 Task: Probate inventory modern simple.
Action: Mouse moved to (560, 737)
Screenshot: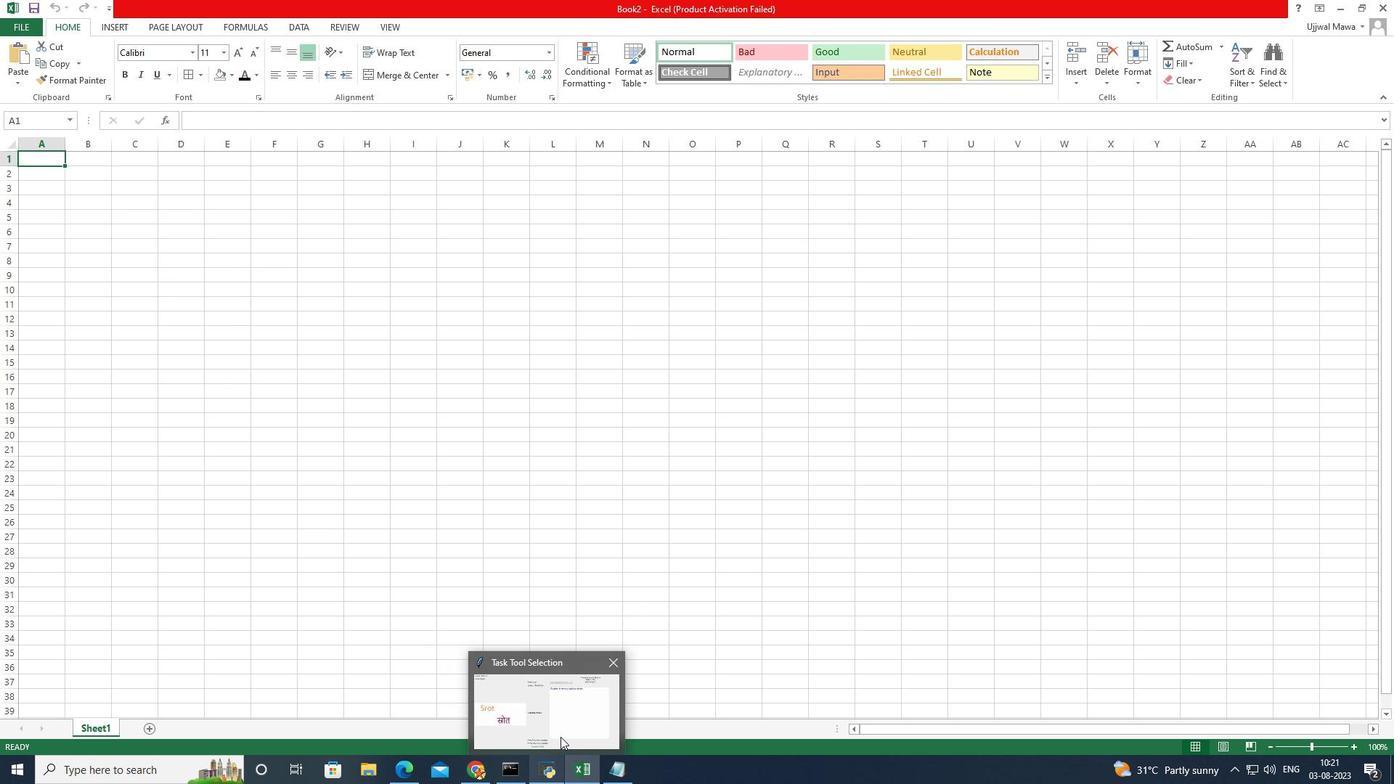 
Action: Mouse pressed left at (560, 737)
Screenshot: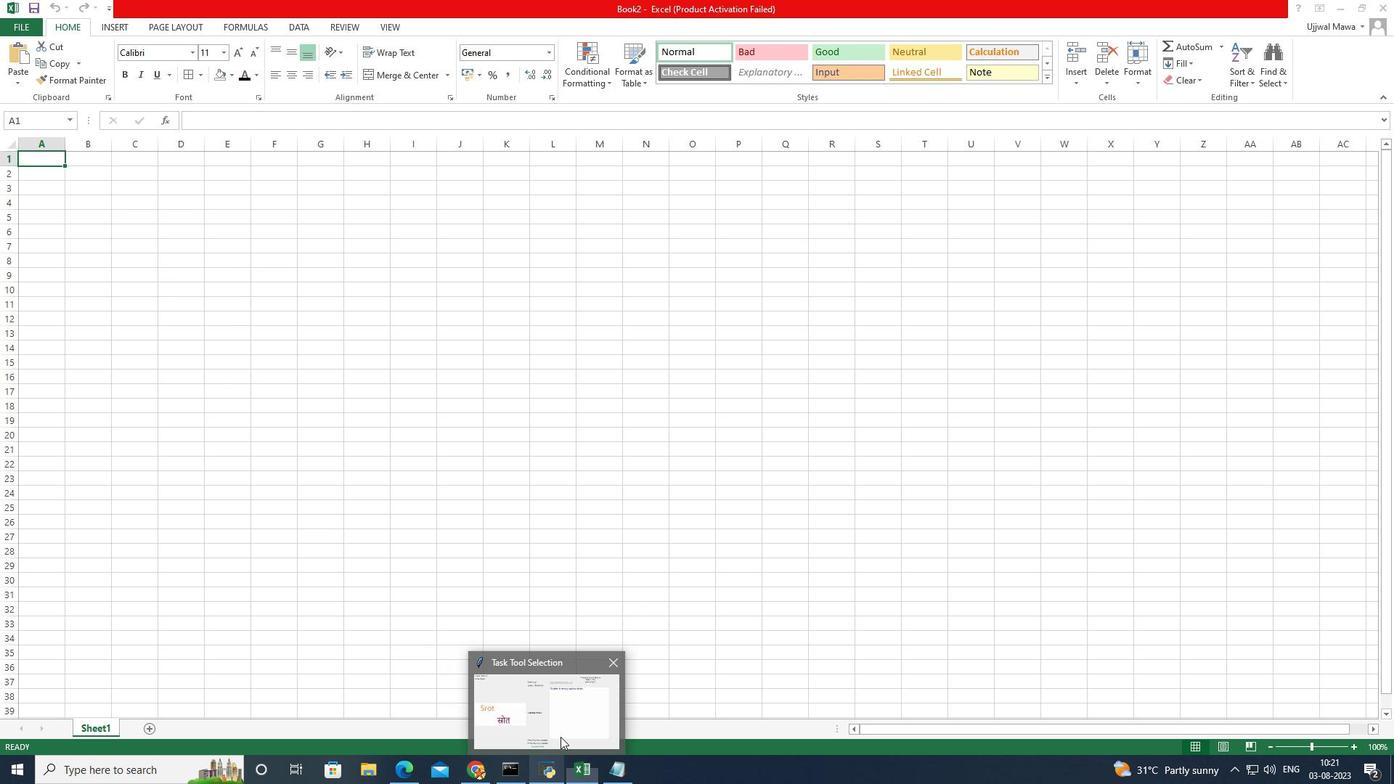 
Action: Mouse moved to (408, 727)
Screenshot: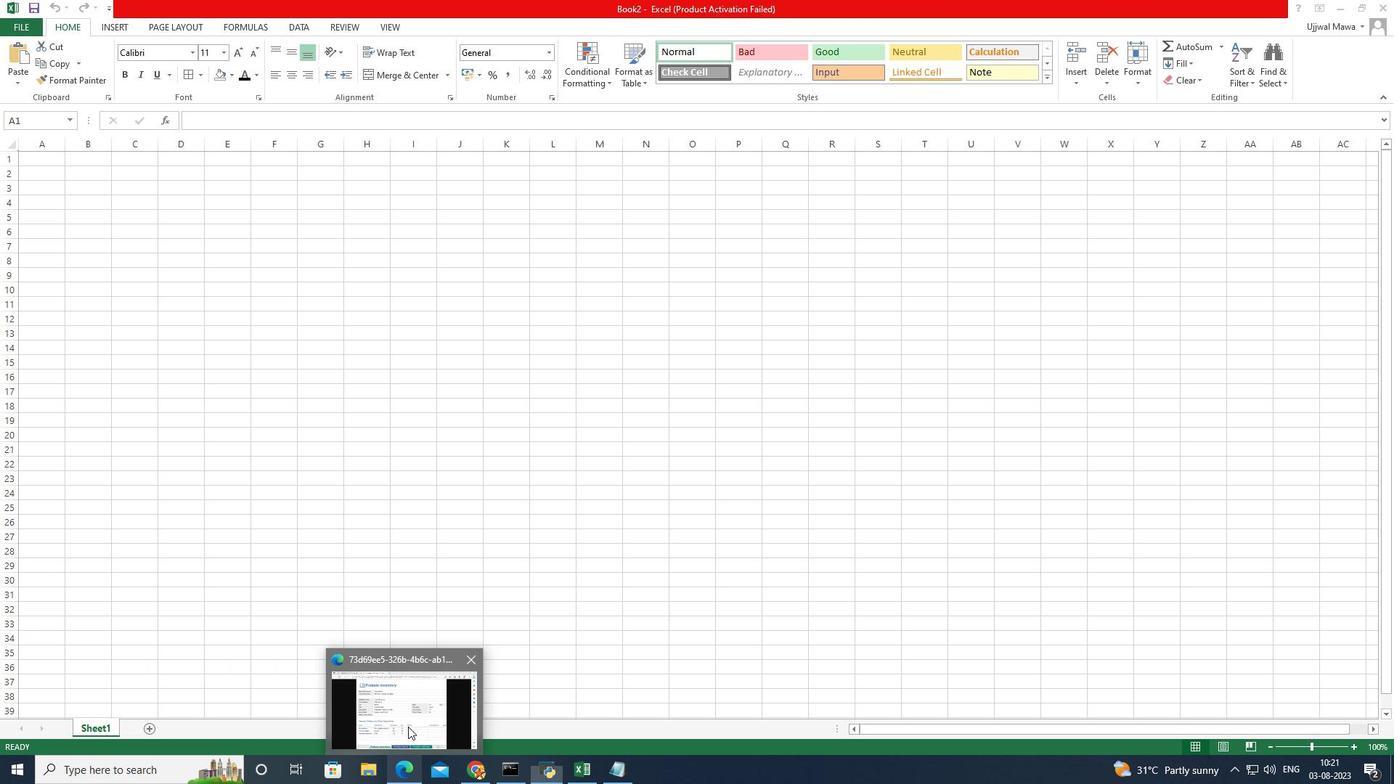 
Action: Mouse pressed left at (408, 727)
Screenshot: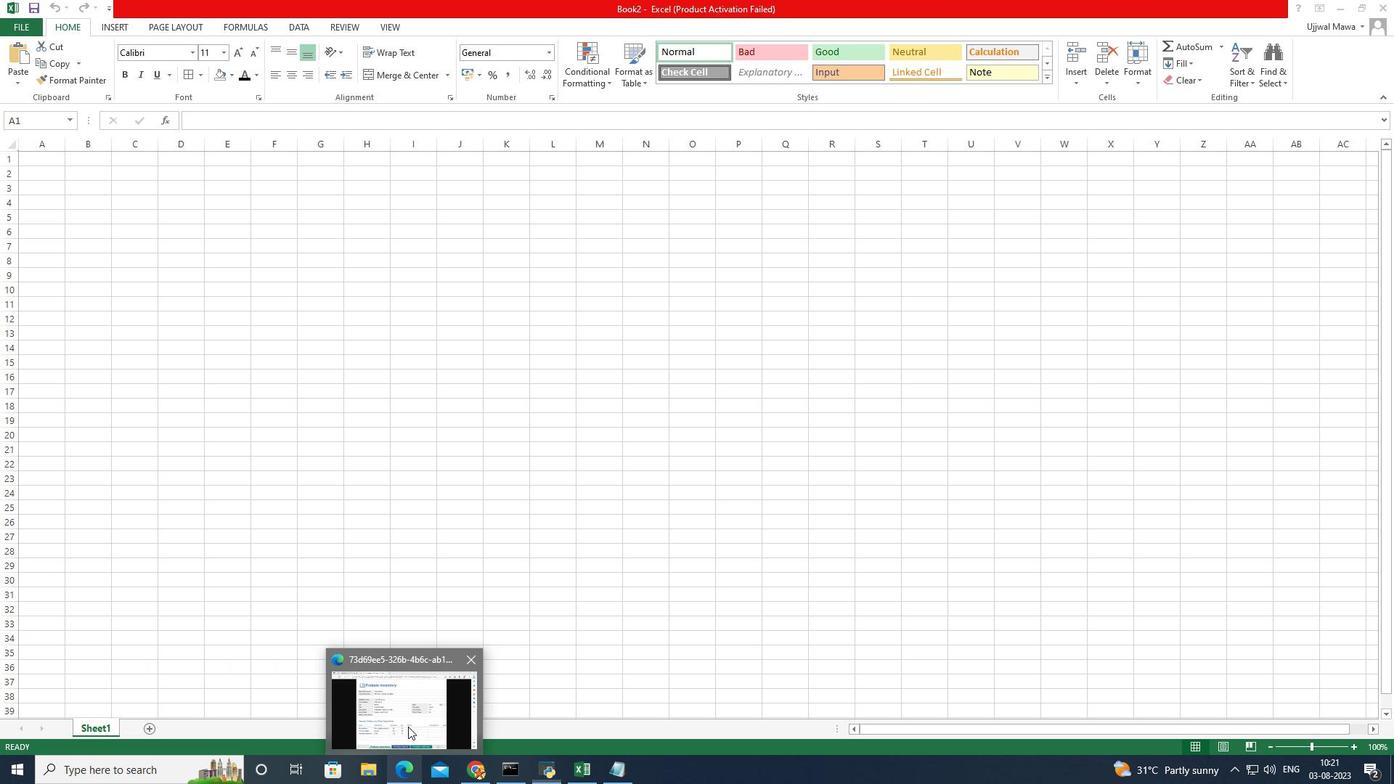 
Action: Mouse moved to (103, 167)
Screenshot: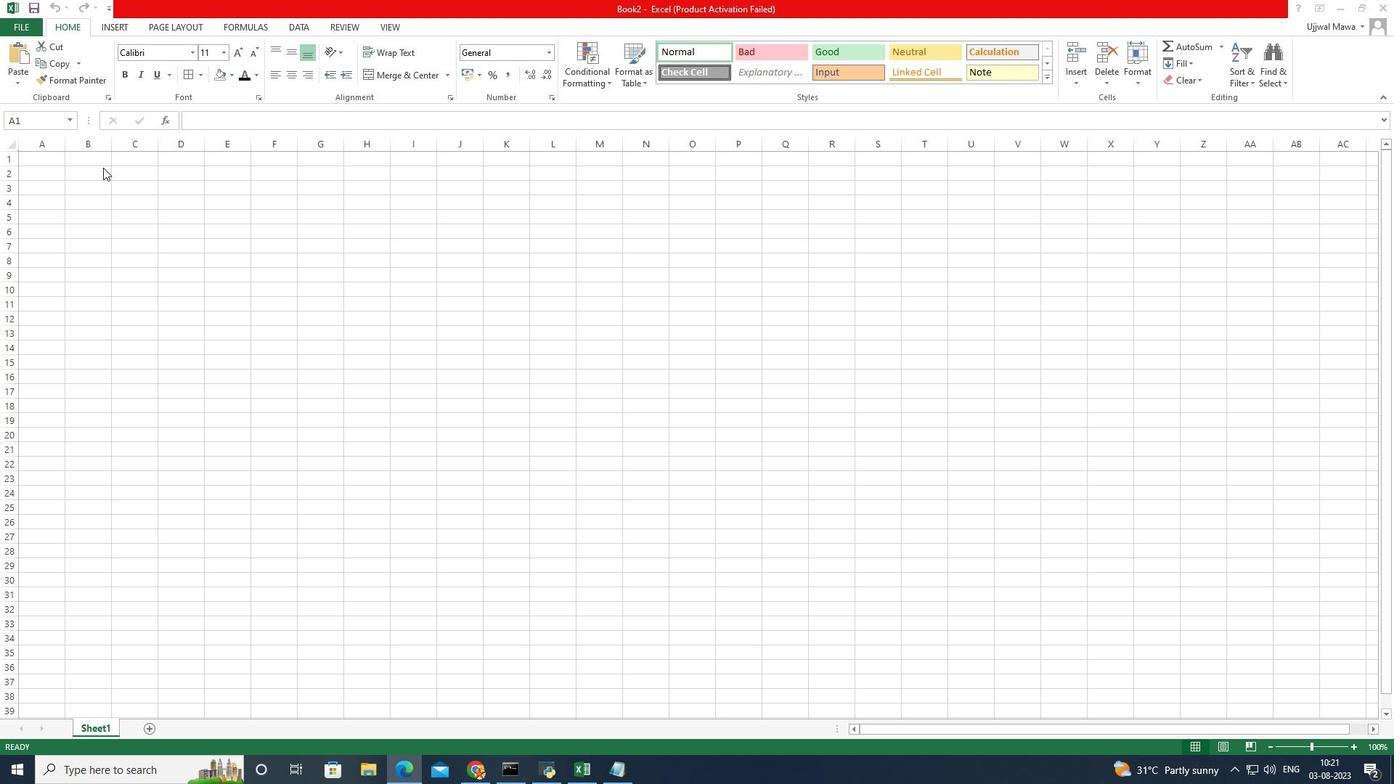 
Action: Mouse pressed left at (103, 167)
Screenshot: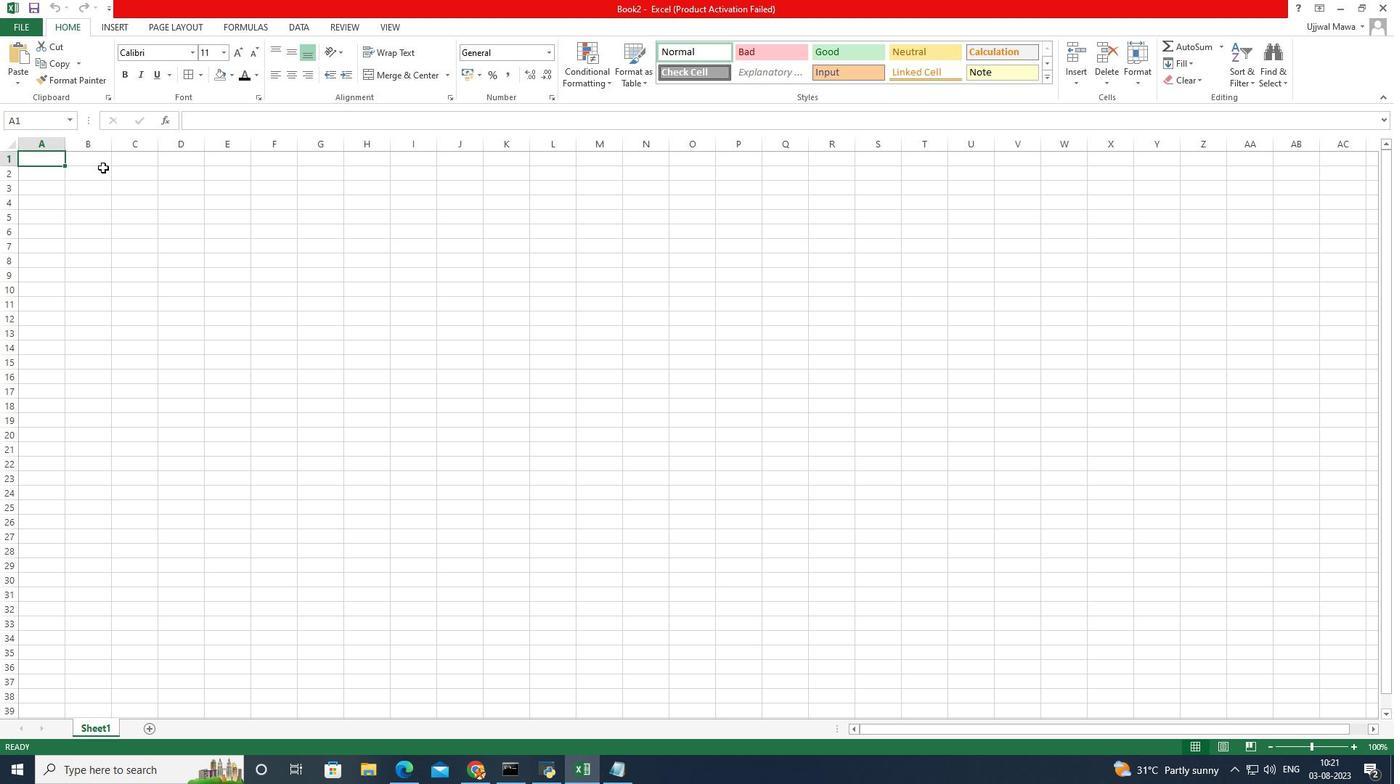 
Action: Mouse moved to (103, 167)
Screenshot: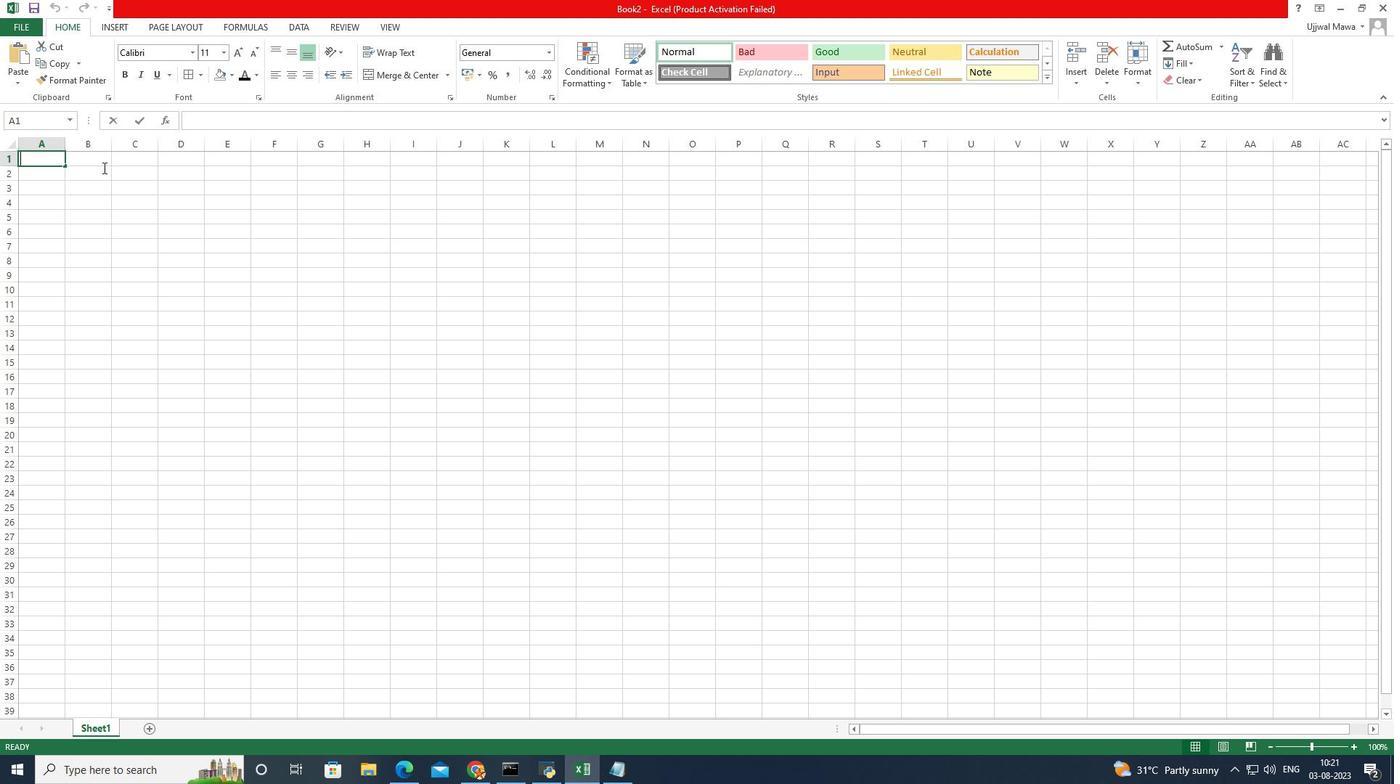 
Action: Mouse pressed left at (103, 167)
Screenshot: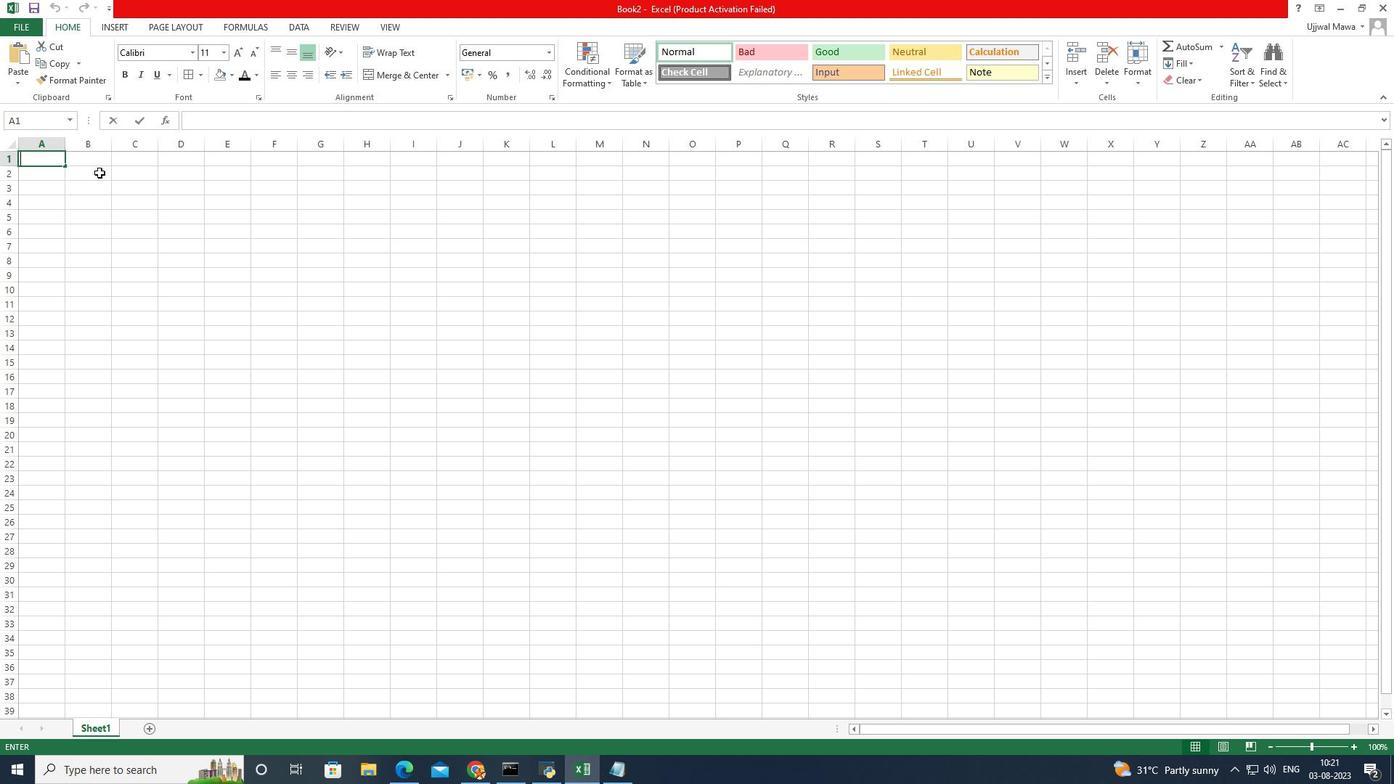 
Action: Mouse moved to (98, 174)
Screenshot: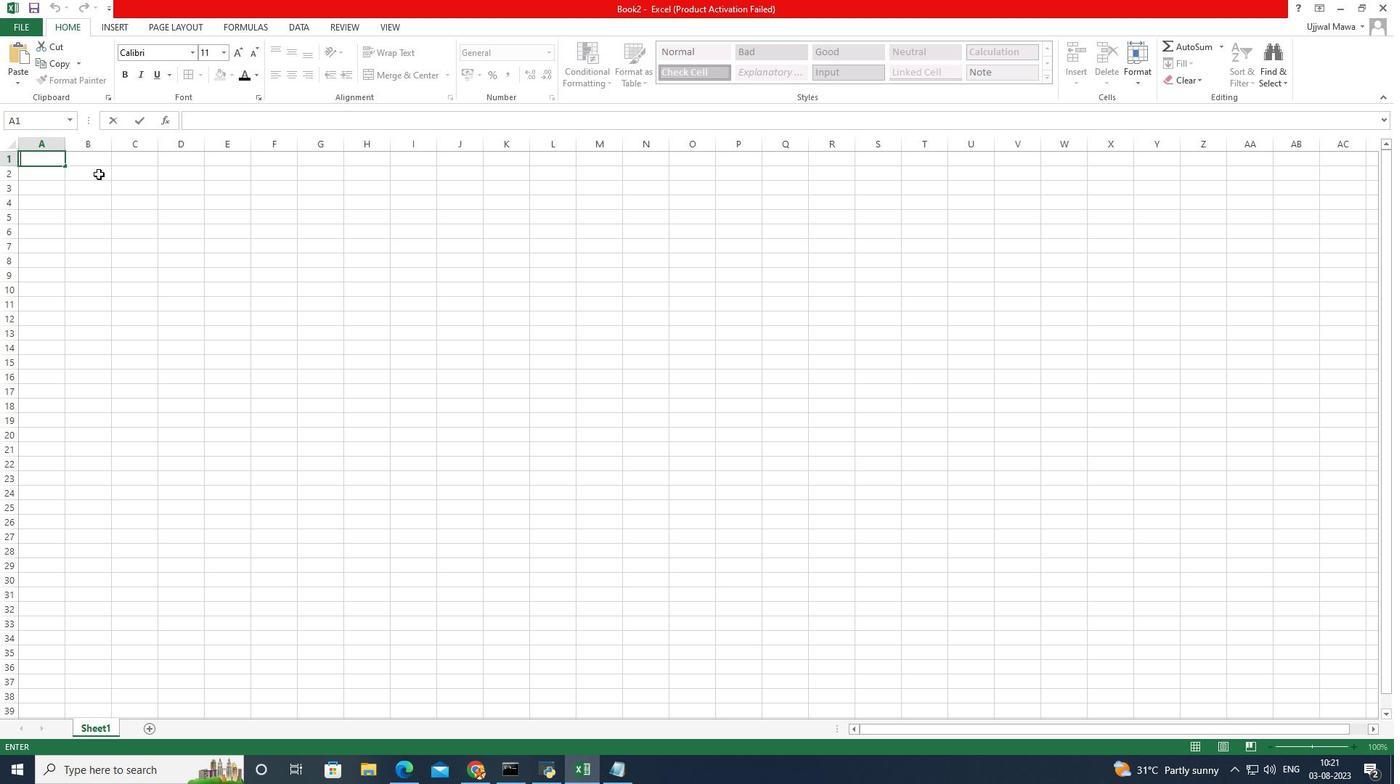 
Action: Mouse pressed left at (98, 174)
Screenshot: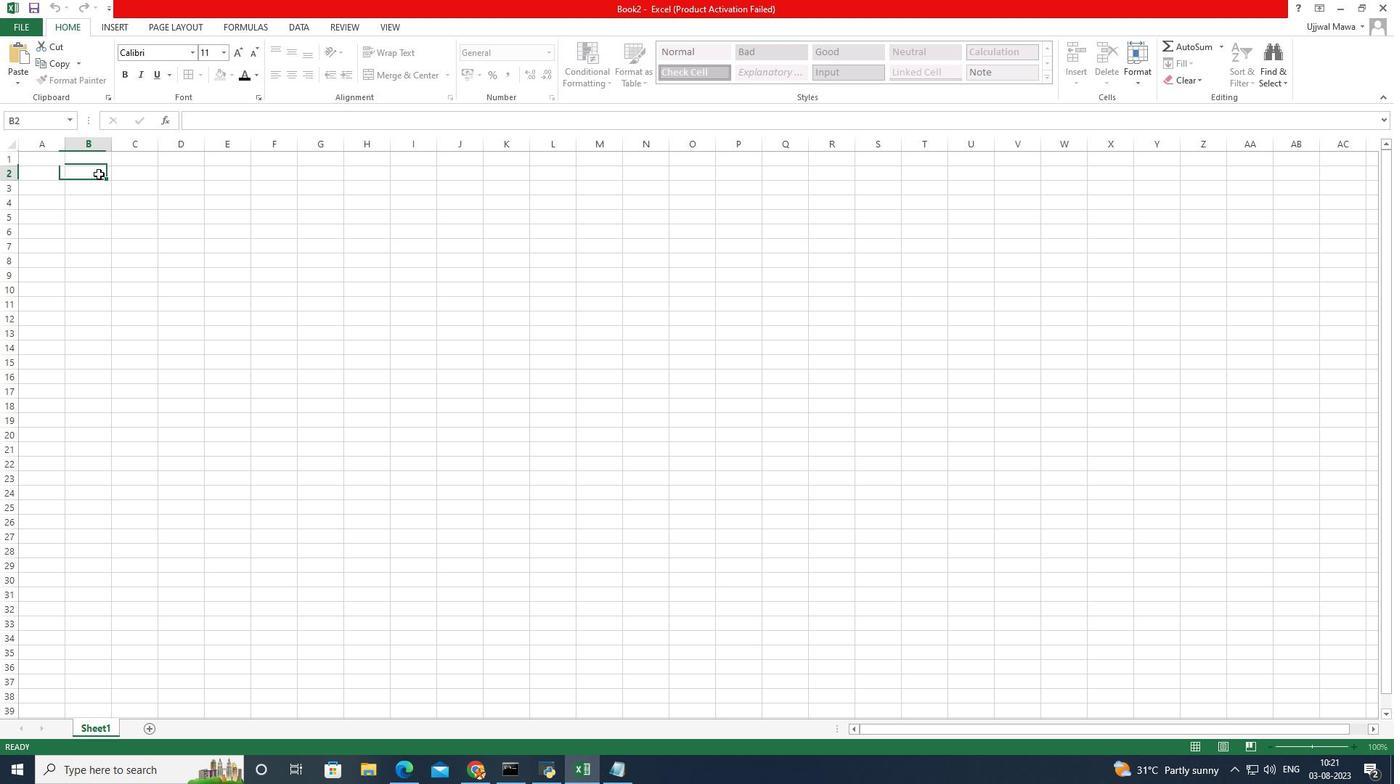 
Action: Key pressed <Key.caps_lock>P<Key.caps_lock>robate<Key.space><Key.caps_lock>I<Key.caps_lock>nventory
Screenshot: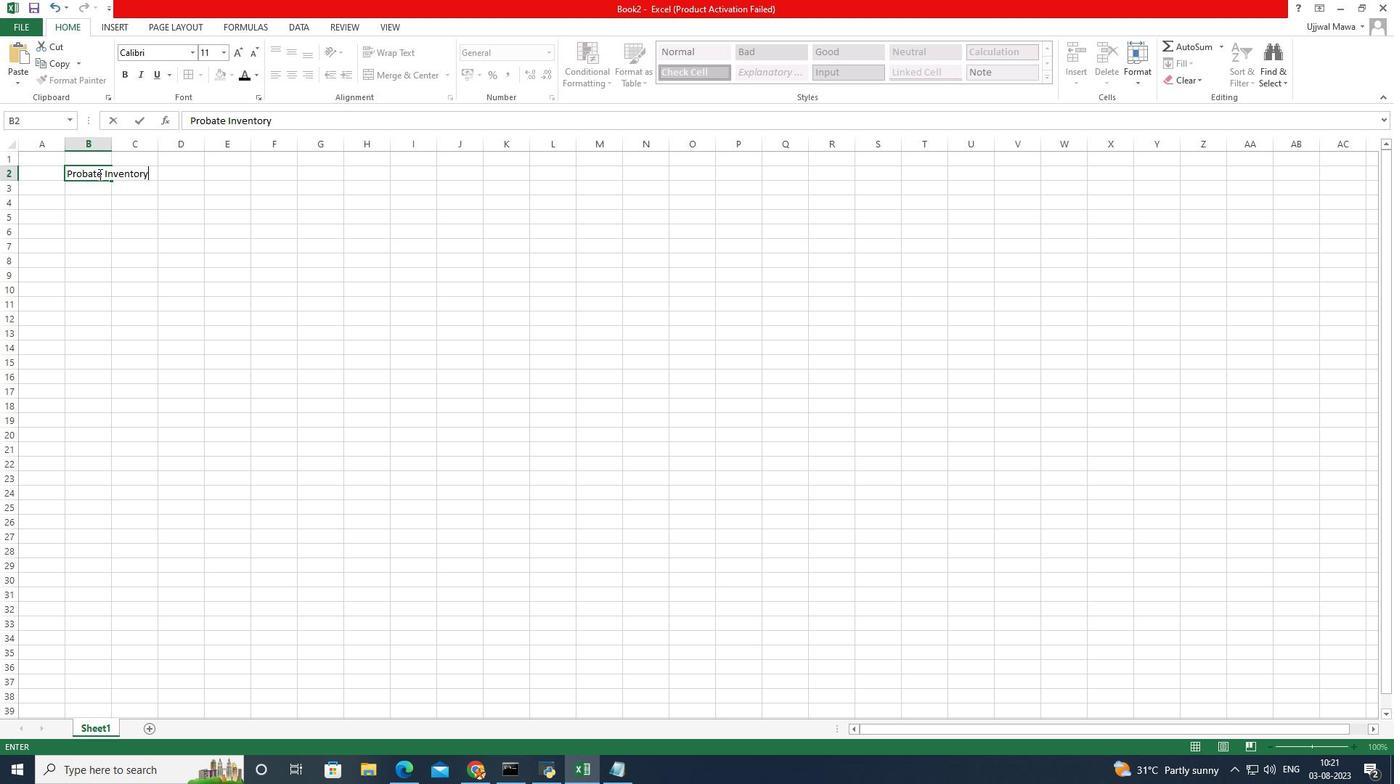 
Action: Mouse moved to (93, 233)
Screenshot: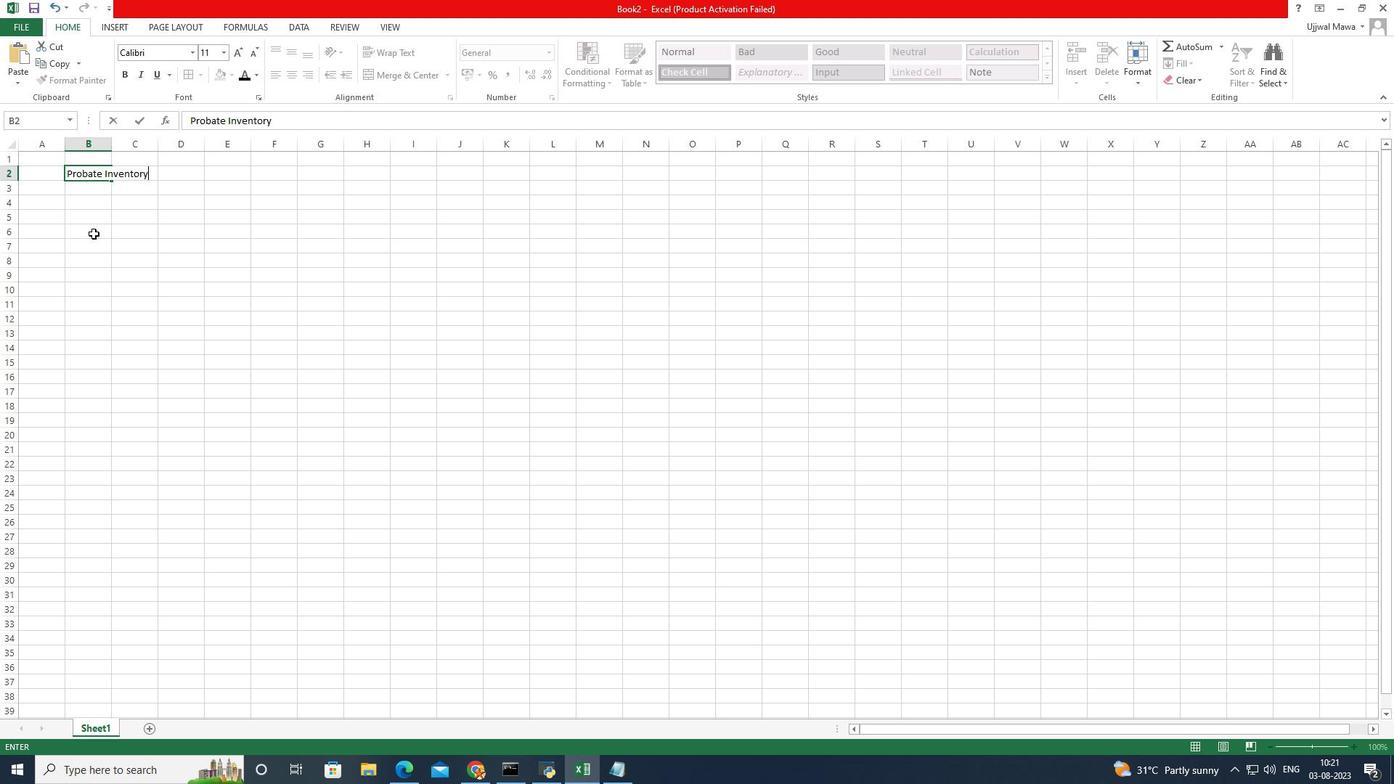 
Action: Mouse pressed left at (93, 233)
Screenshot: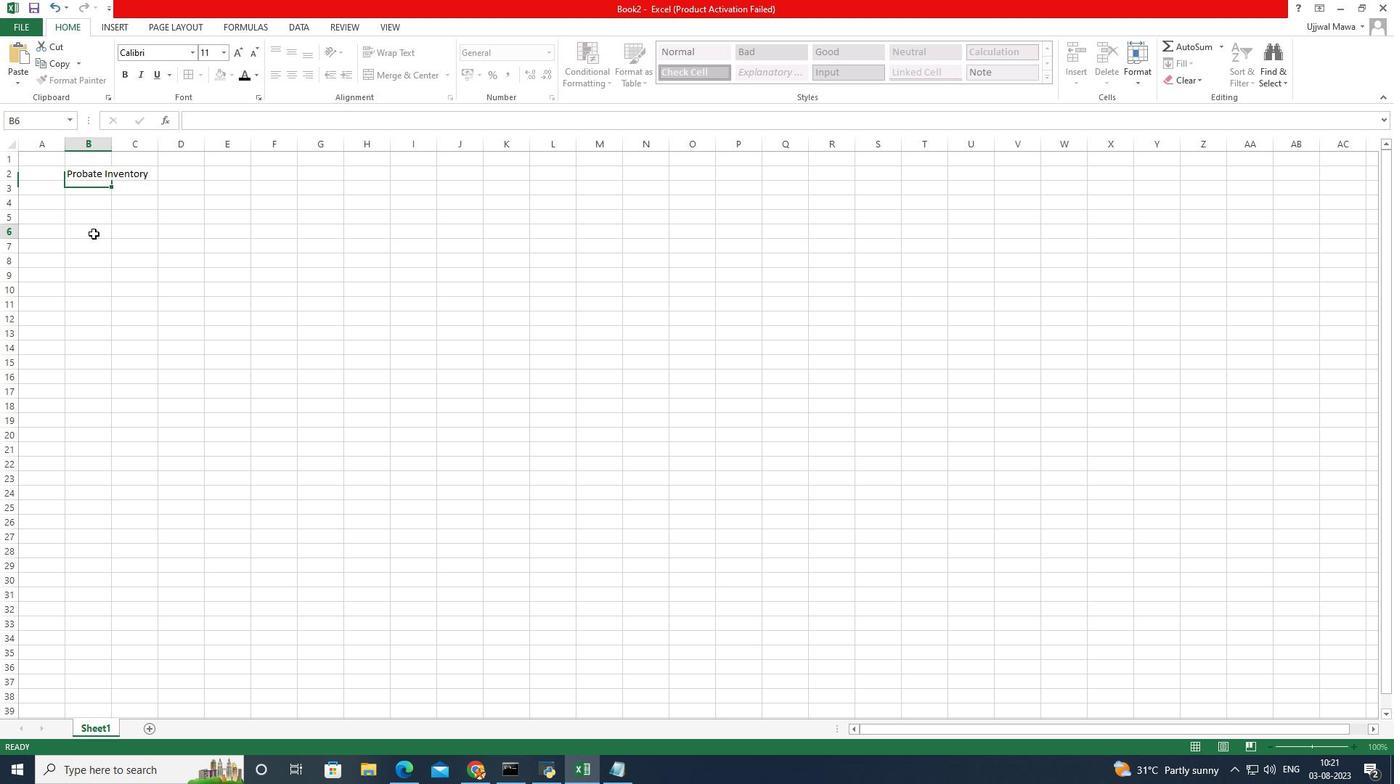 
Action: Mouse moved to (73, 201)
Screenshot: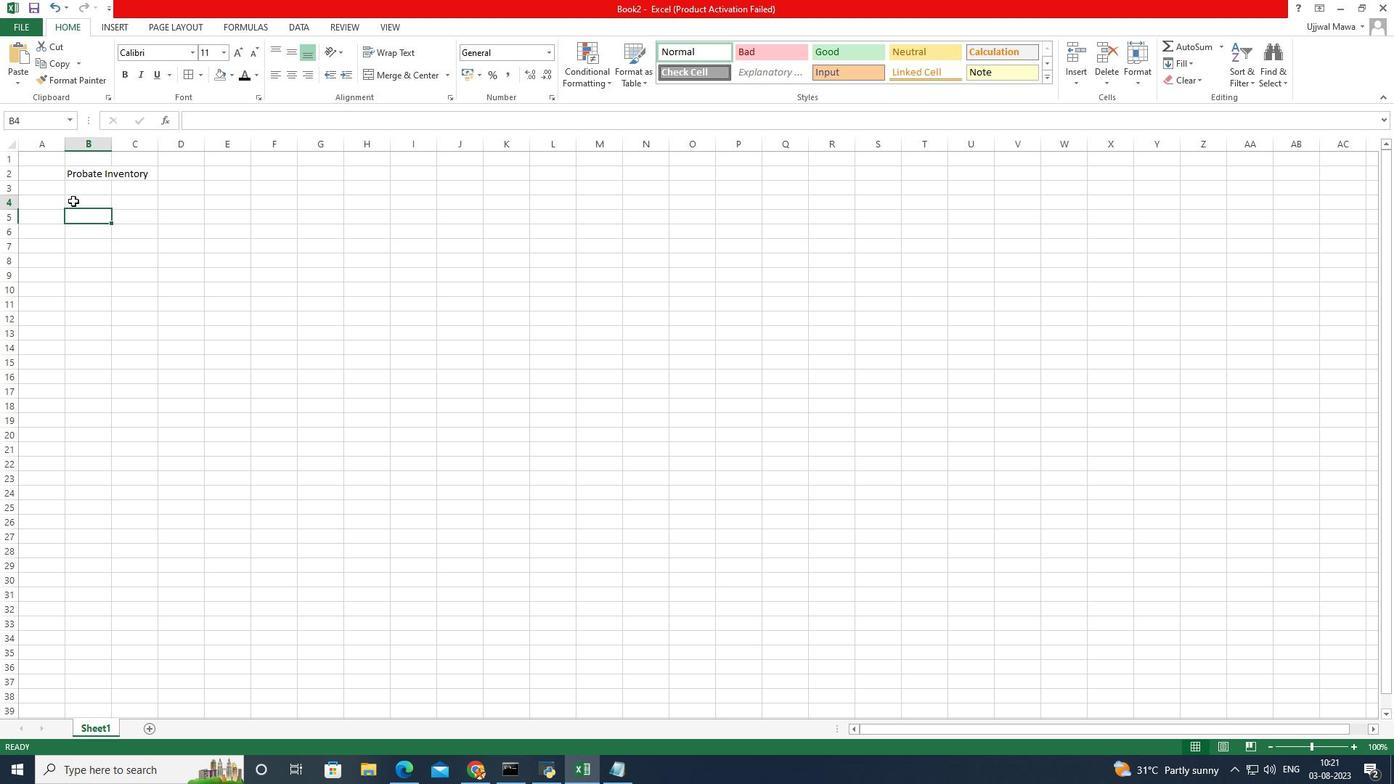 
Action: Mouse pressed left at (73, 201)
Screenshot: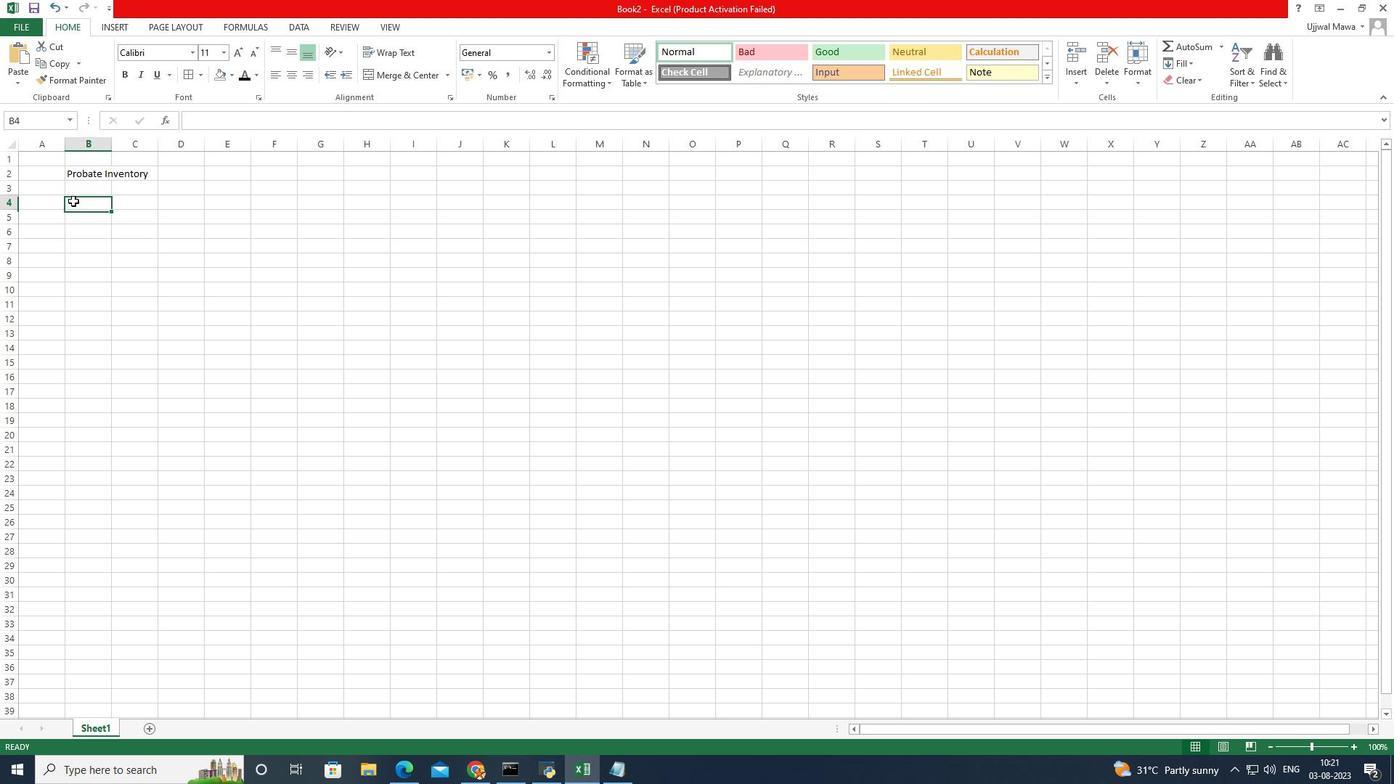 
Action: Key pressed <Key.caps_lock>N<Key.caps_lock>mae<Key.space>of<Key.space><Key.caps_lock>E<Key.caps_lock>xecutor<Key.enter><Key.caps_lock>C<Key.caps_lock>ontact
Screenshot: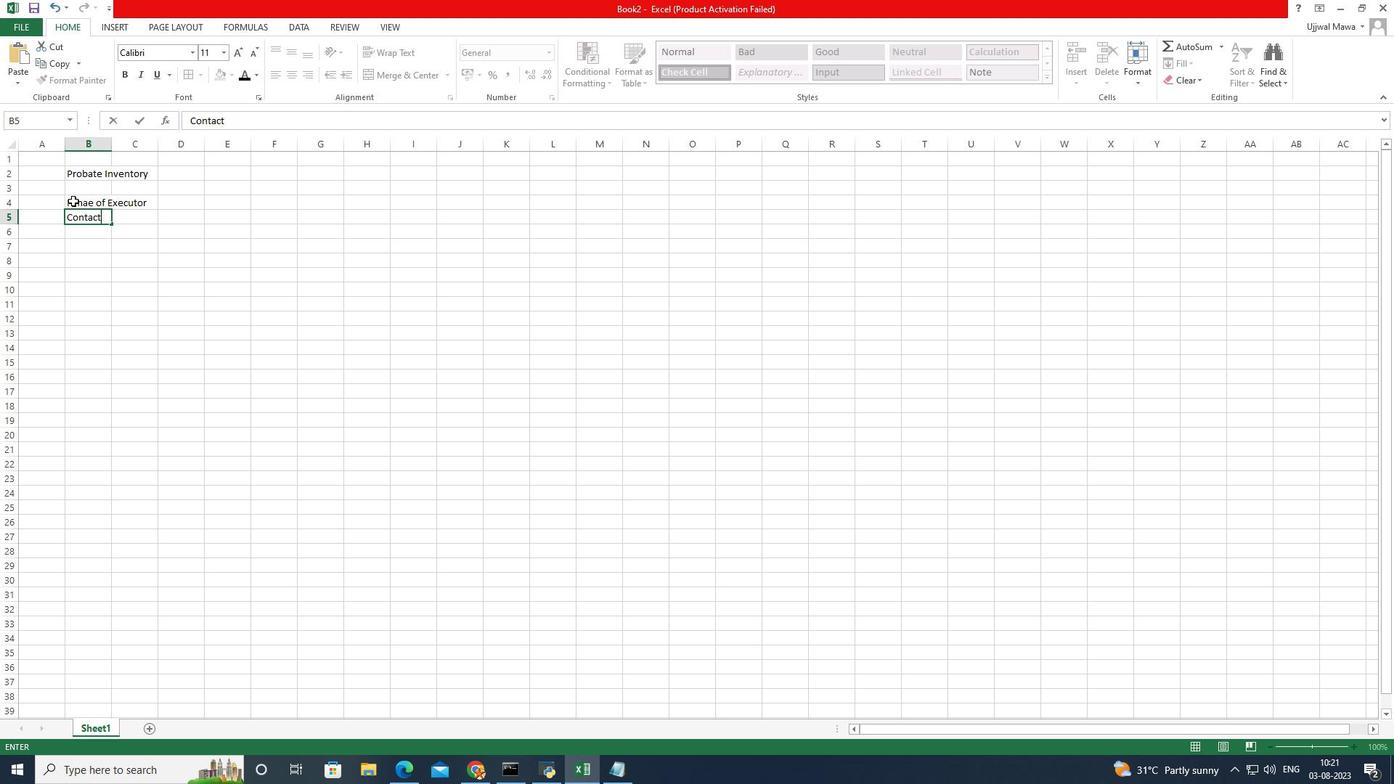 
Action: Mouse moved to (130, 220)
Screenshot: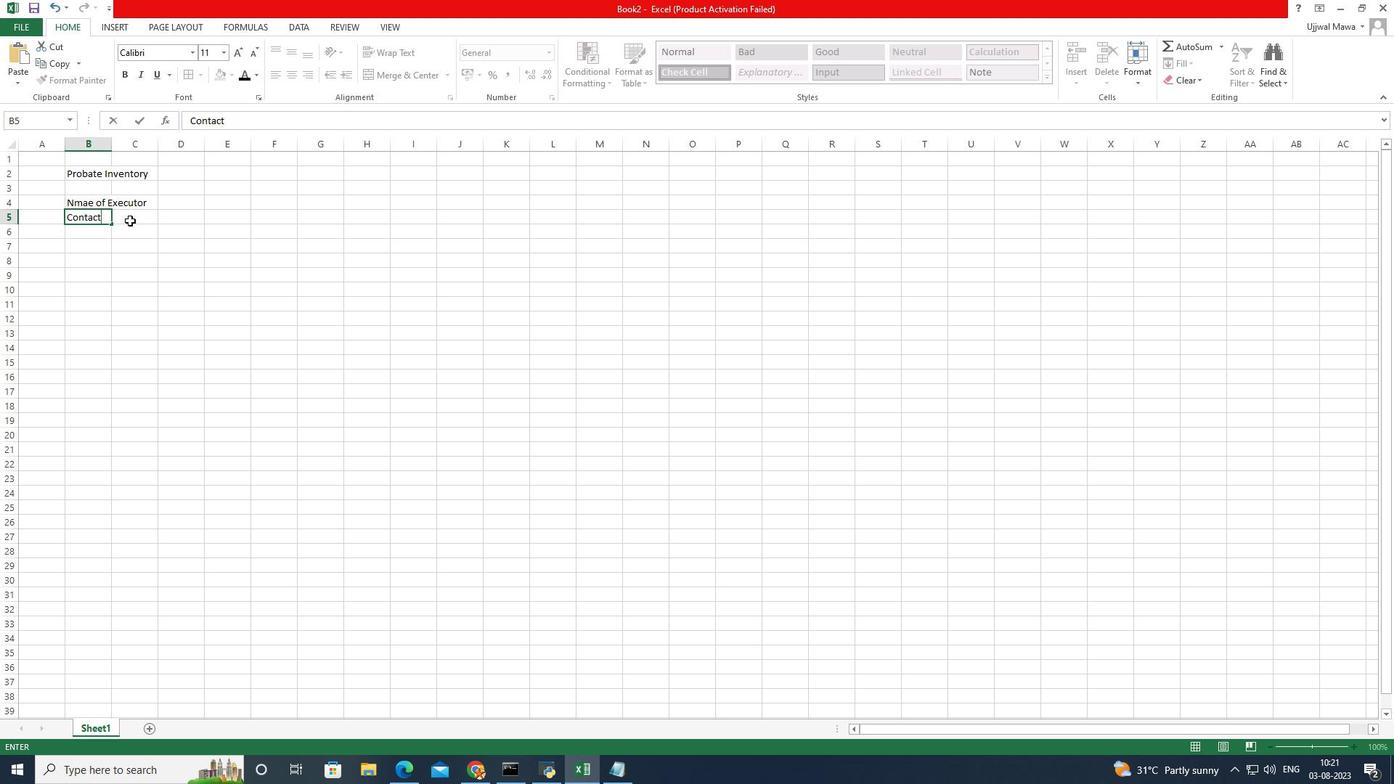 
Action: Mouse pressed left at (130, 220)
Screenshot: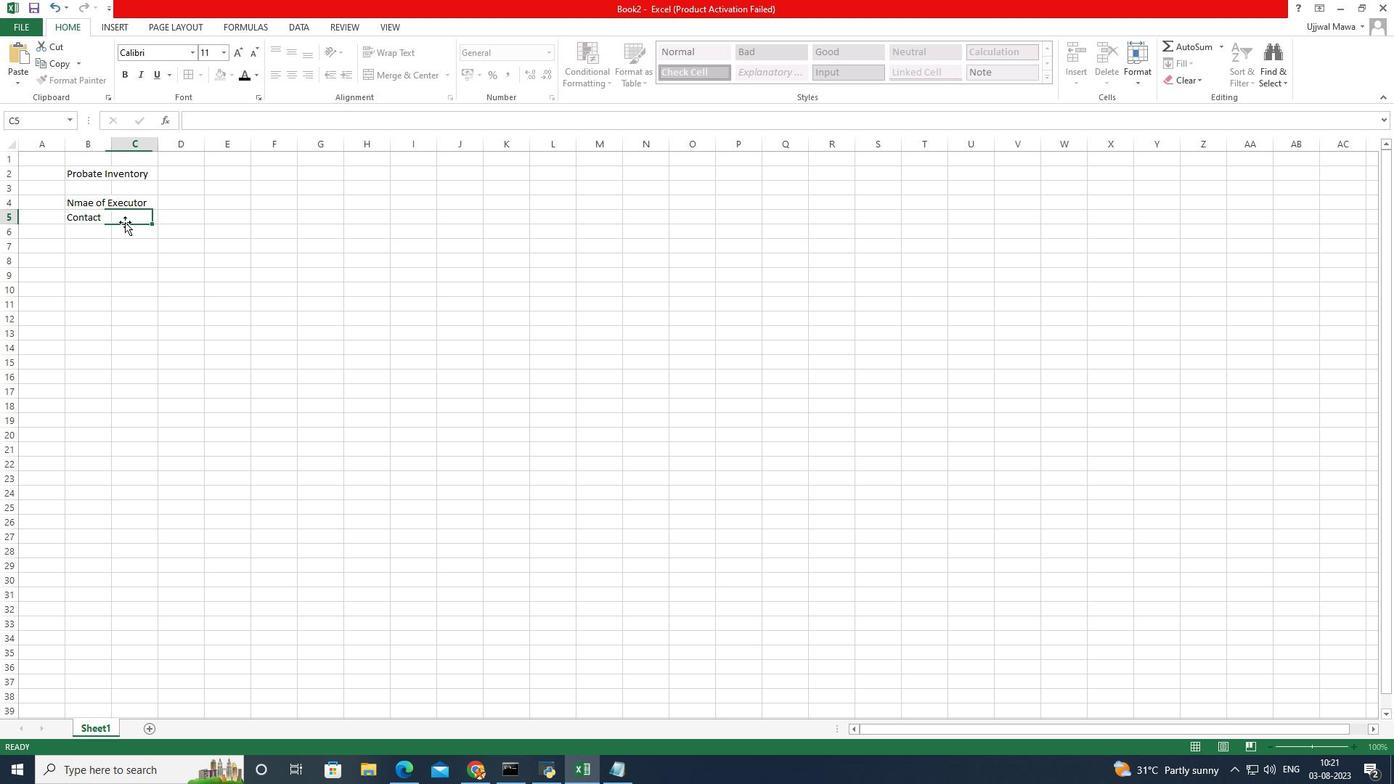 
Action: Mouse moved to (188, 192)
Screenshot: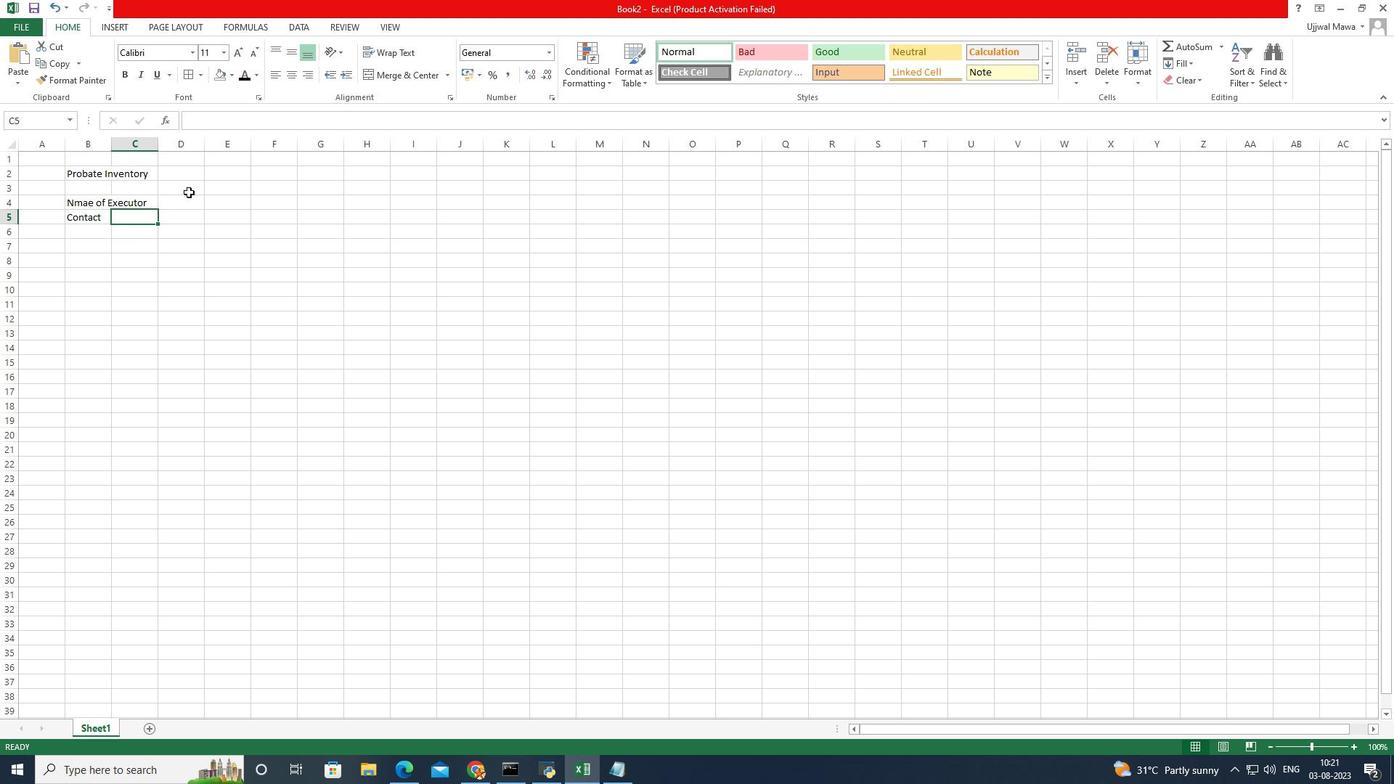 
Action: Mouse pressed left at (188, 192)
Screenshot: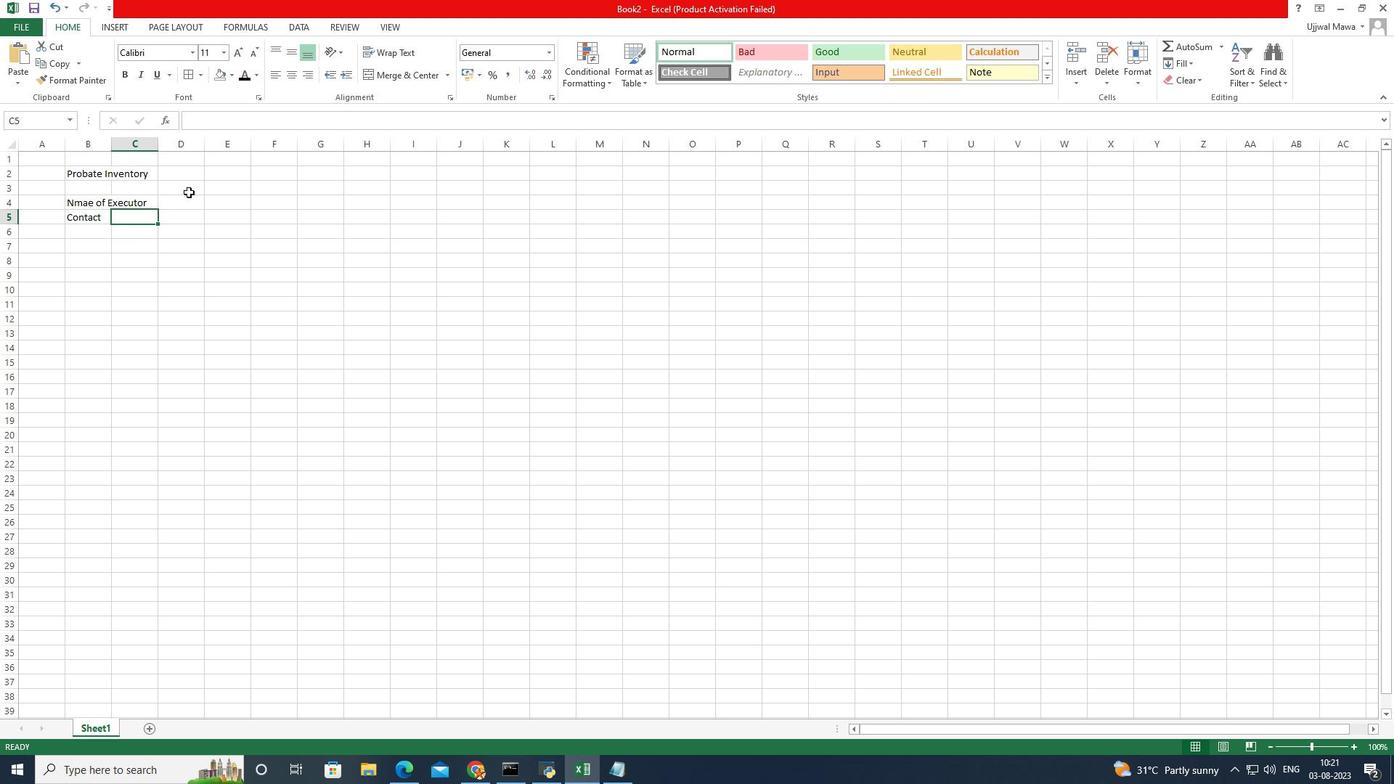 
Action: Mouse moved to (185, 207)
Screenshot: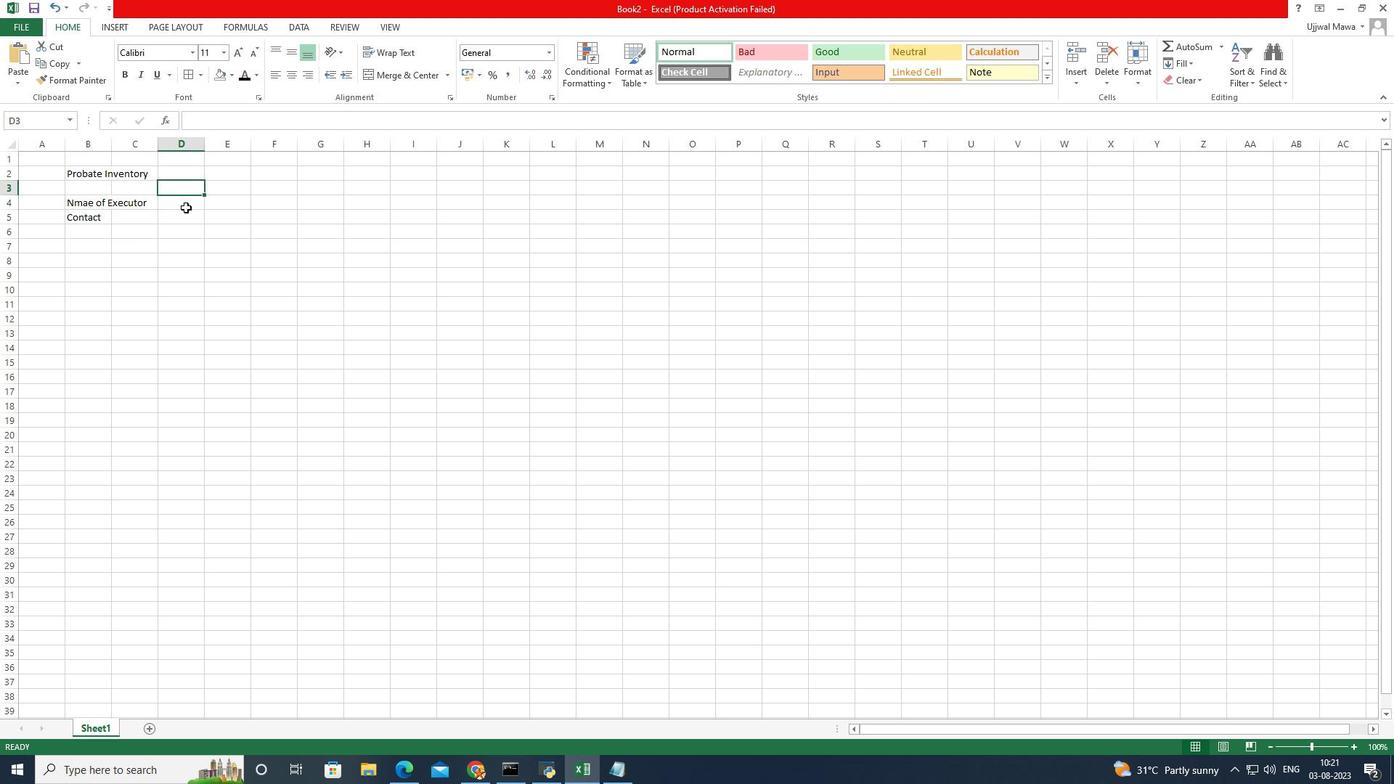 
Action: Mouse pressed left at (185, 207)
Screenshot: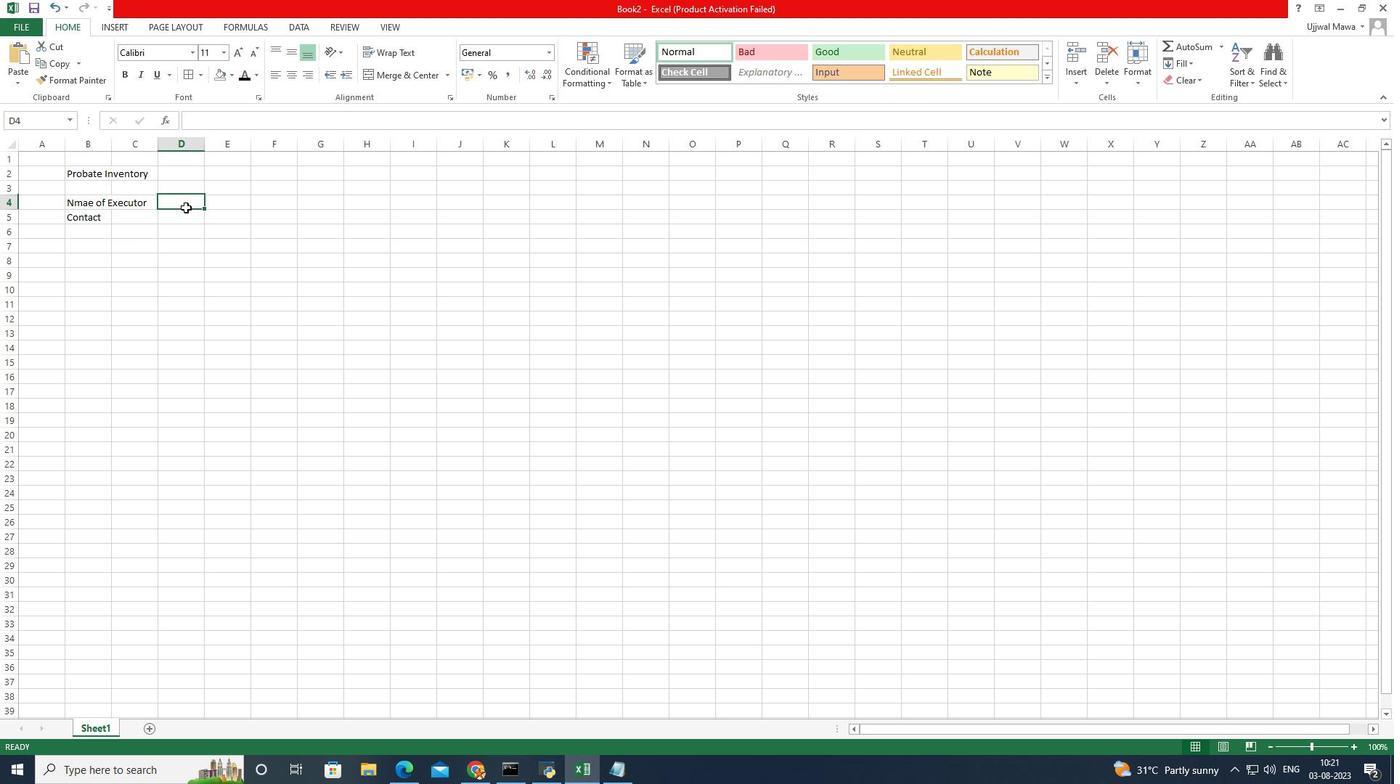 
Action: Key pressed <Key.caps_lock>A<Key.caps_lock>llan<Key.space><Key.caps_lock>M<Key.caps_lock>atilsson<Key.enter>456<Key.space><Key.caps_lock>M<Key.caps_lock>ain<Key.space>str
Screenshot: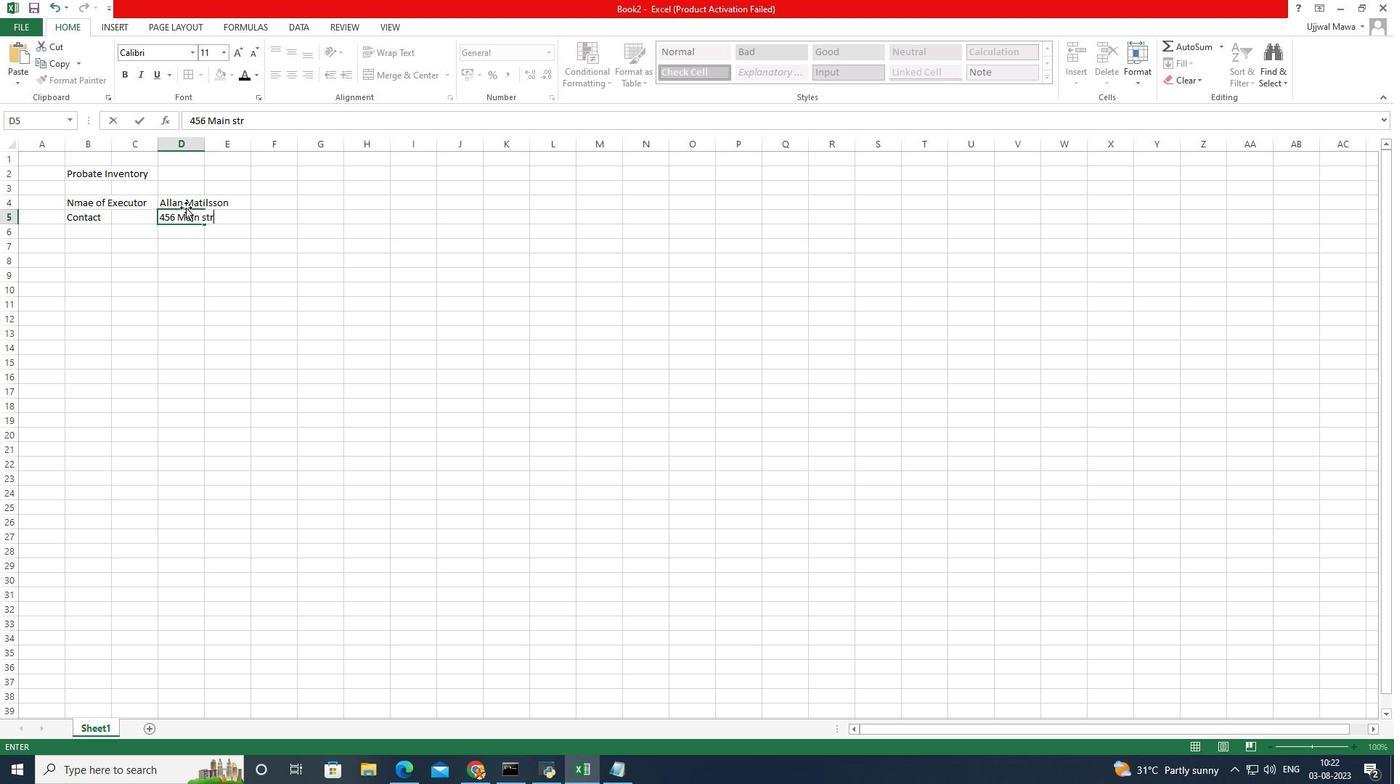 
Action: Mouse moved to (185, 208)
Screenshot: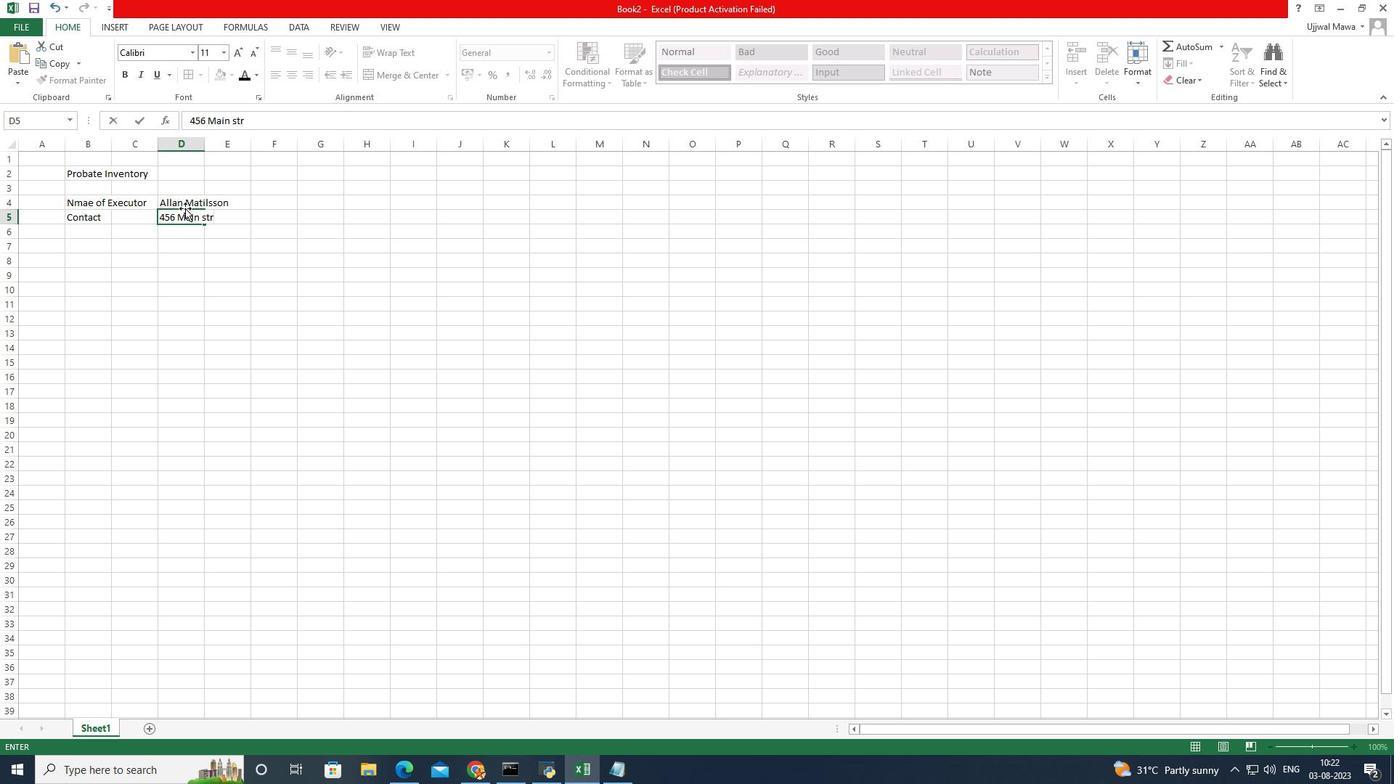 
Action: Key pressed <Key.backspace><Key.backspace><Key.caps_lock>S<Key.caps_lock>t.<Key.space><Key.backspace><Key.backspace><Key.backspace><Key.backspace><Key.backspace><Key.caps_lock>S<Key.caps_lock>t.<Key.space>,<Key.caps_lock>B<Key.caps_lock>uffalo<Key.space>,<Key.caps_lock>NY<Key.space>98052
Screenshot: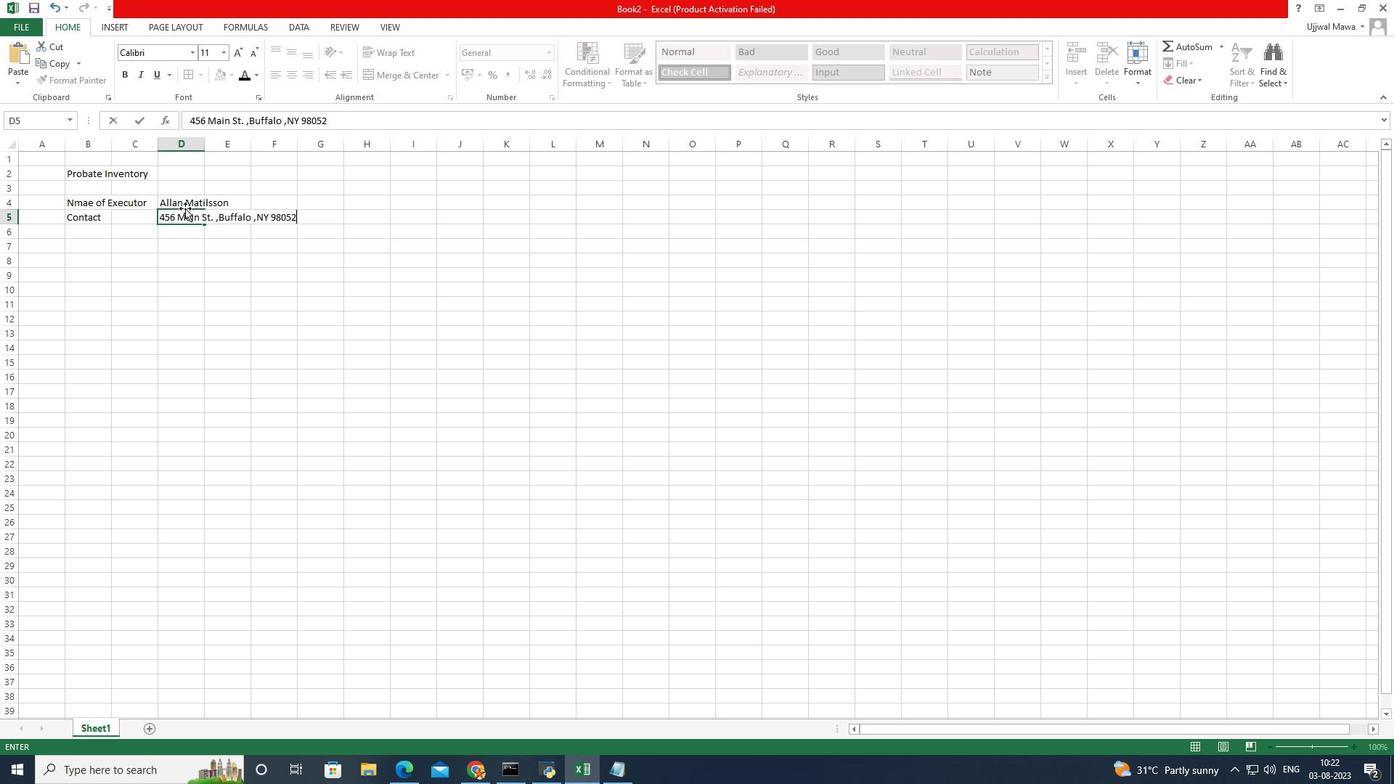 
Action: Mouse moved to (70, 290)
Screenshot: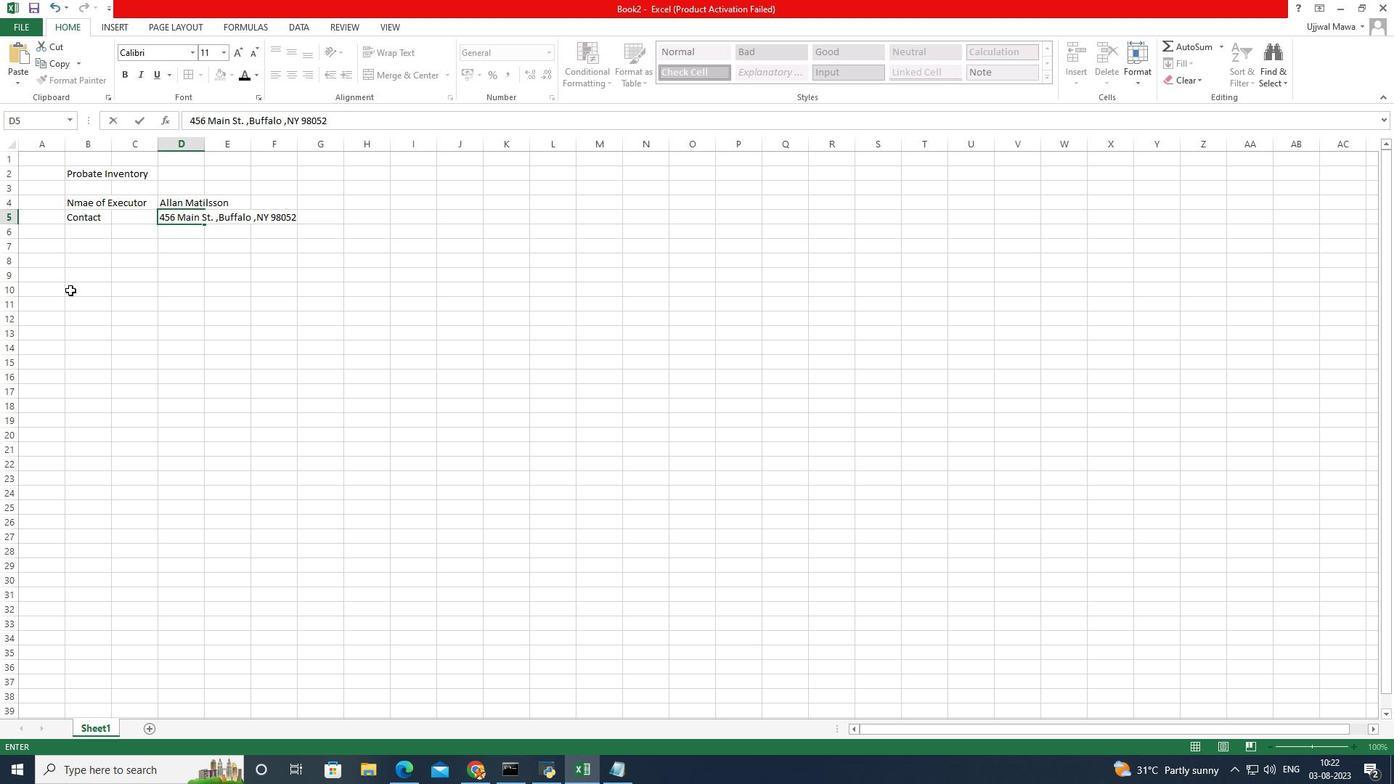 
Action: Mouse pressed left at (70, 290)
Screenshot: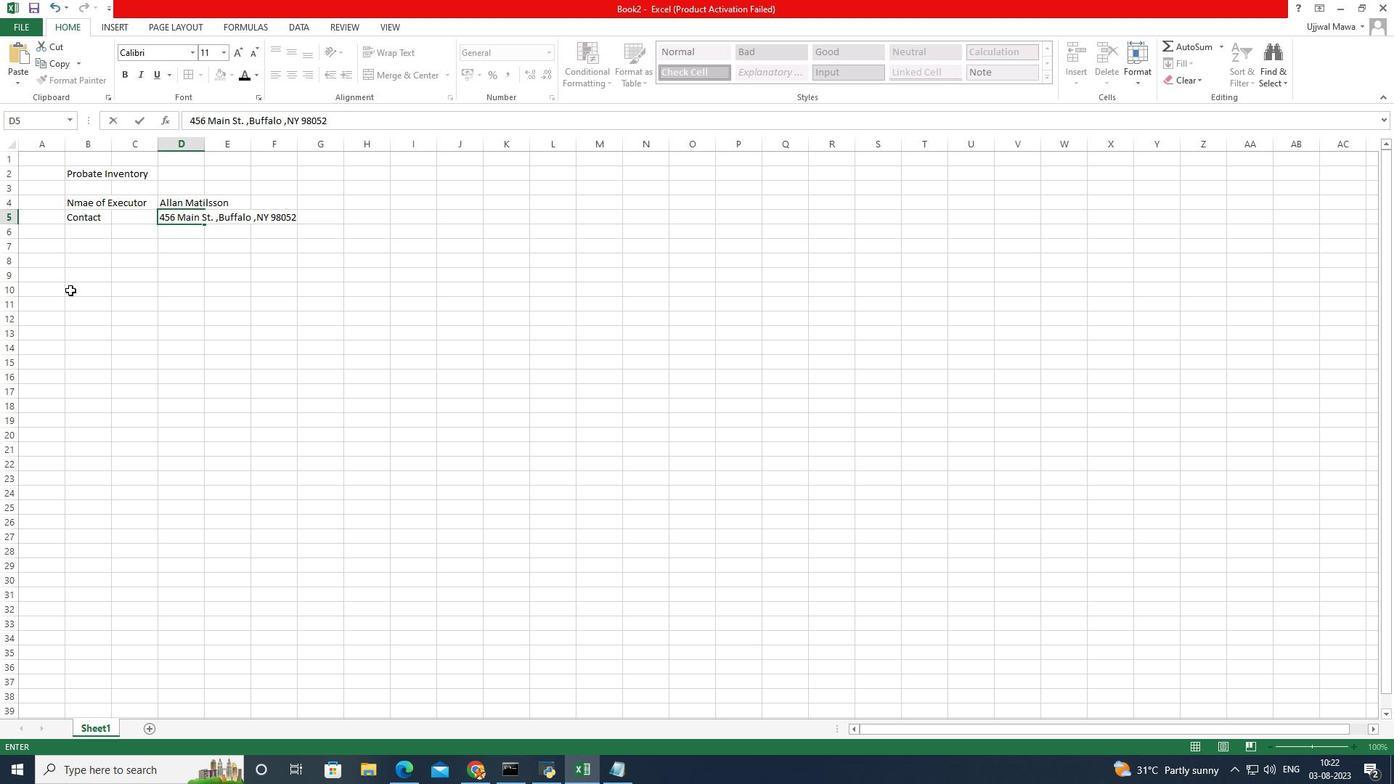
Action: Mouse moved to (74, 170)
Screenshot: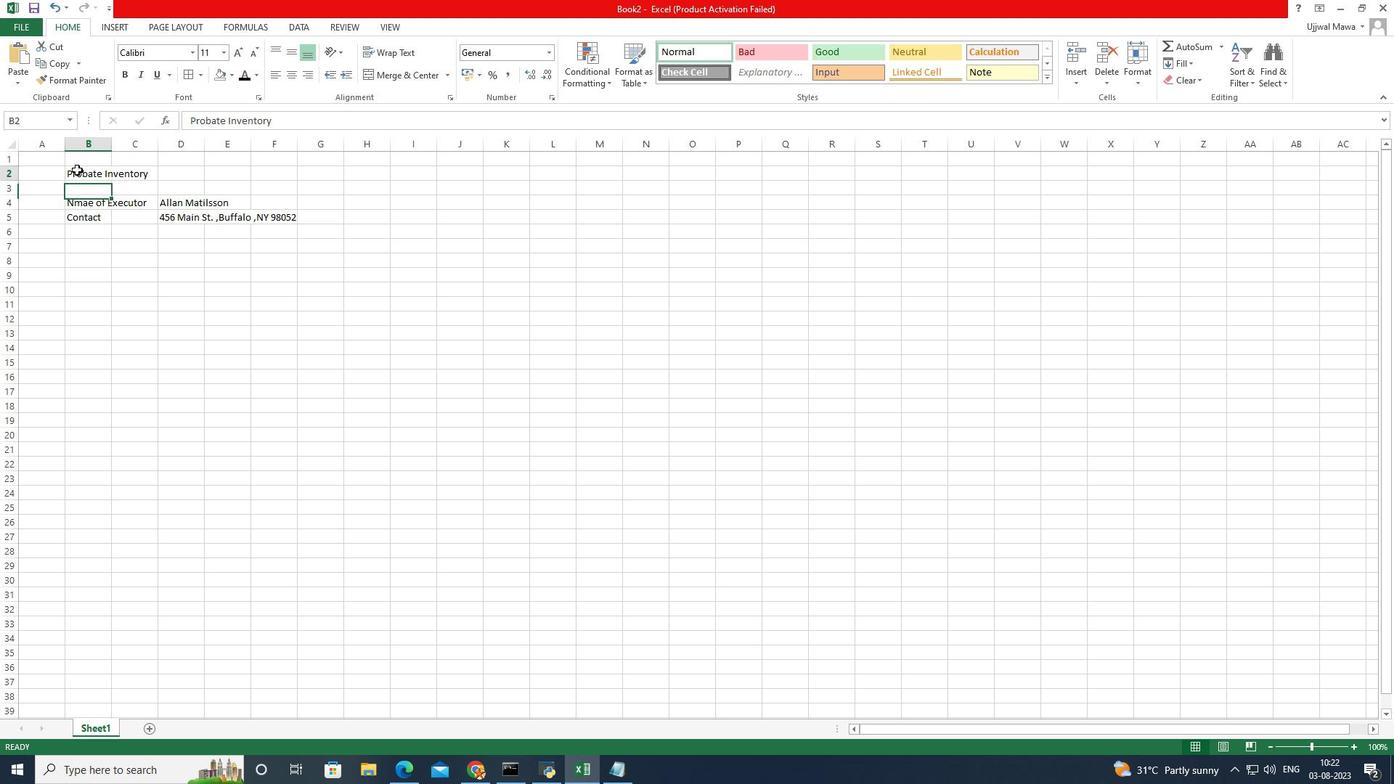 
Action: Mouse pressed left at (74, 170)
Screenshot: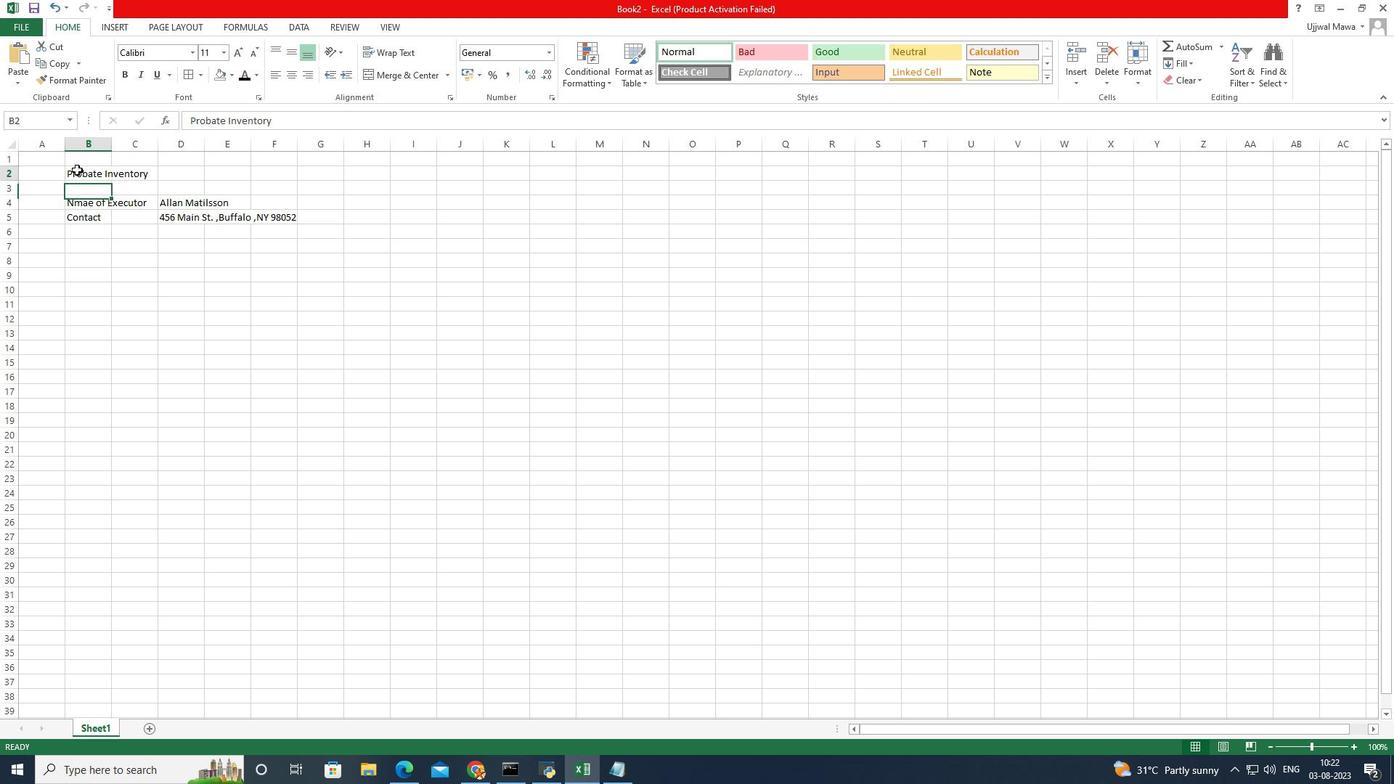
Action: Mouse moved to (236, 45)
Screenshot: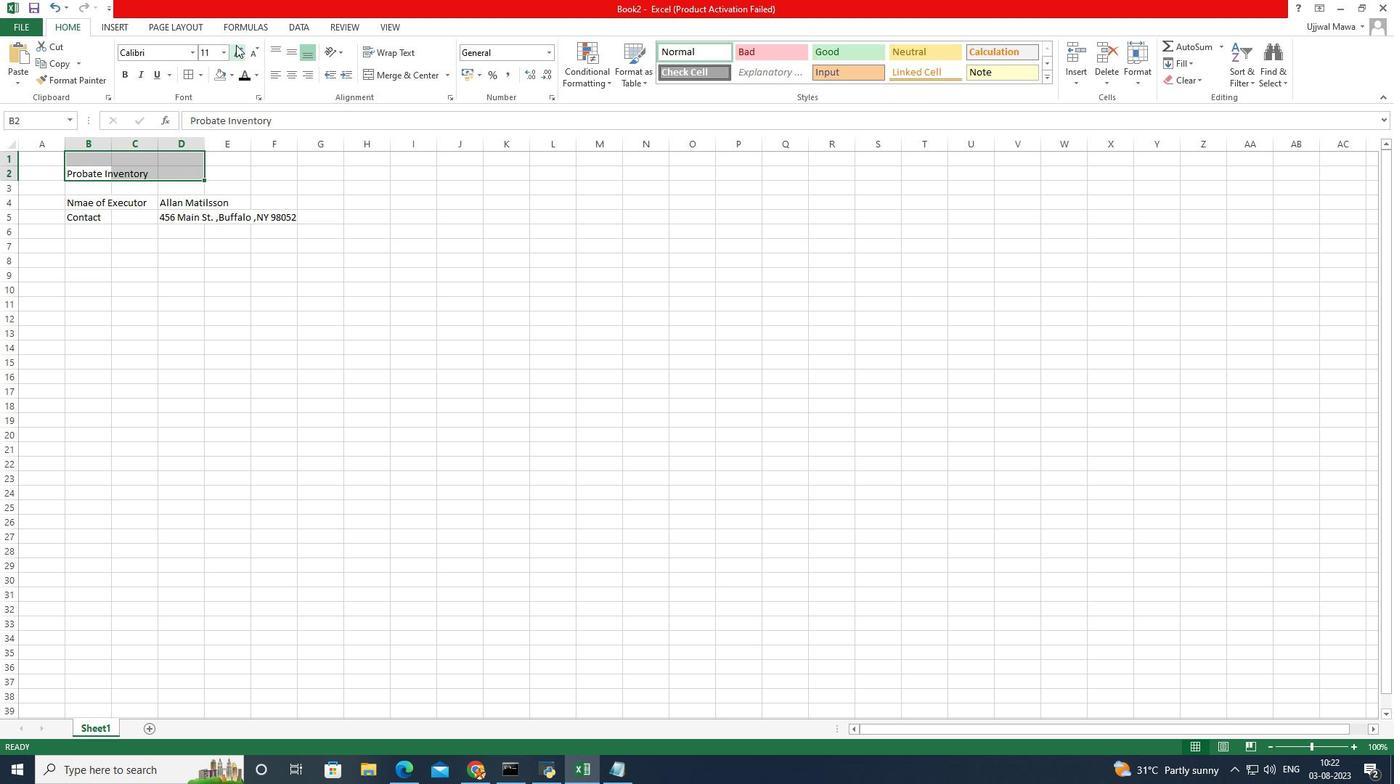 
Action: Mouse pressed left at (236, 45)
Screenshot: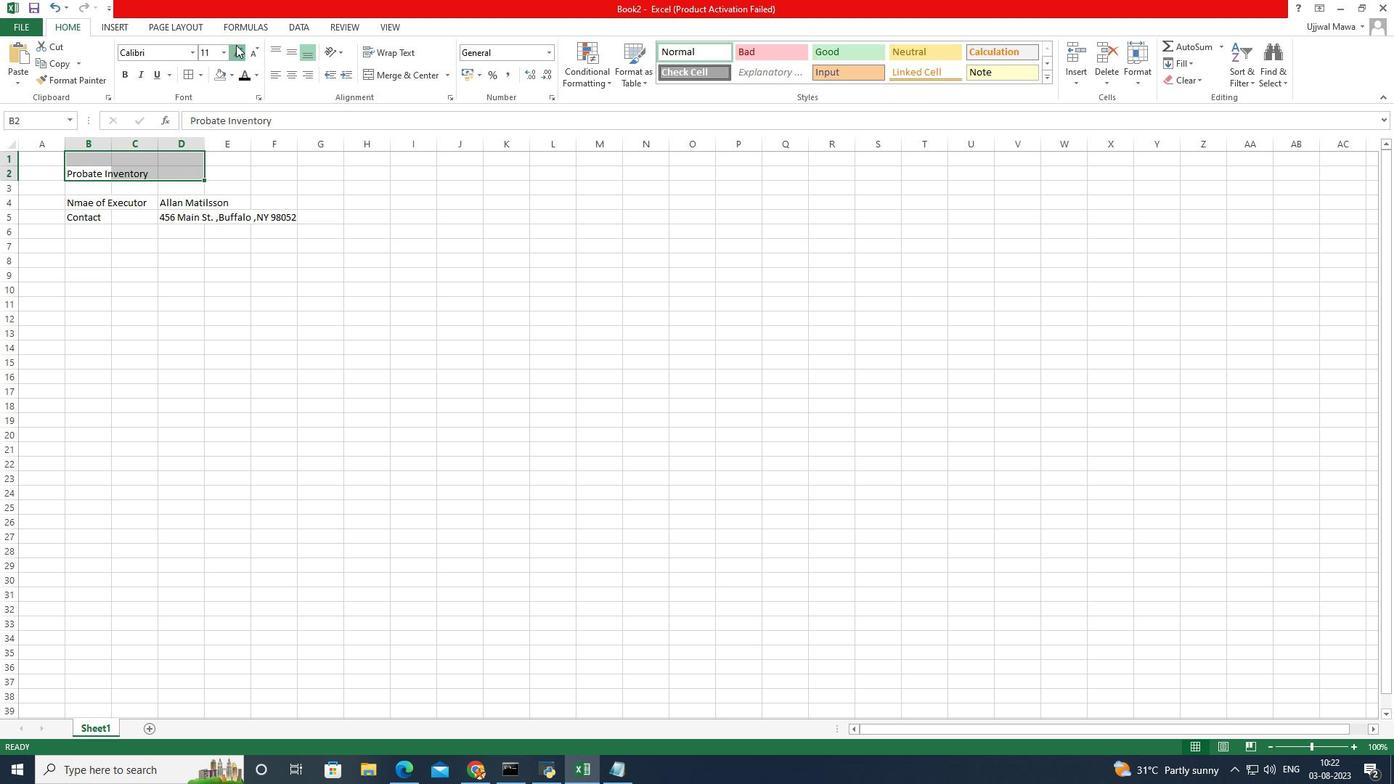 
Action: Mouse pressed left at (236, 45)
Screenshot: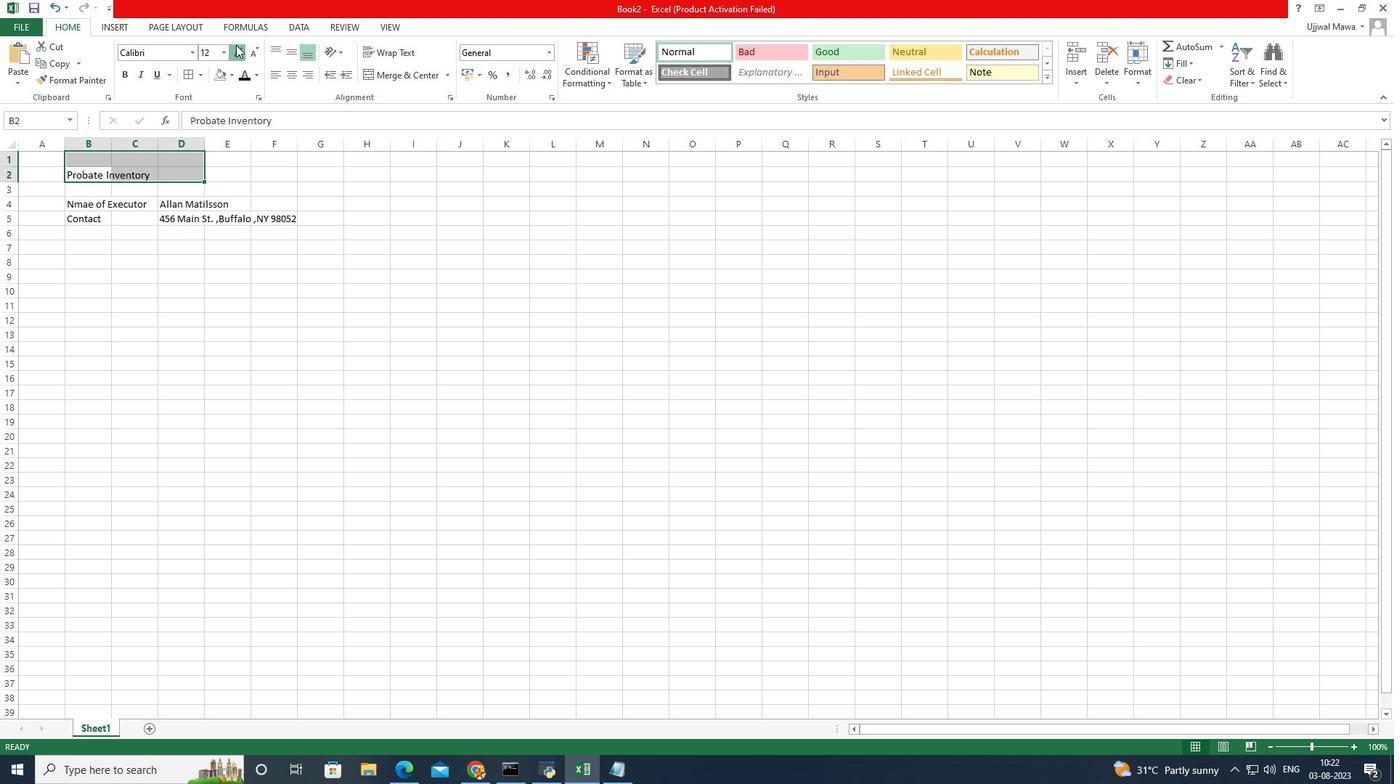 
Action: Mouse pressed left at (236, 45)
Screenshot: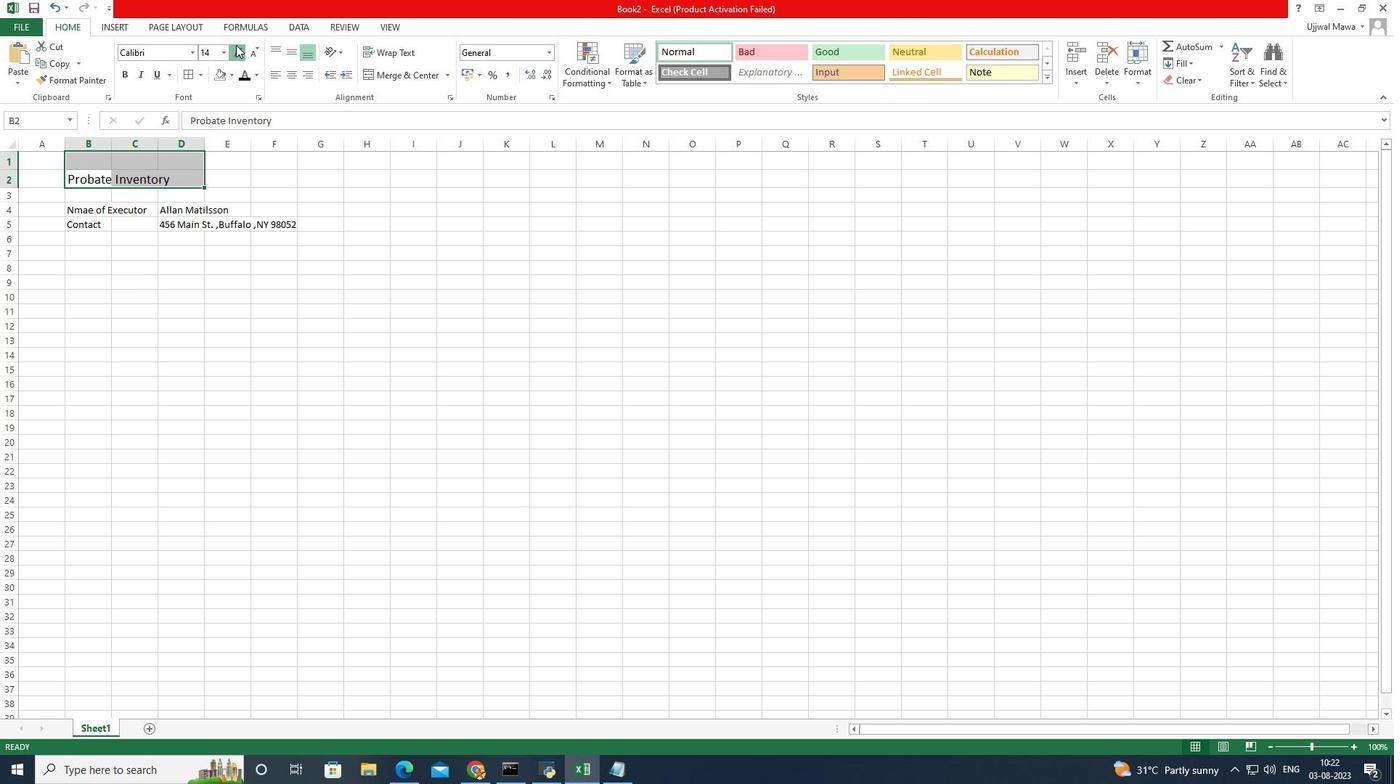 
Action: Mouse pressed left at (236, 45)
Screenshot: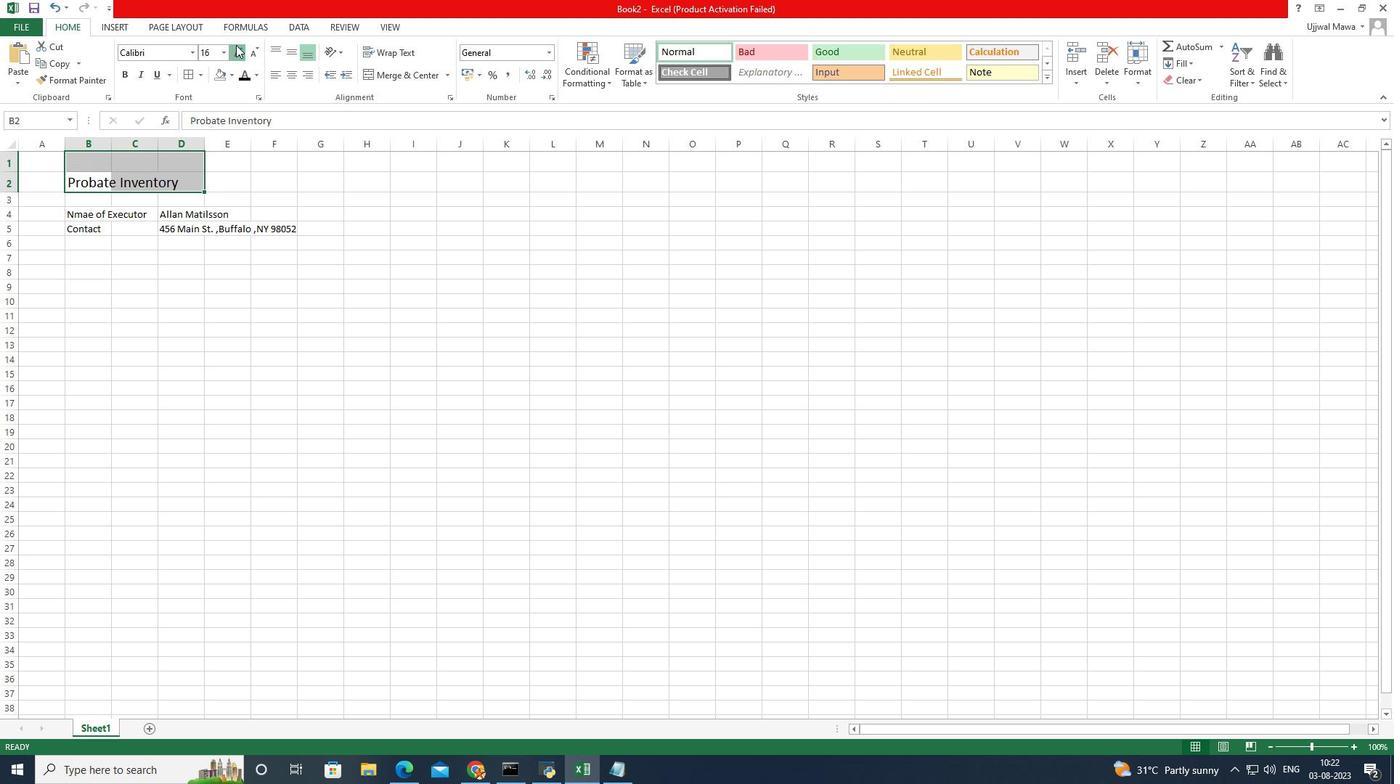 
Action: Mouse pressed left at (236, 45)
Screenshot: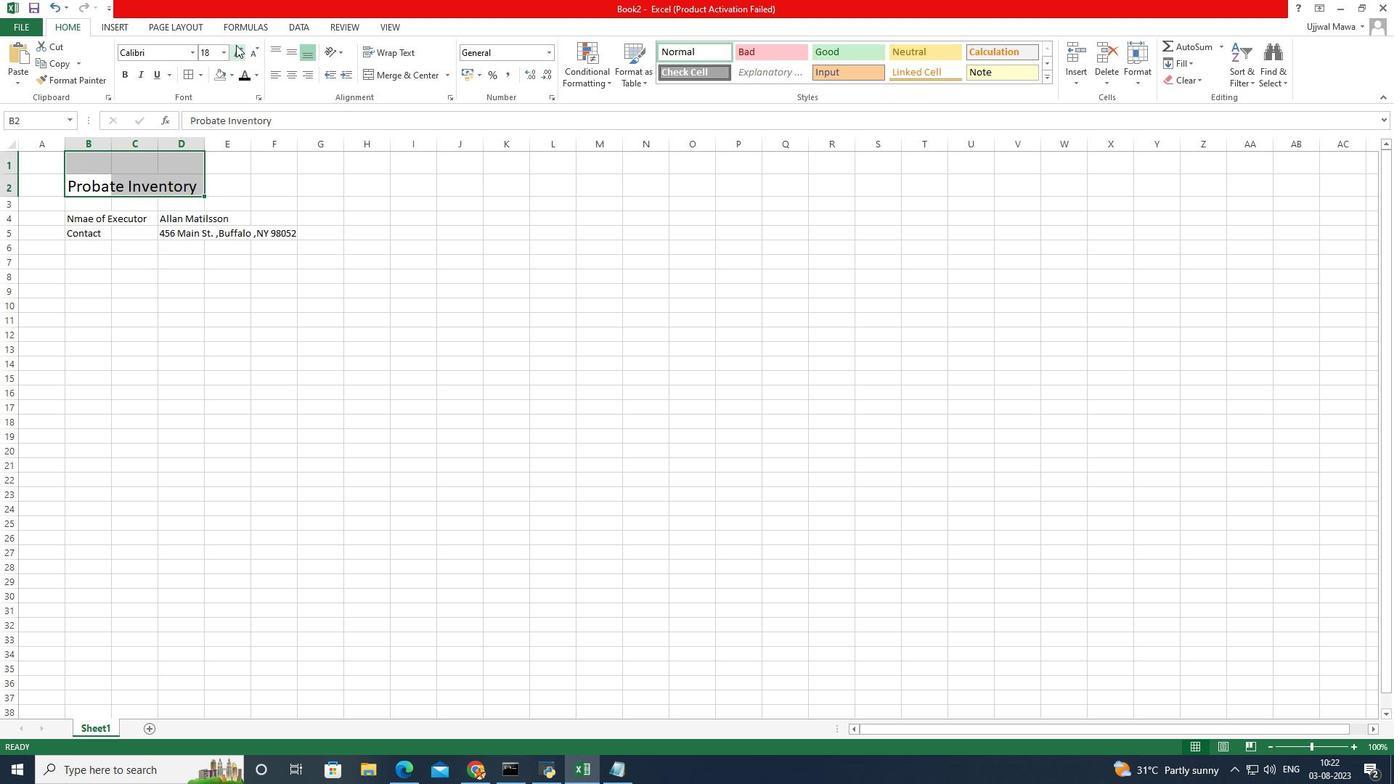 
Action: Mouse moved to (134, 245)
Screenshot: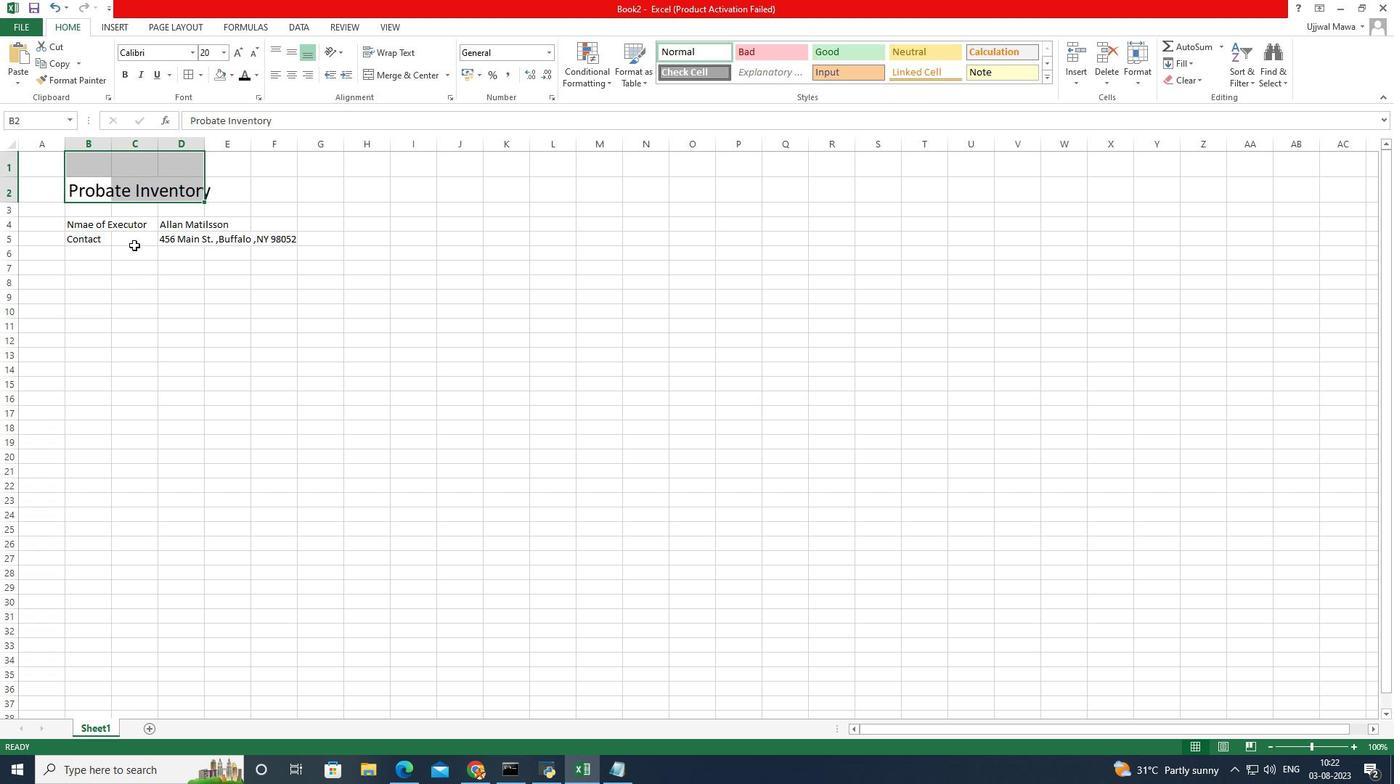 
Action: Mouse pressed left at (134, 245)
Screenshot: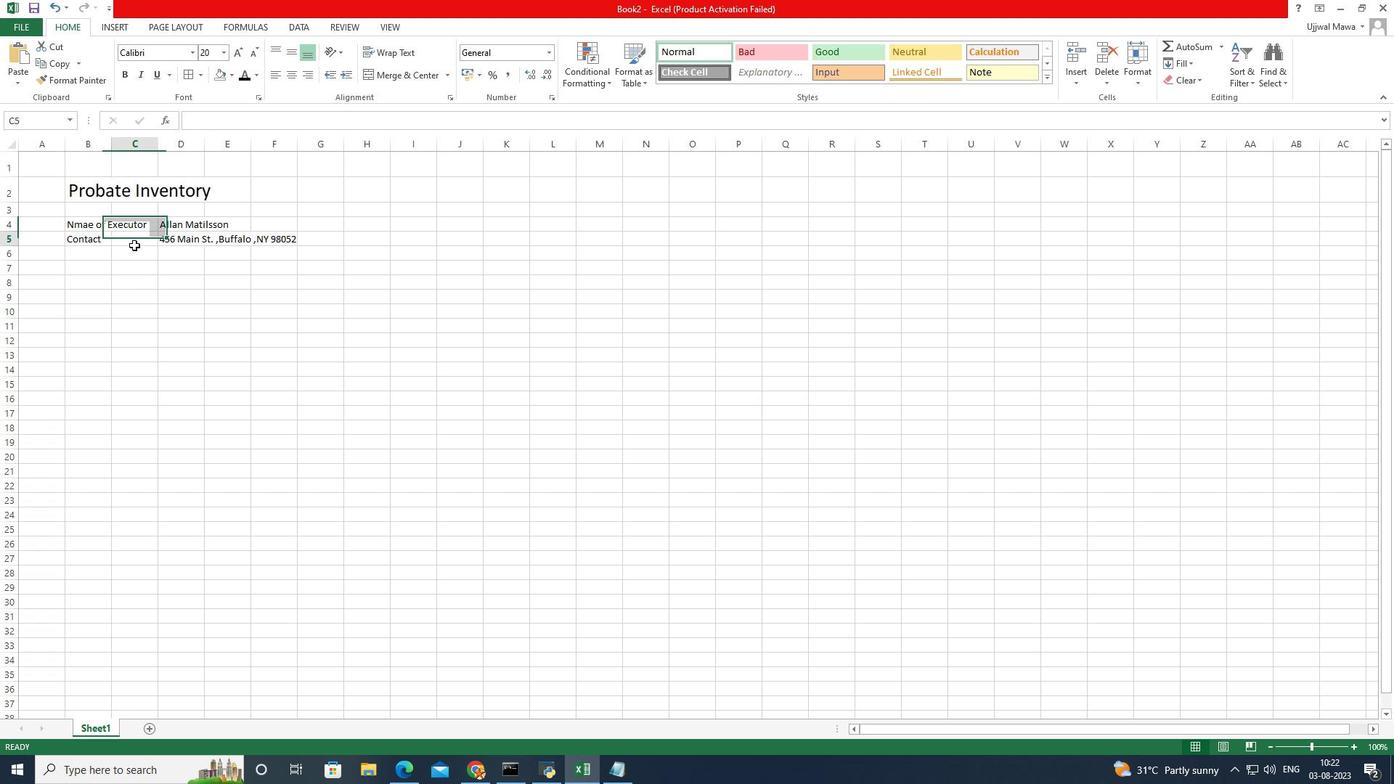 
Action: Mouse moved to (97, 263)
Screenshot: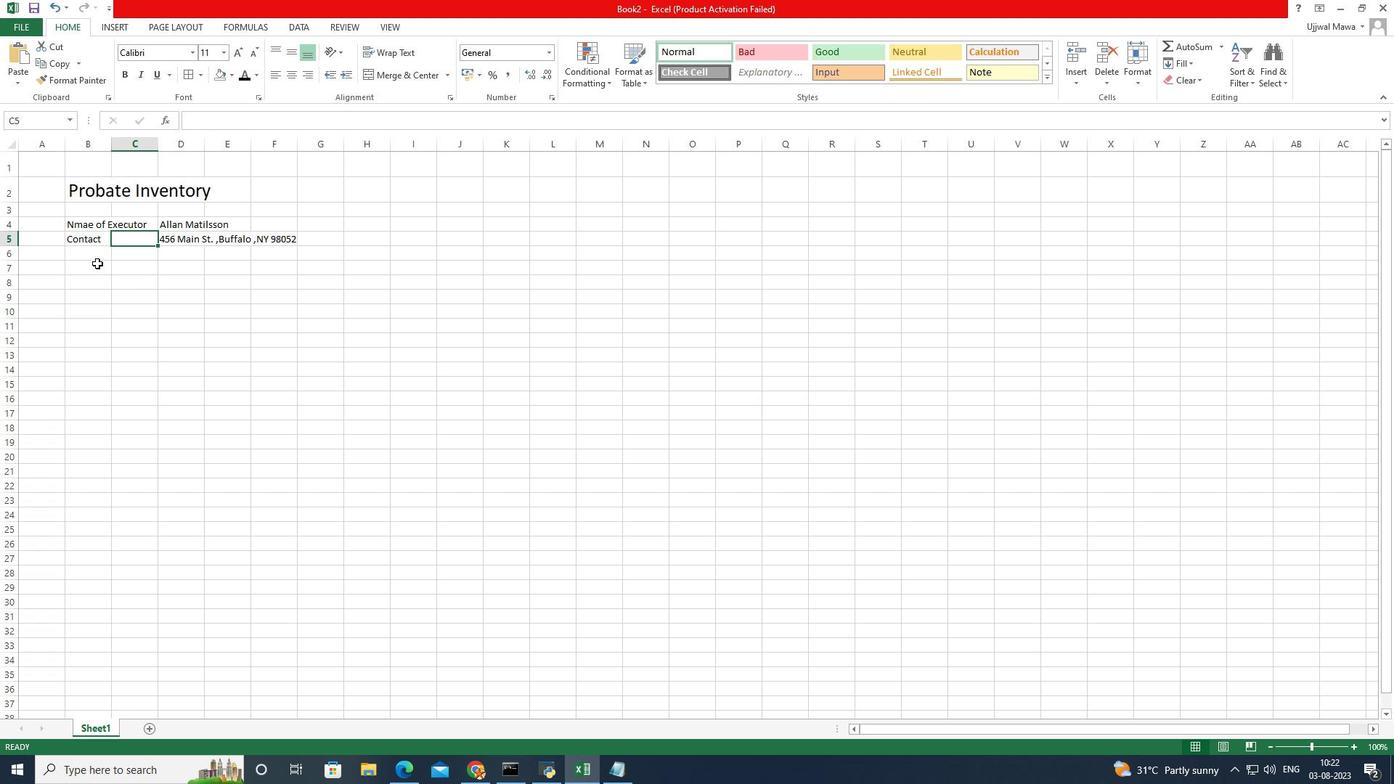
Action: Mouse pressed left at (97, 263)
Screenshot: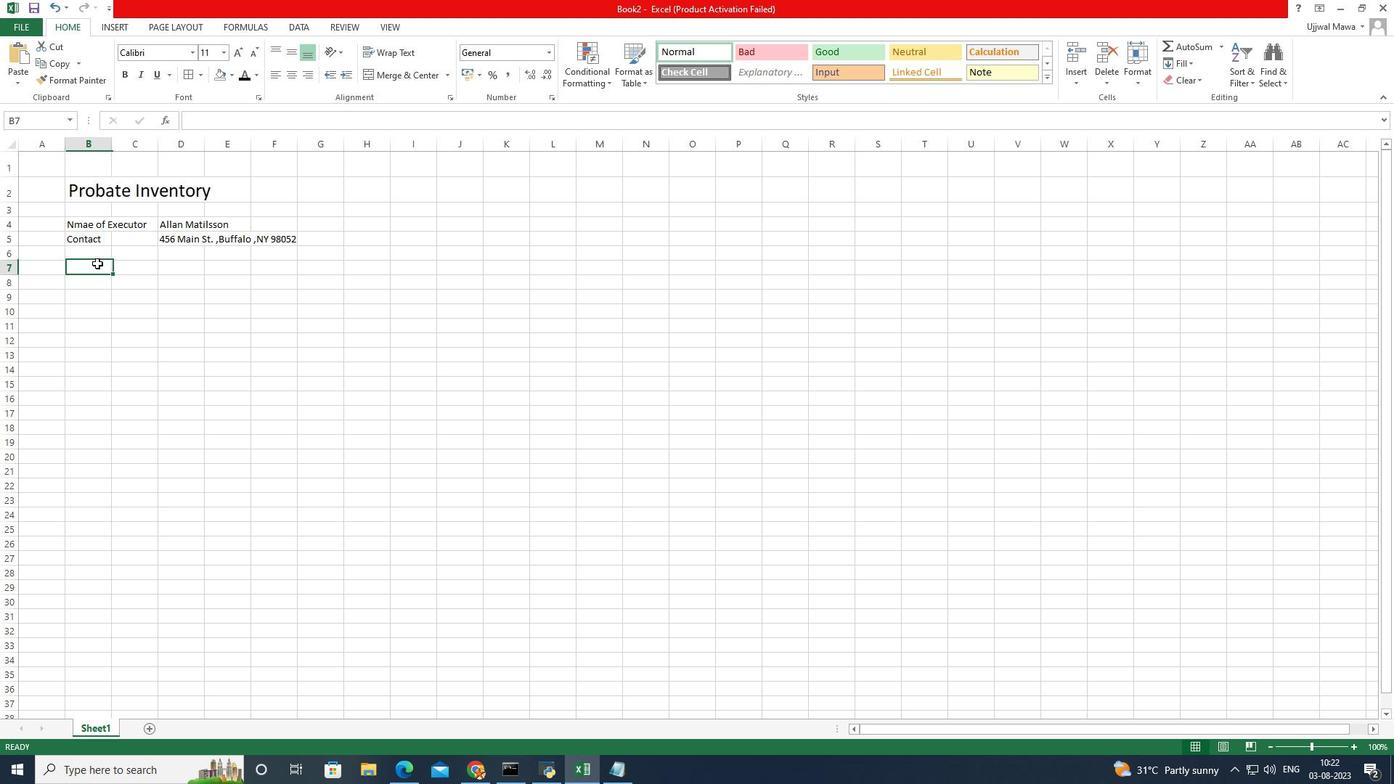 
Action: Mouse moved to (96, 270)
Screenshot: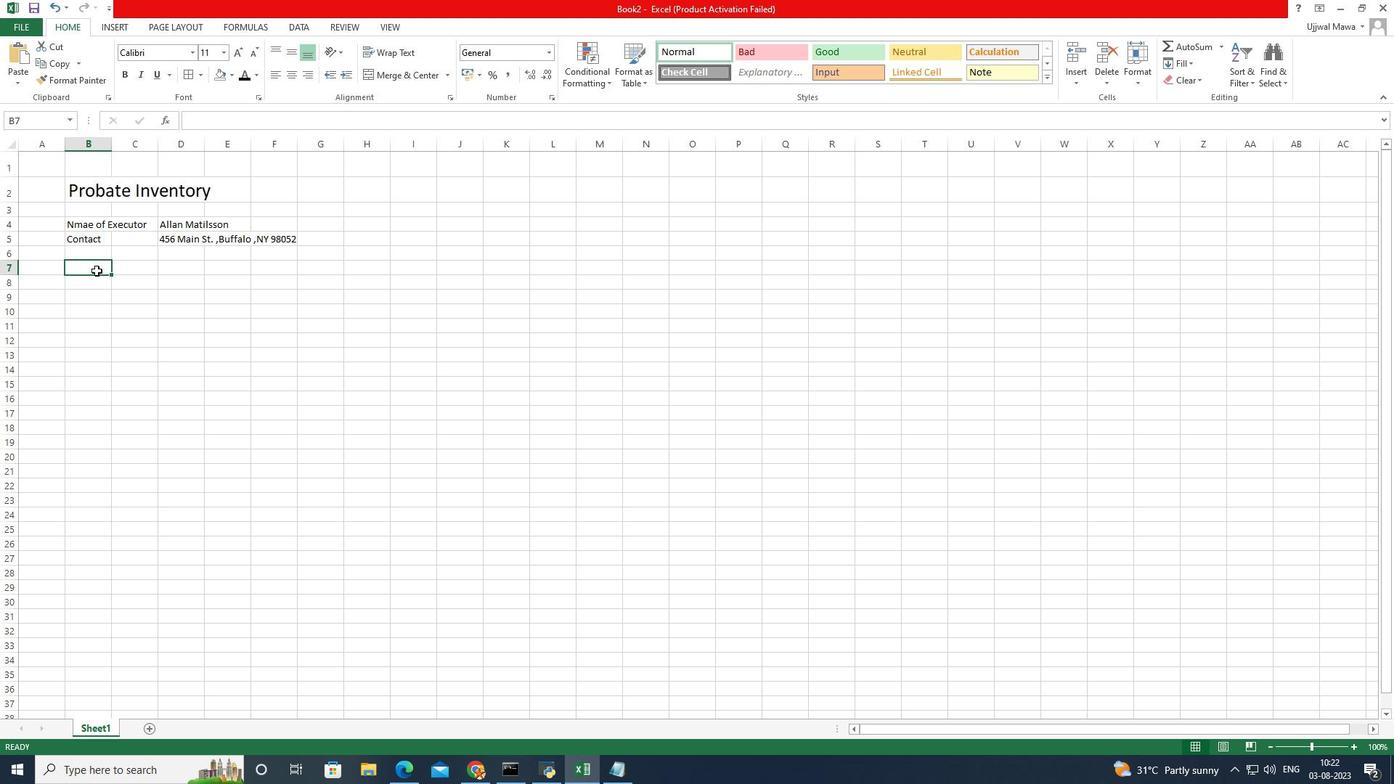 
Action: Key pressed <Key.caps_lock>d<Key.caps_lock>ECEN<Key.backspace><Key.backspace><Key.backspace><Key.backspace><Key.backspace><Key.backspace><Key.backspace><Key.backspace><Key.backspace><Key.backspace><Key.backspace><Key.backspace><Key.backspace>D<Key.caps_lock>ecedent<Key.space><Key.caps_lock>N<Key.caps_lock>mae<Key.backspace><Key.backspace><Key.backspace>an<Key.backspace>me
Screenshot: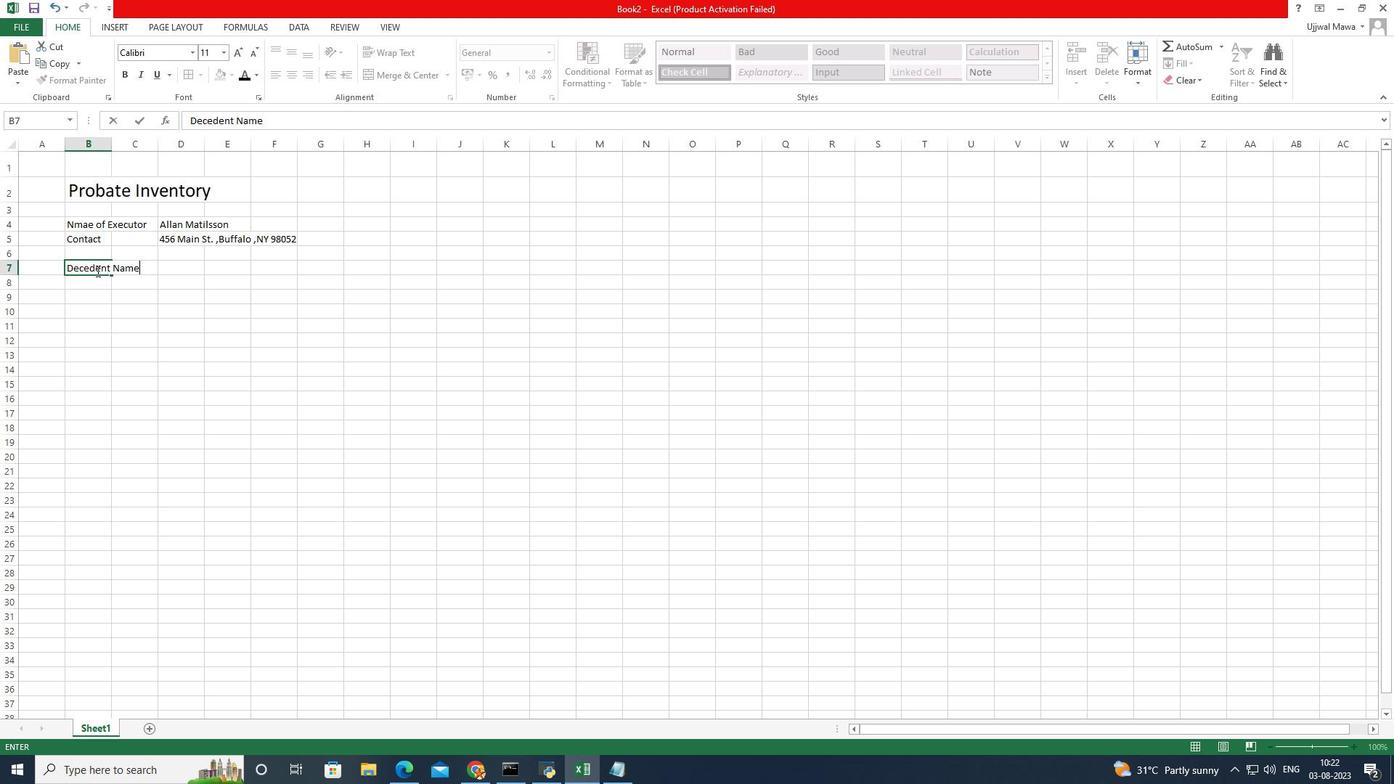 
Action: Mouse moved to (128, 288)
Screenshot: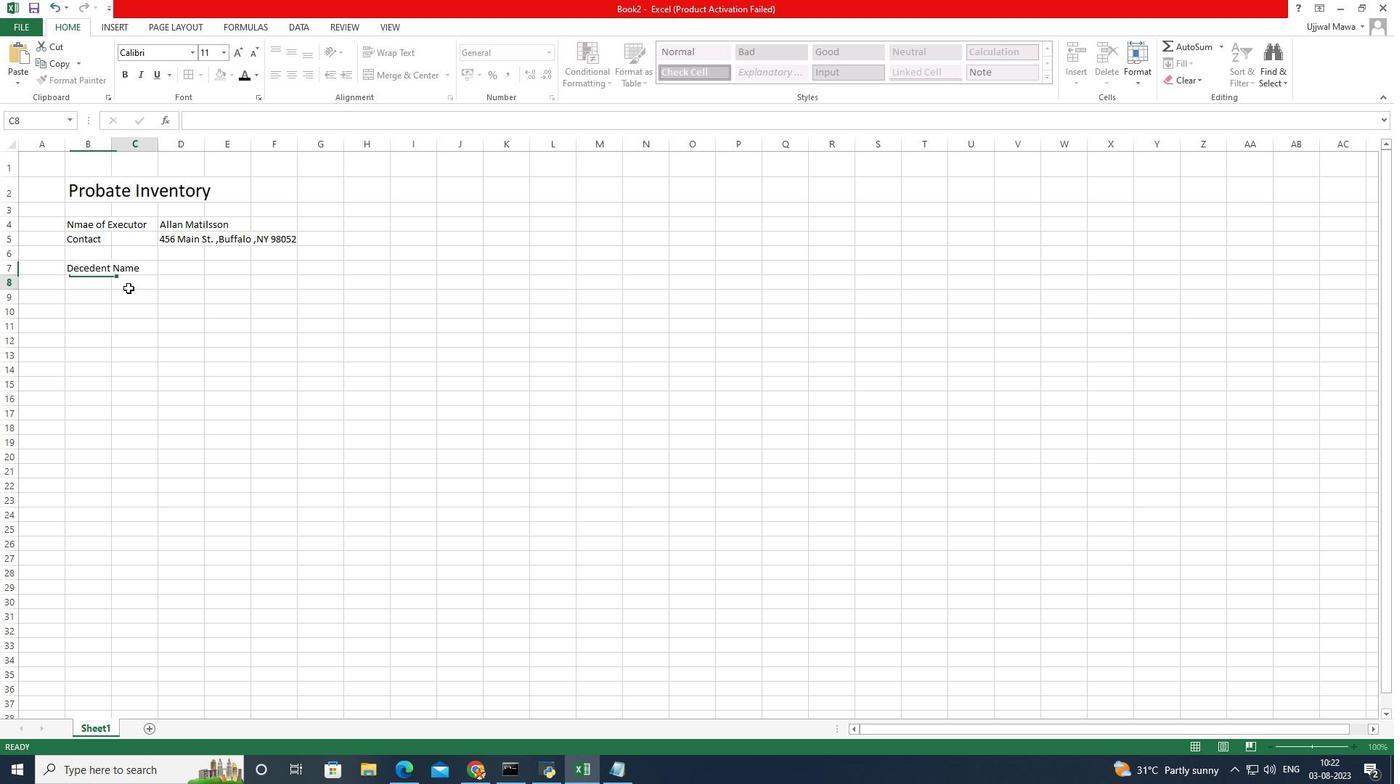 
Action: Mouse pressed left at (128, 288)
Screenshot: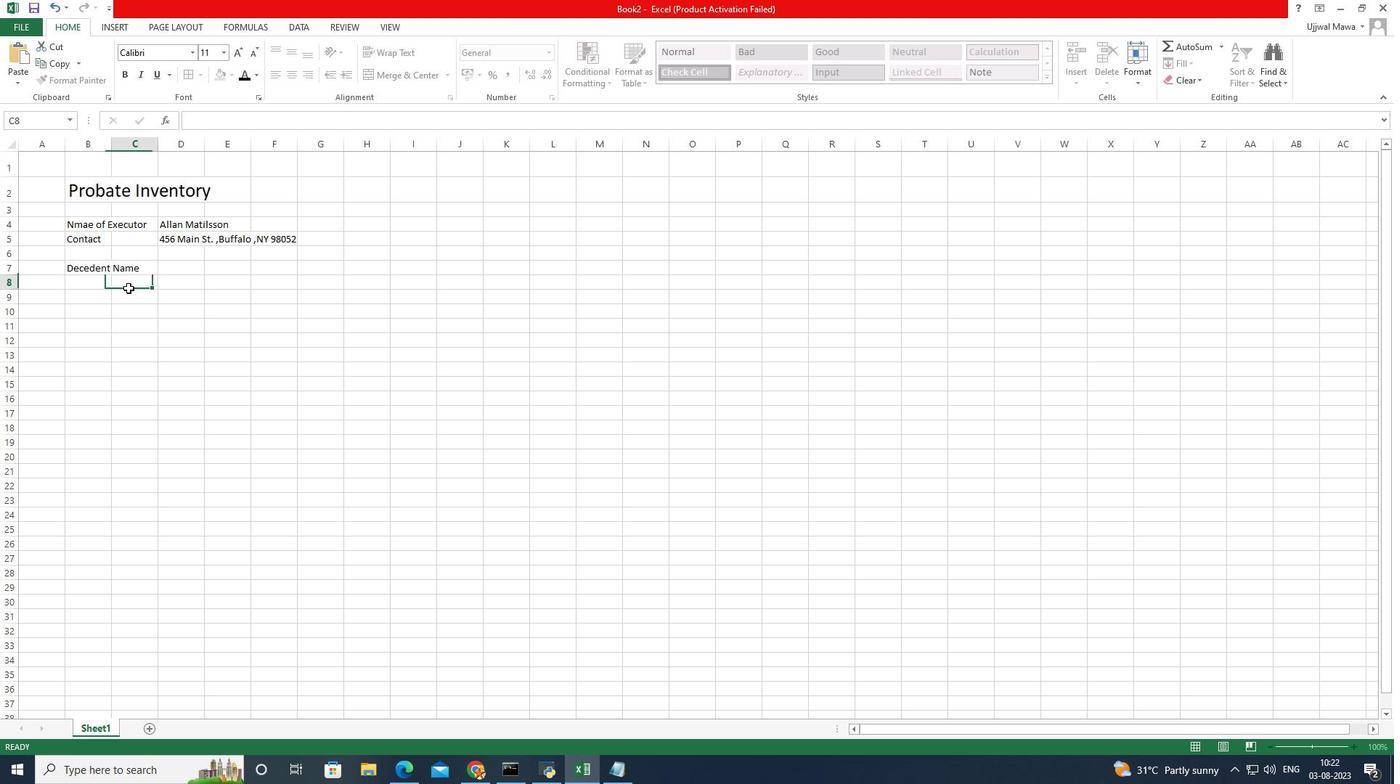 
Action: Mouse moved to (179, 268)
Screenshot: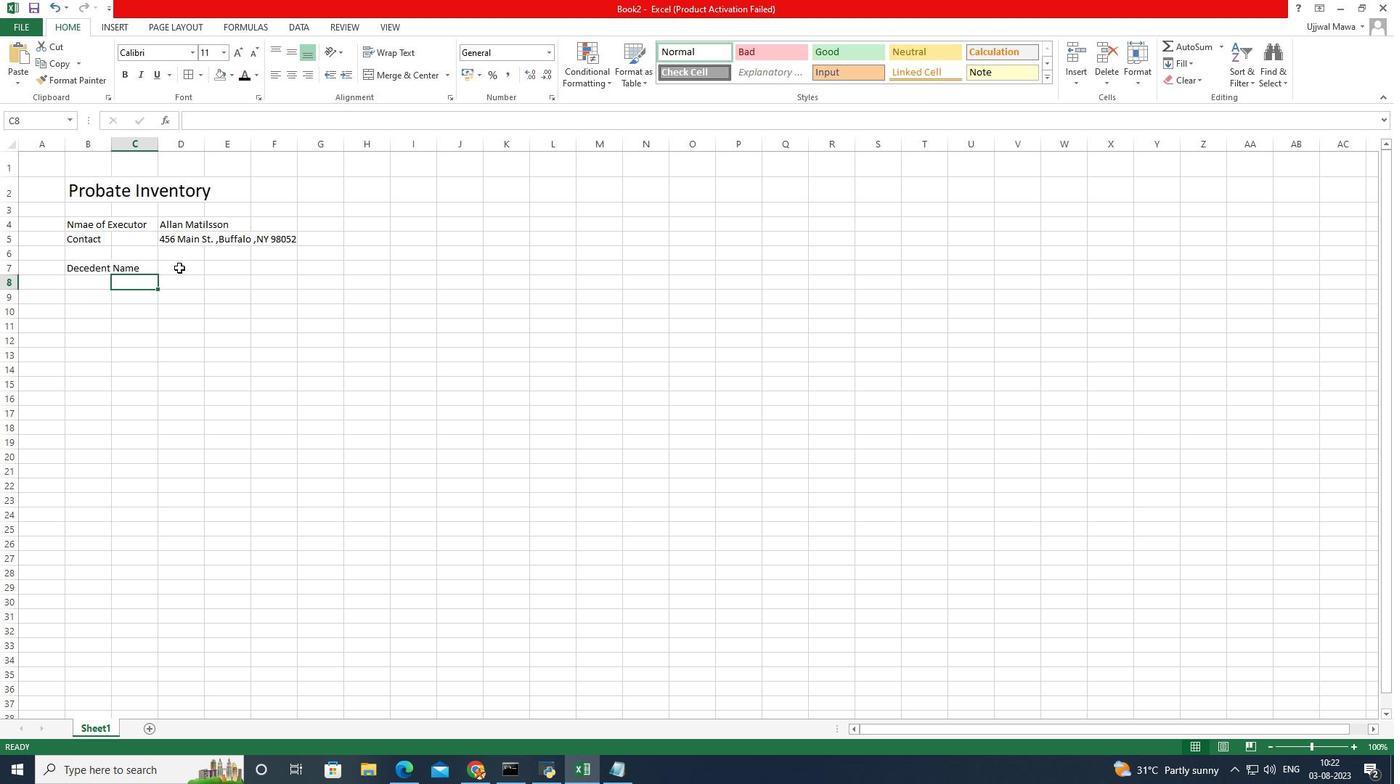 
Action: Mouse pressed left at (179, 268)
Screenshot: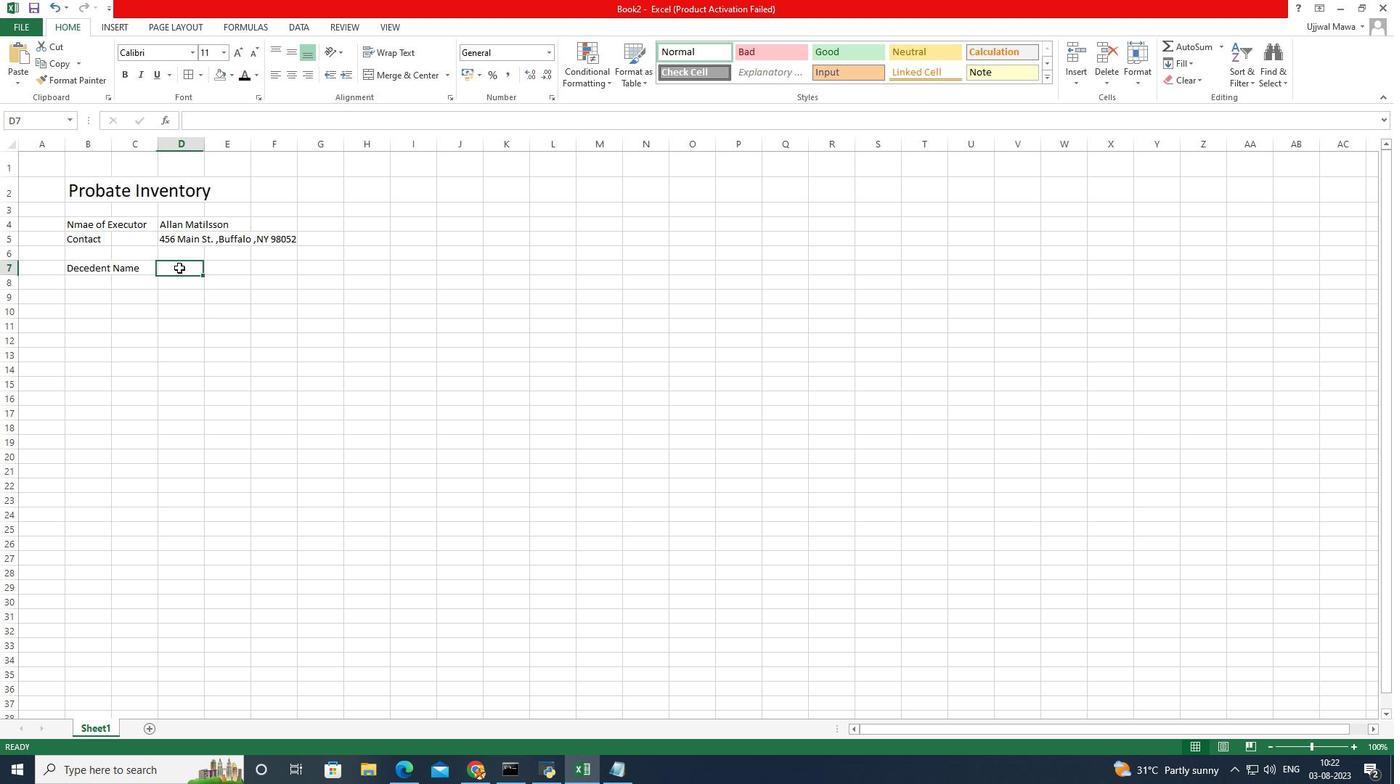
Action: Mouse pressed left at (179, 268)
Screenshot: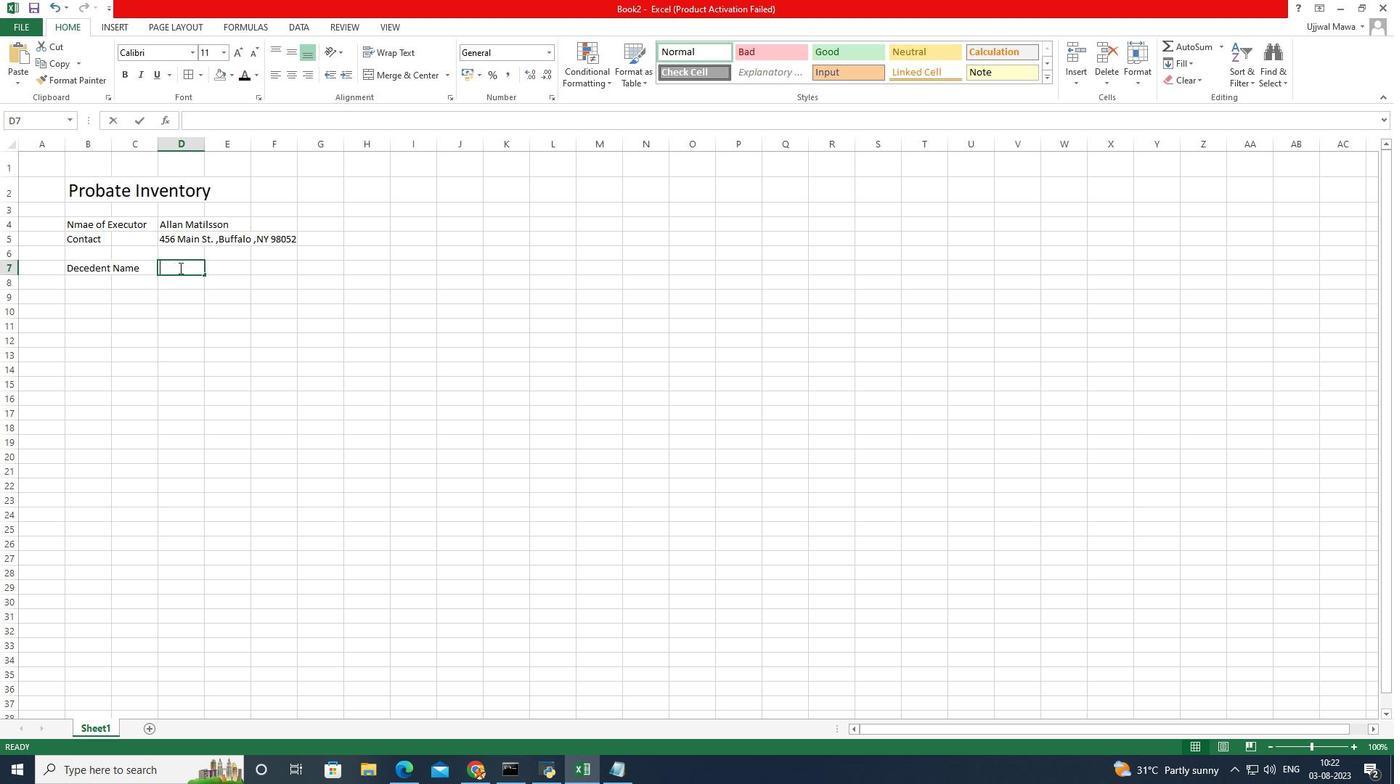 
Action: Key pressed <Key.caps_lock>A<Key.caps_lock>
Screenshot: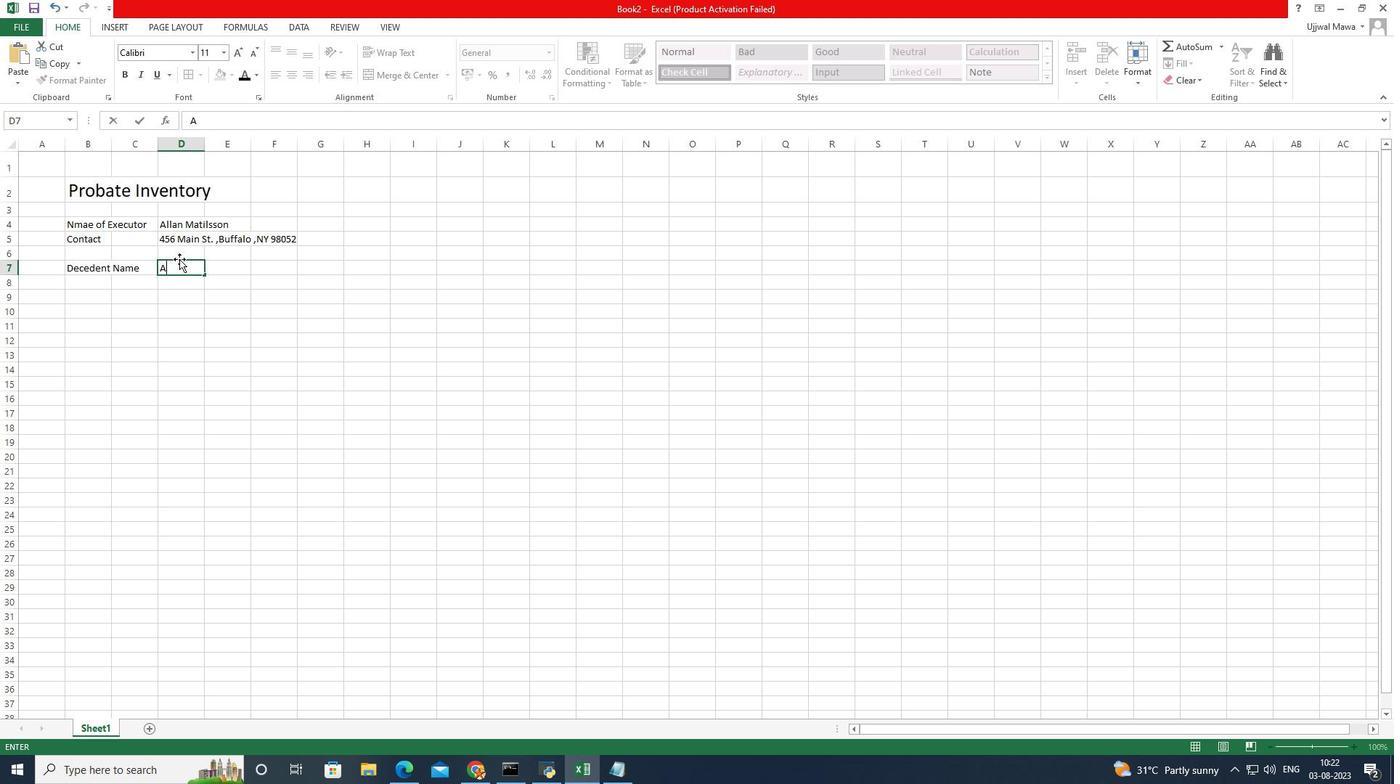 
Action: Mouse moved to (179, 259)
Screenshot: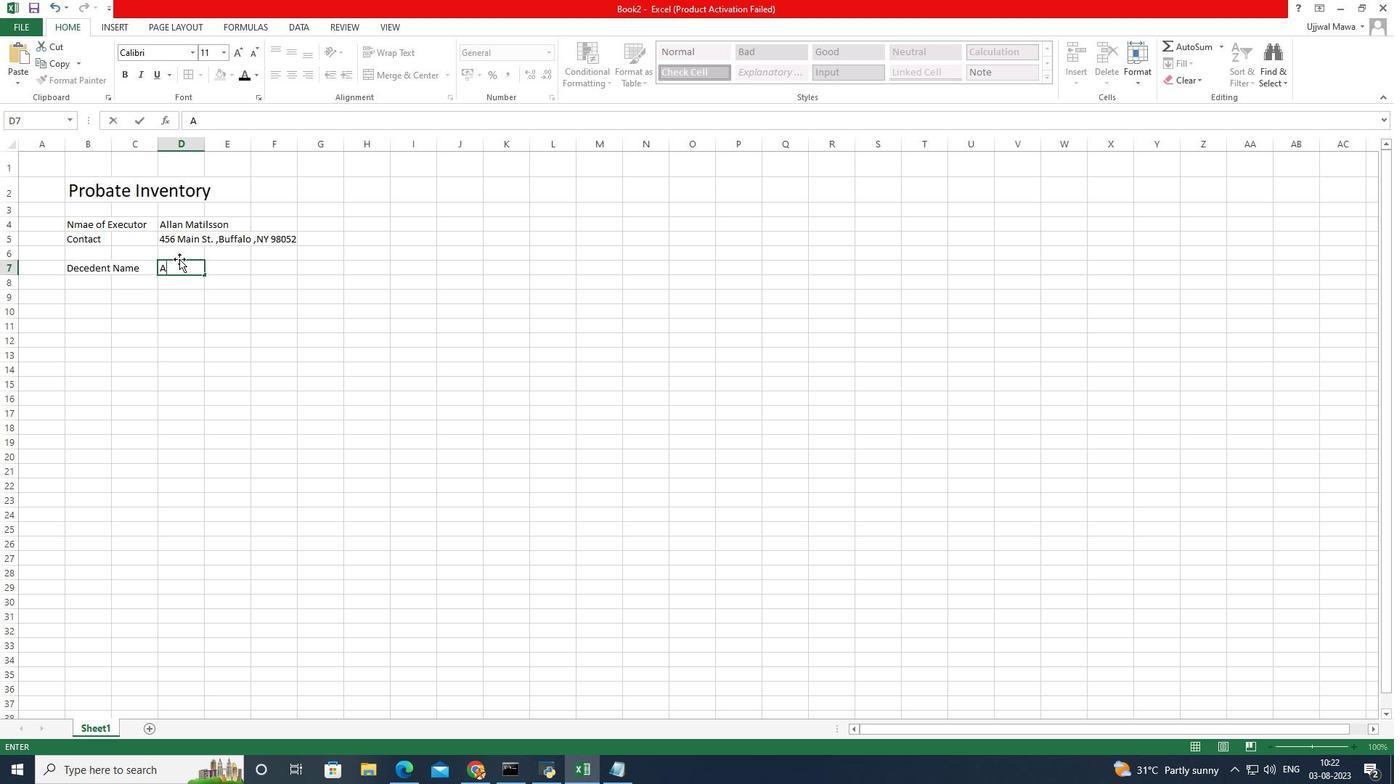 
Action: Key pressed ugust<Key.space><Key.caps_lock>V<Key.backspace>B<Key.caps_lock>
Screenshot: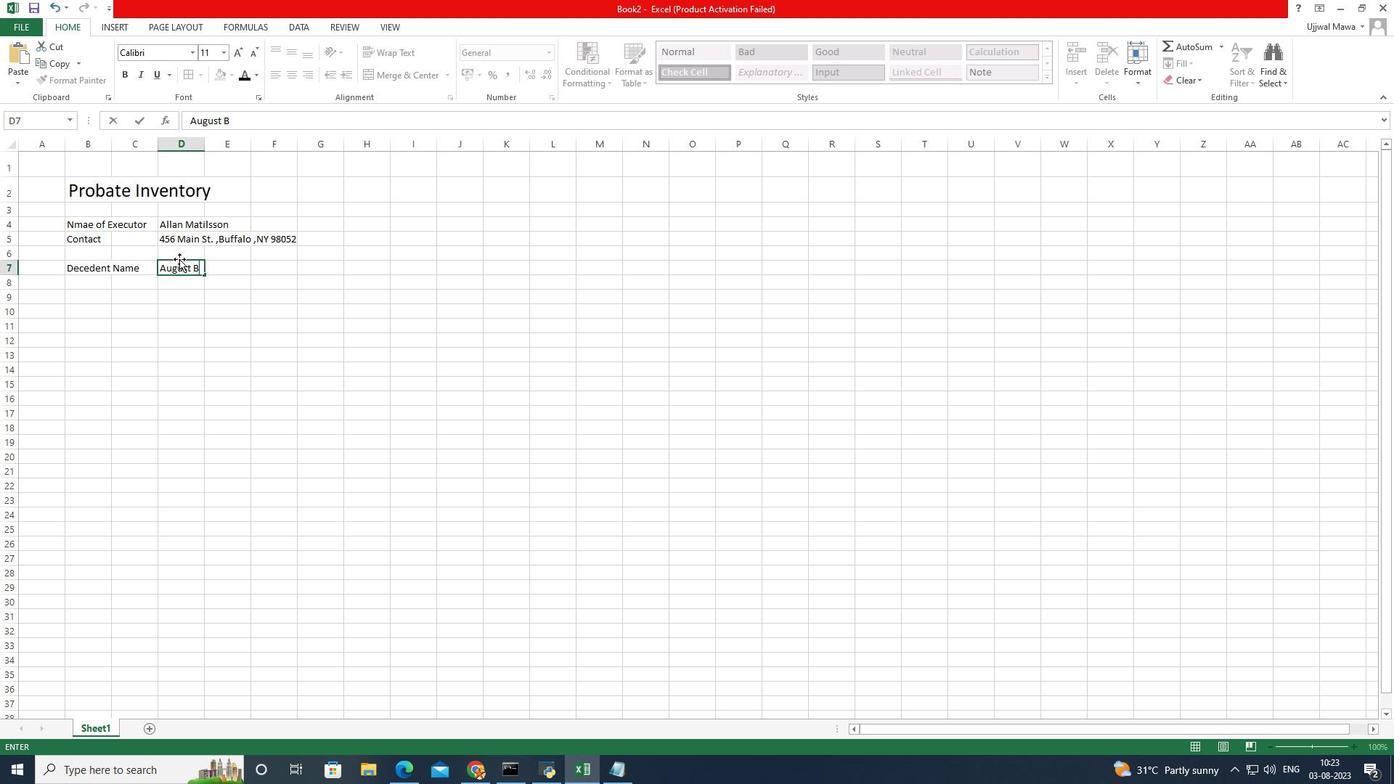 
Action: Mouse moved to (177, 243)
Screenshot: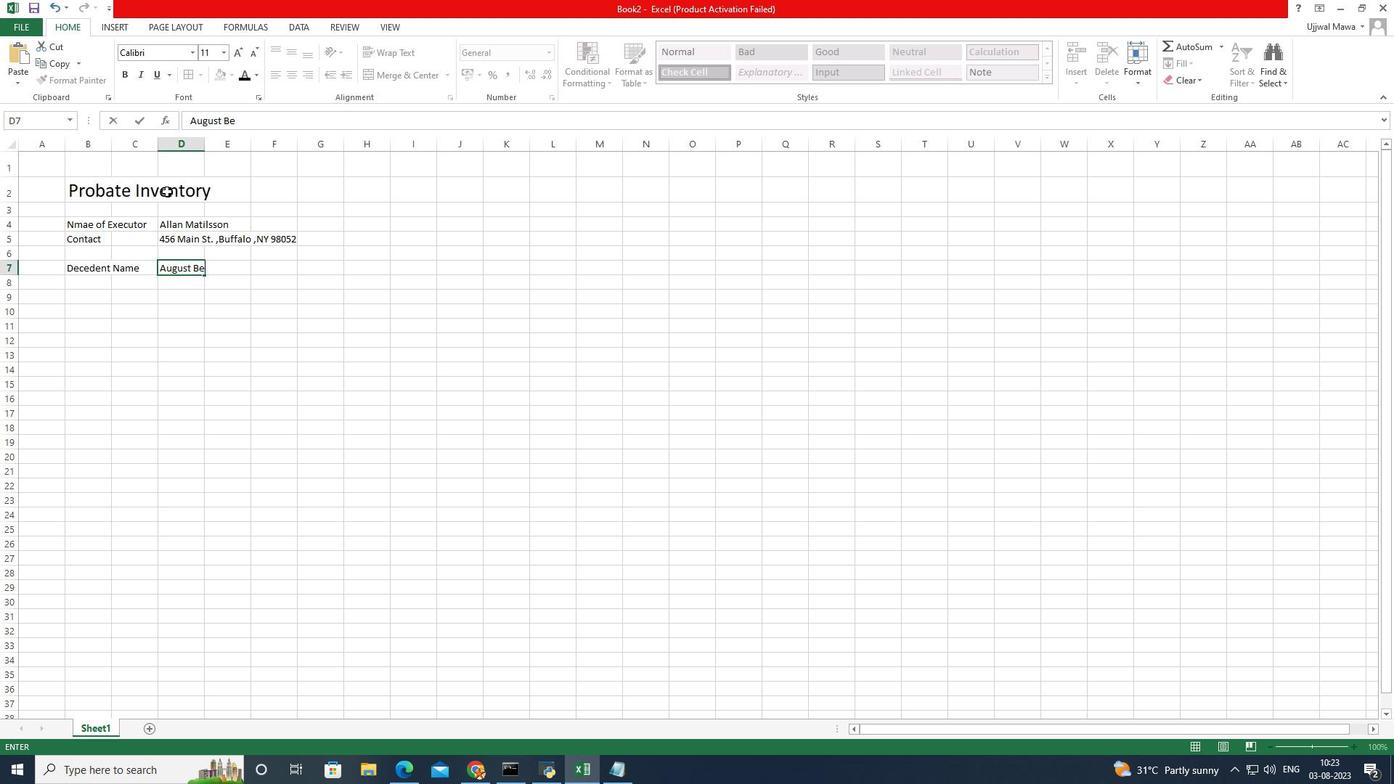 
Action: Key pressed e
Screenshot: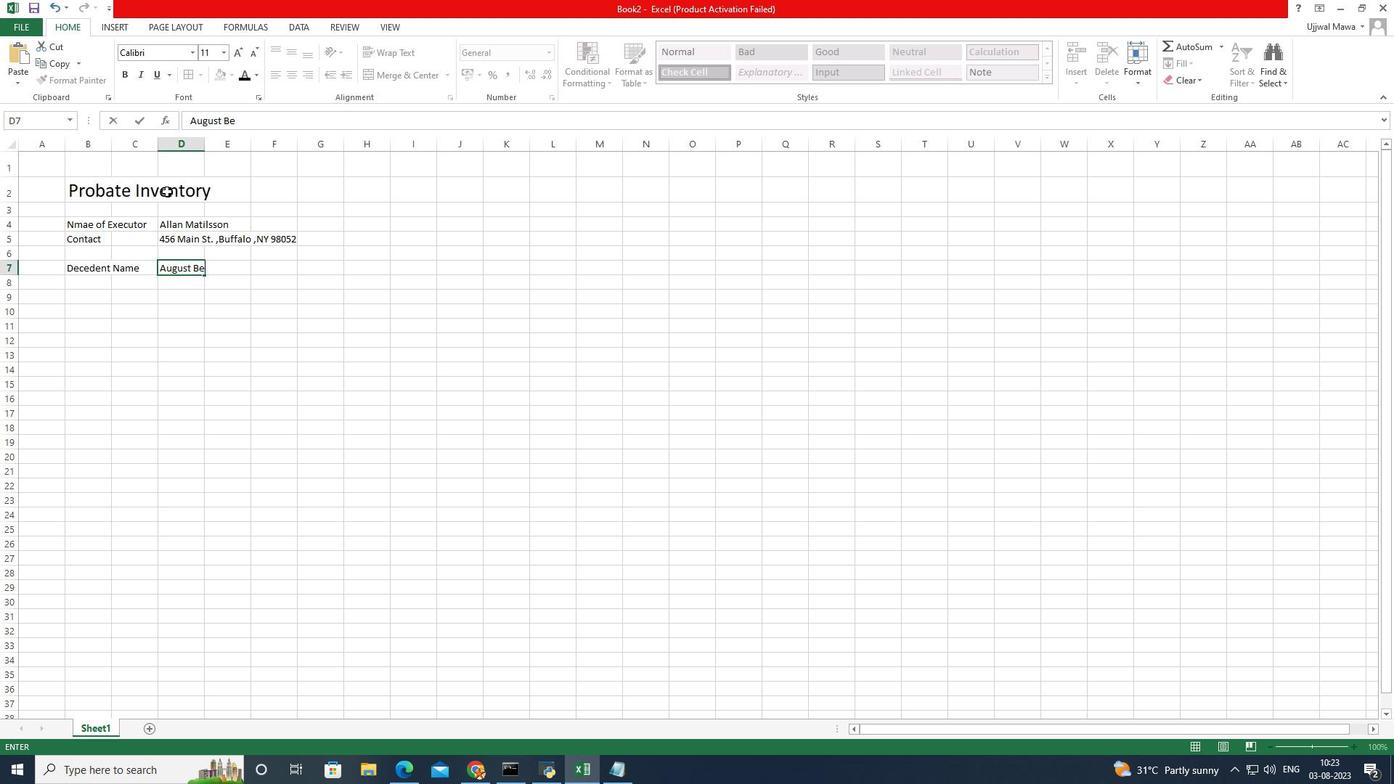 
Action: Mouse moved to (167, 191)
Screenshot: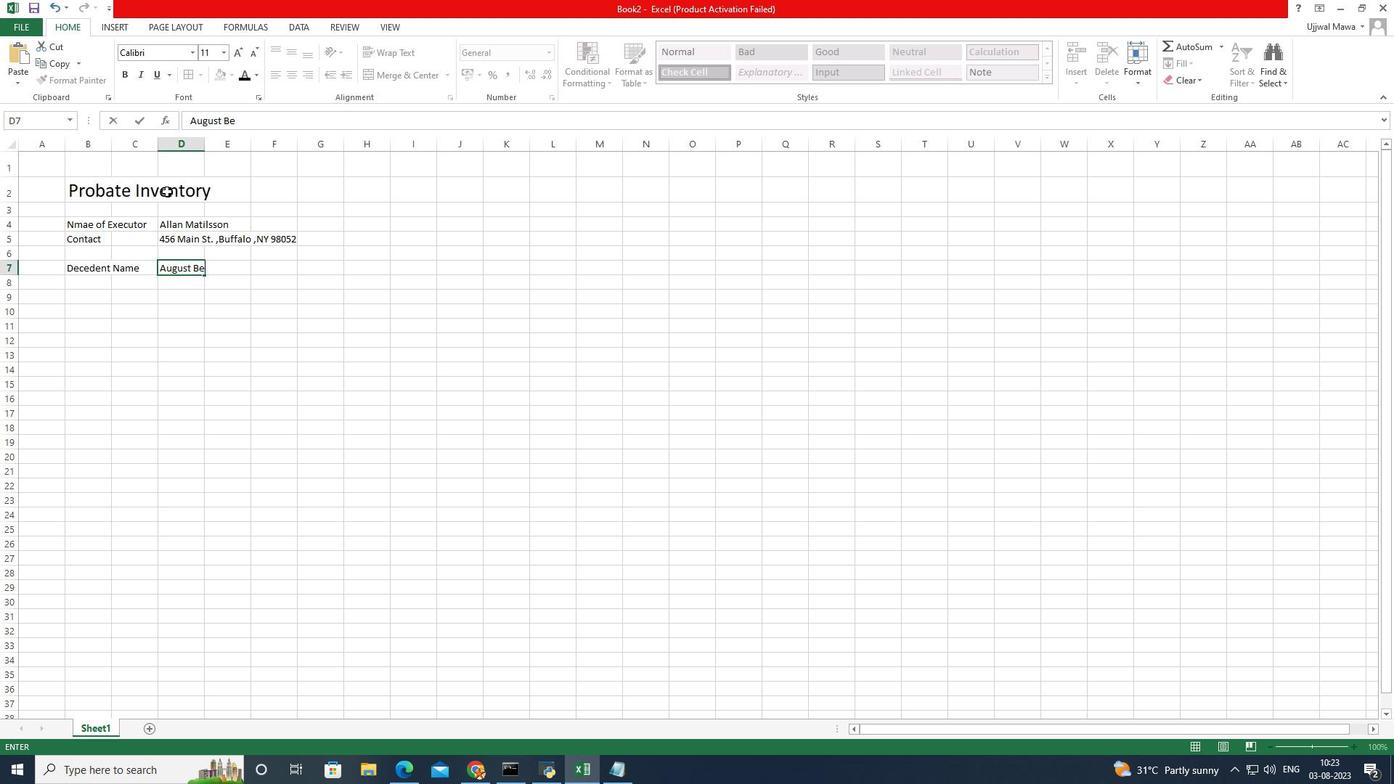 
Action: Key pressed rq<Key.backspace><Key.backspace>egqest
Screenshot: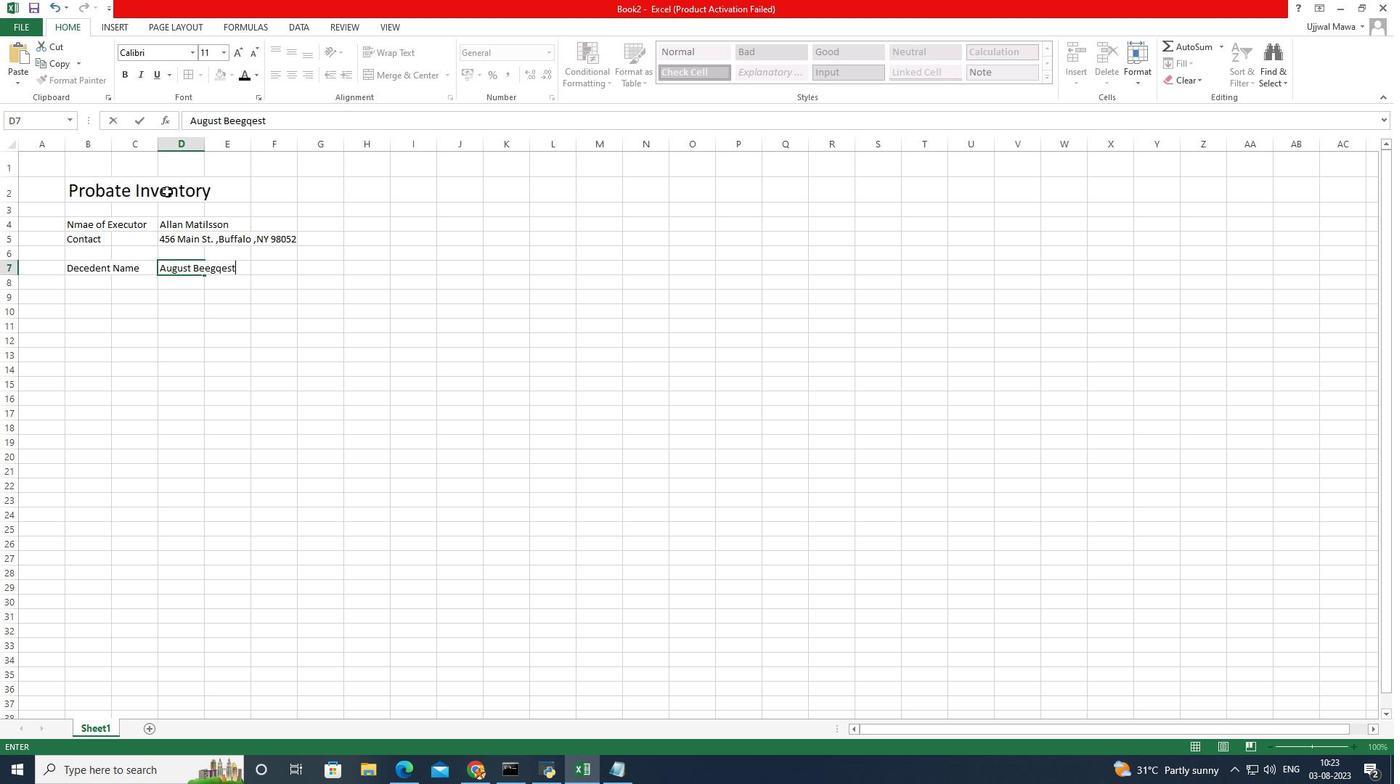 
Action: Mouse moved to (217, 267)
Screenshot: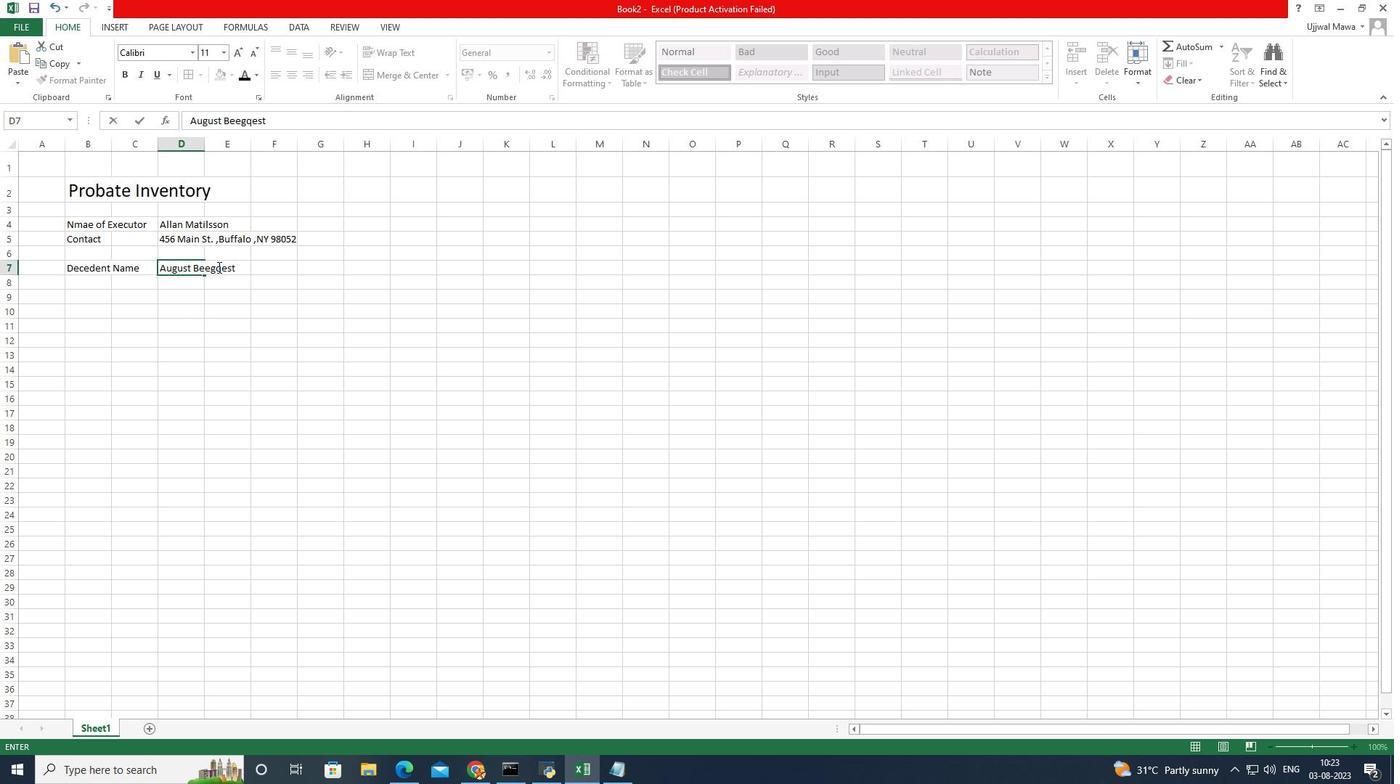 
Action: Mouse pressed left at (217, 267)
Screenshot: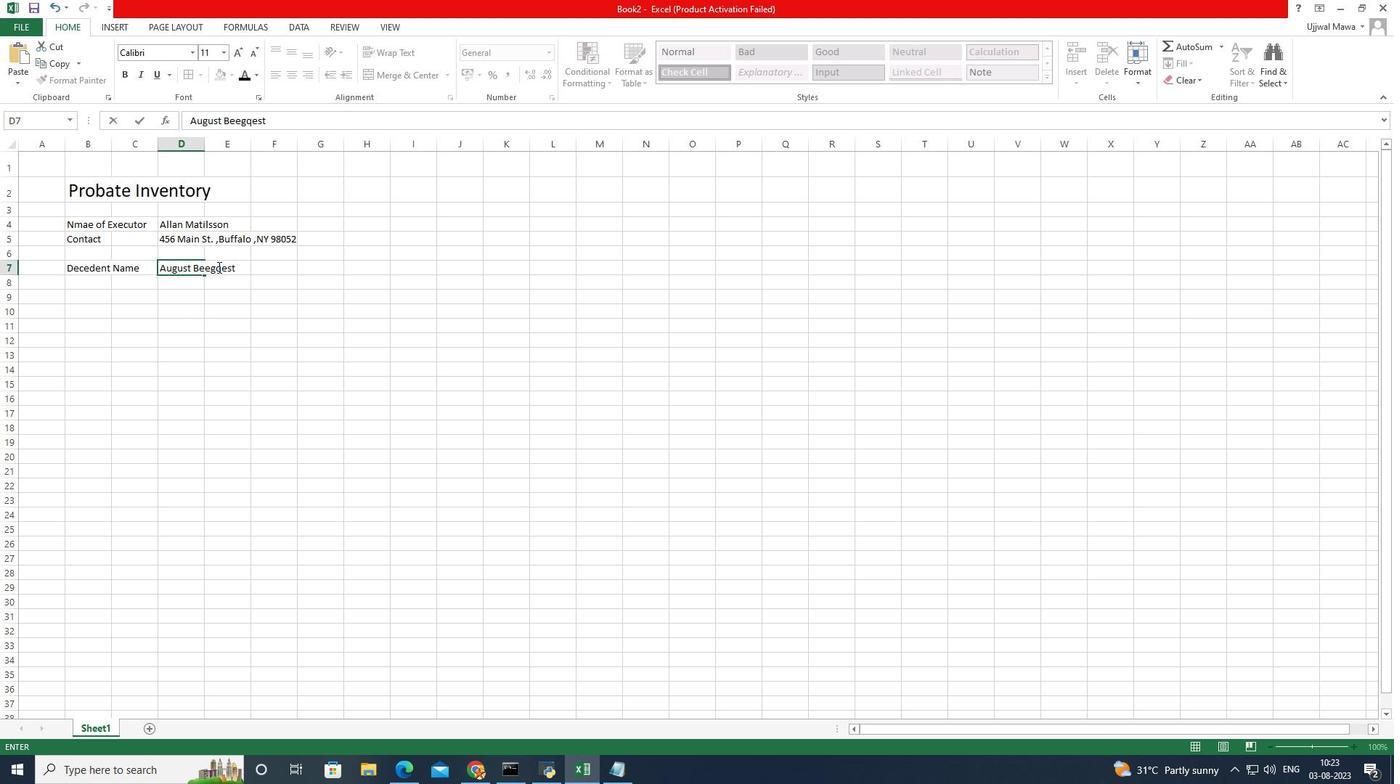 
Action: Mouse moved to (218, 266)
Screenshot: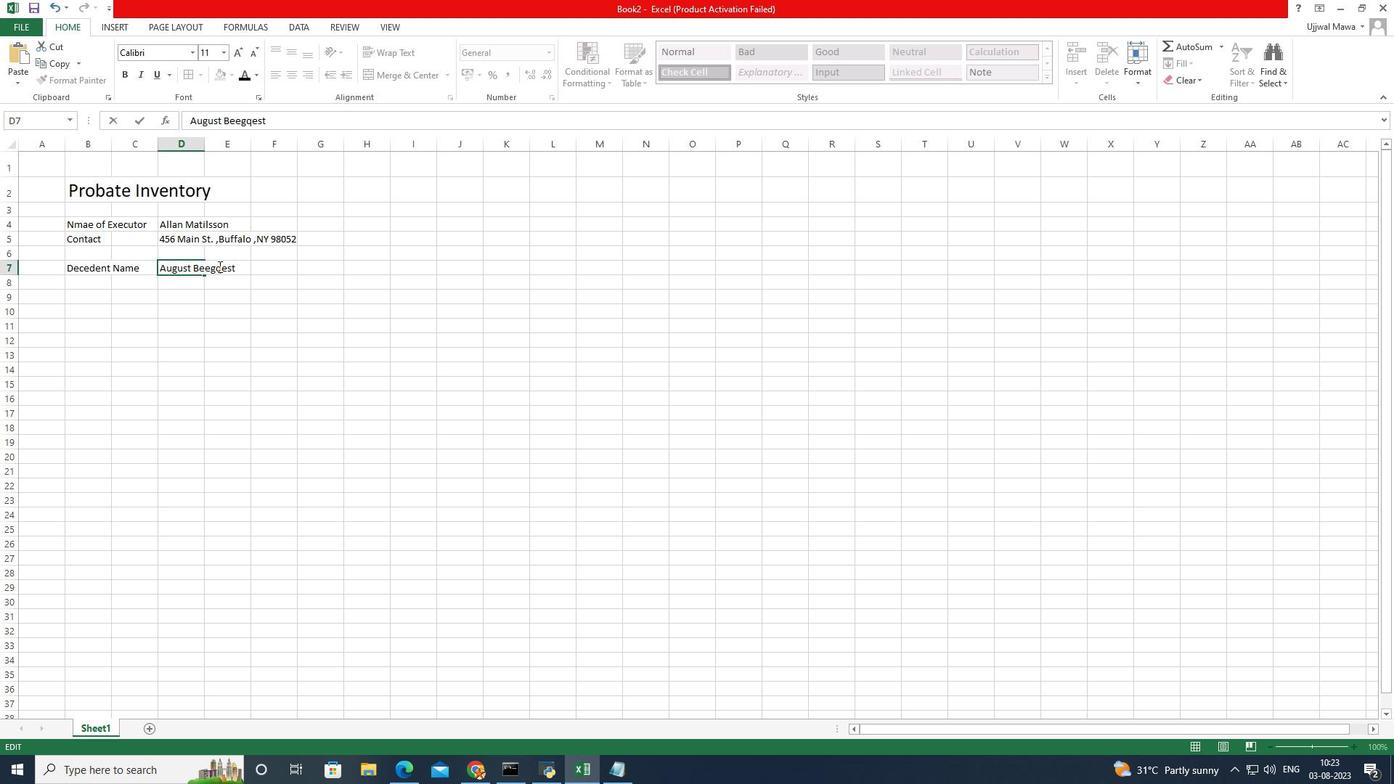 
Action: Mouse pressed left at (218, 266)
Screenshot: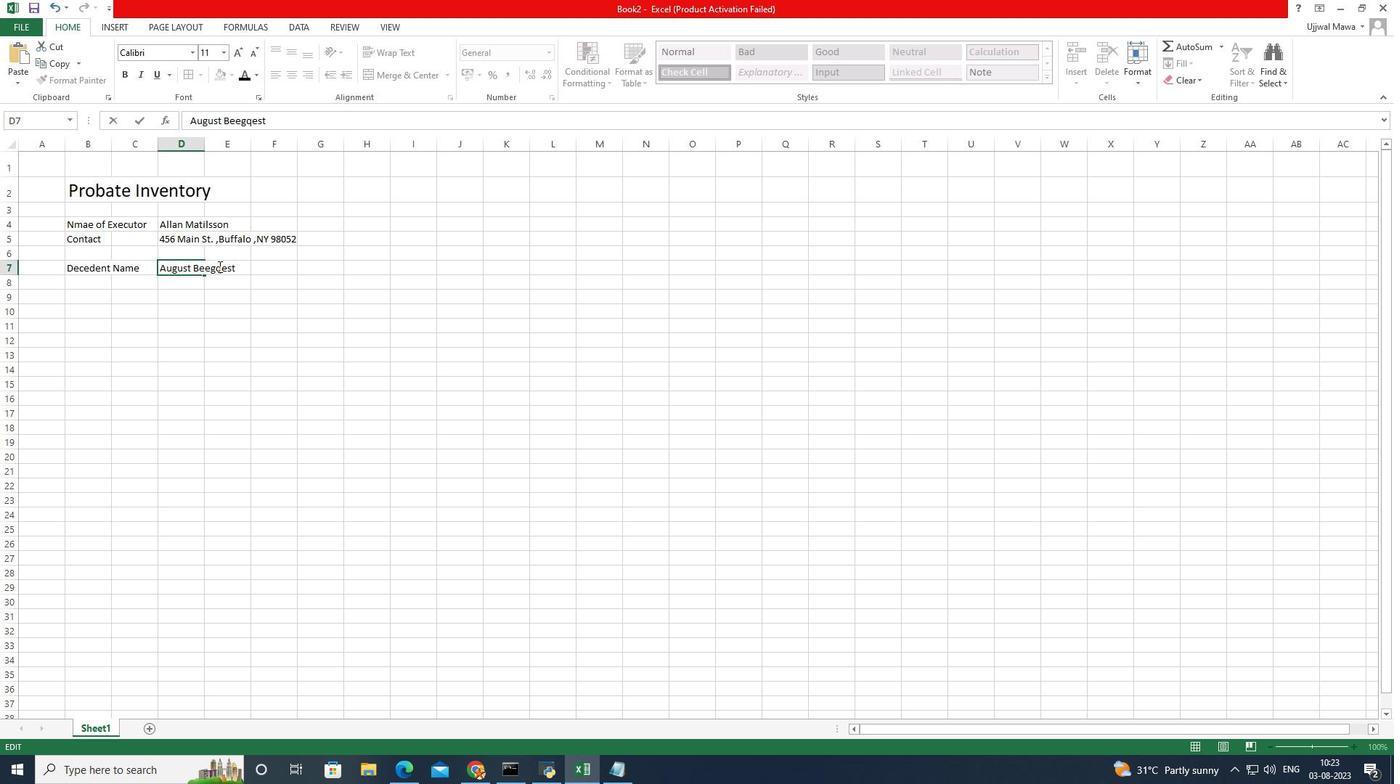 
Action: Mouse moved to (220, 271)
Screenshot: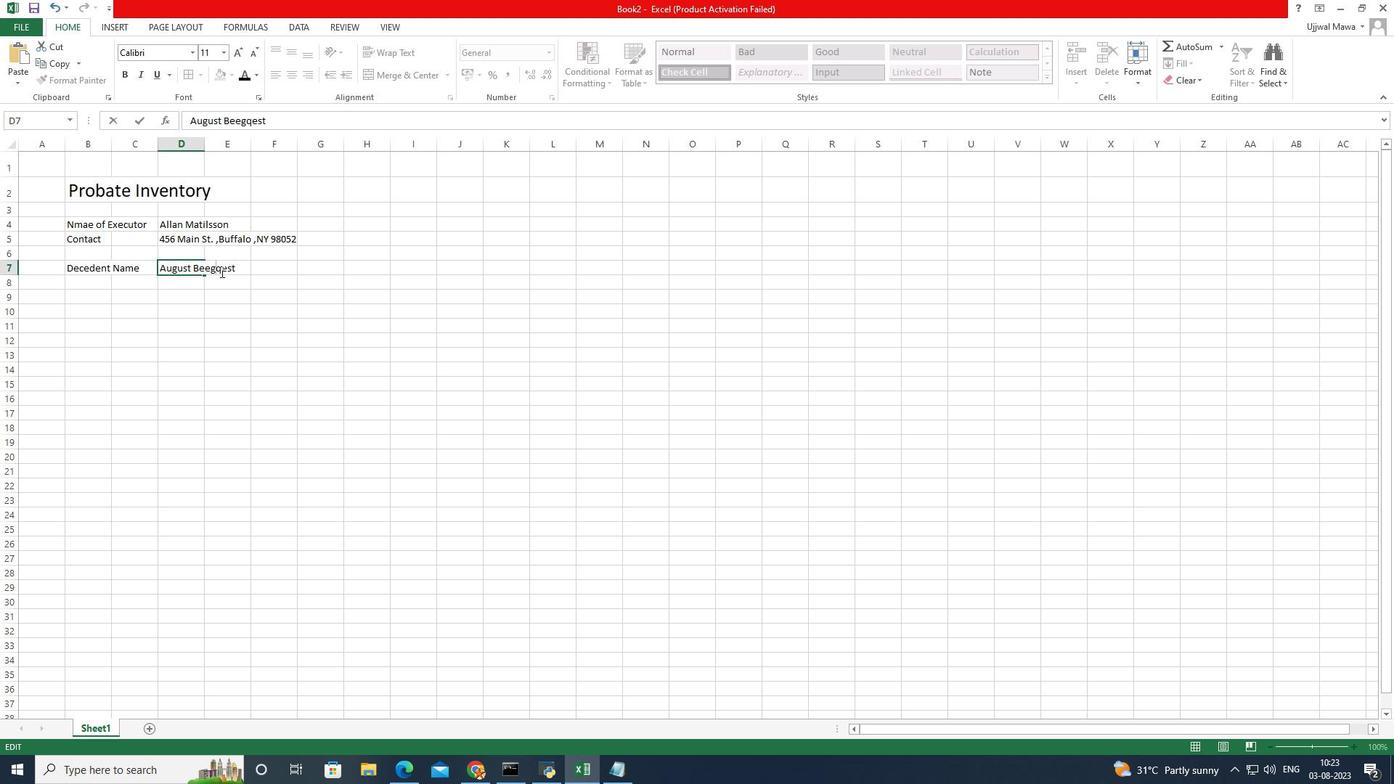 
Action: Mouse pressed left at (220, 271)
Screenshot: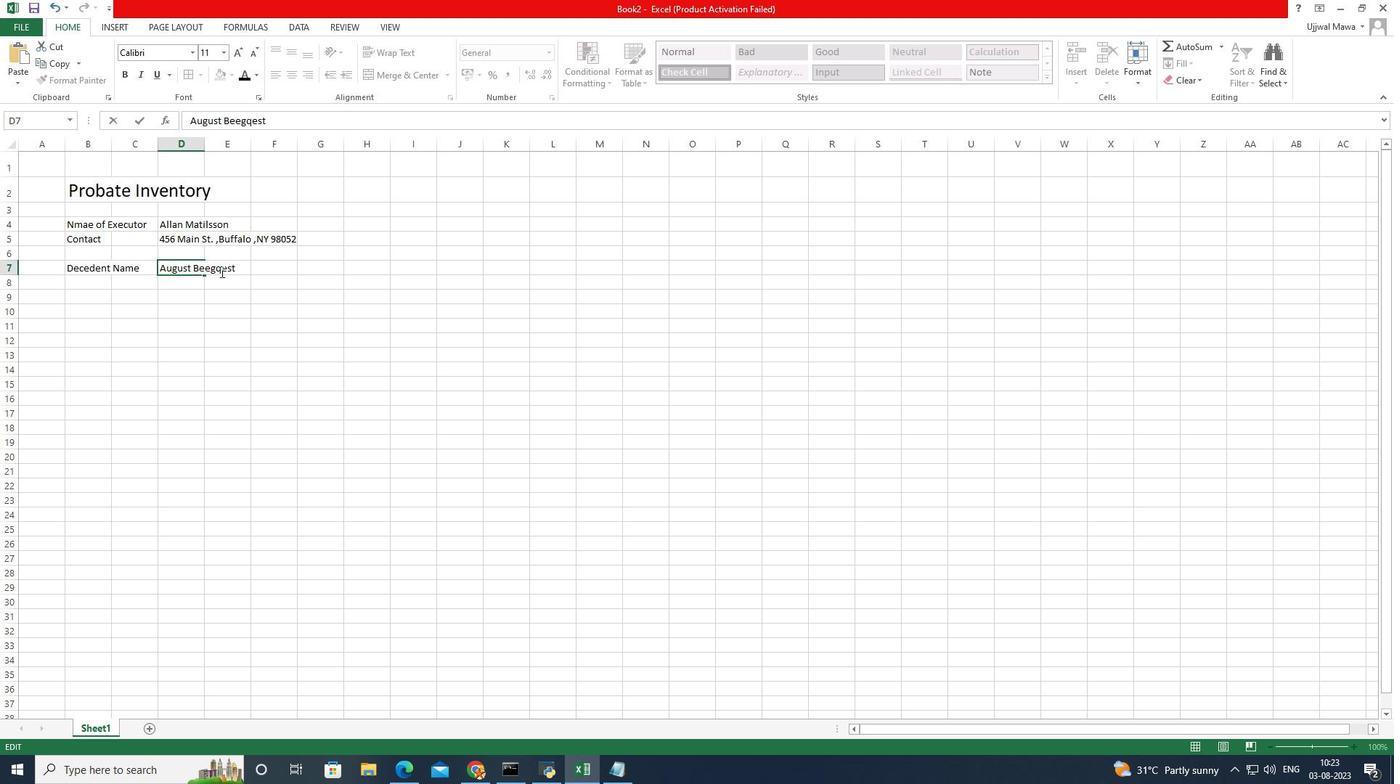 
Action: Mouse moved to (241, 254)
Screenshot: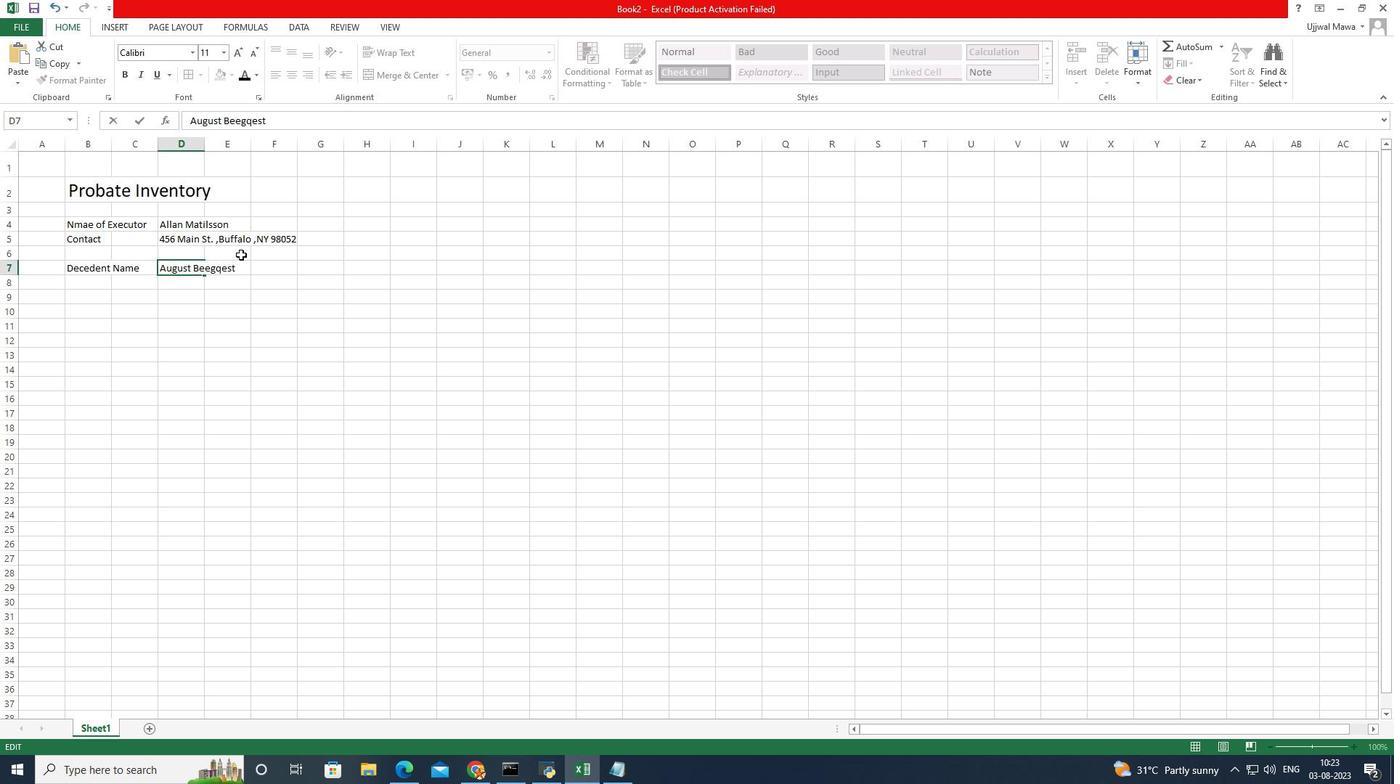 
Action: Key pressed u
Screenshot: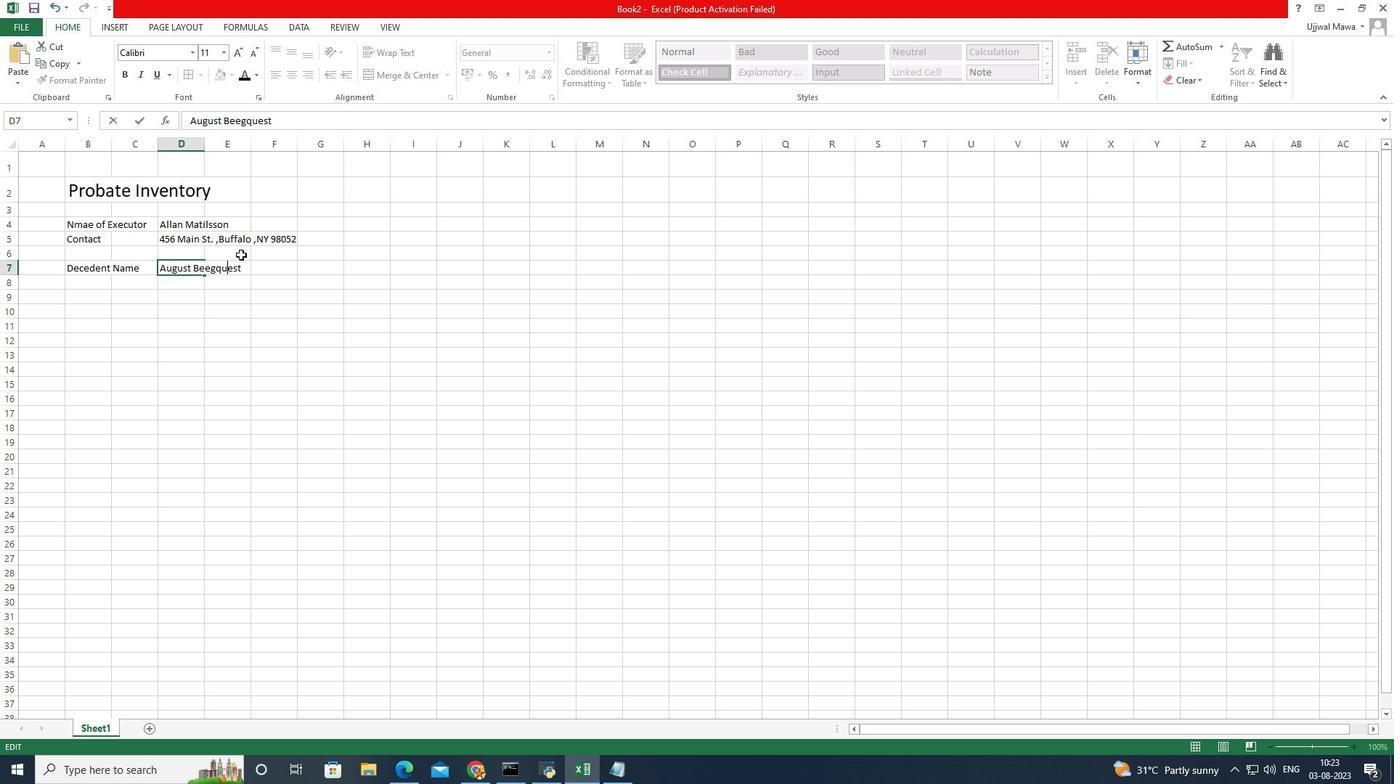
Action: Mouse moved to (156, 407)
Screenshot: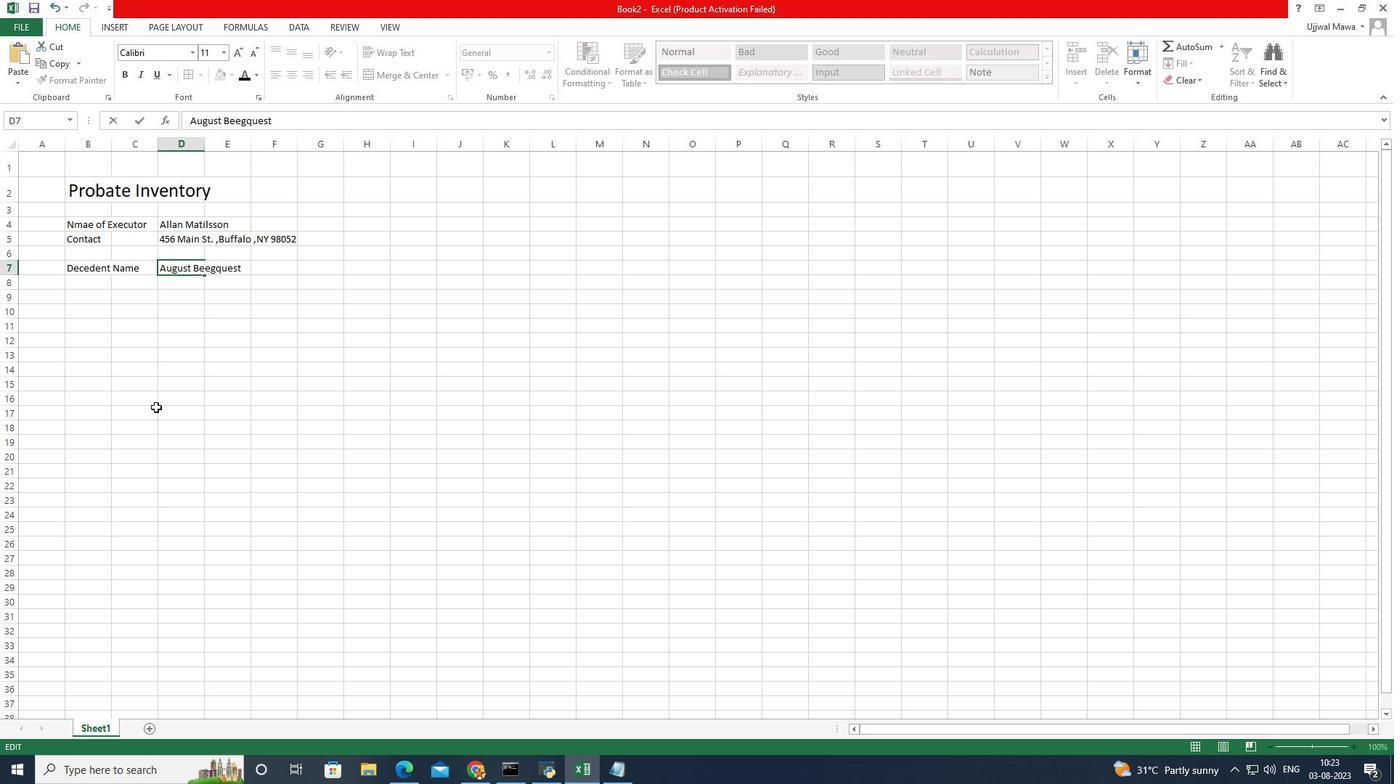 
Action: Mouse pressed left at (156, 407)
Screenshot: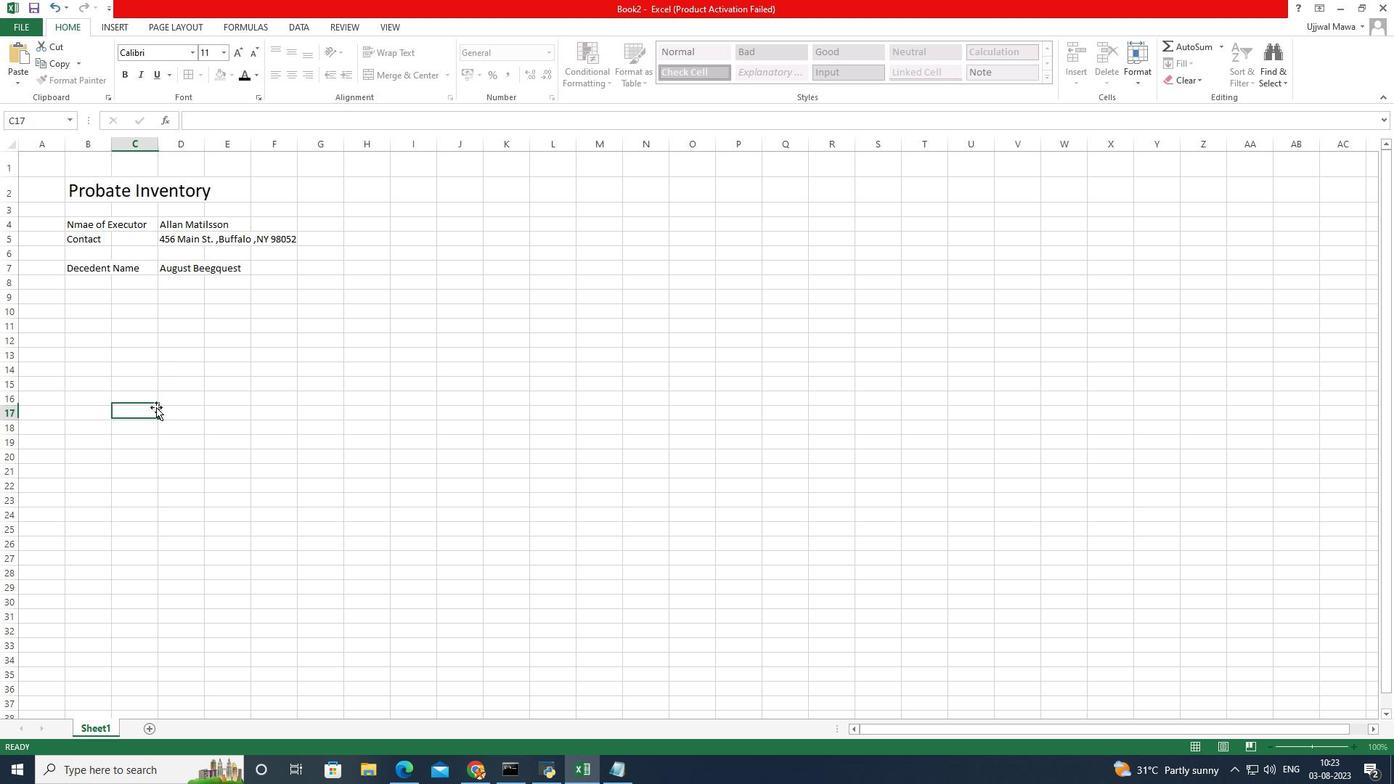 
Action: Mouse moved to (111, 281)
Screenshot: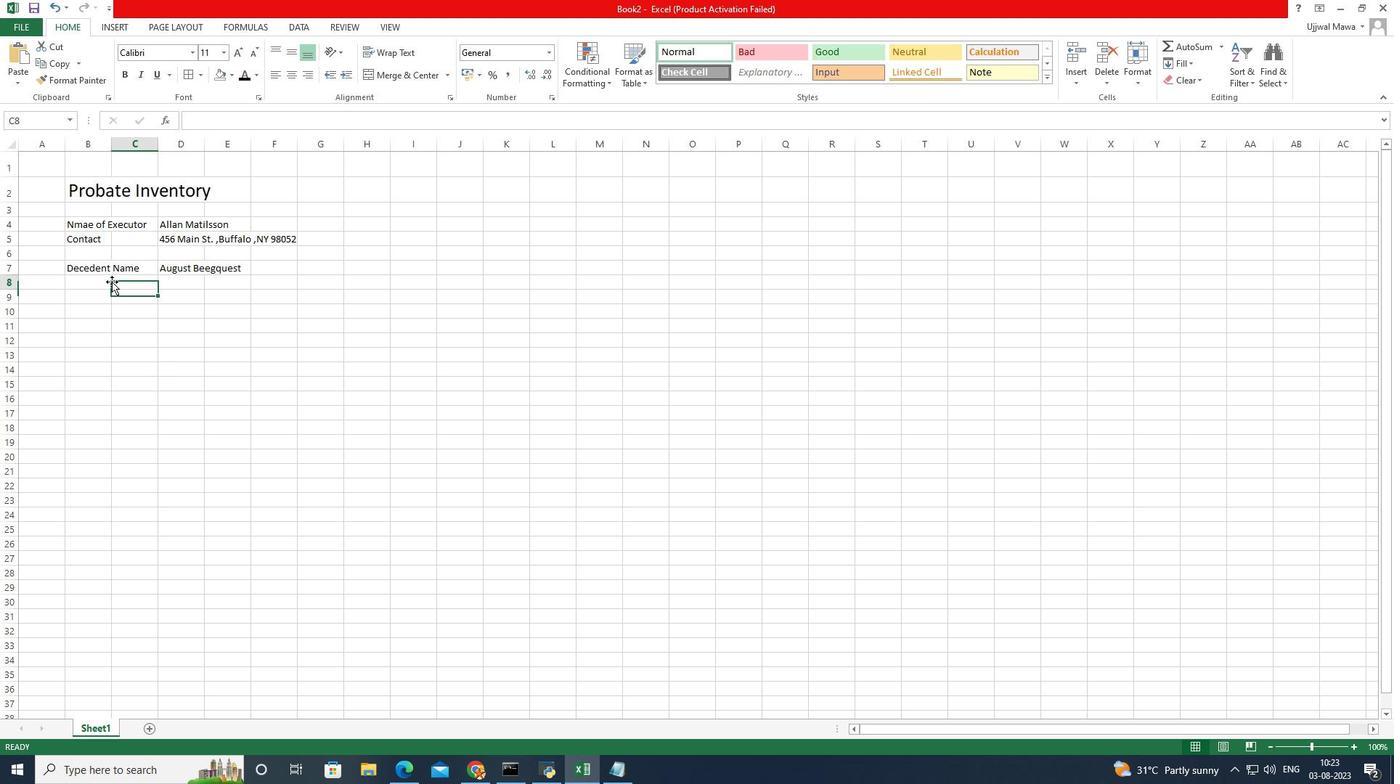 
Action: Mouse pressed left at (111, 281)
Screenshot: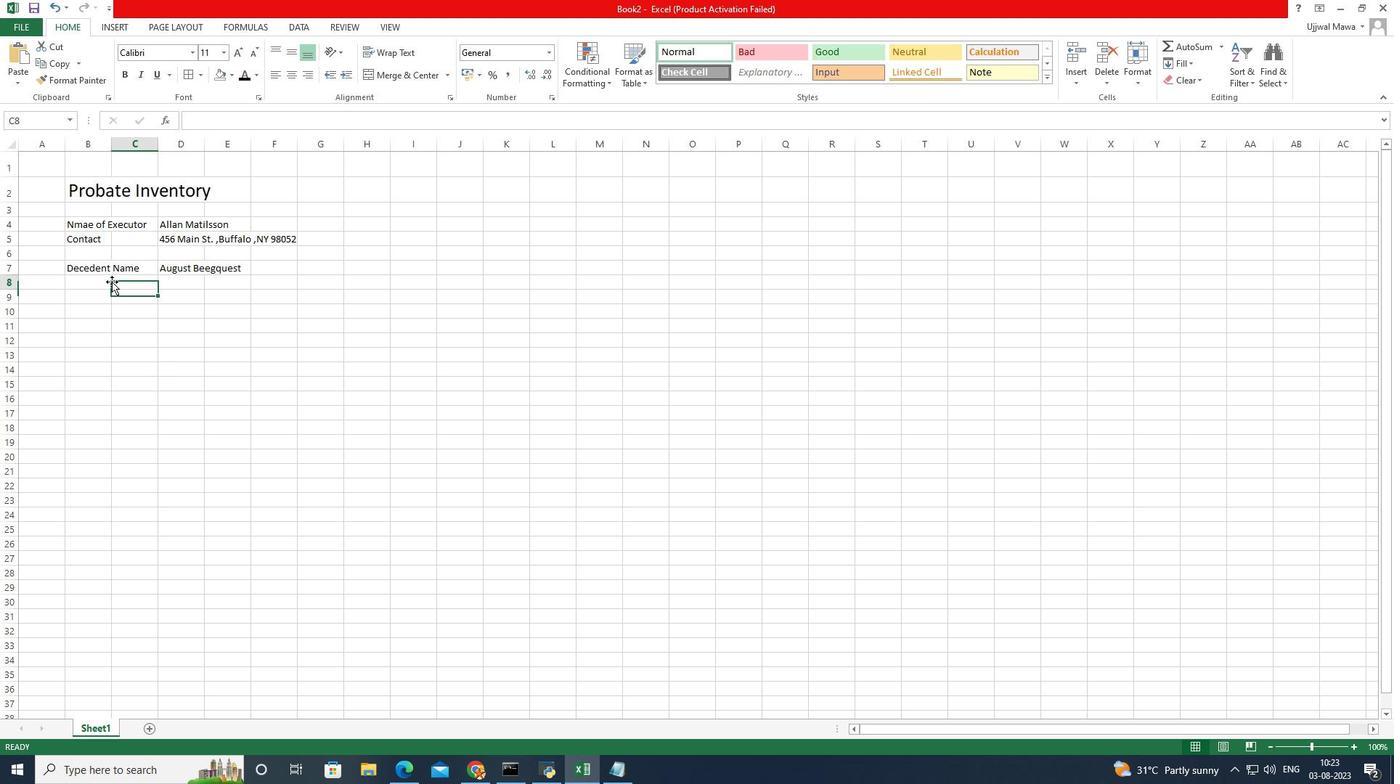 
Action: Mouse moved to (88, 288)
Screenshot: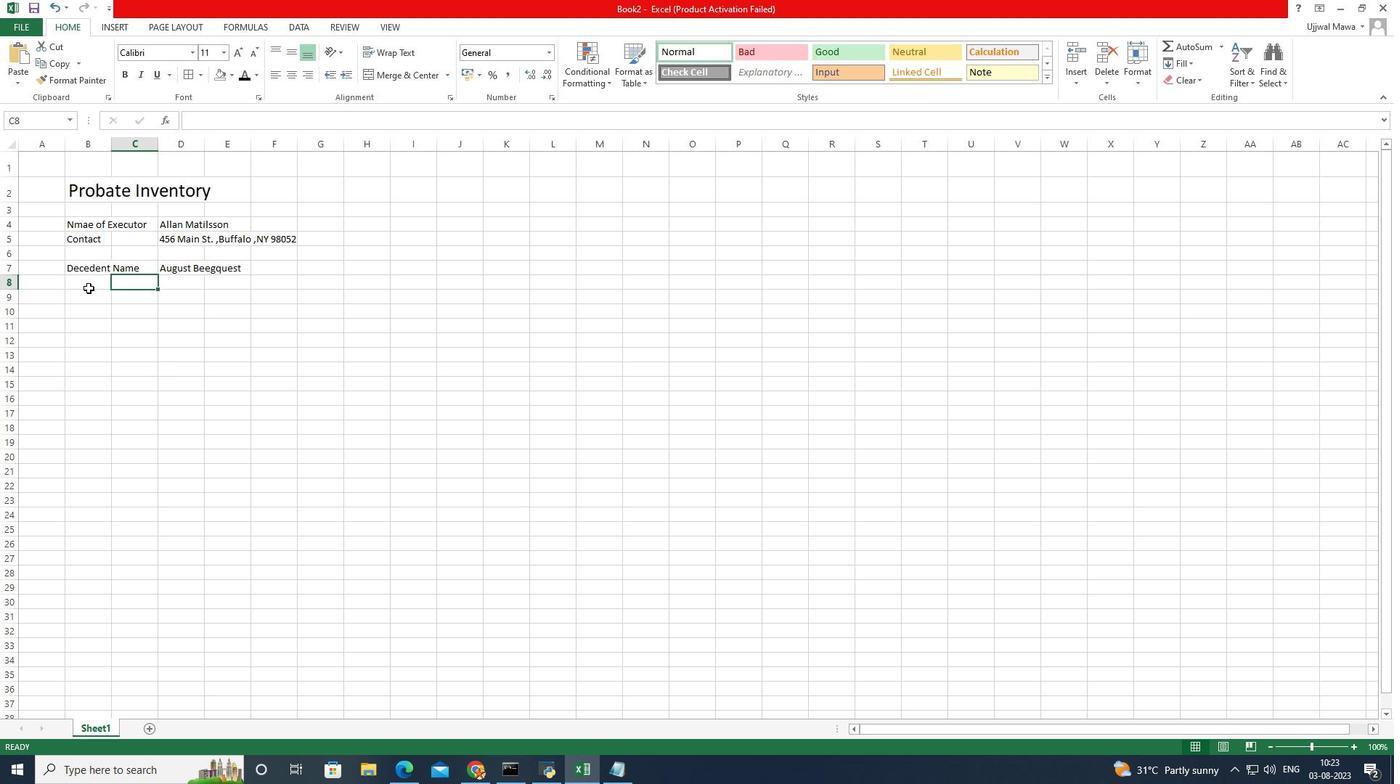 
Action: Mouse pressed left at (88, 288)
Screenshot: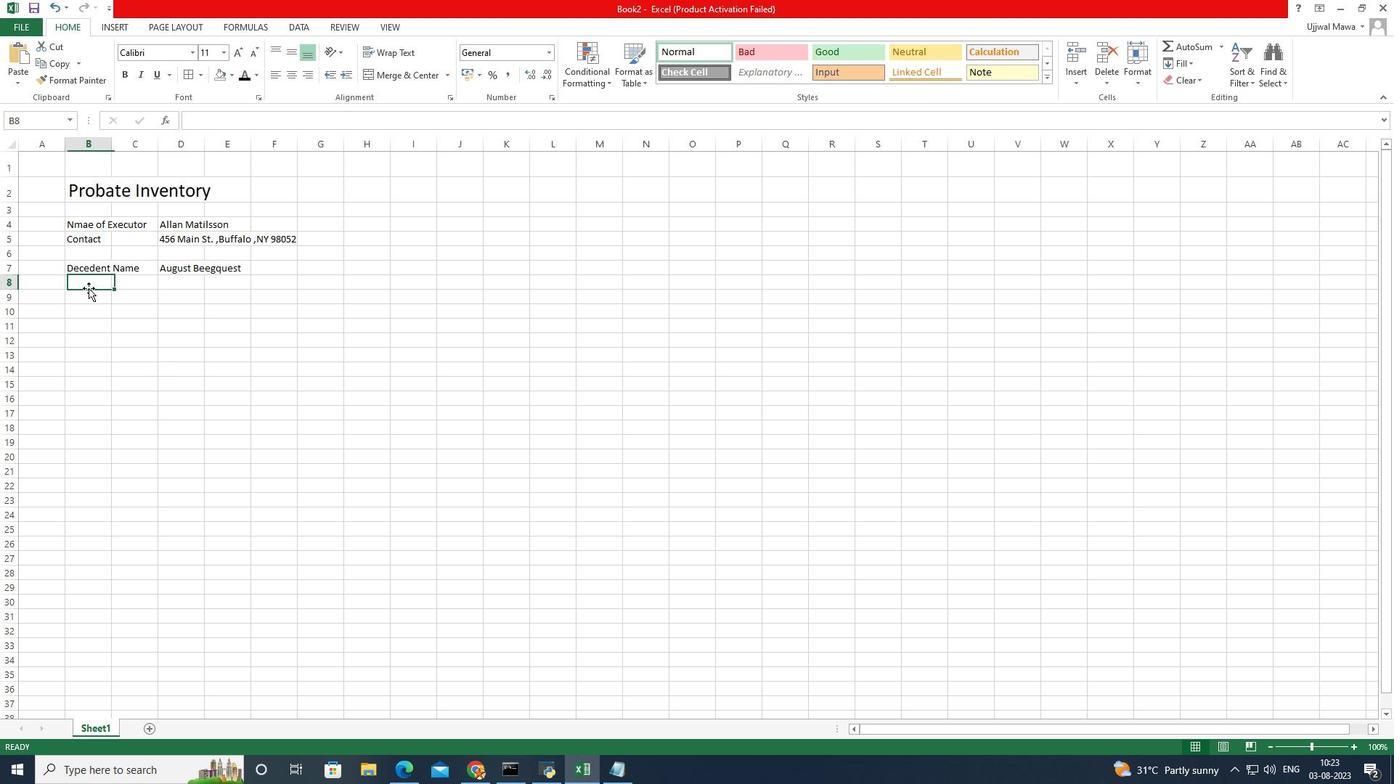 
Action: Mouse moved to (87, 289)
Screenshot: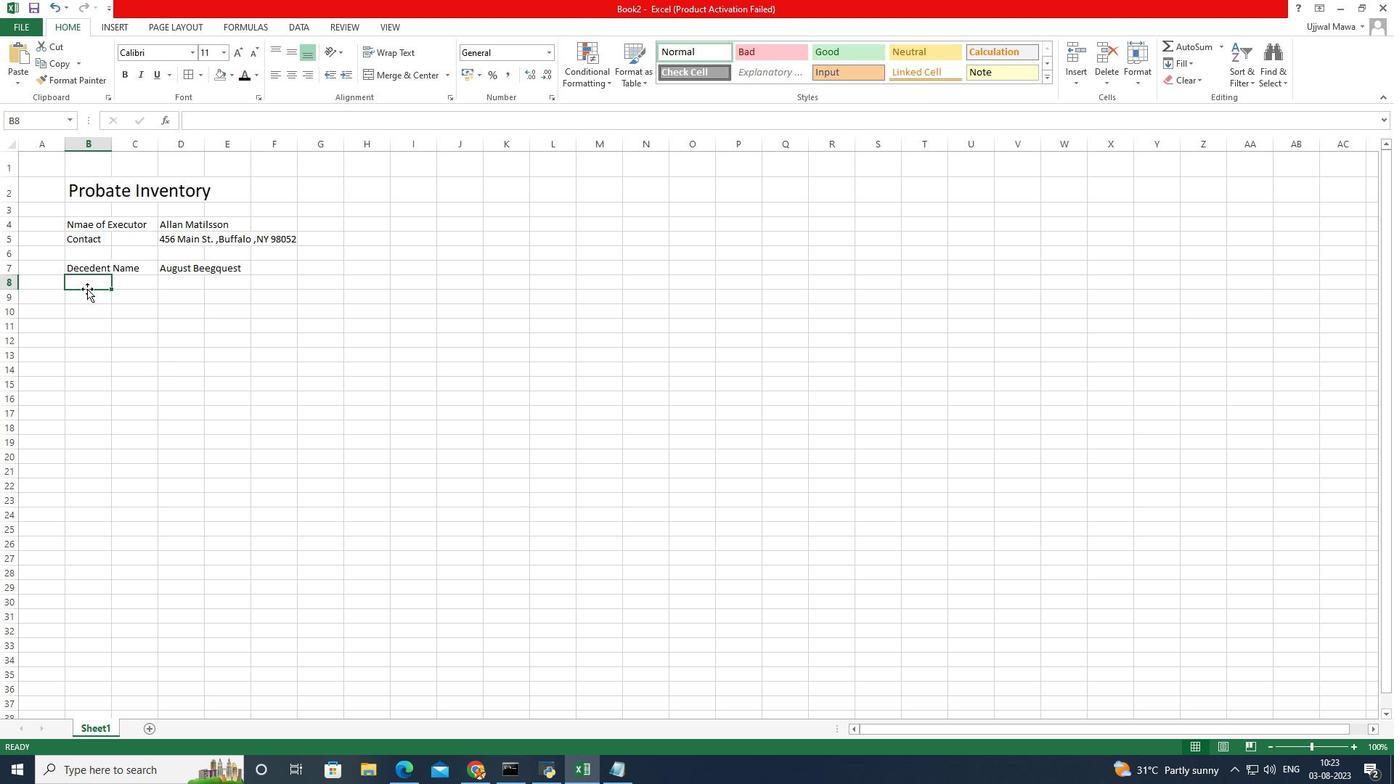 
Action: Mouse pressed left at (87, 289)
Screenshot: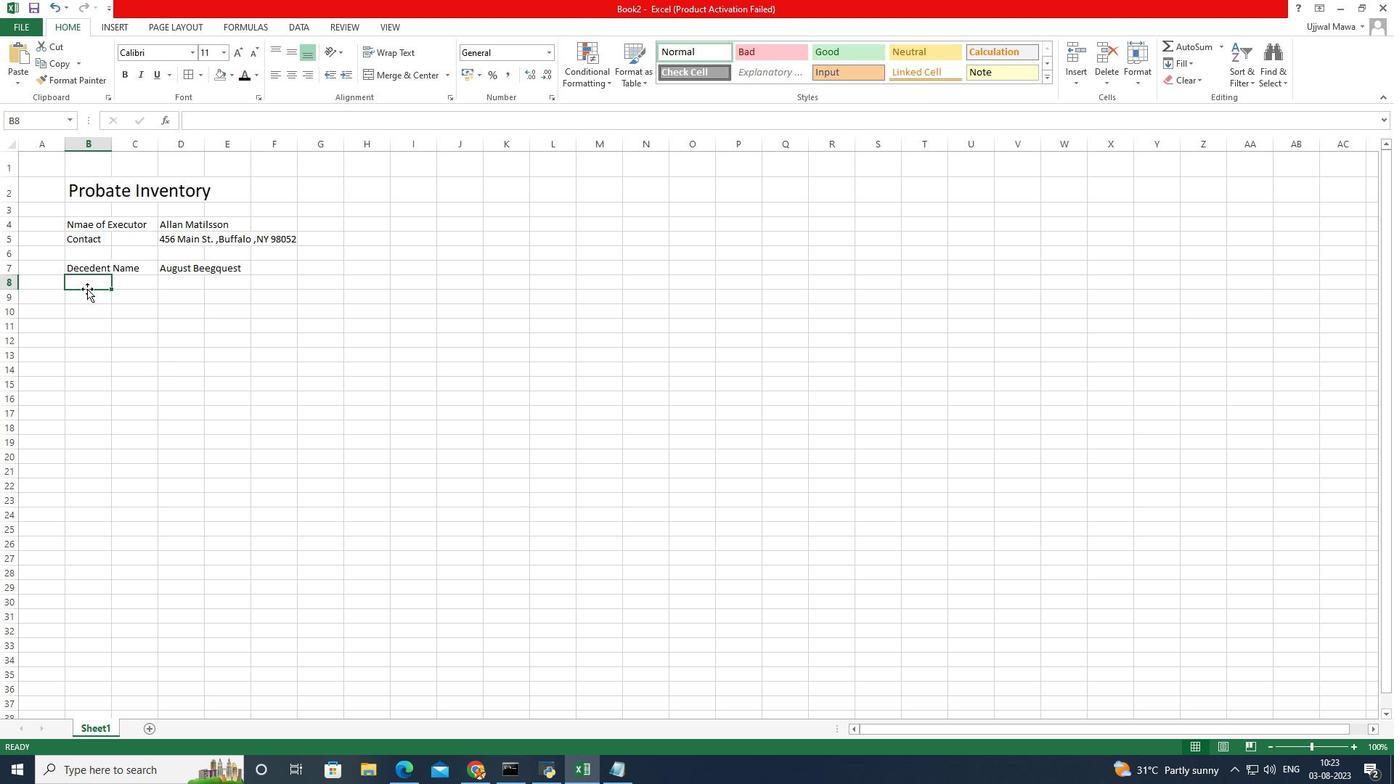 
Action: Mouse moved to (95, 278)
Screenshot: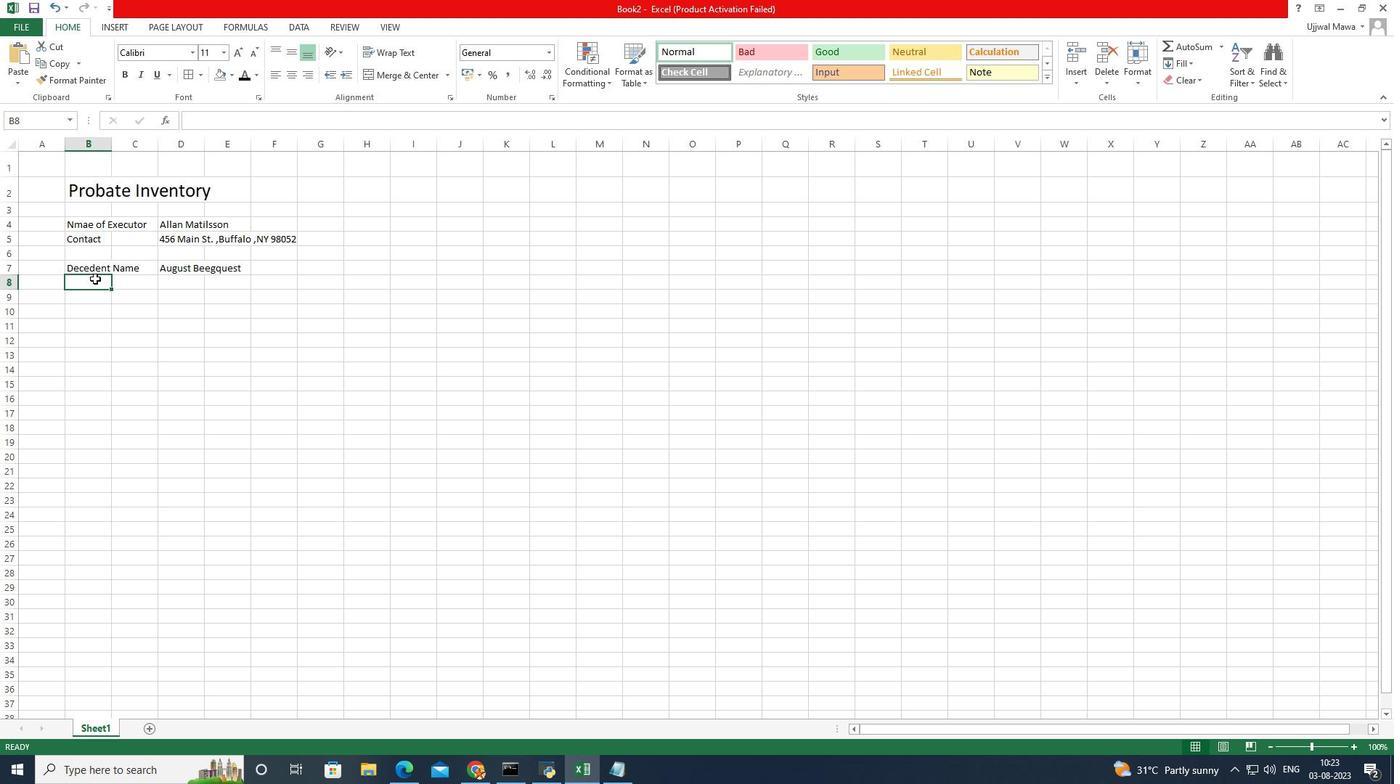 
Action: Key pressed <Key.caps_lock>A<Key.caps_lock>ddr
Screenshot: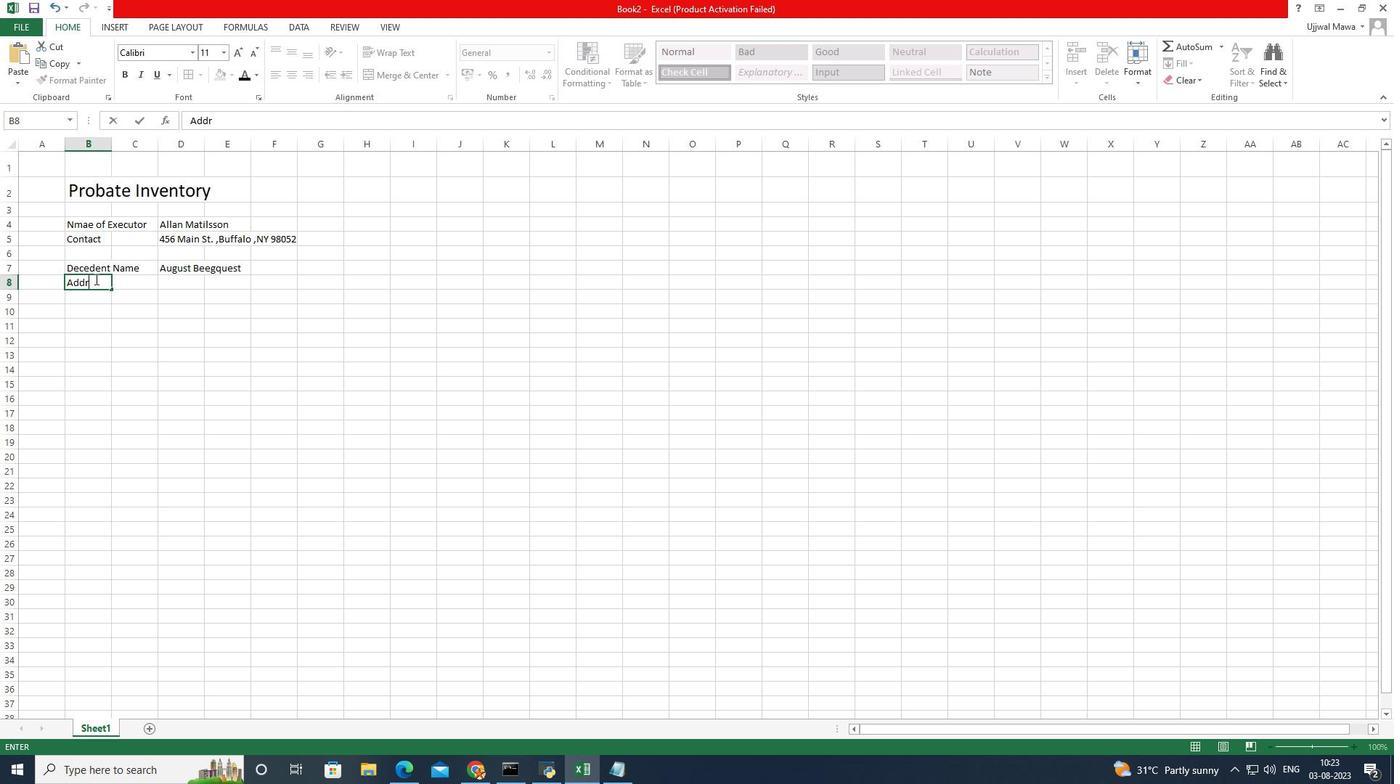 
Action: Mouse moved to (88, 278)
Screenshot: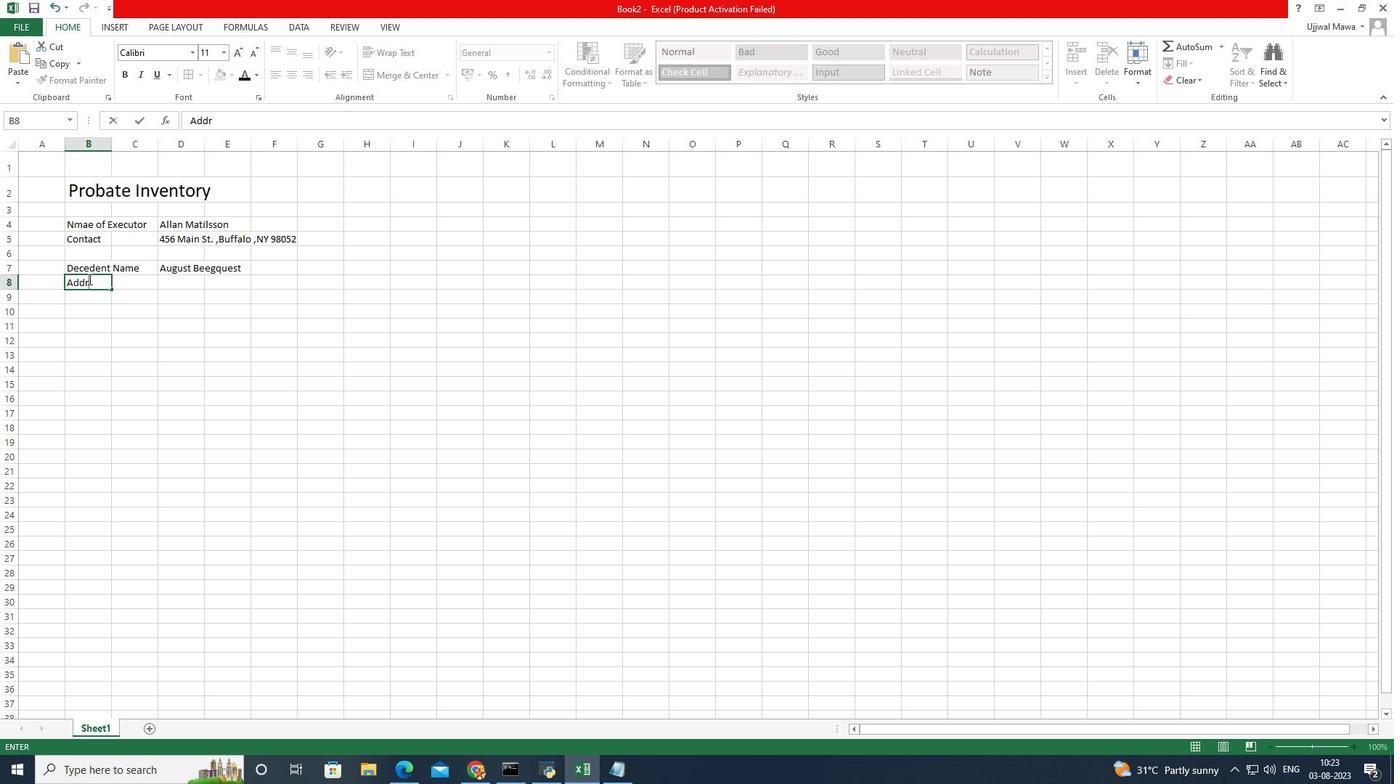 
Action: Key pressed e
Screenshot: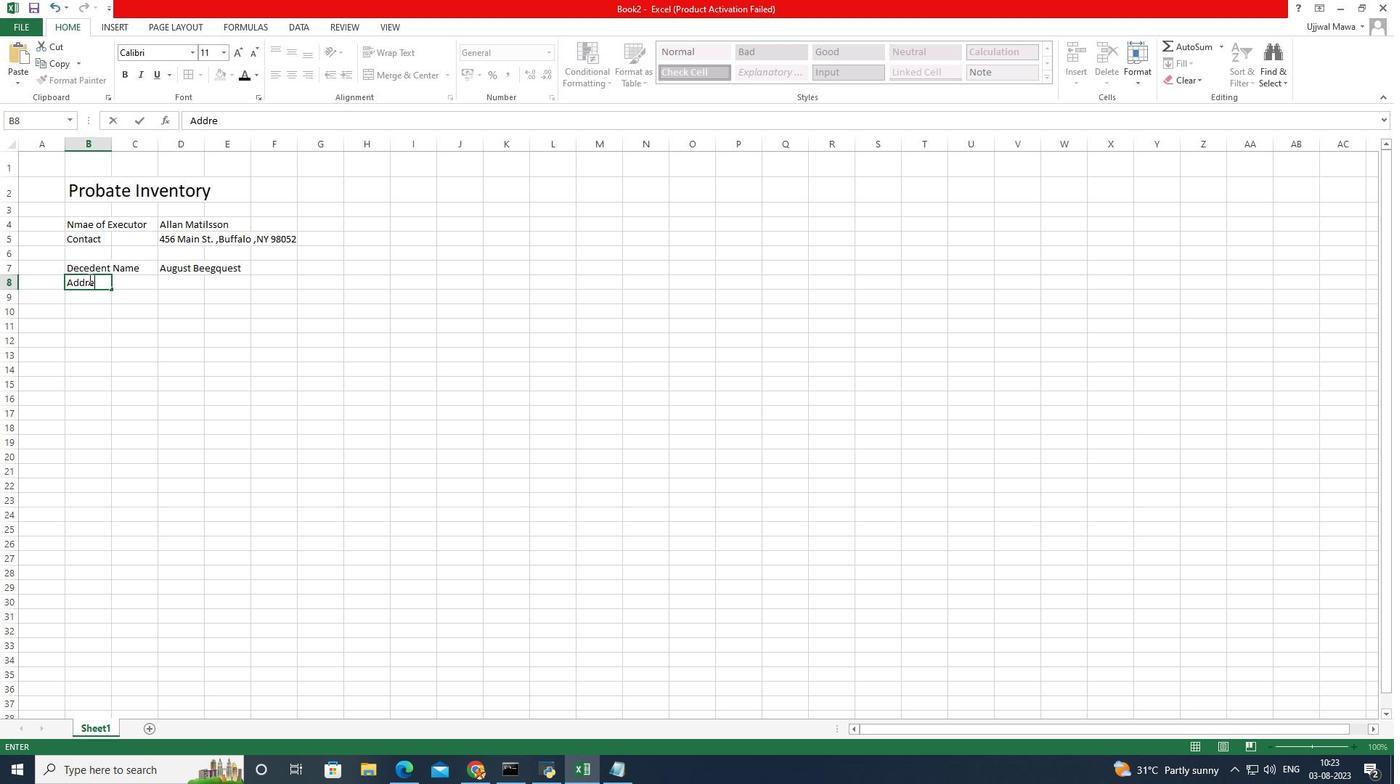 
Action: Mouse moved to (79, 305)
Screenshot: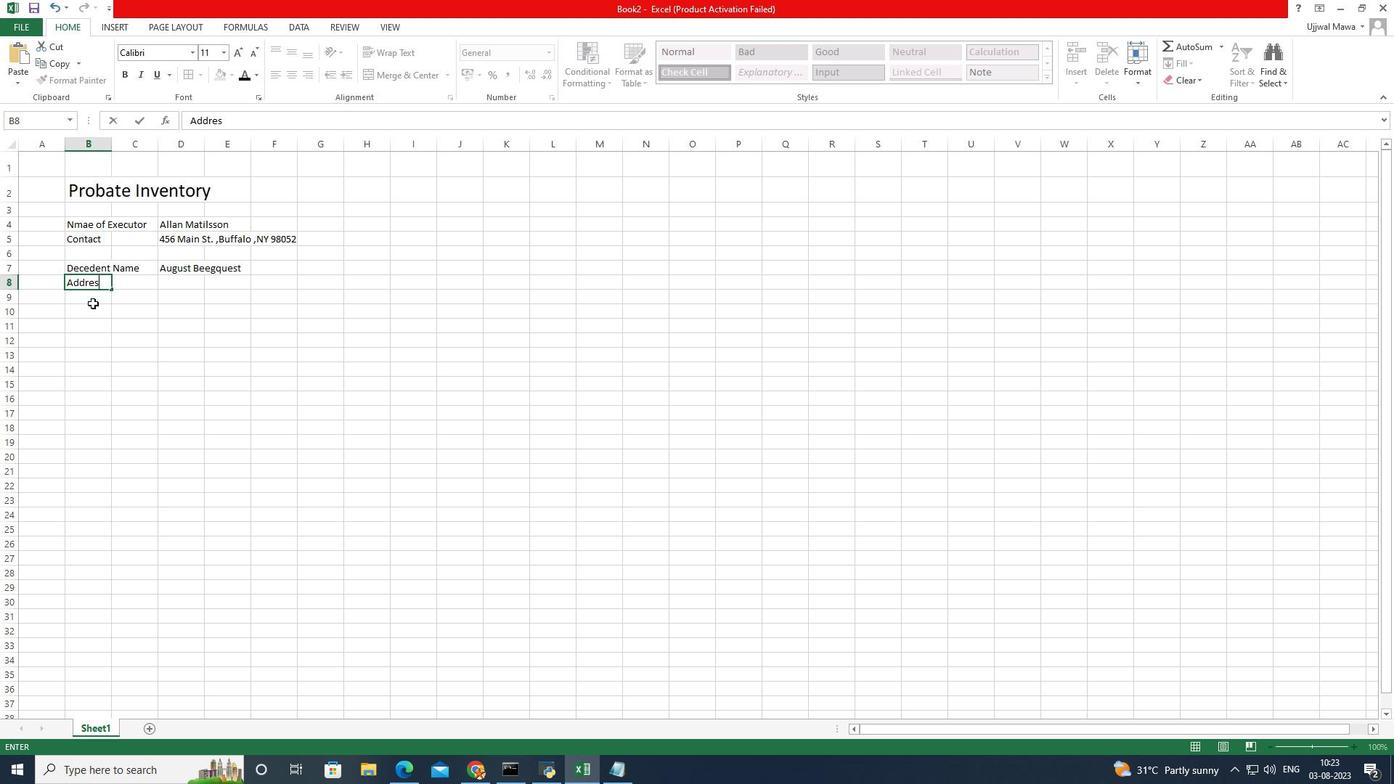
Action: Key pressed s
Screenshot: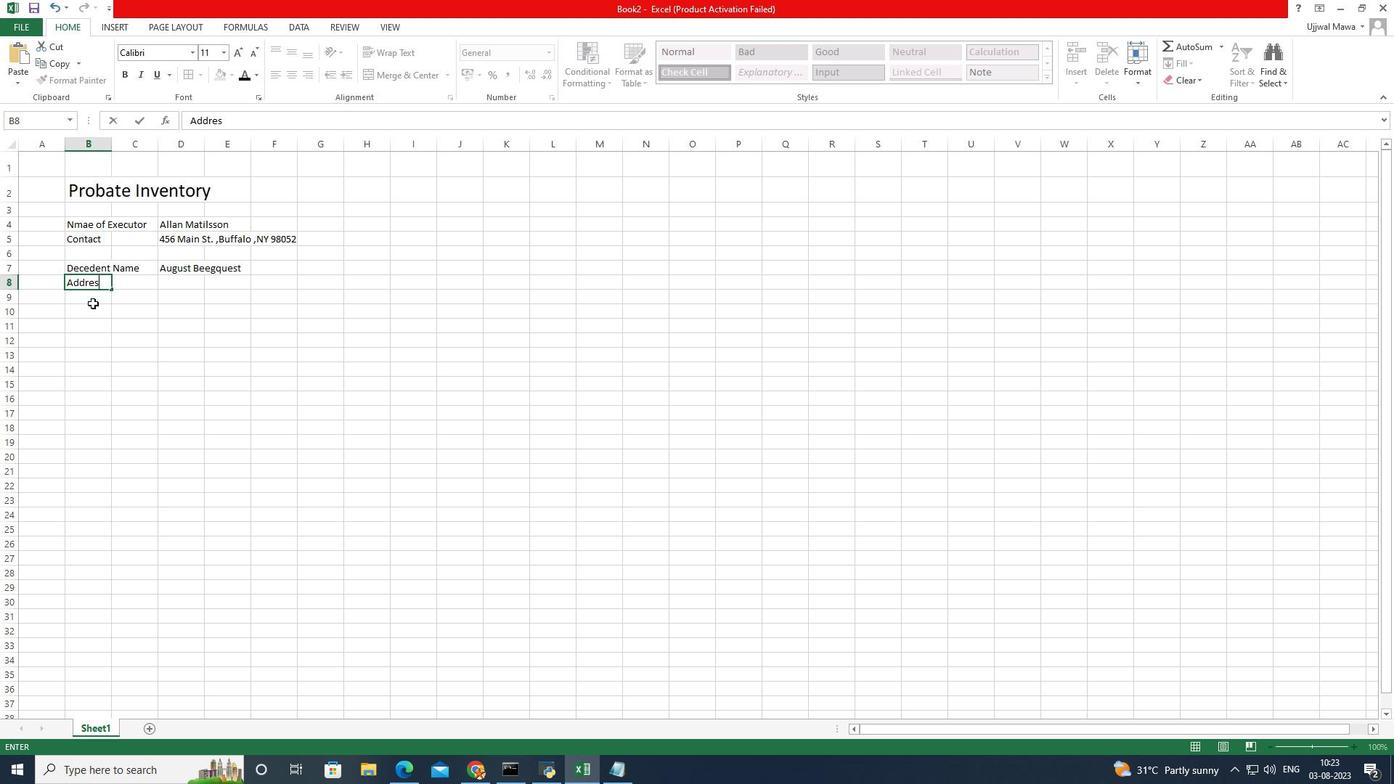 
Action: Mouse moved to (107, 294)
Screenshot: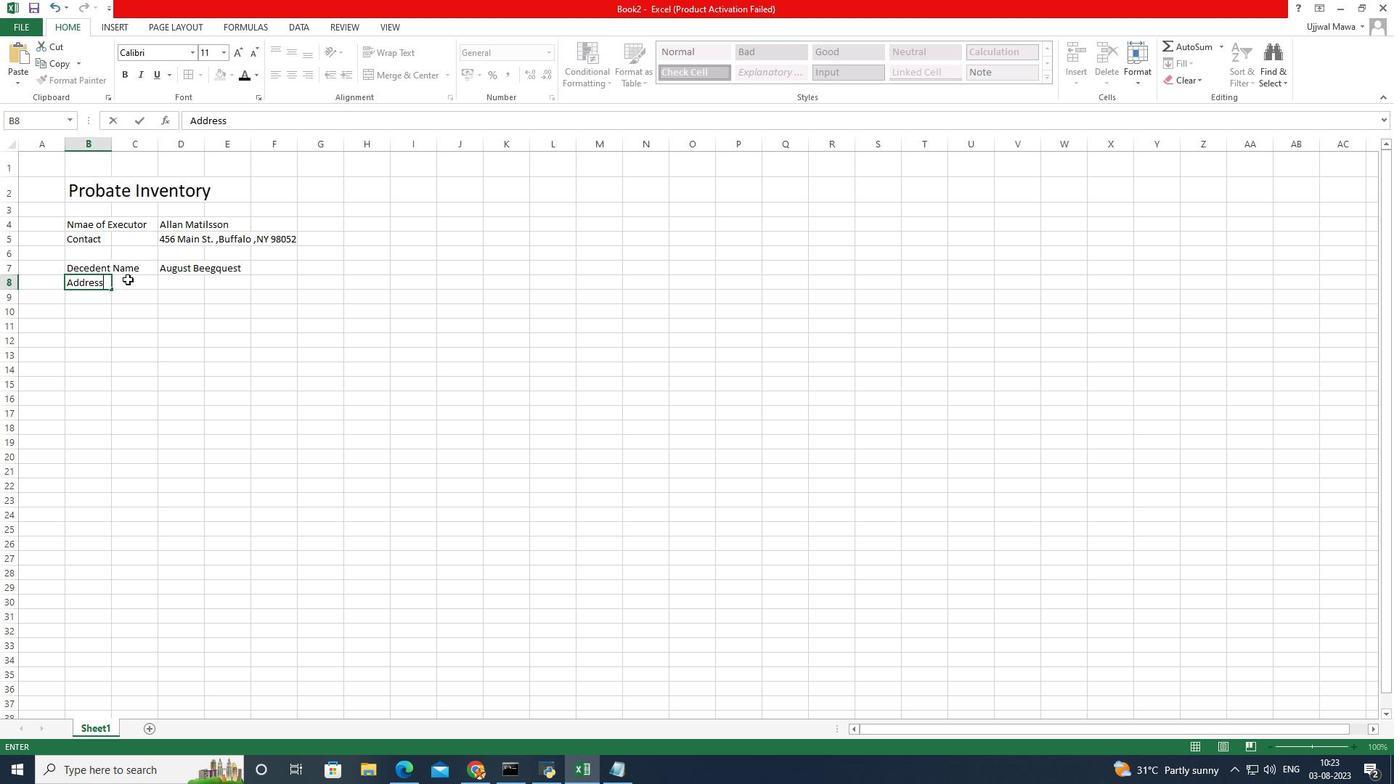 
Action: Key pressed s
Screenshot: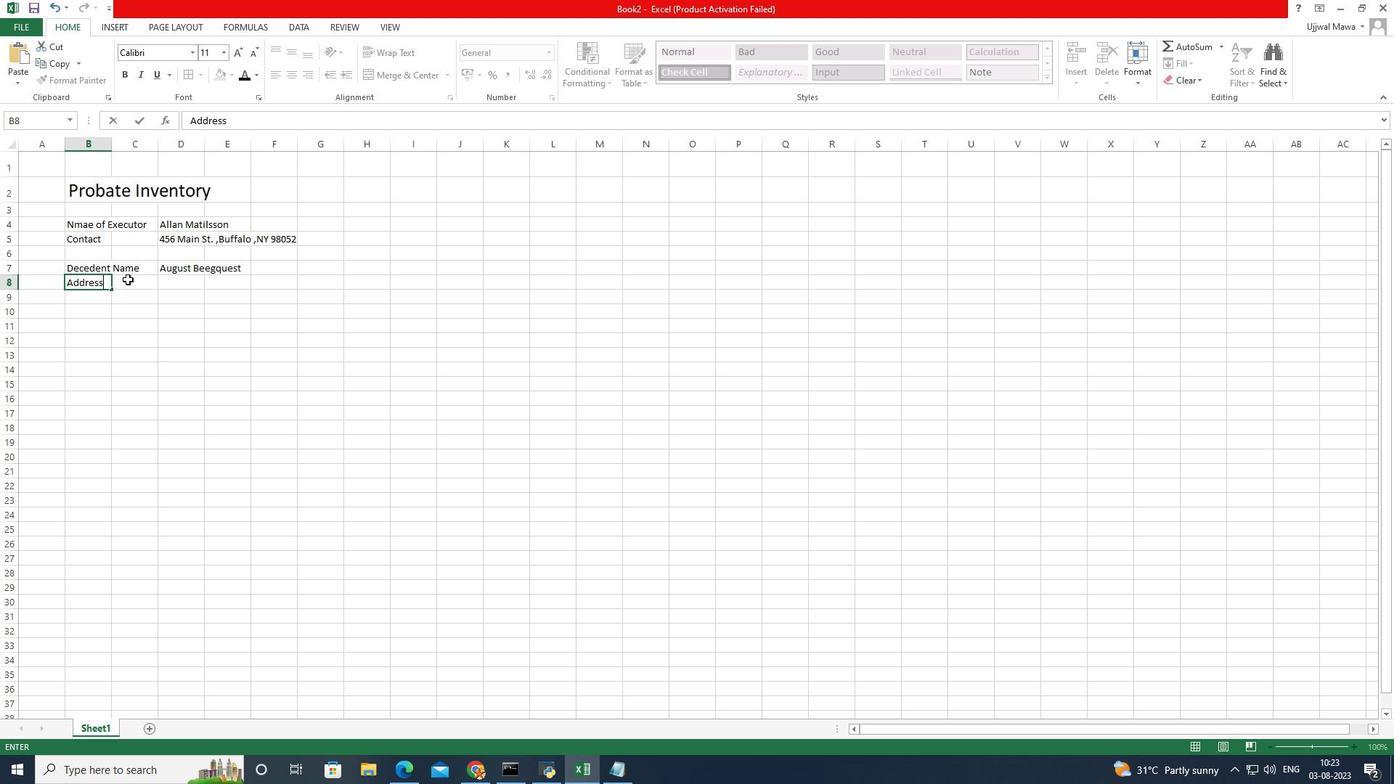 
Action: Mouse moved to (155, 280)
Screenshot: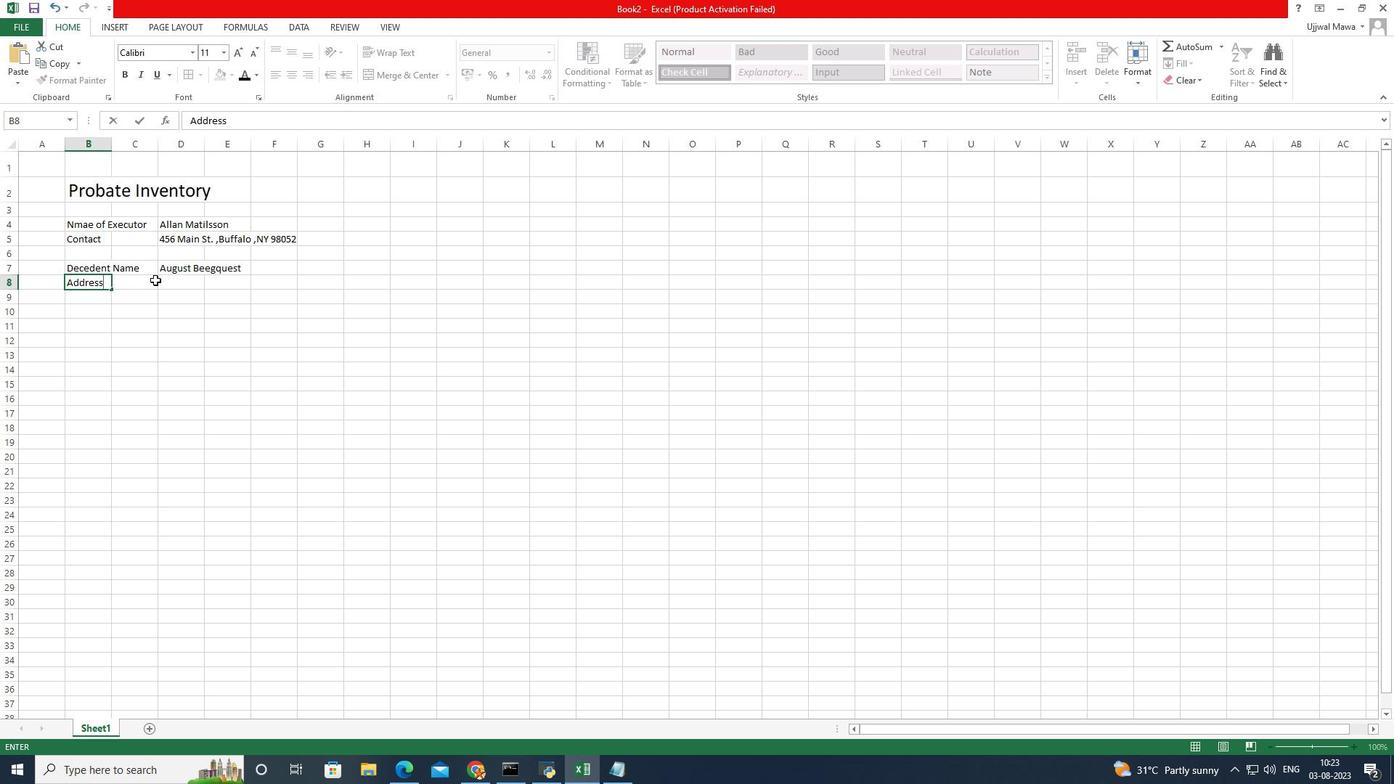 
Action: Mouse pressed left at (155, 280)
Screenshot: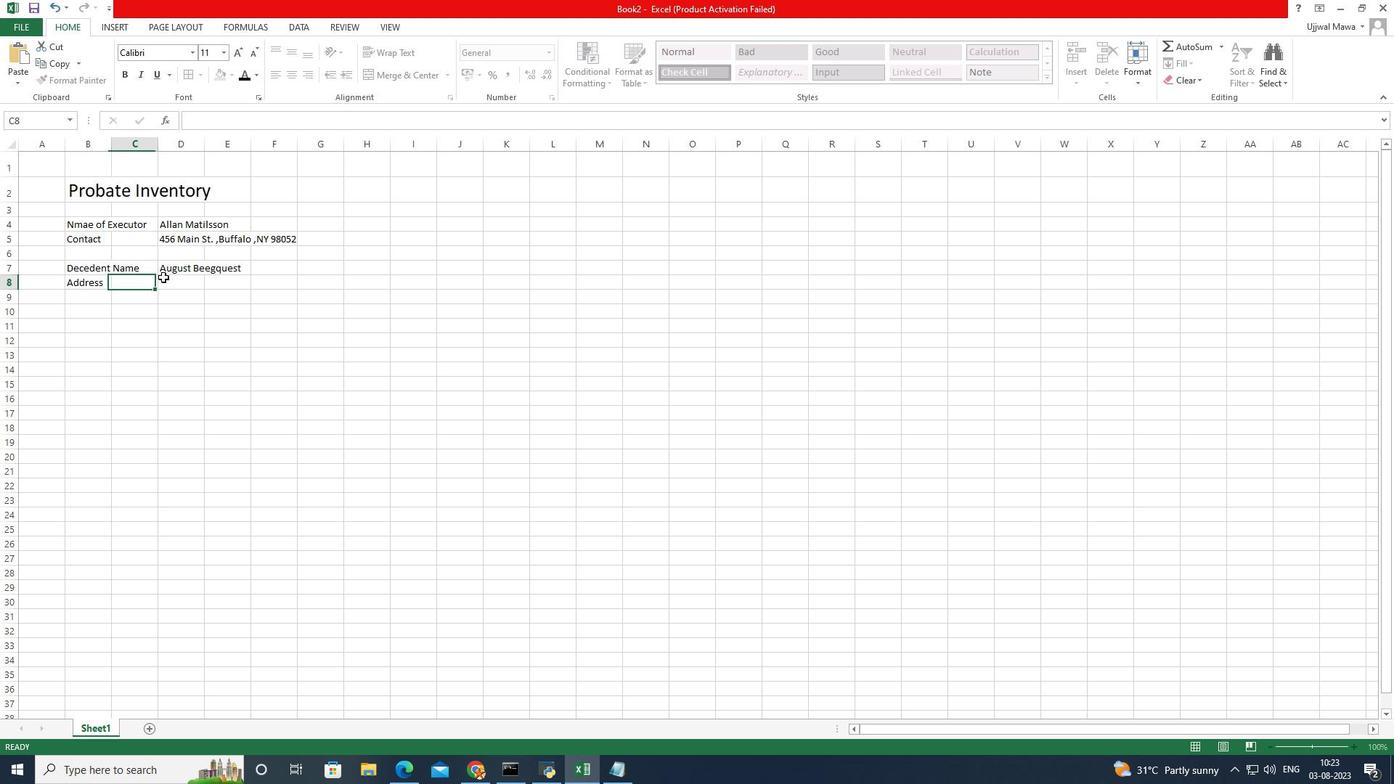 
Action: Mouse moved to (167, 276)
Screenshot: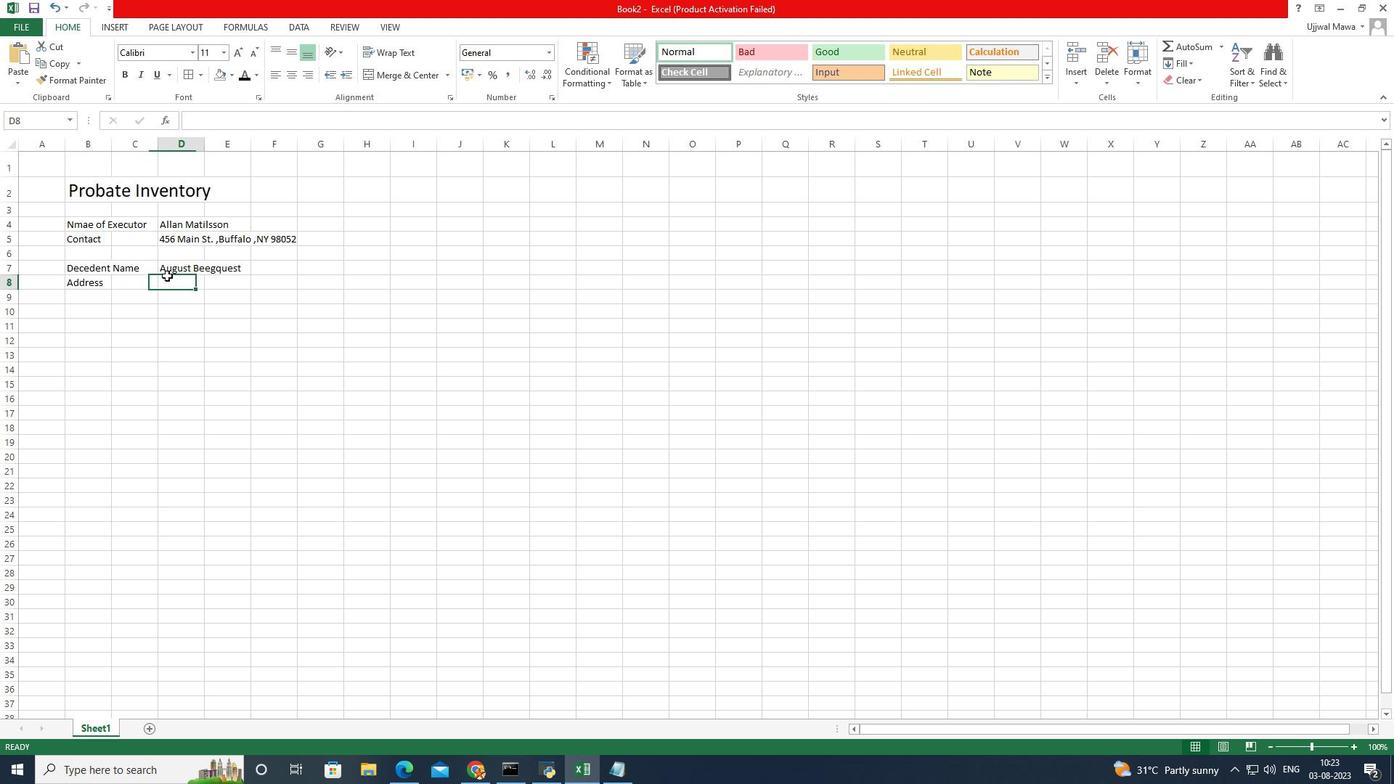 
Action: Mouse pressed left at (167, 276)
Screenshot: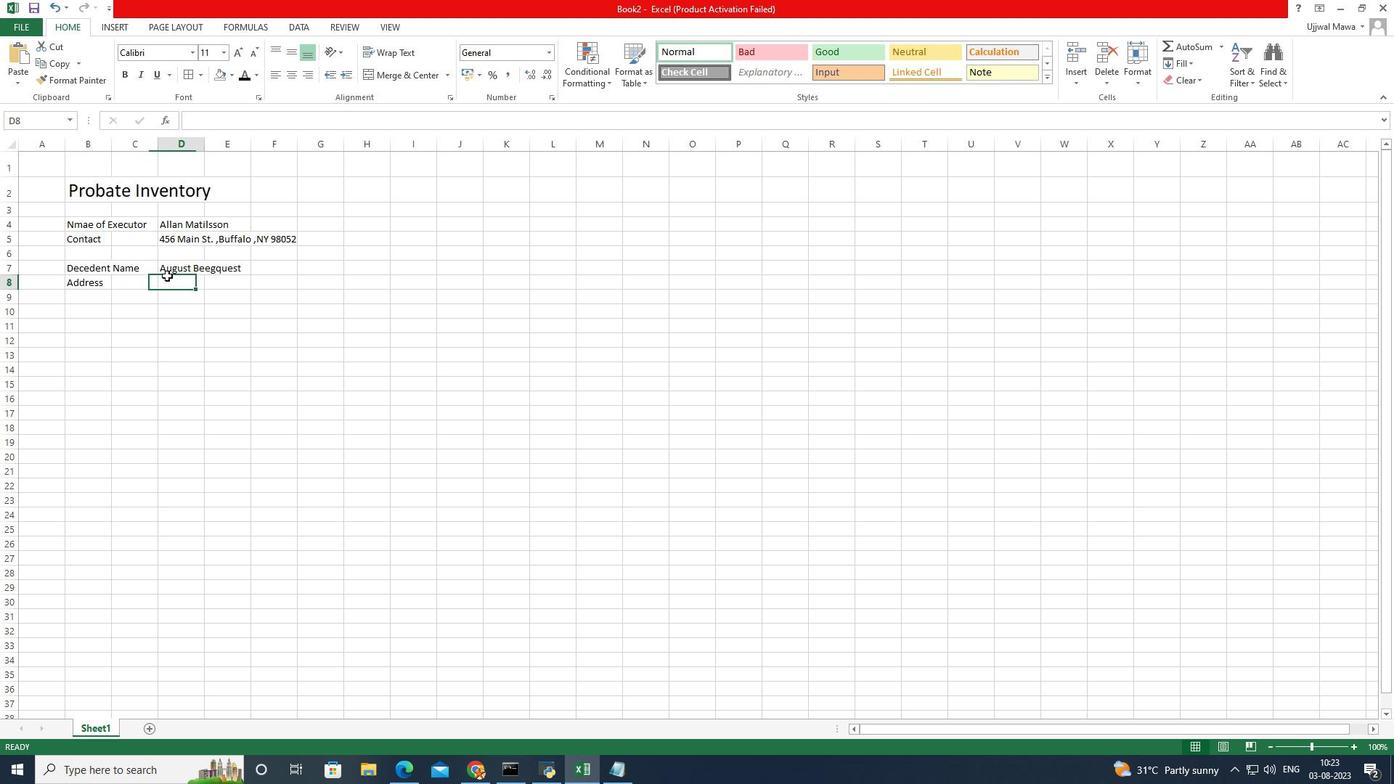 
Action: Mouse moved to (167, 276)
Screenshot: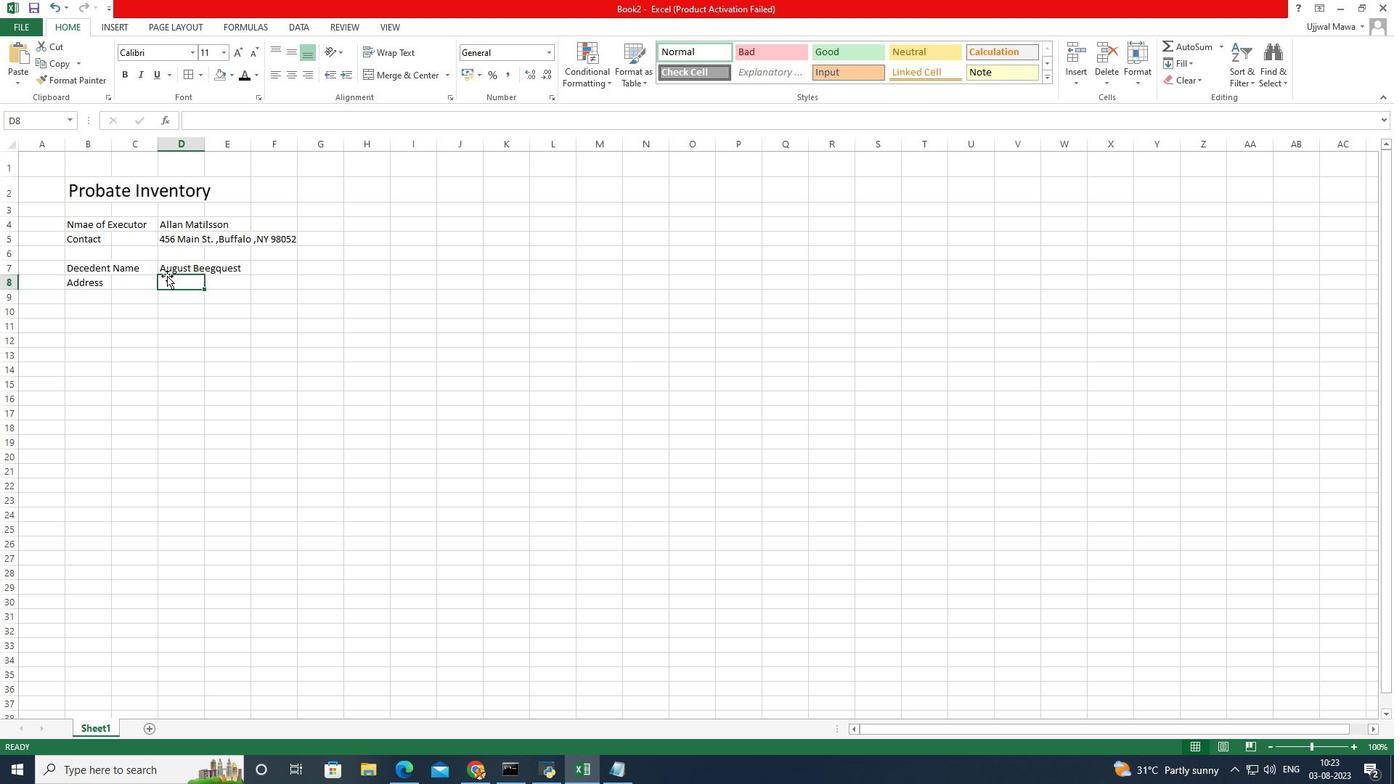 
Action: Key pressed 7
Screenshot: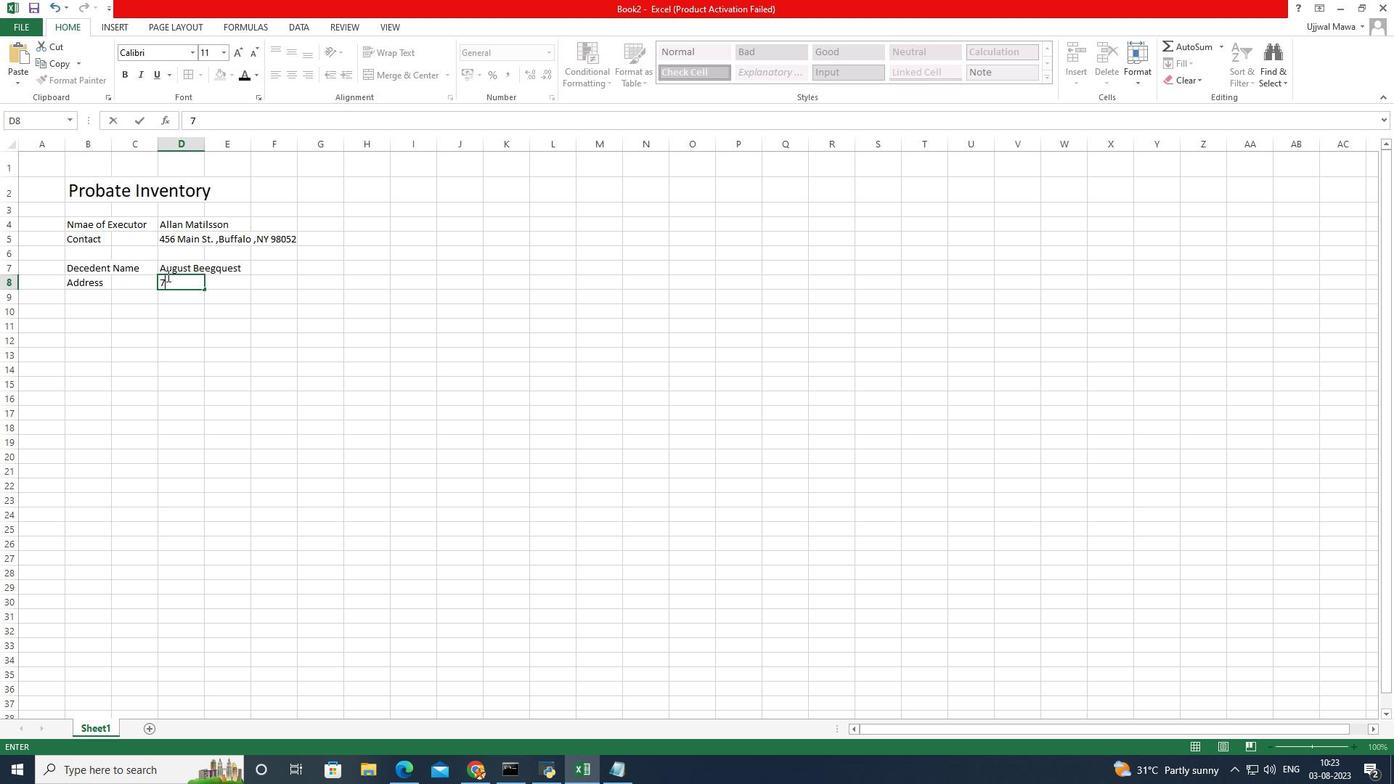 
Action: Mouse moved to (185, 268)
Screenshot: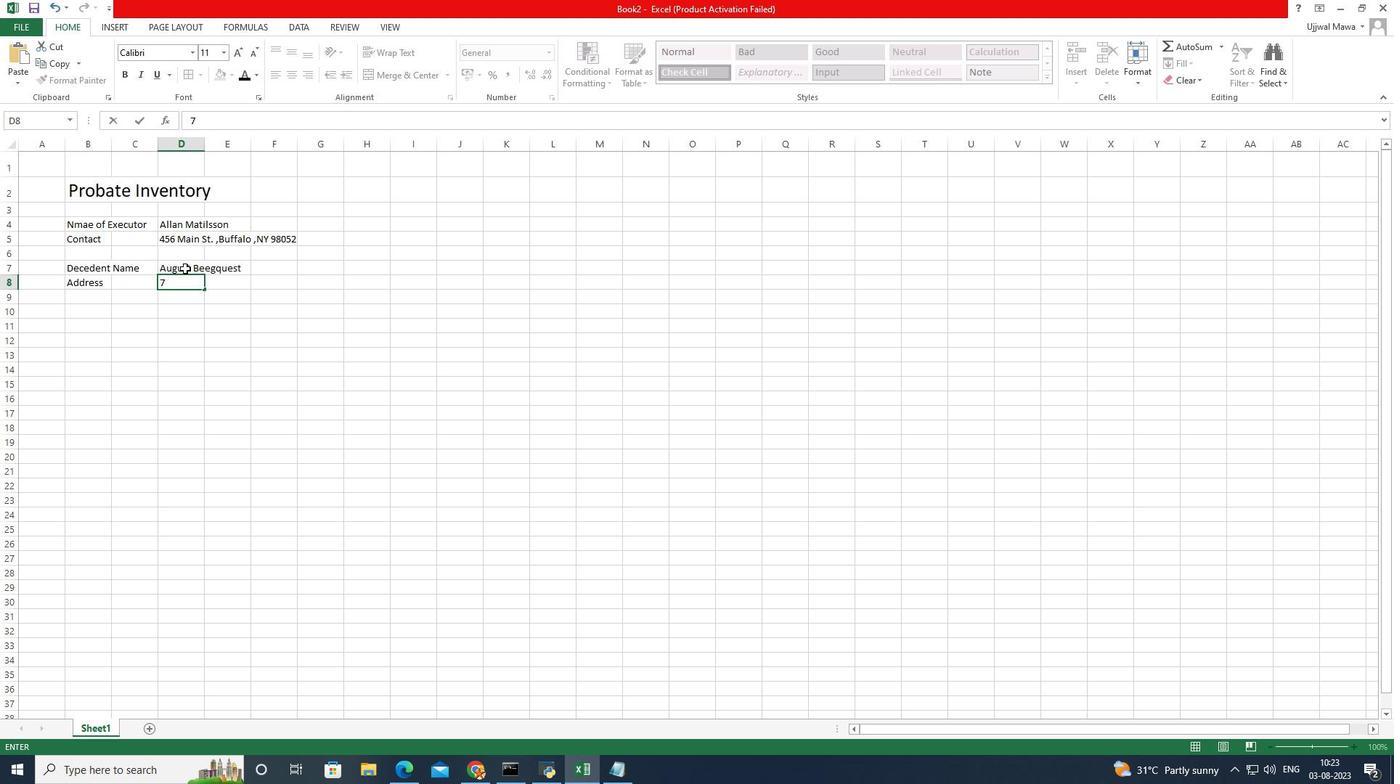 
Action: Key pressed <Key.backspace>6789
Screenshot: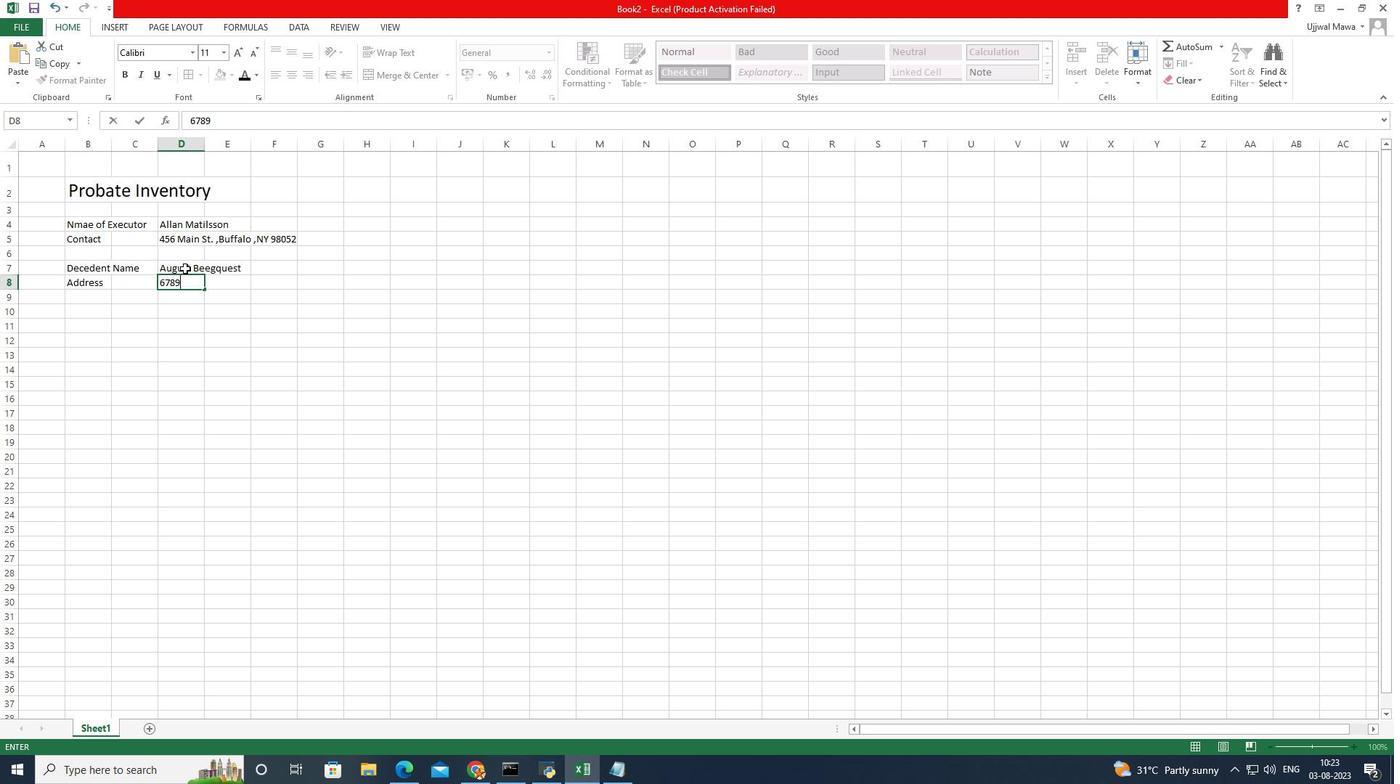 
Action: Mouse moved to (184, 268)
Screenshot: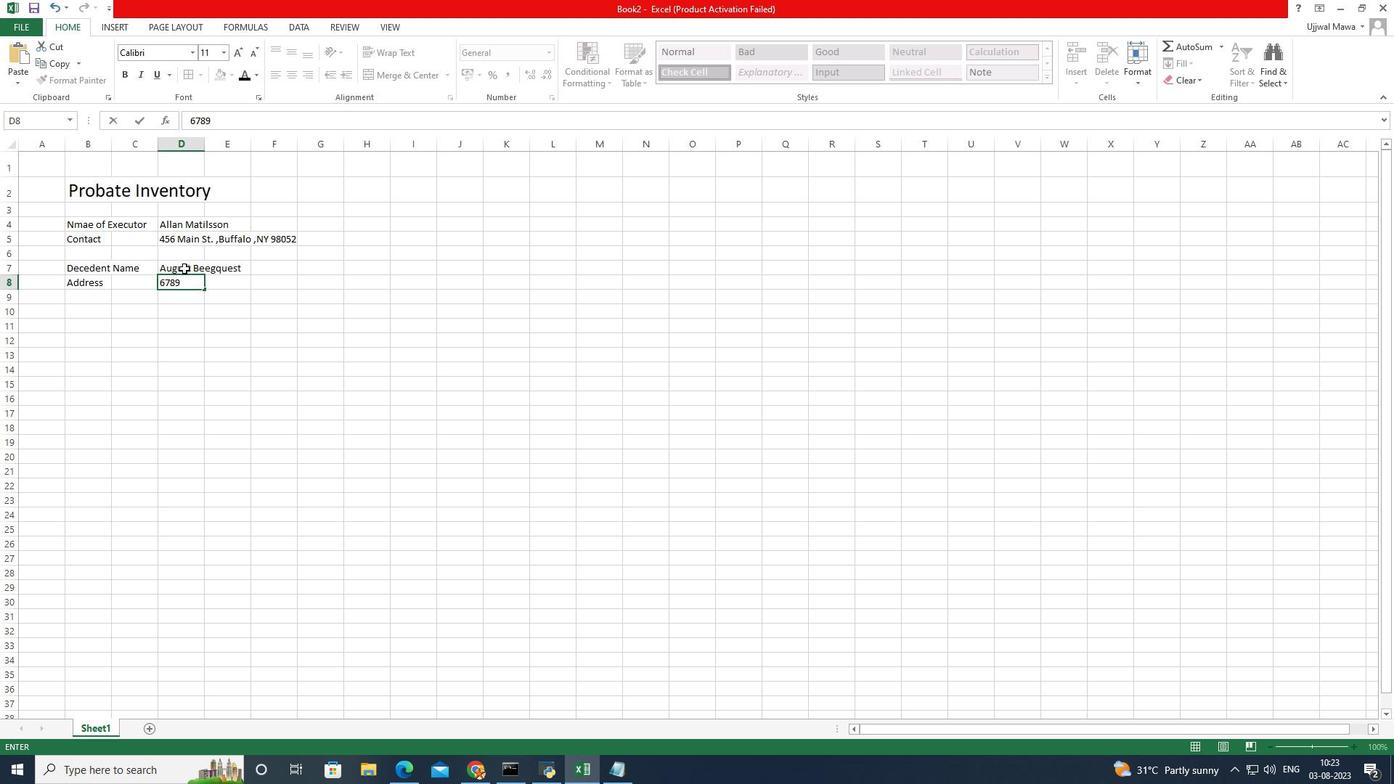
Action: Key pressed <Key.space><Key.caps_lock>M<Key.caps_lock>ain<Key.space>
Screenshot: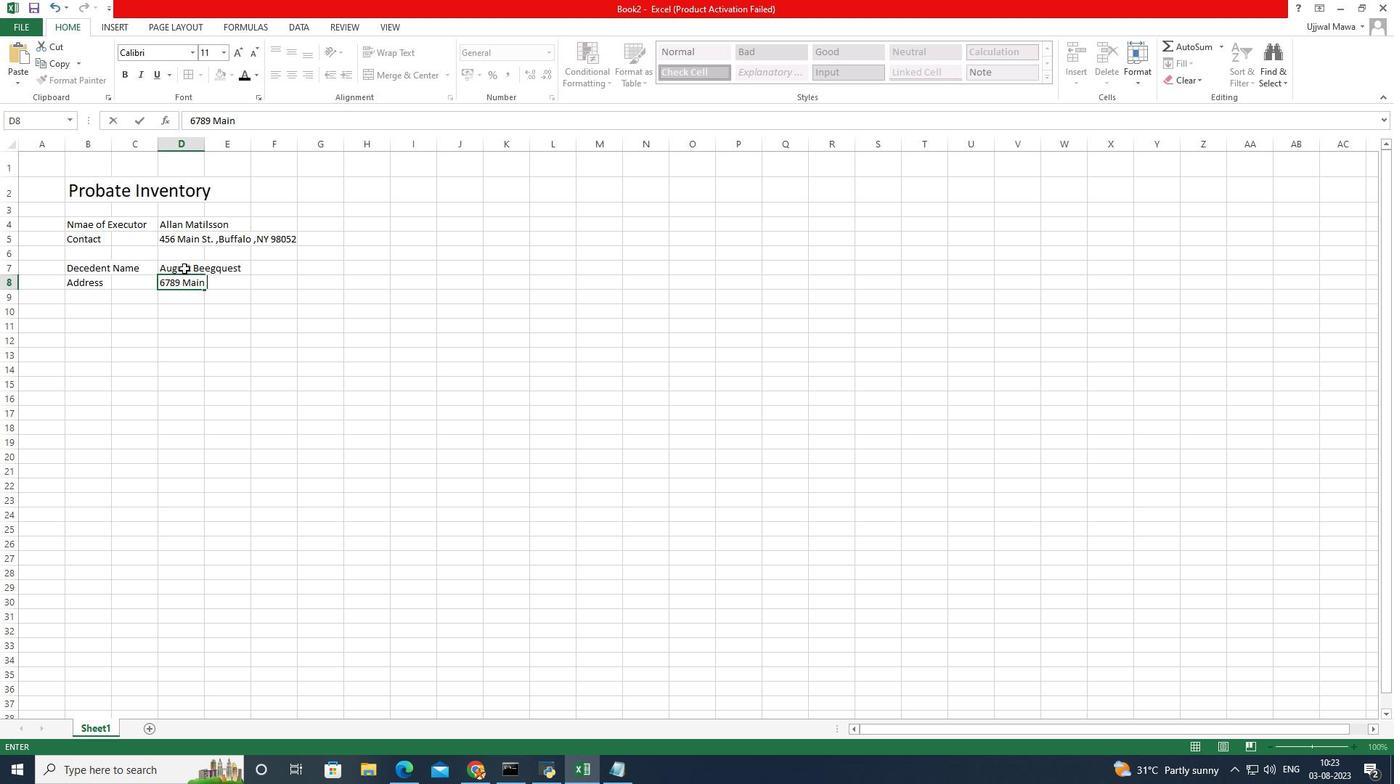 
Action: Mouse moved to (142, 146)
Screenshot: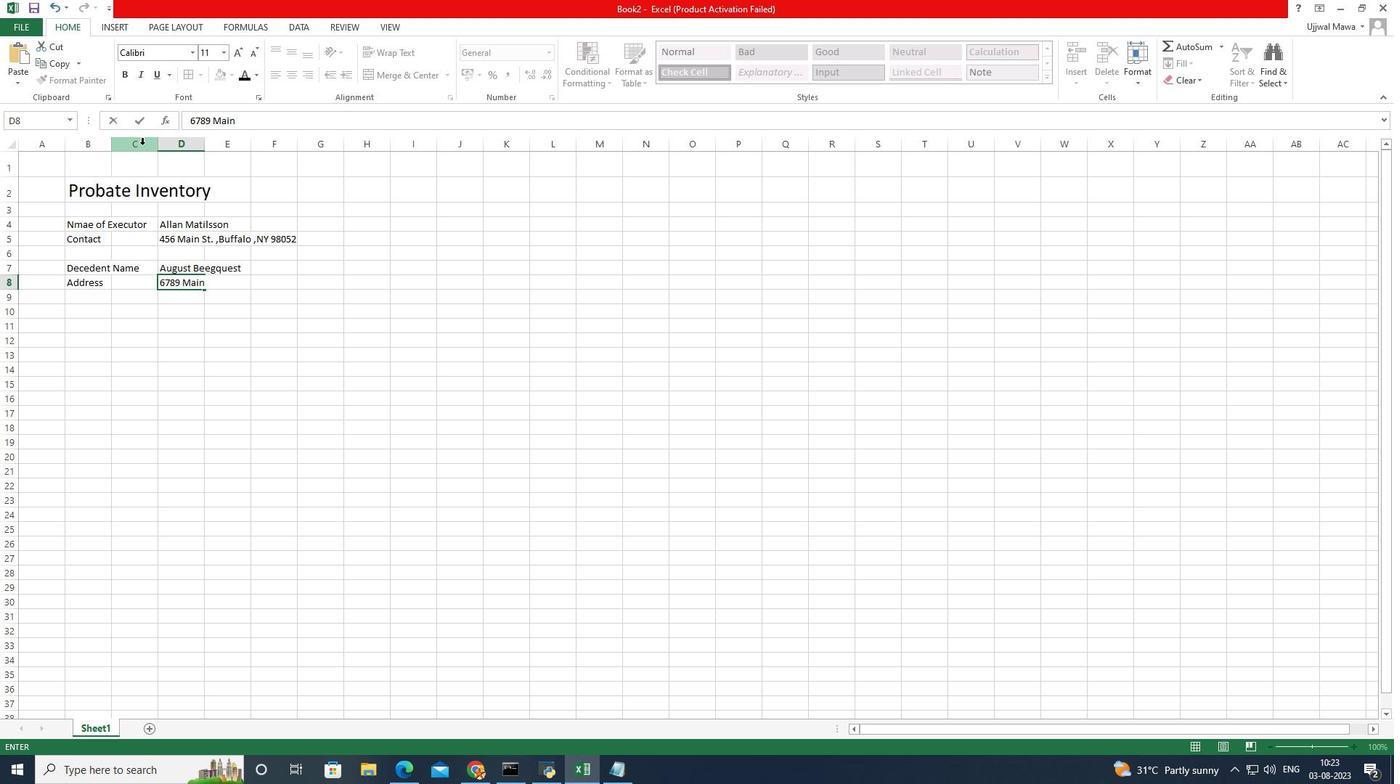 
Action: Key pressed <Key.caps_lock>
Screenshot: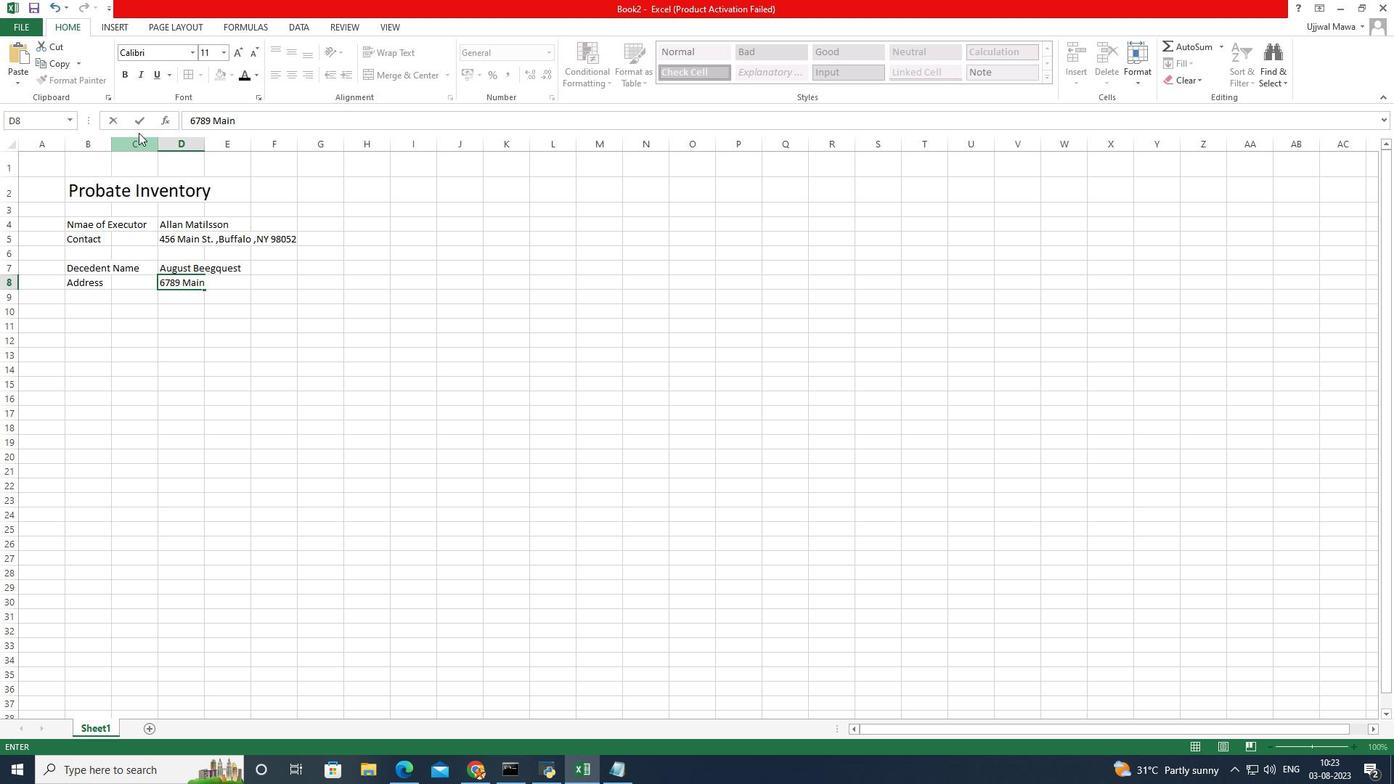 
Action: Mouse moved to (138, 132)
Screenshot: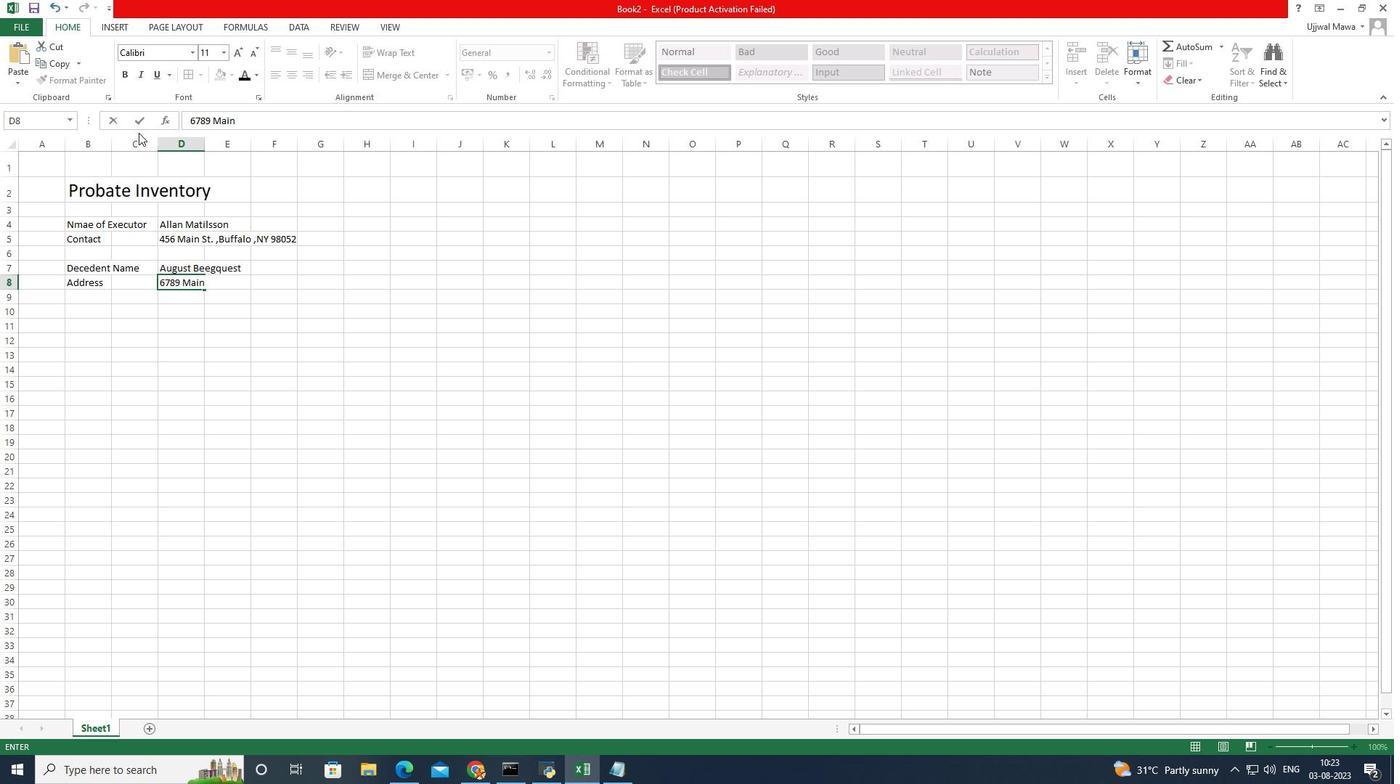 
Action: Key pressed S<Key.caps_lock>t.<Key.enter><Key.caps_lock>C<Key.caps_lock>ity<Key.space><Key.backspace><Key.backspace><Key.backspace><Key.backspace><Key.backspace><Key.backspace><Key.backspace>
Screenshot: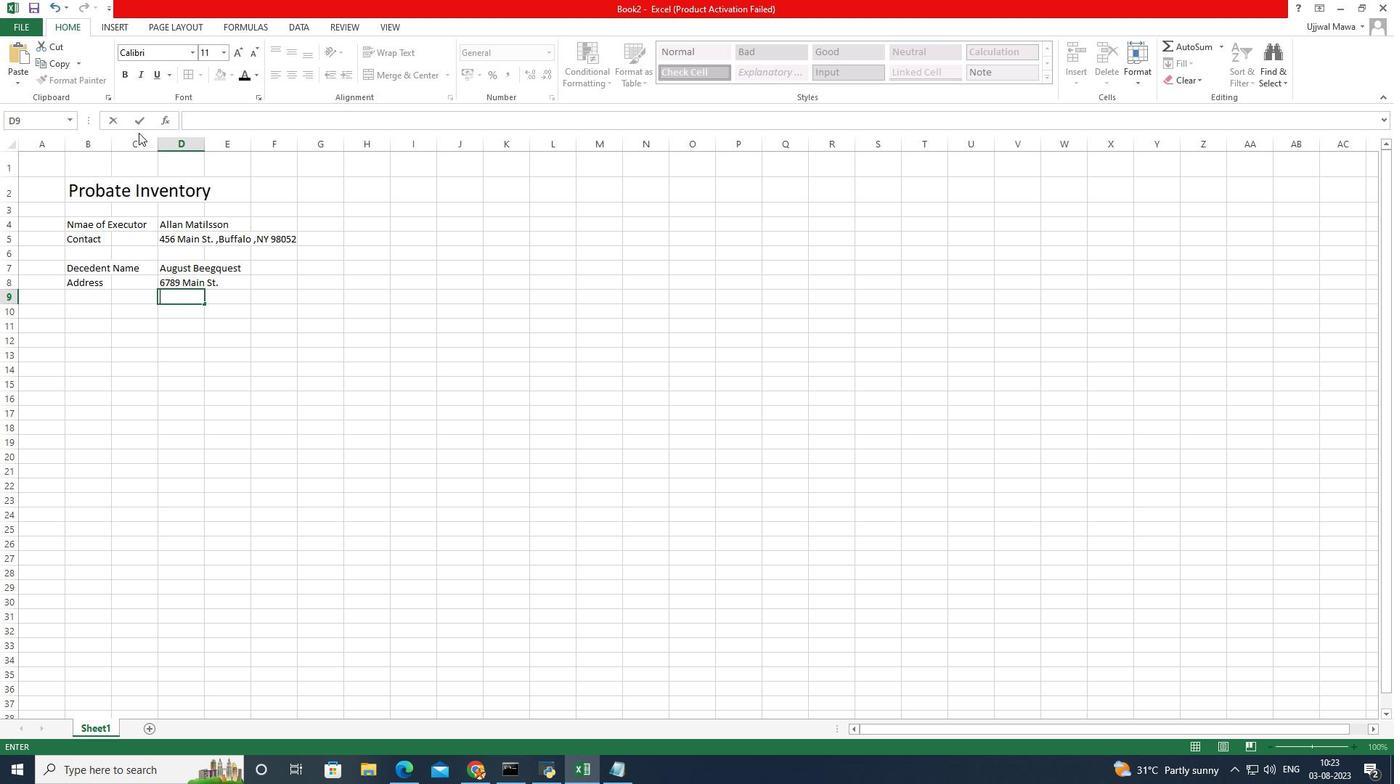 
Action: Mouse moved to (90, 297)
Screenshot: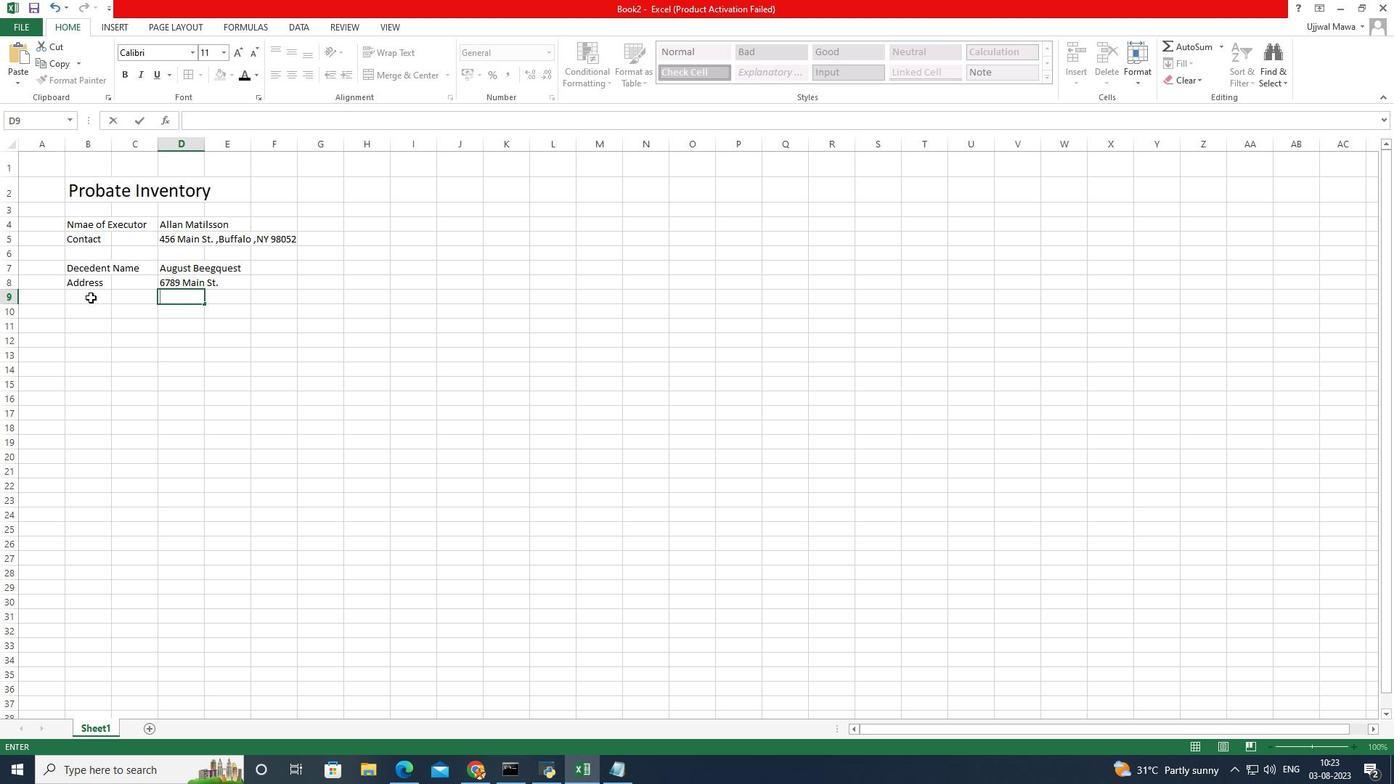 
Action: Mouse pressed left at (90, 297)
Screenshot: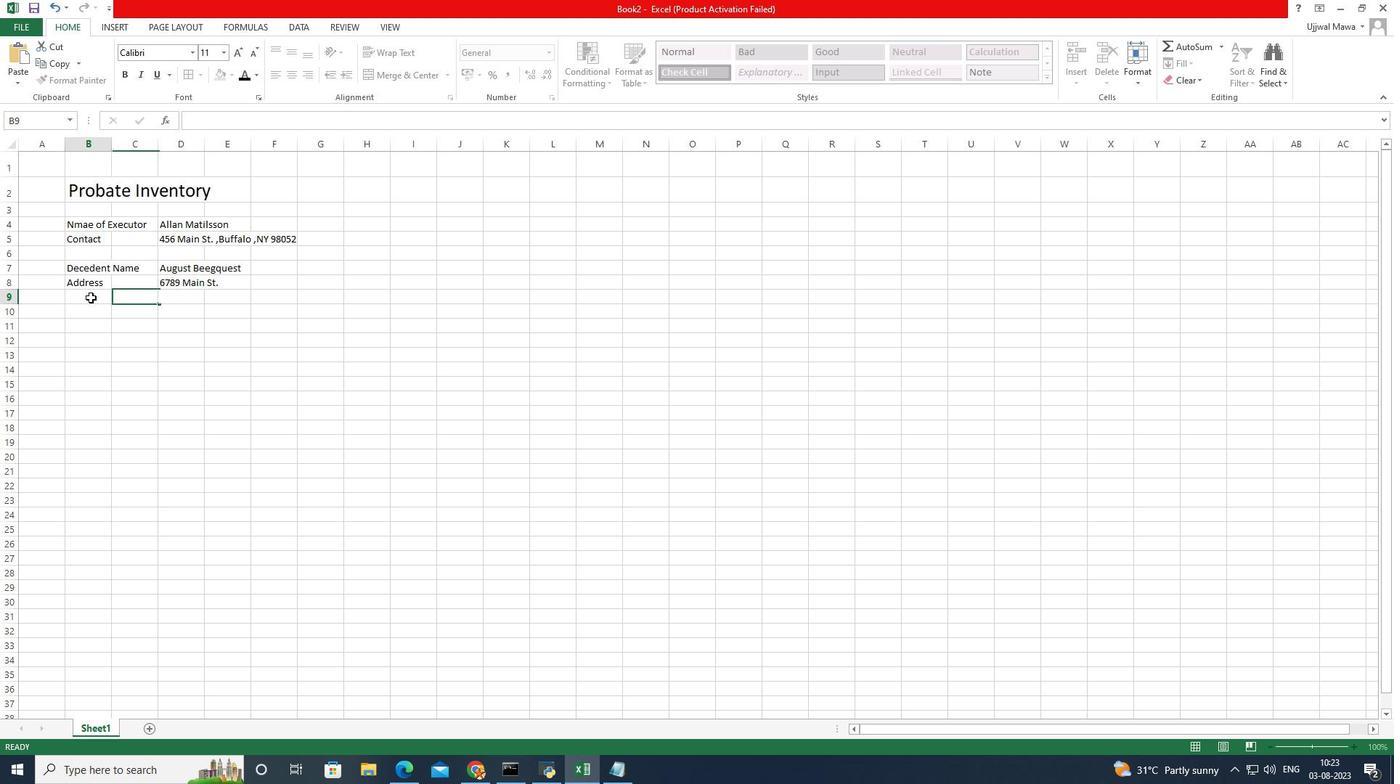 
Action: Mouse pressed left at (90, 297)
Screenshot: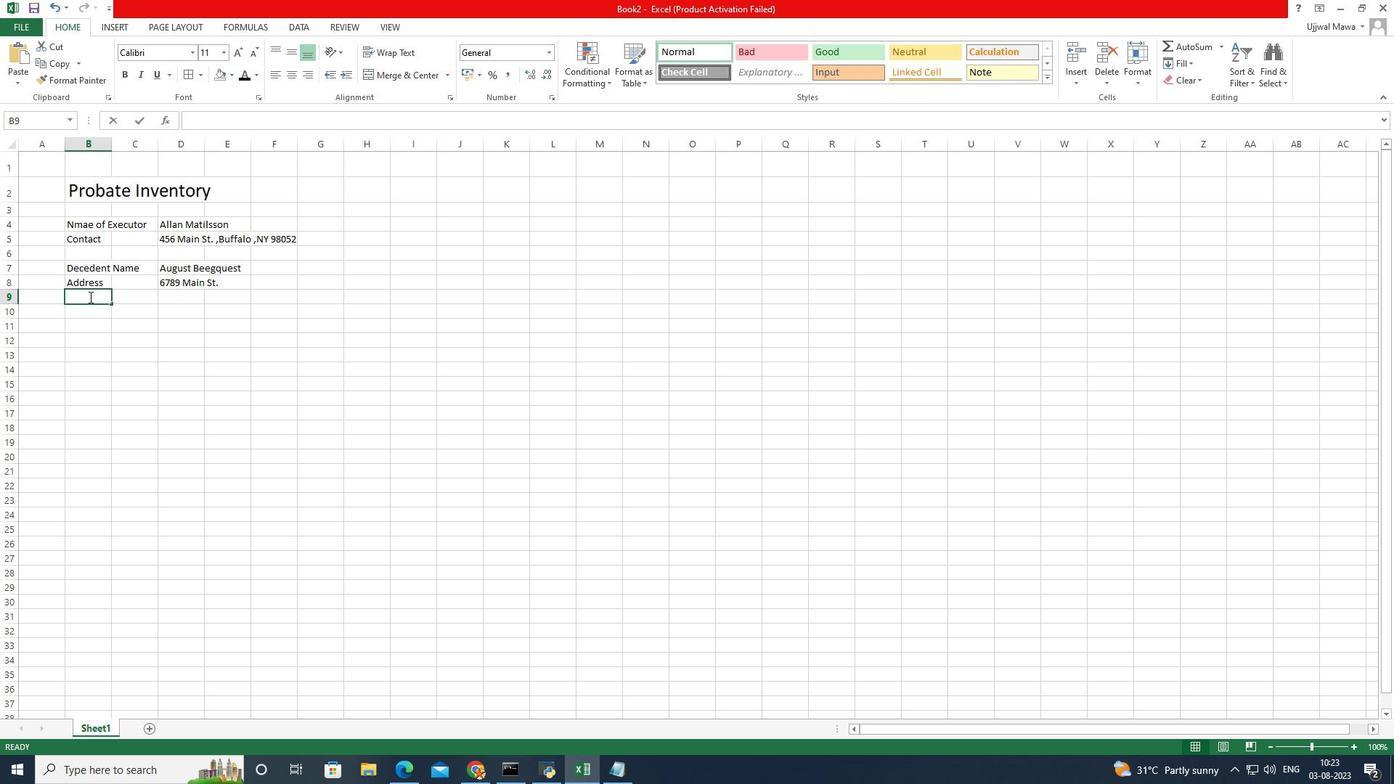 
Action: Mouse moved to (84, 295)
Screenshot: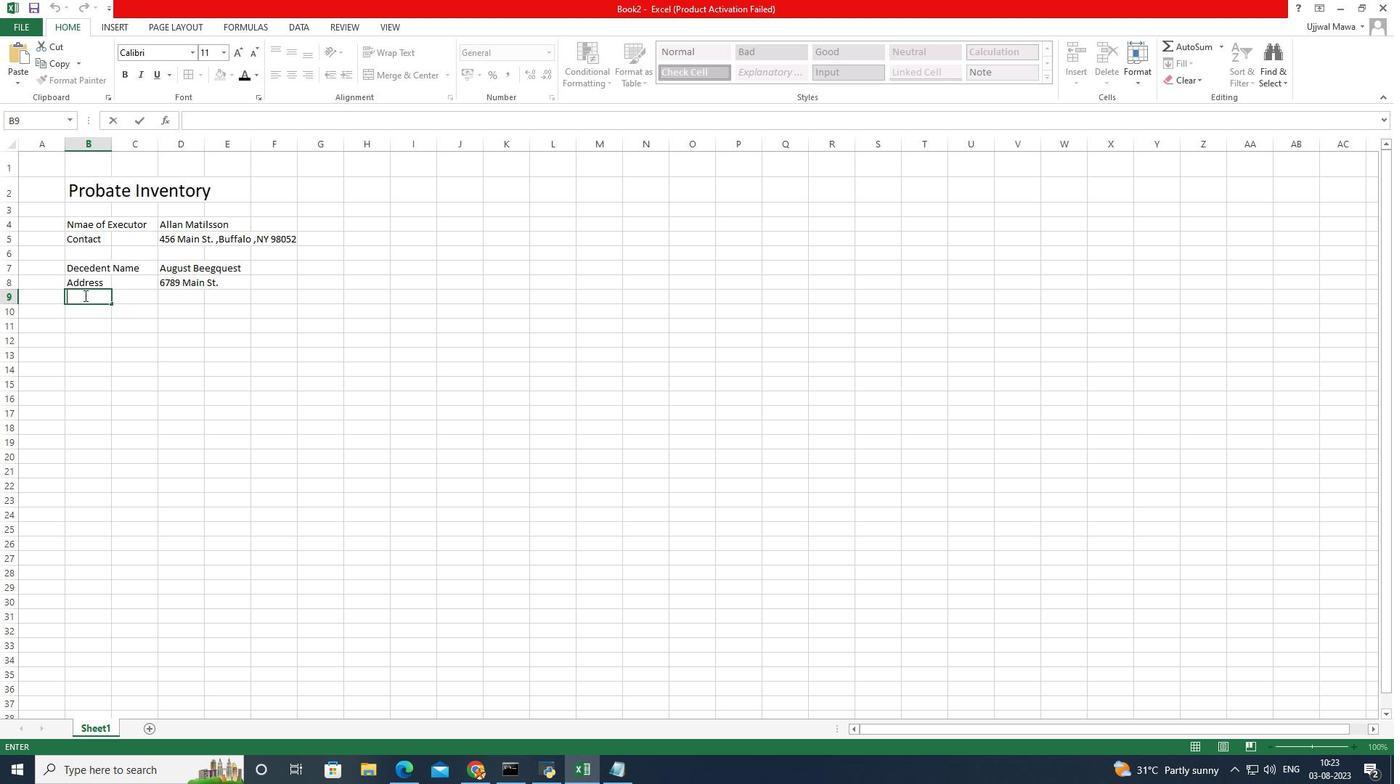 
Action: Key pressed <Key.caps_lock>C<Key.caps_lock>ity
Screenshot: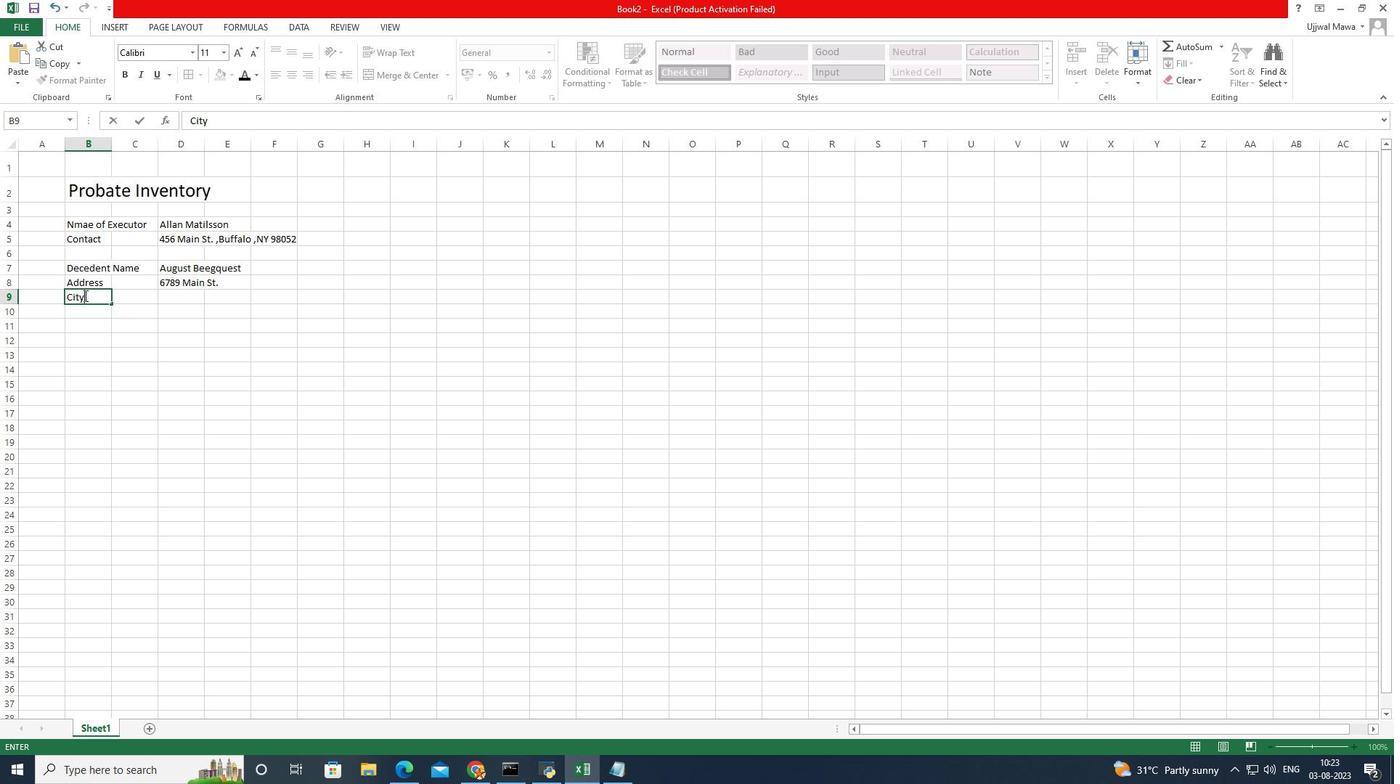 
Action: Mouse moved to (189, 290)
Screenshot: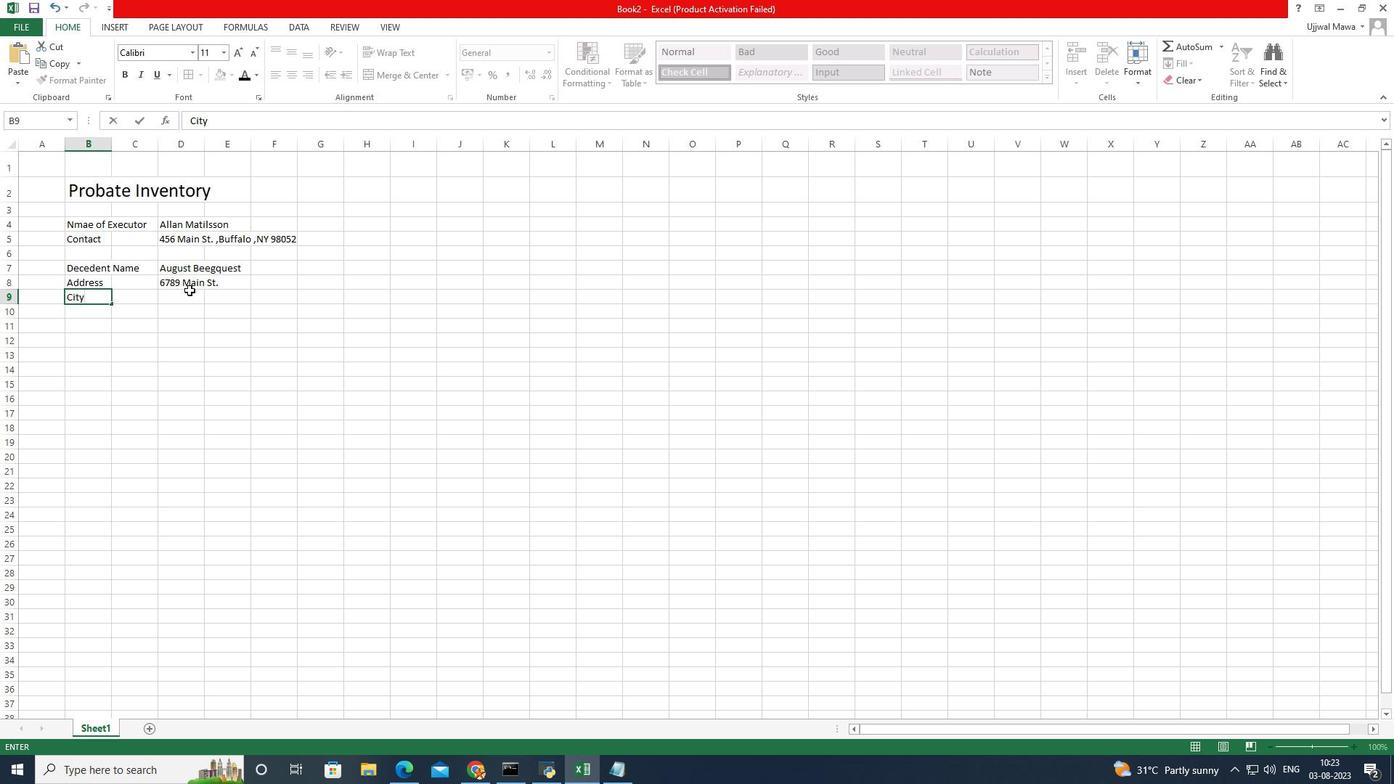 
Action: Mouse pressed left at (189, 290)
Screenshot: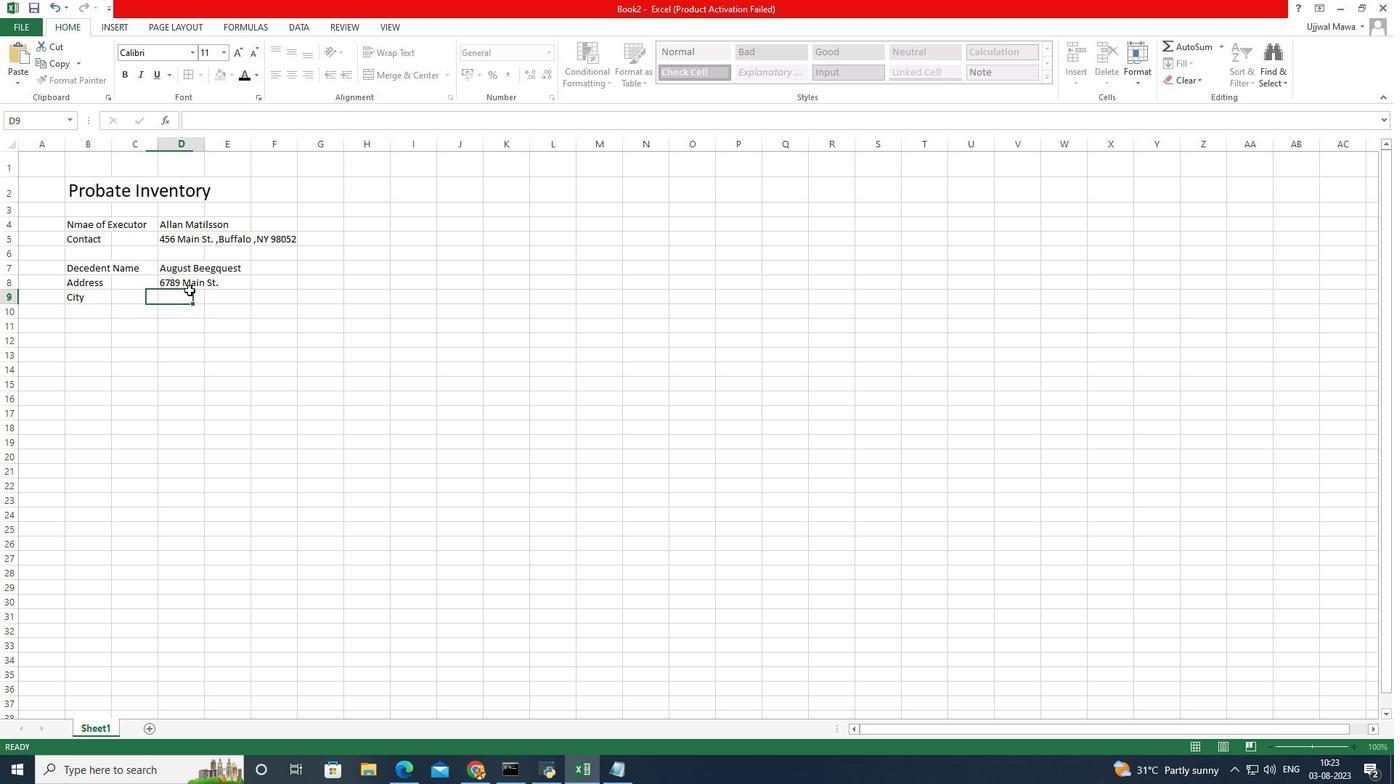 
Action: Mouse moved to (185, 291)
Screenshot: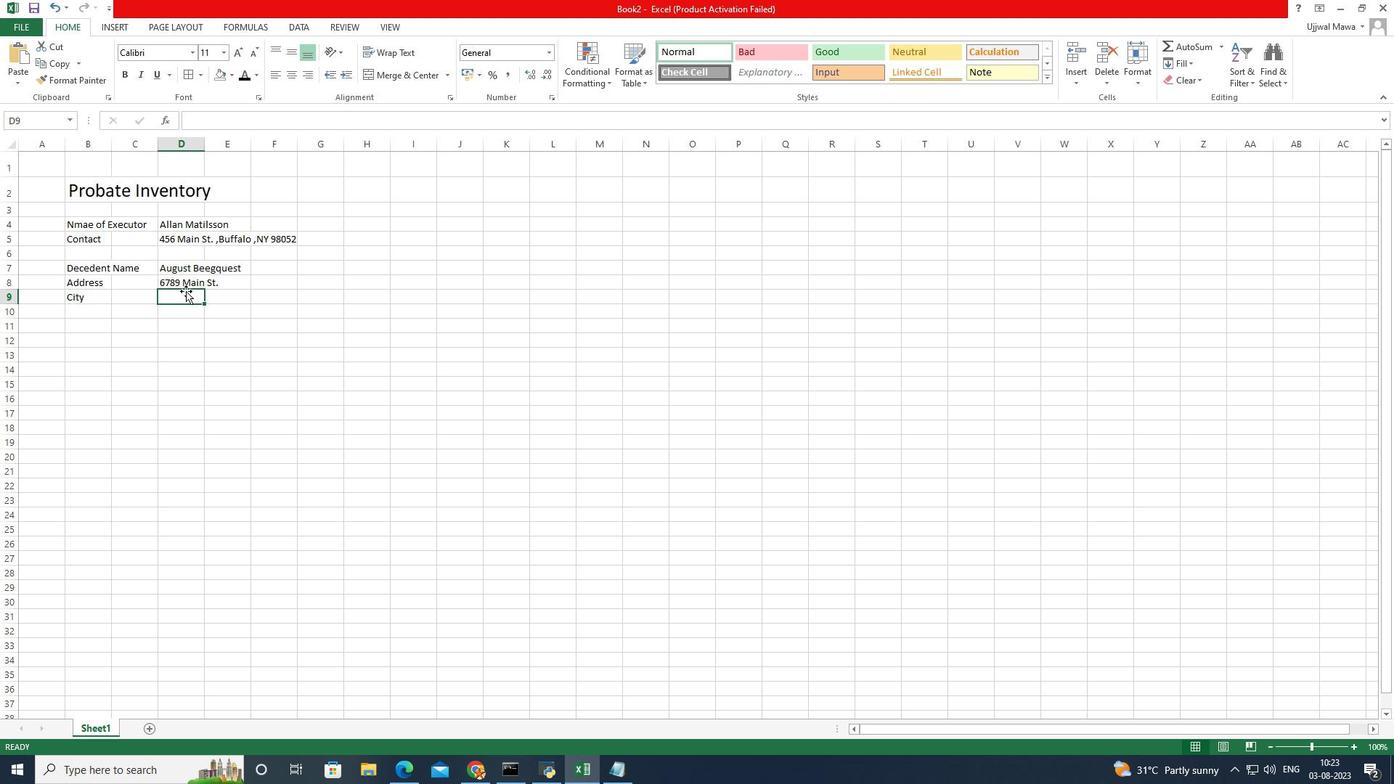 
Action: Mouse pressed left at (185, 291)
Screenshot: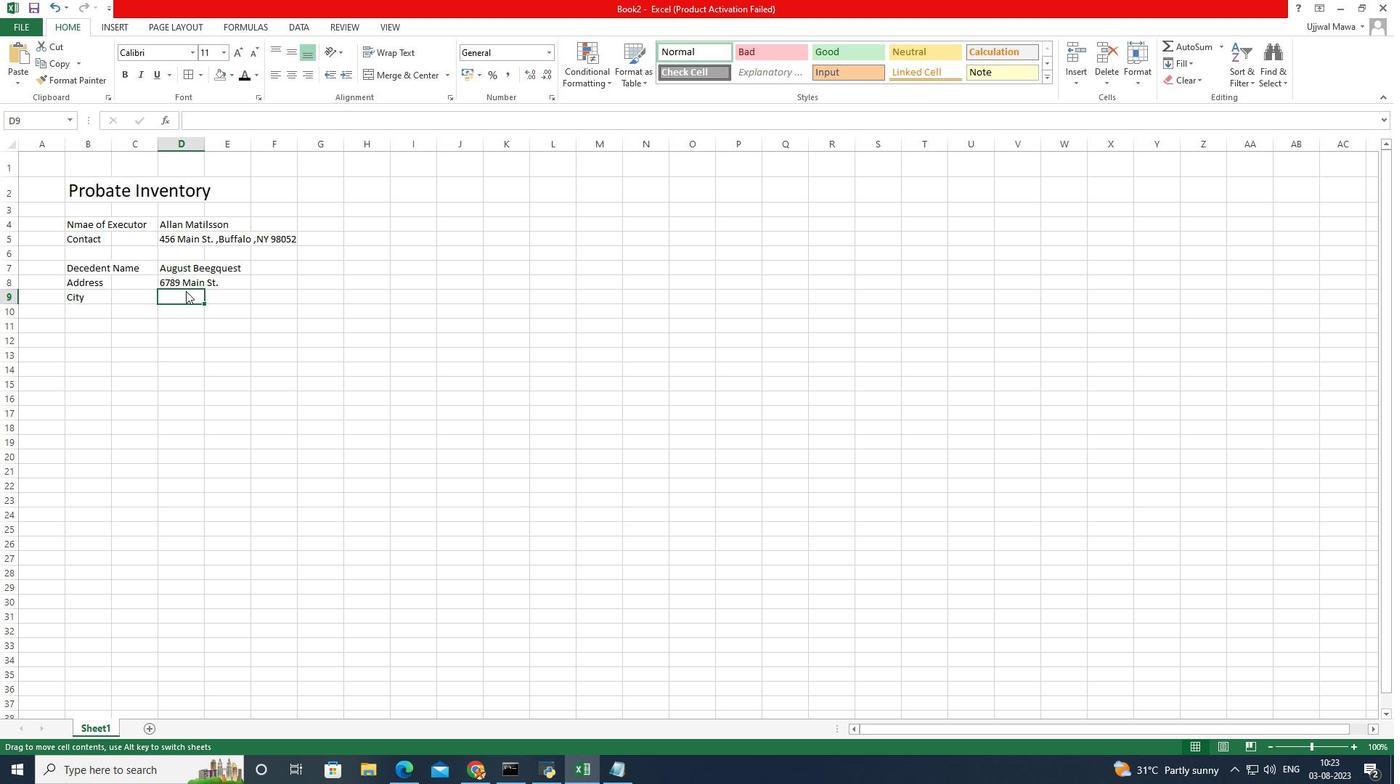
Action: Mouse moved to (182, 294)
Screenshot: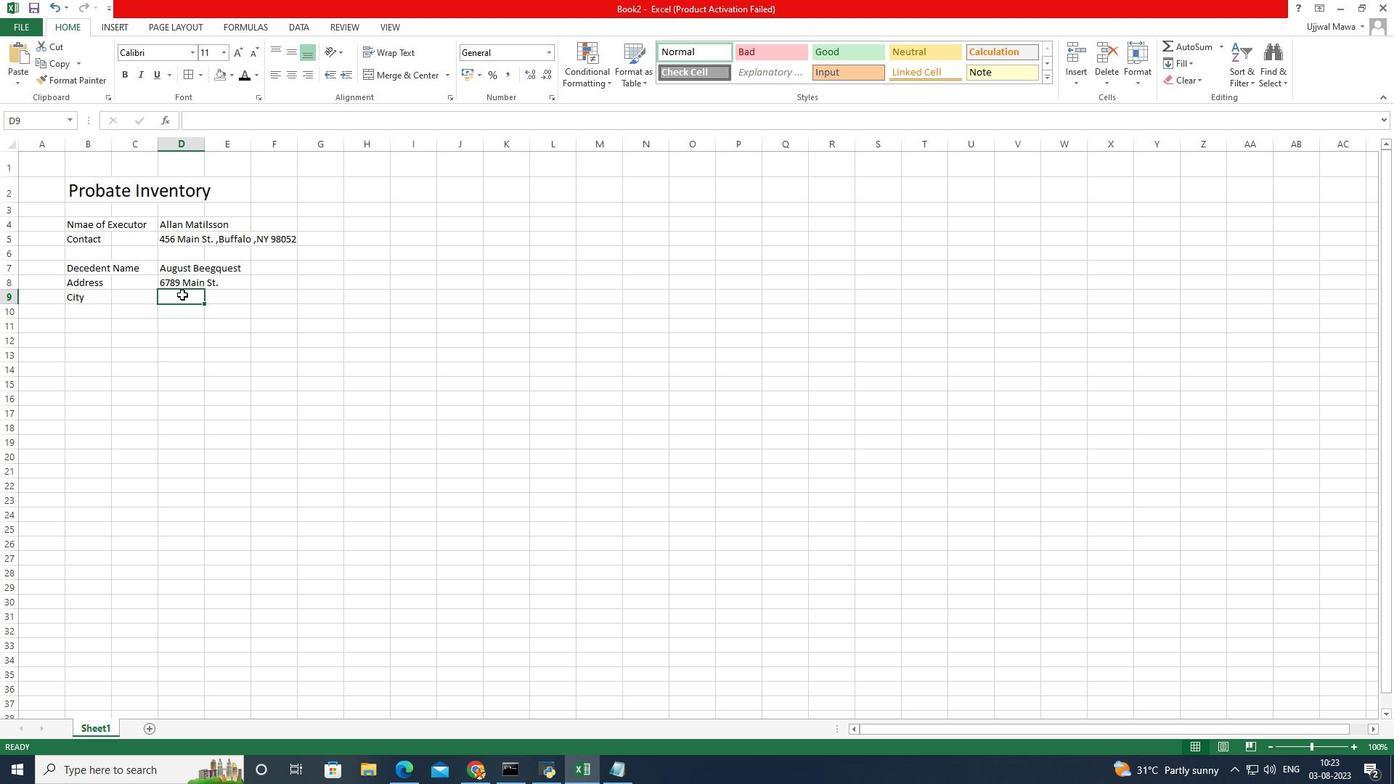 
Action: Mouse pressed left at (182, 294)
Screenshot: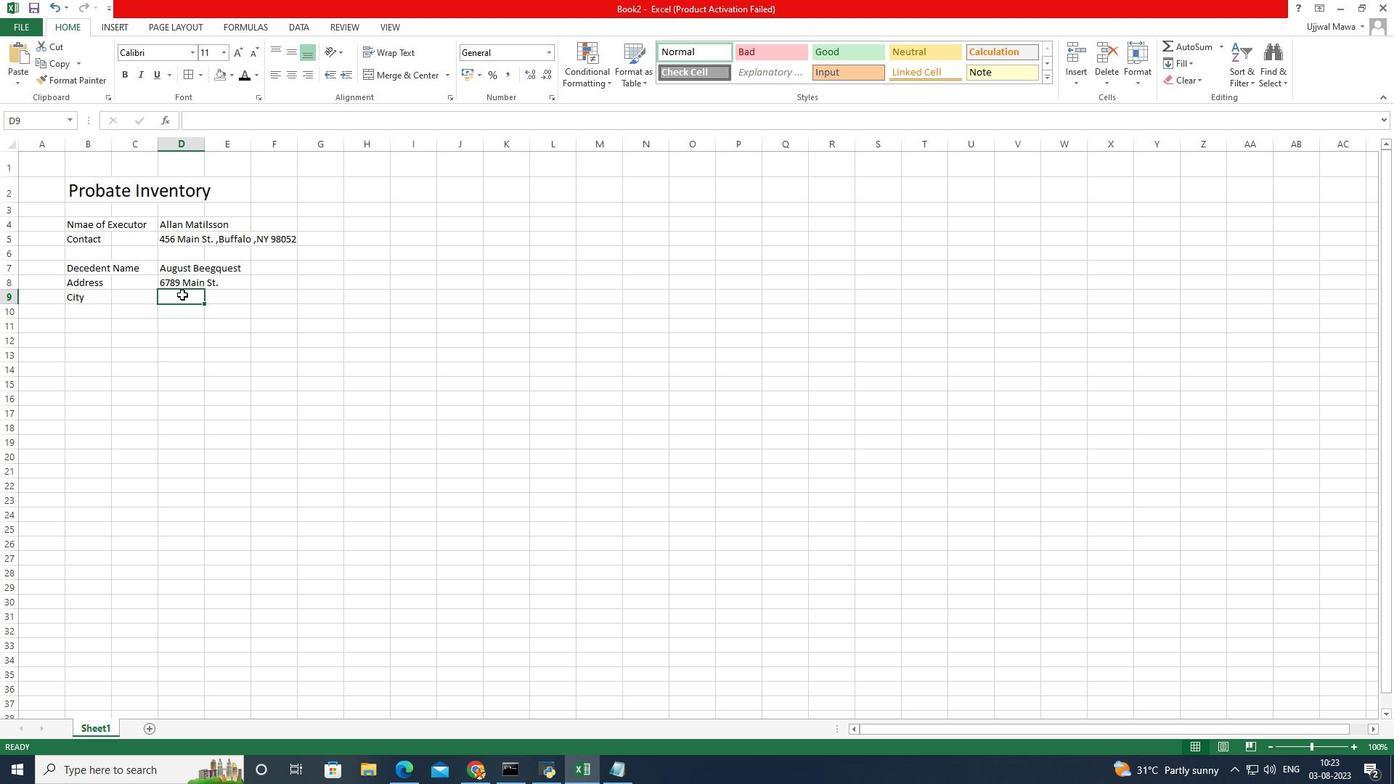 
Action: Mouse pressed left at (182, 294)
Screenshot: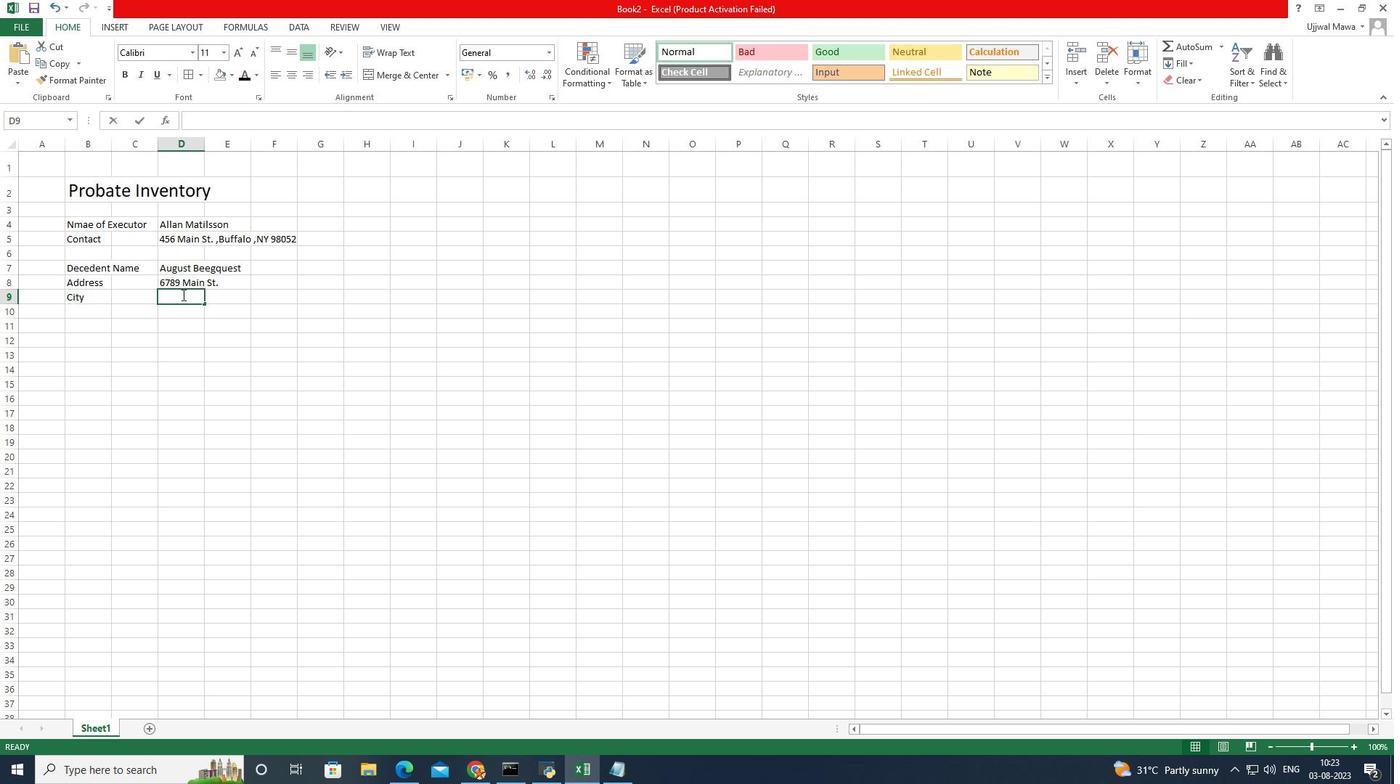 
Action: Mouse moved to (181, 295)
Screenshot: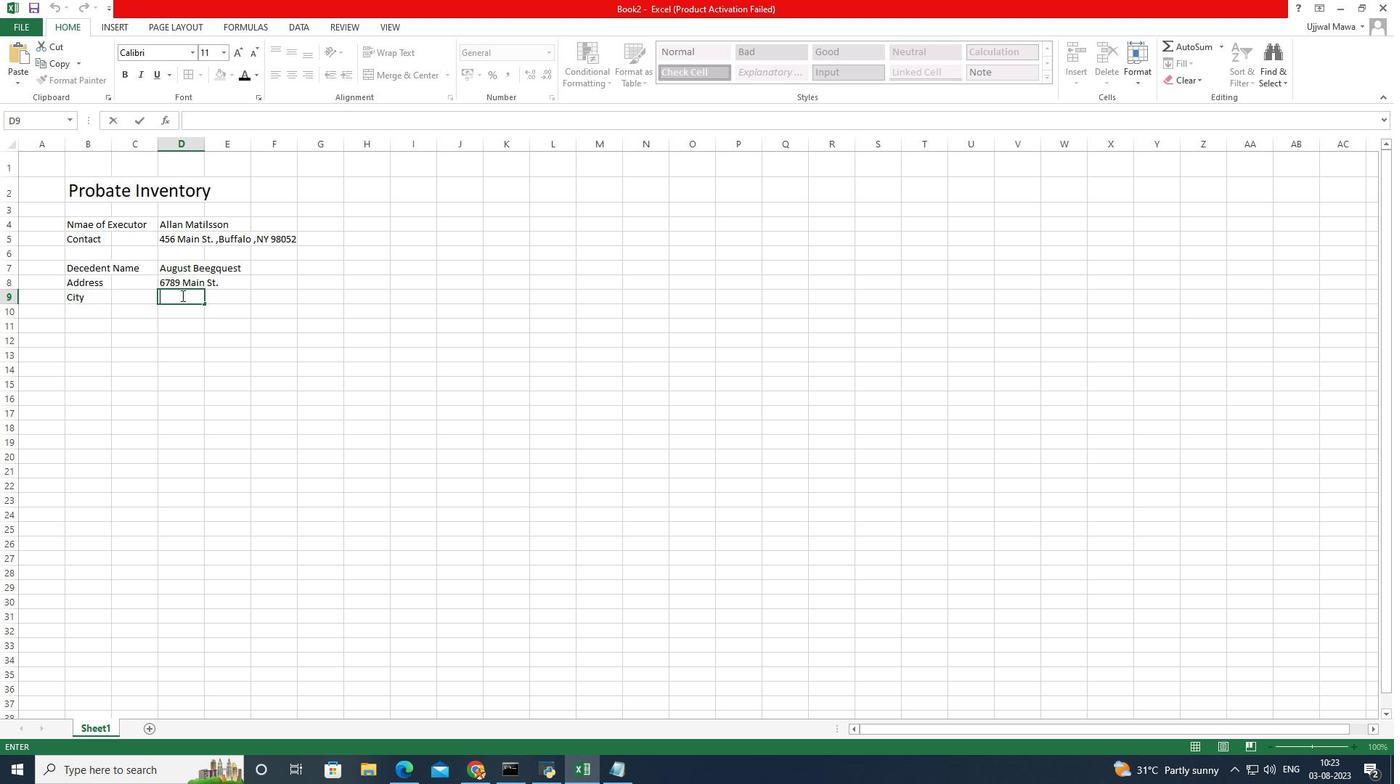 
Action: Key pressed <Key.caps_lock>B<Key.caps_lock>uffalo<Key.enter>
Screenshot: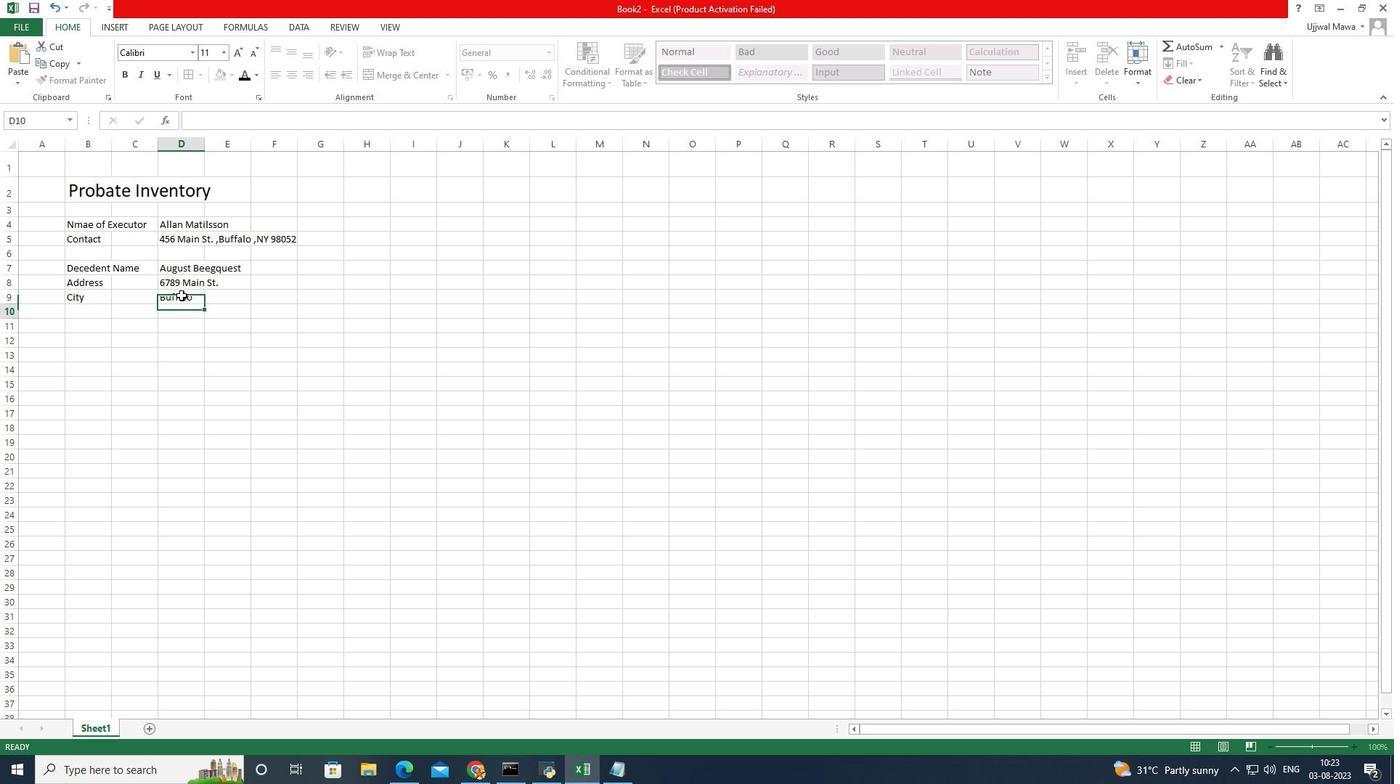
Action: Mouse moved to (86, 313)
Screenshot: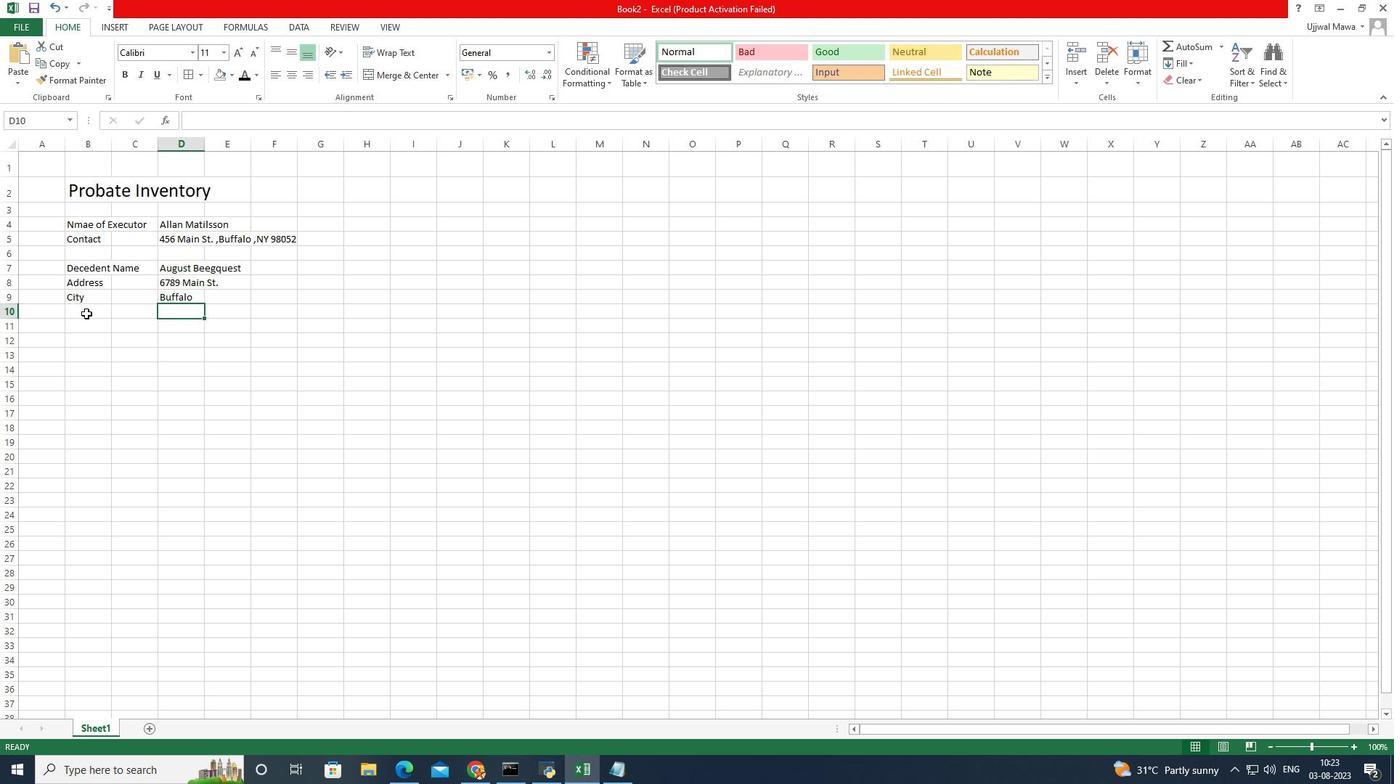 
Action: Mouse pressed left at (86, 313)
Screenshot: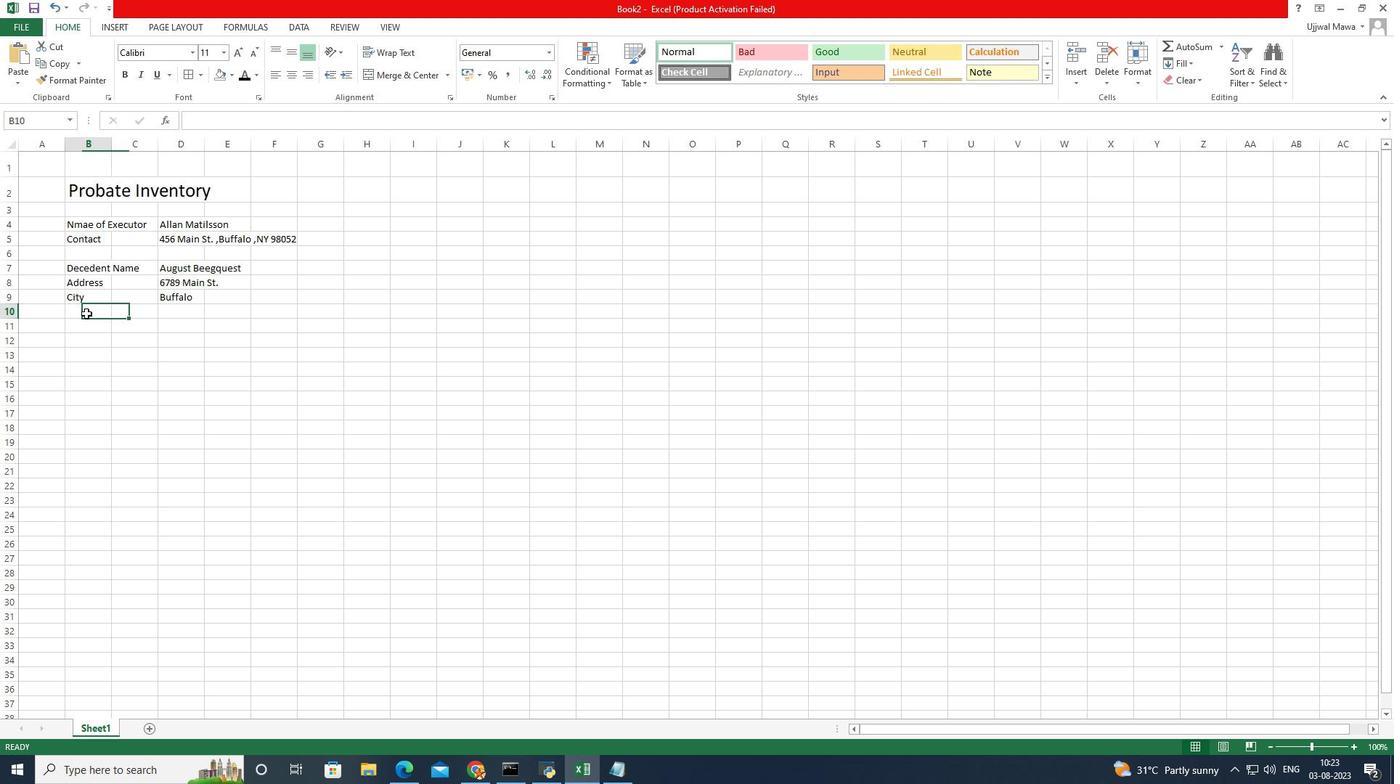 
Action: Mouse pressed left at (86, 313)
Screenshot: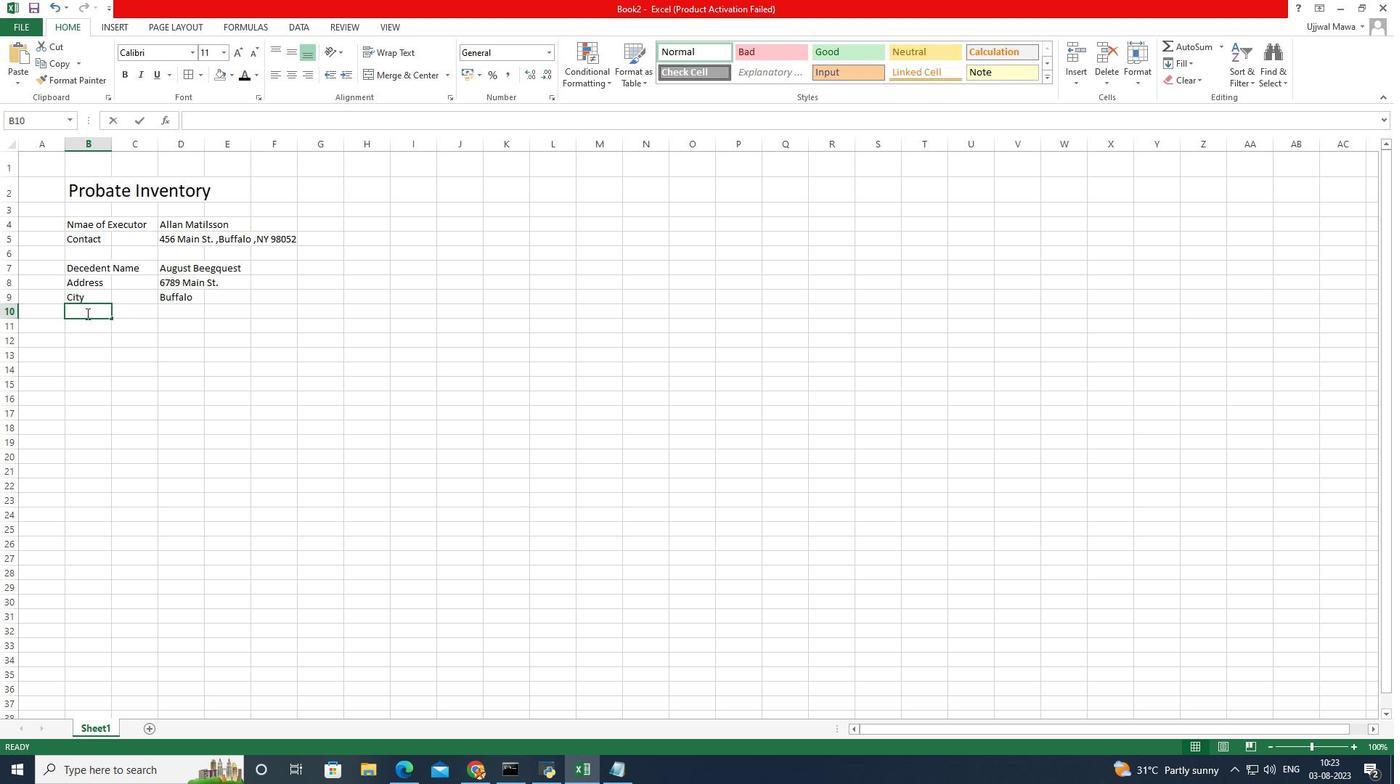 
Action: Mouse moved to (88, 313)
Screenshot: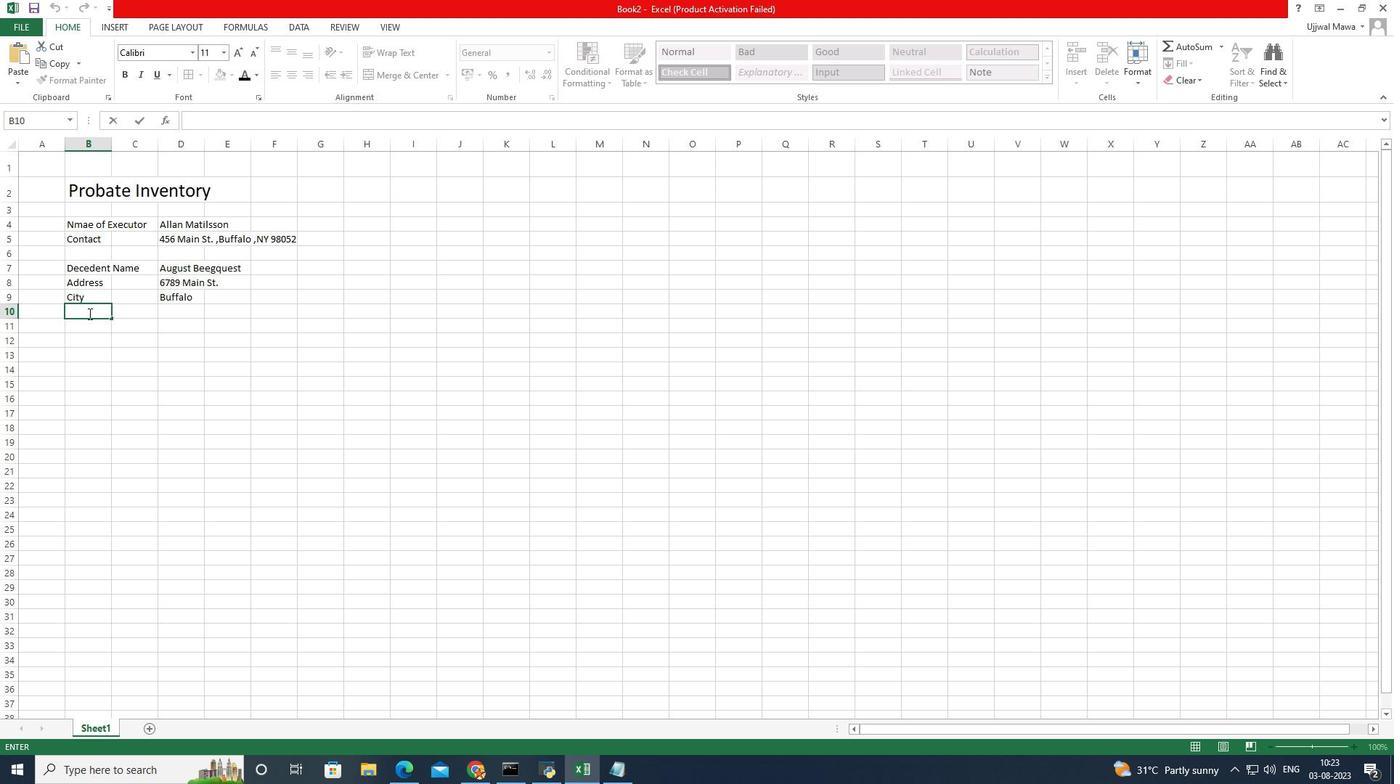 
Action: Key pressed <Key.caps_lock>SSN
Screenshot: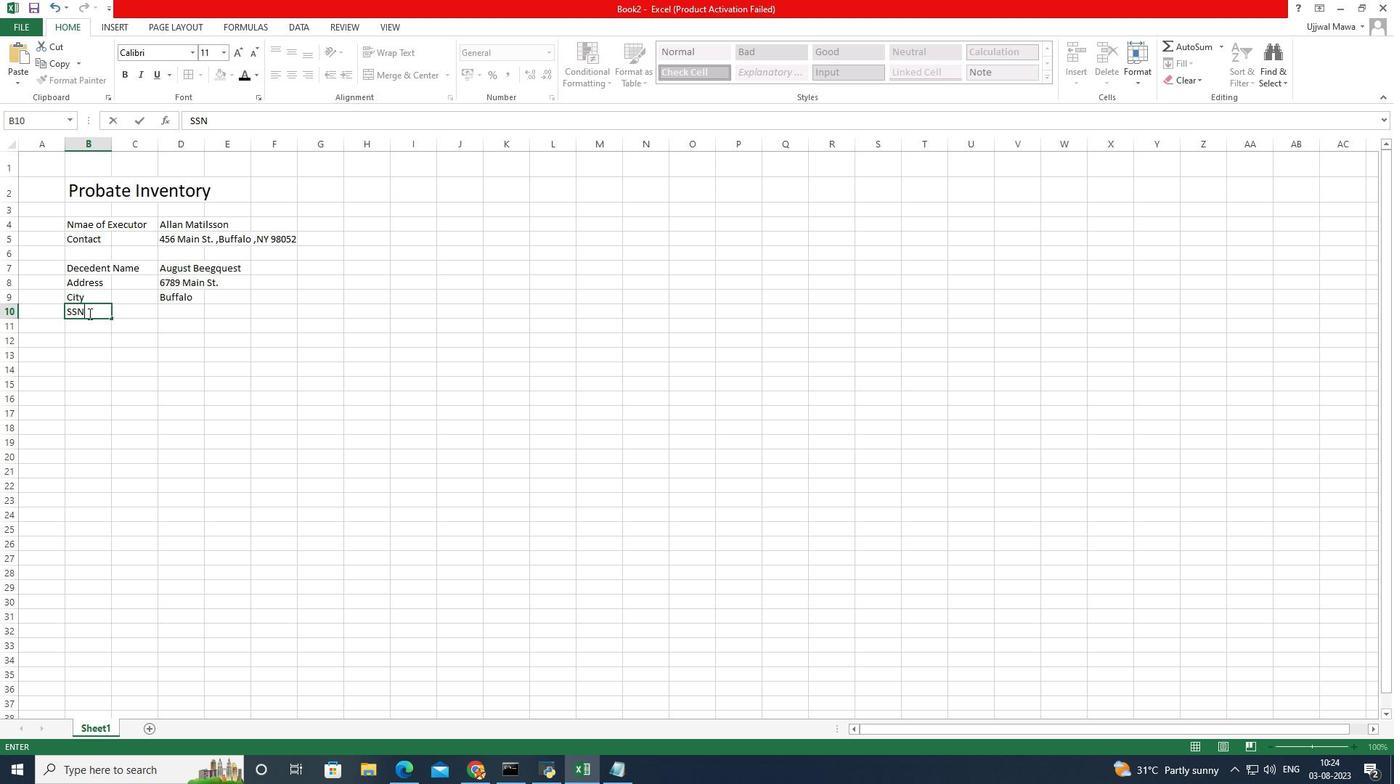 
Action: Mouse moved to (173, 309)
Screenshot: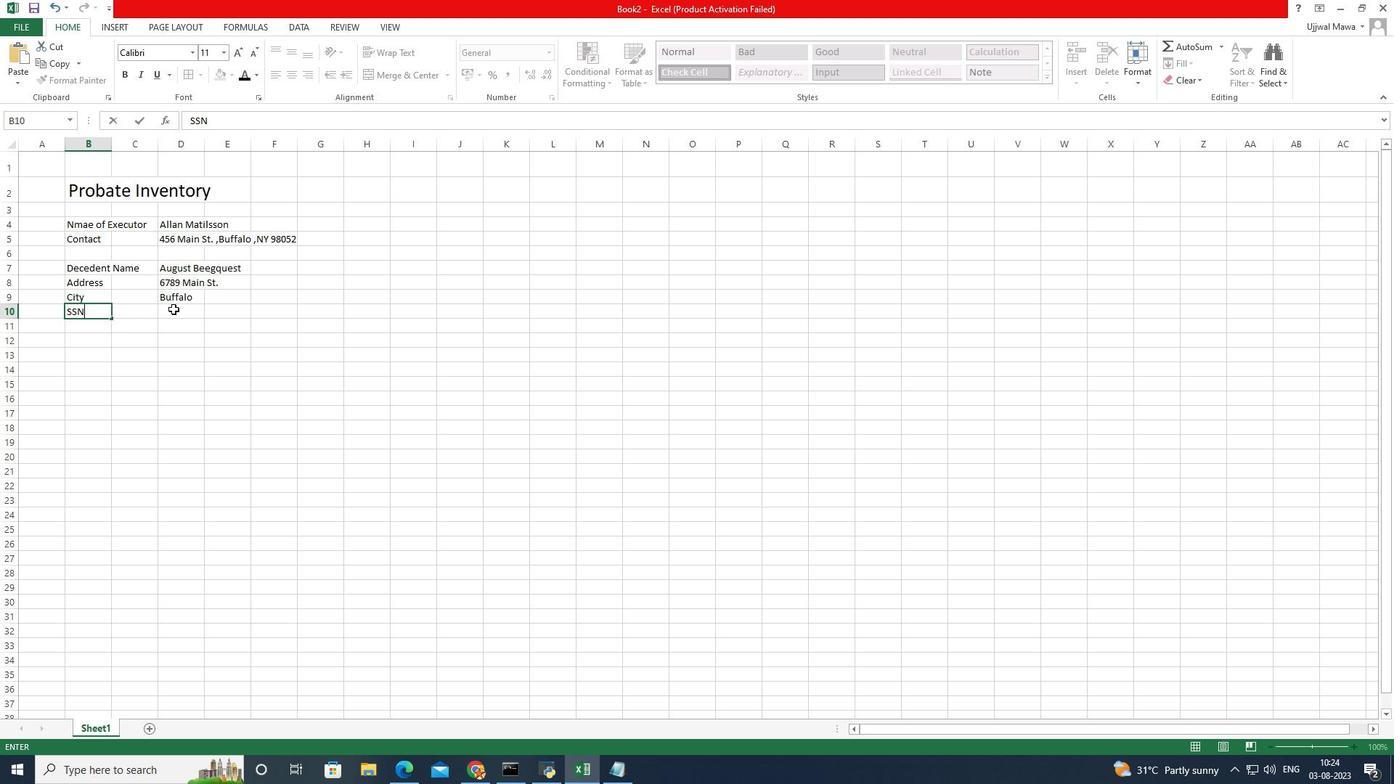 
Action: Mouse pressed left at (173, 309)
Screenshot: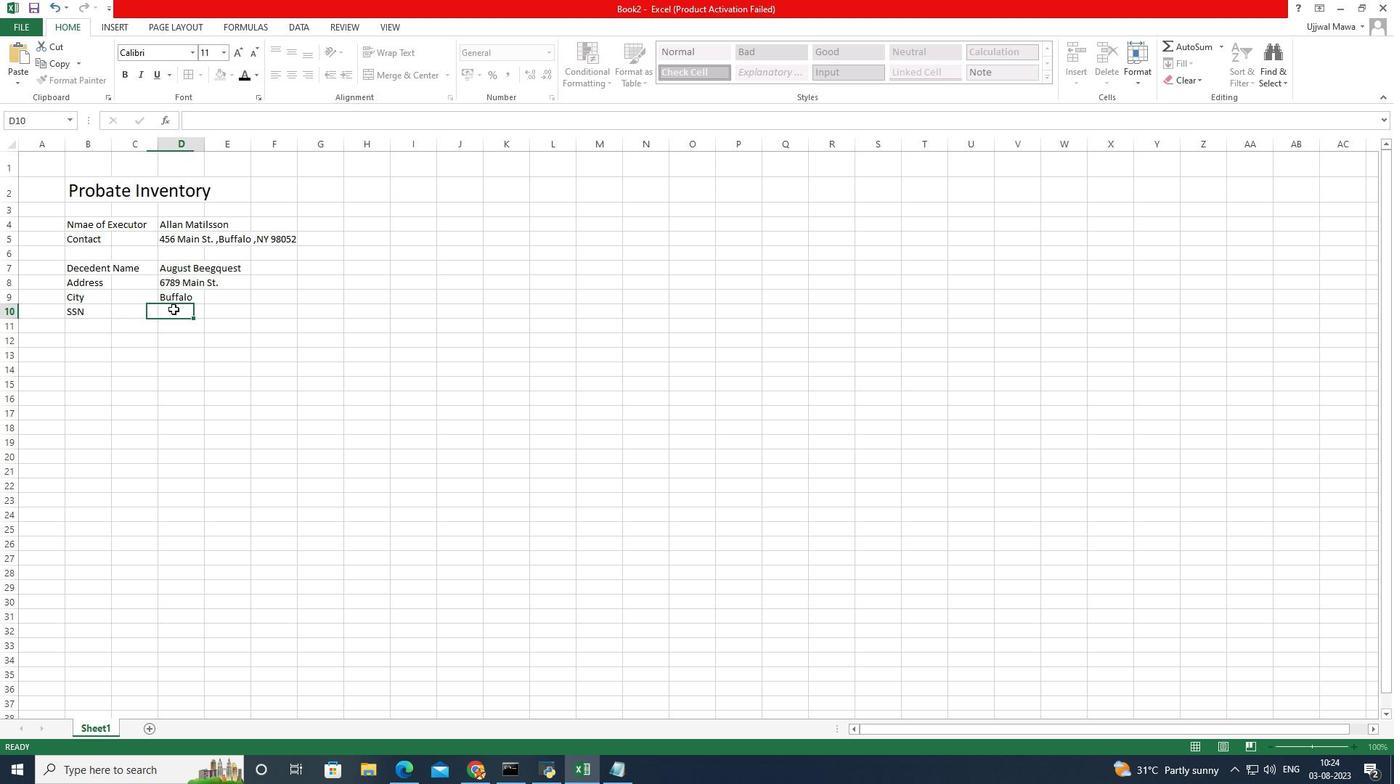 
Action: Key pressed AA
Screenshot: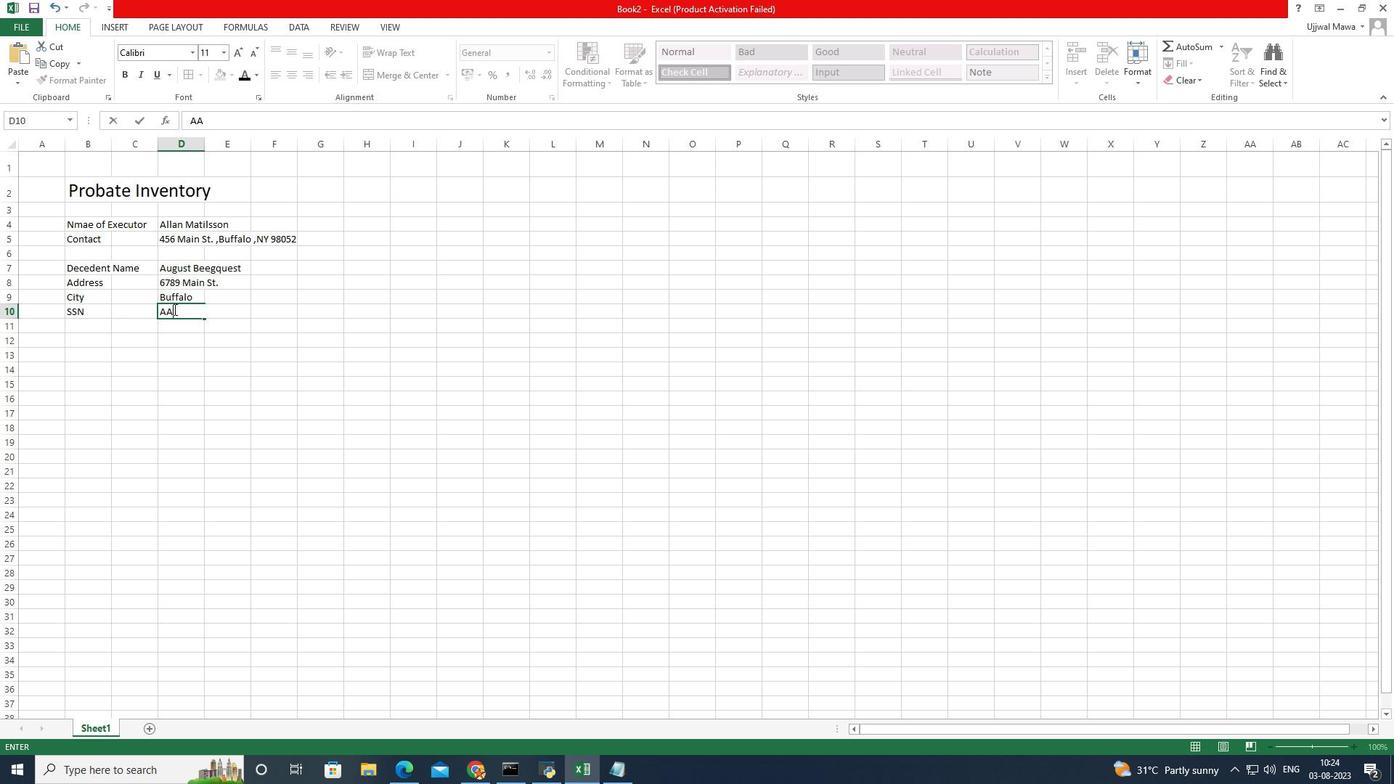 
Action: Mouse moved to (171, 292)
Screenshot: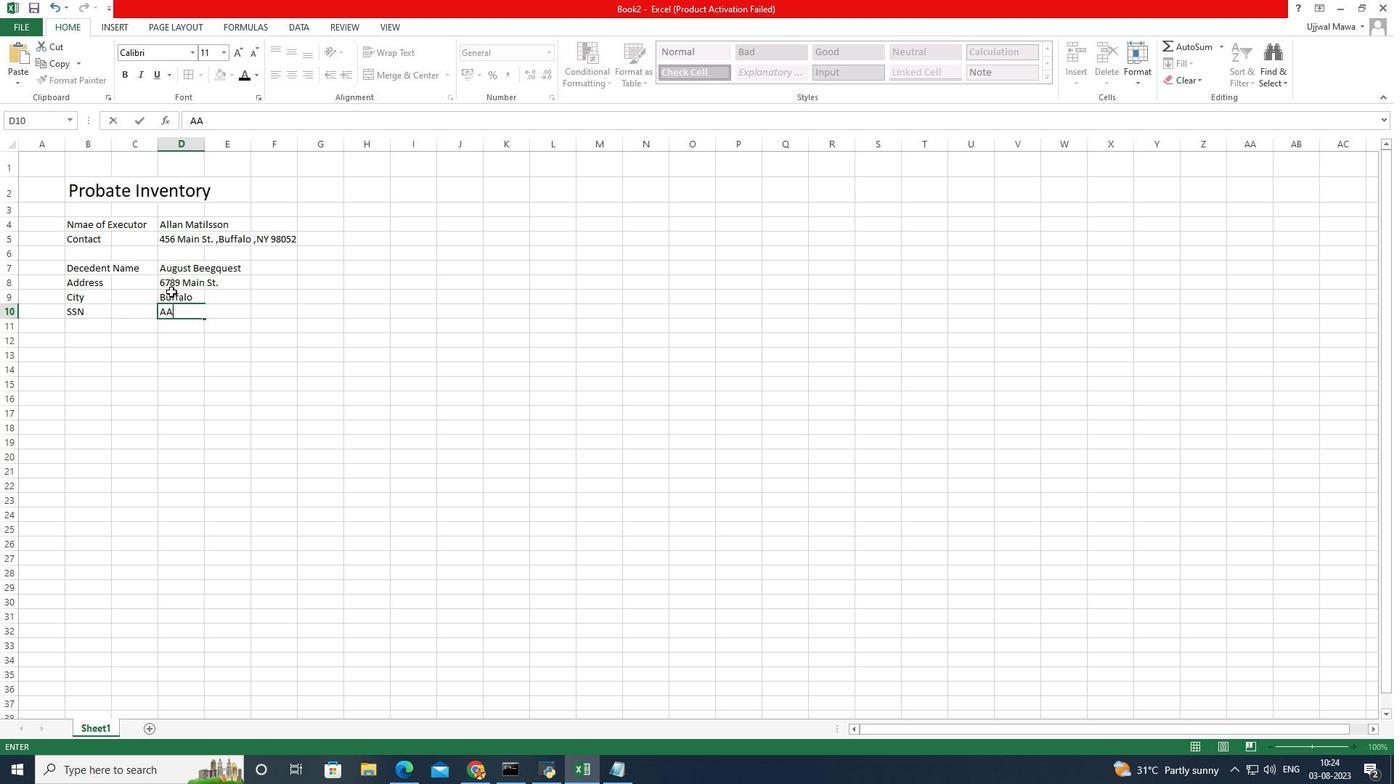 
Action: Key pressed -GG-SSSS
Screenshot: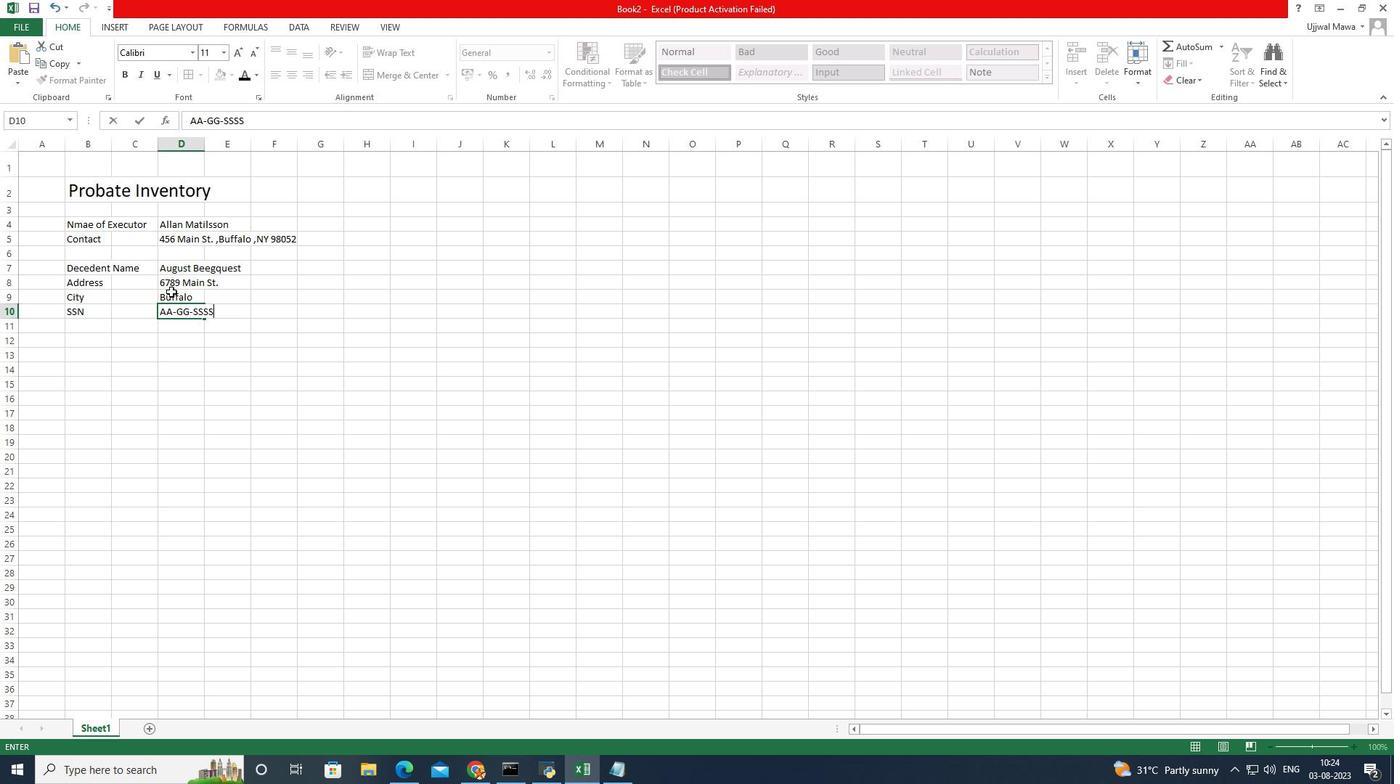 
Action: Mouse moved to (84, 347)
Screenshot: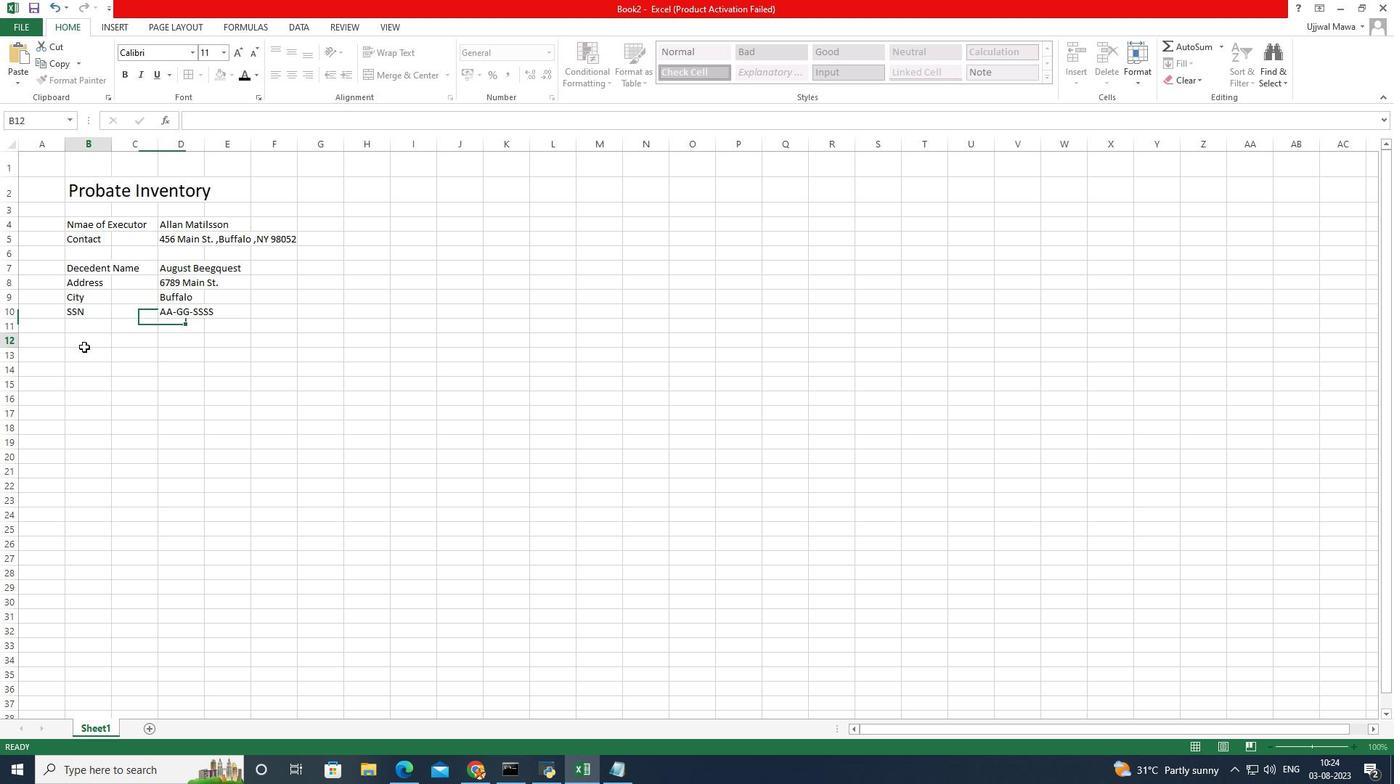 
Action: Mouse pressed left at (84, 347)
Screenshot: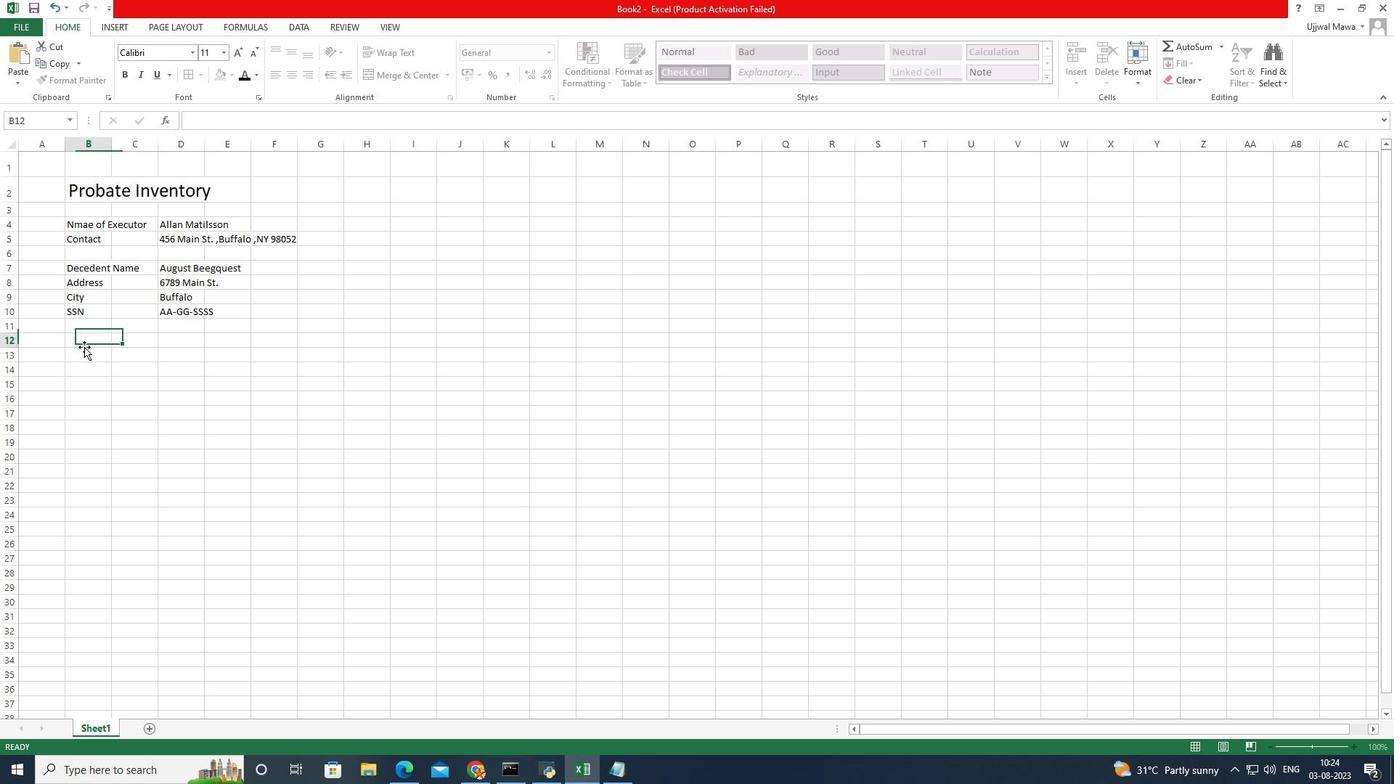 
Action: Mouse moved to (90, 322)
Screenshot: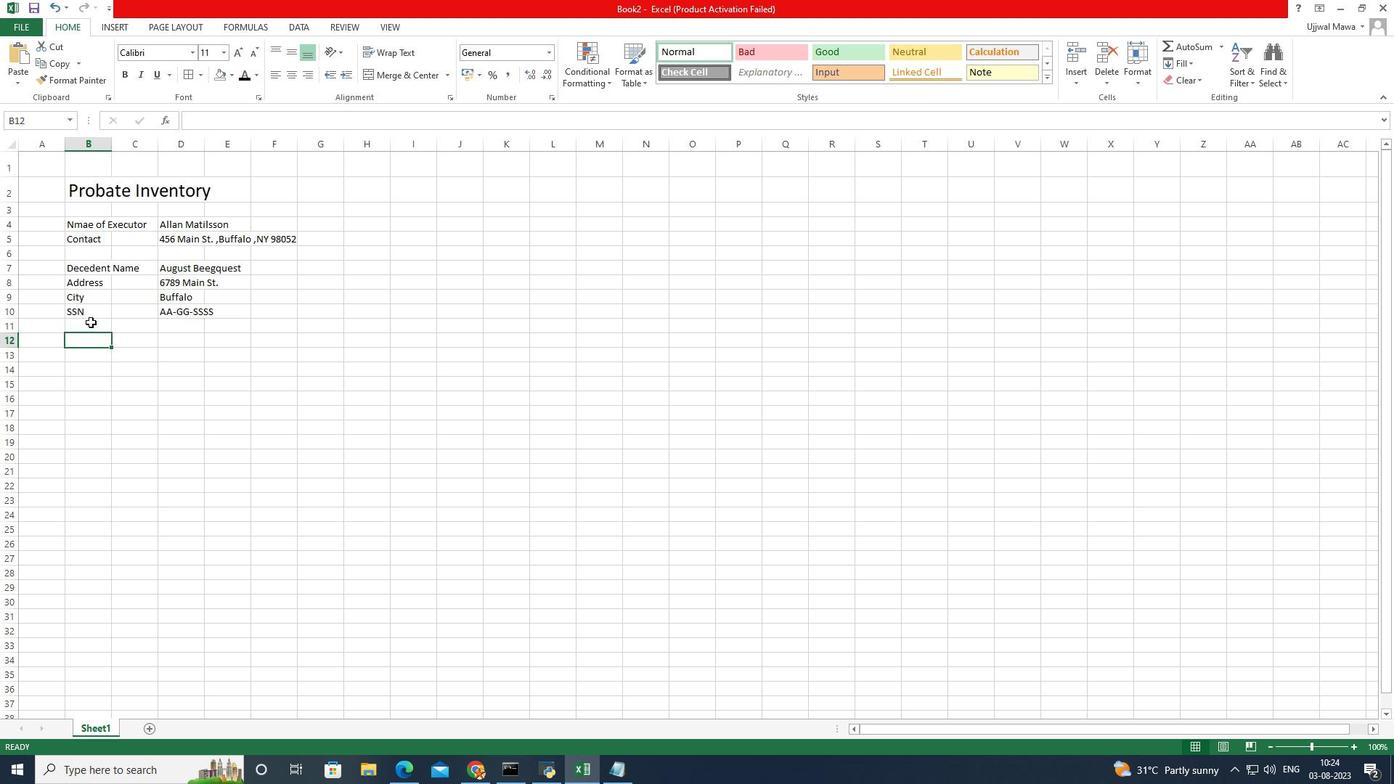 
Action: Mouse pressed left at (90, 322)
Screenshot: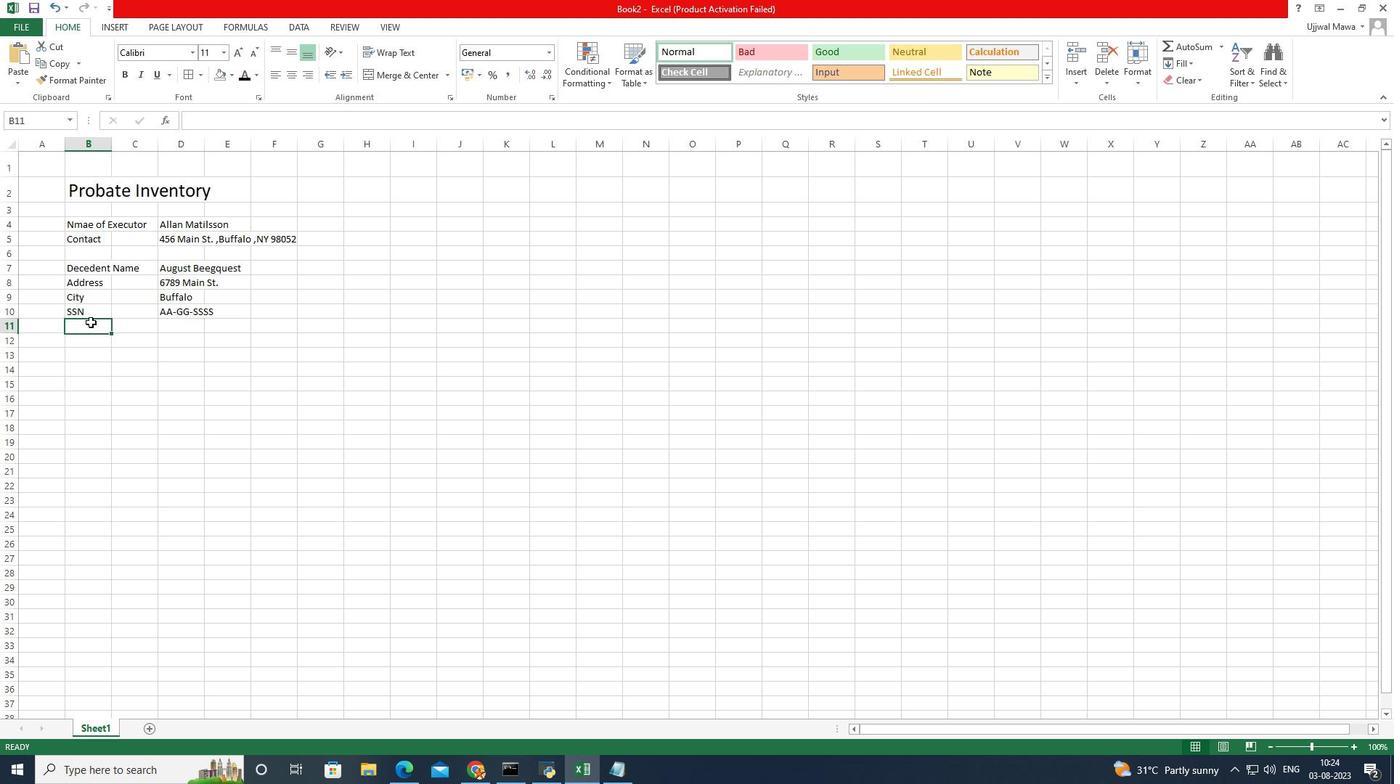 
Action: Mouse pressed left at (90, 322)
Screenshot: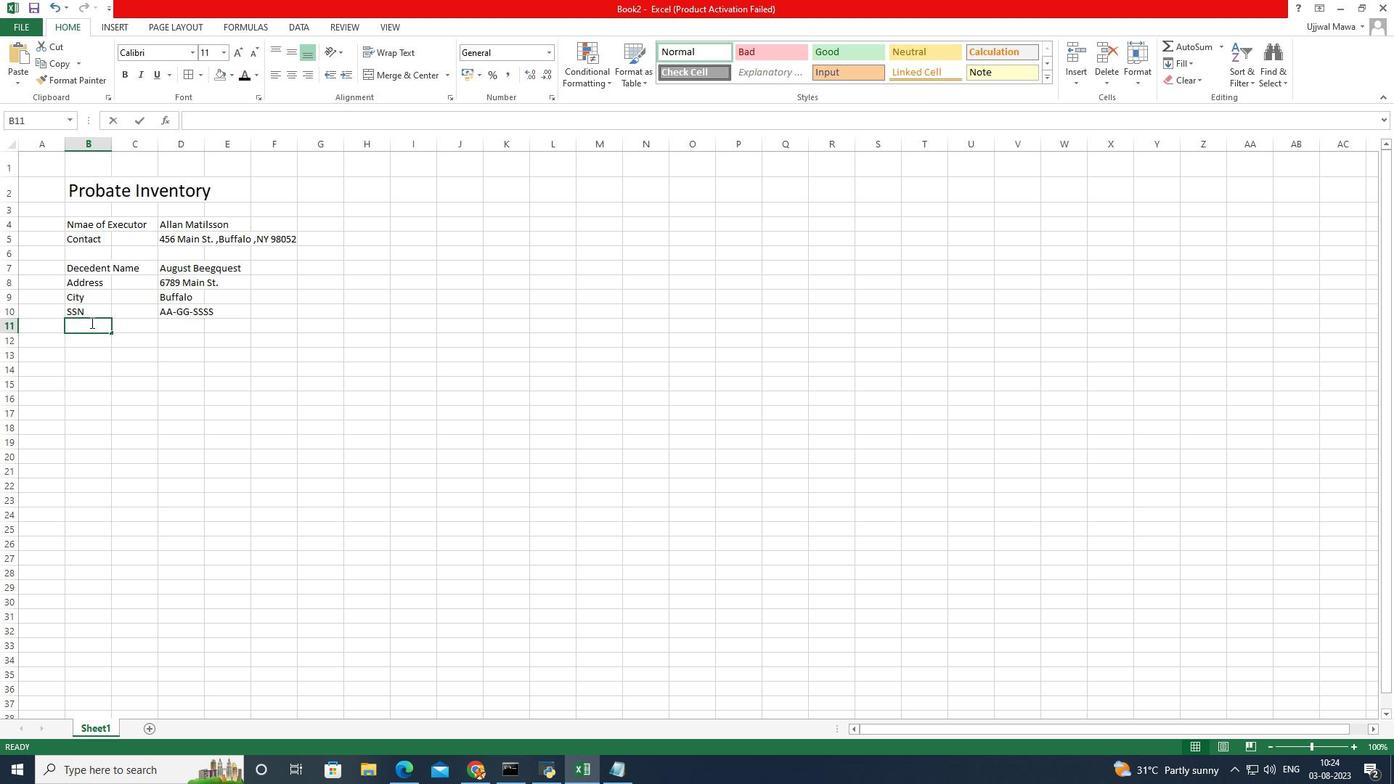 
Action: Key pressed D<Key.caps_lock>ate<Key.space>of<Key.space><Key.caps_lock>B<Key.caps_lock>irth
Screenshot: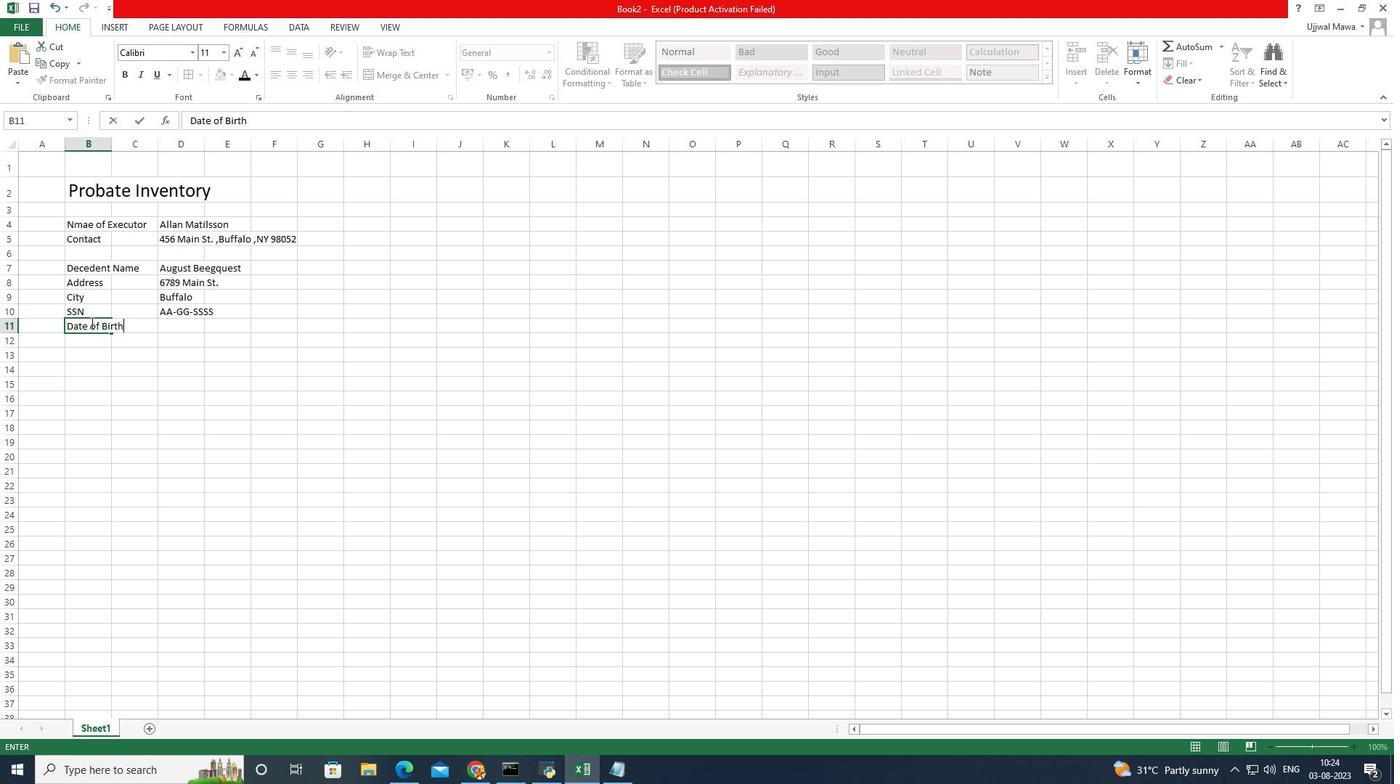 
Action: Mouse moved to (164, 321)
Screenshot: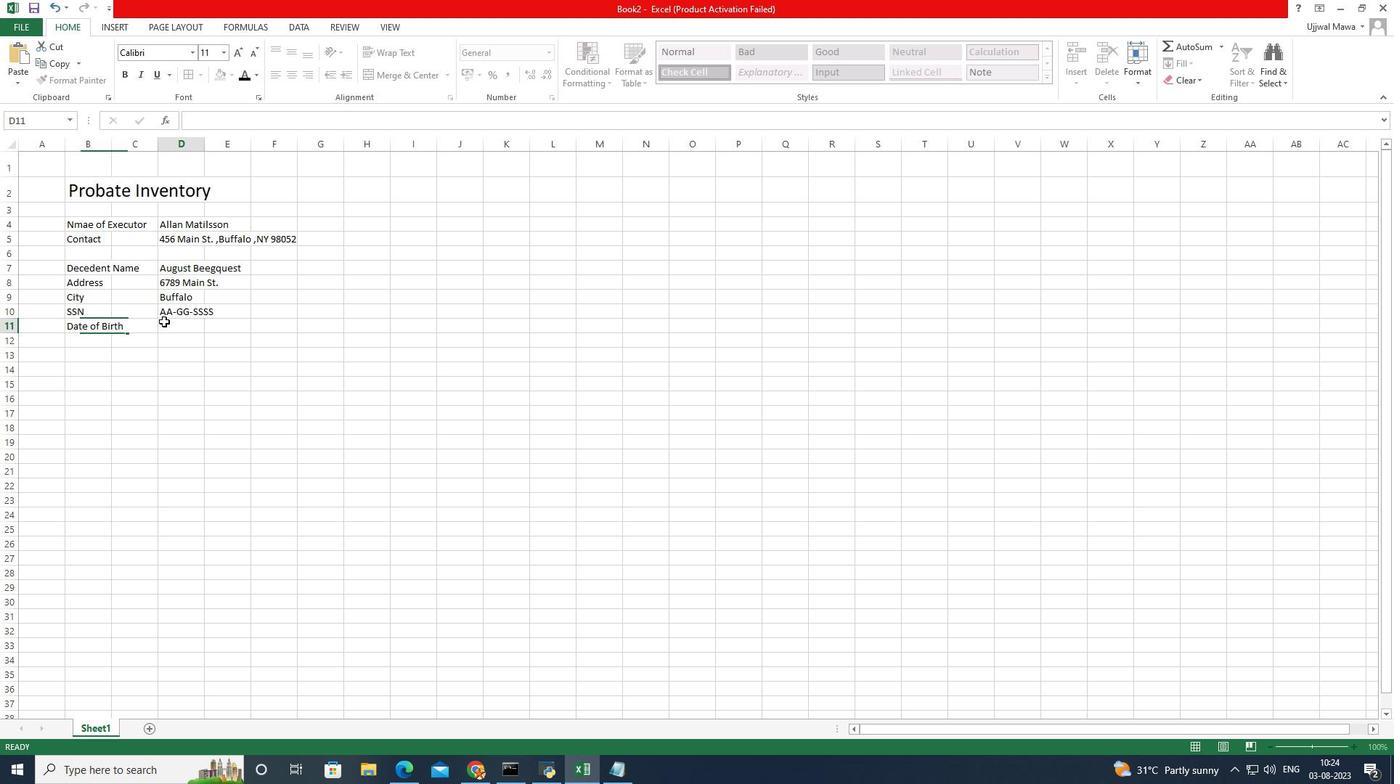 
Action: Mouse pressed left at (164, 321)
Screenshot: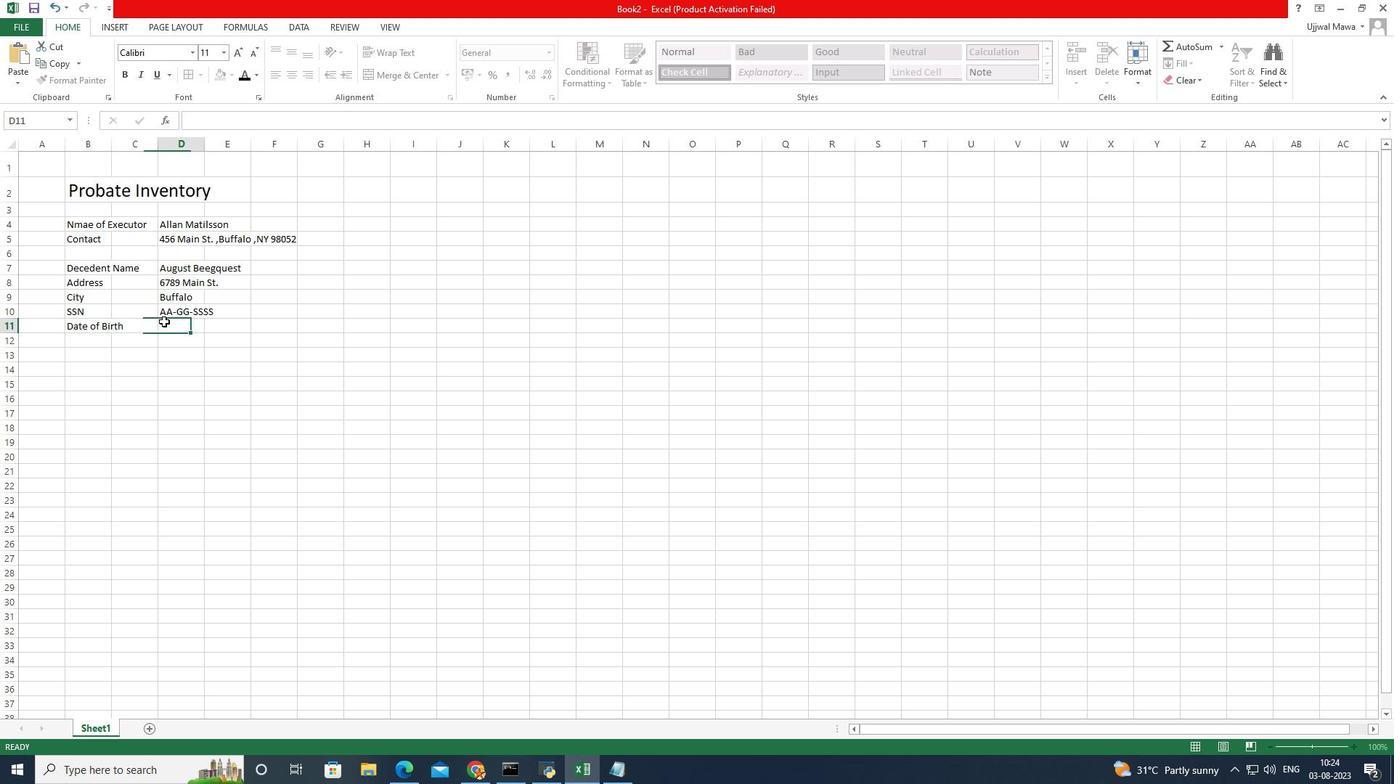 
Action: Mouse pressed left at (164, 321)
Screenshot: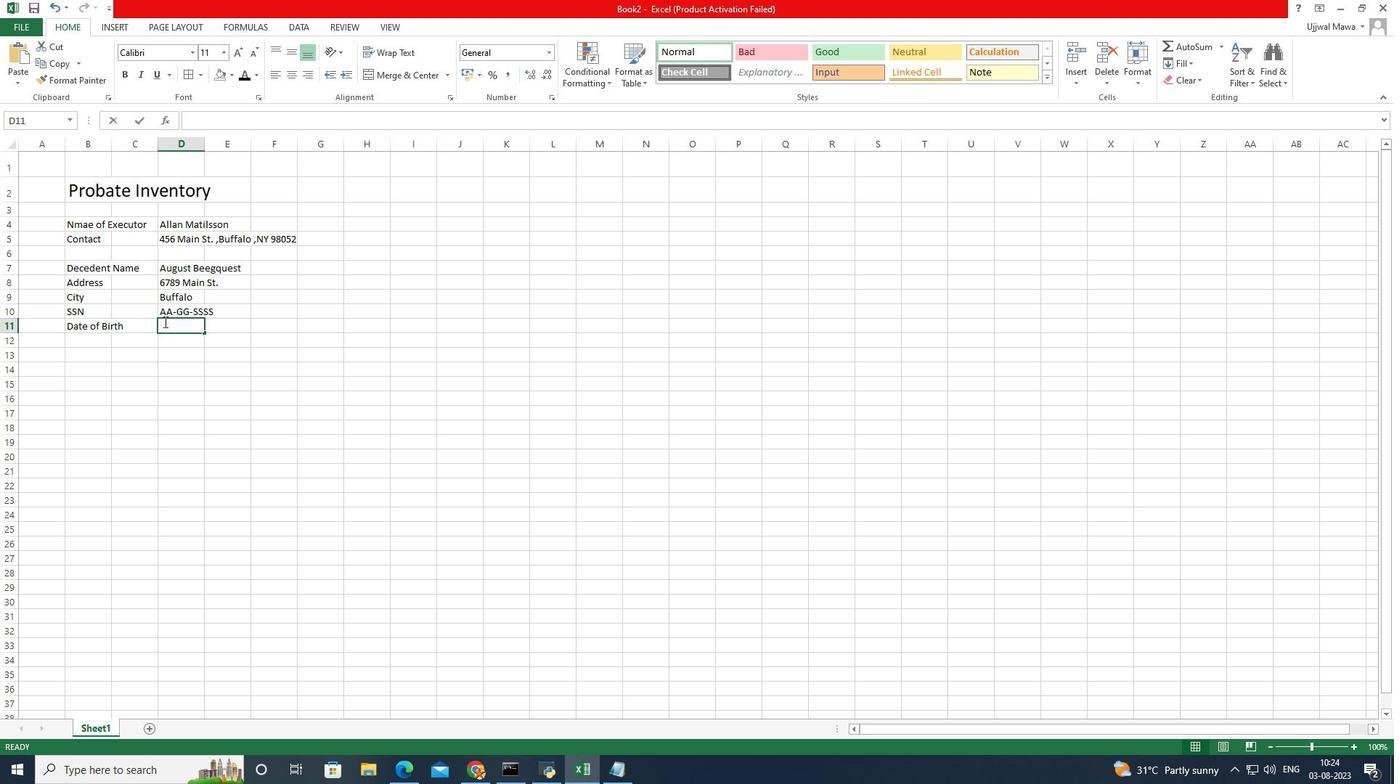 
Action: Key pressed <Key.caps_lock>W<Key.caps_lock>ed
Screenshot: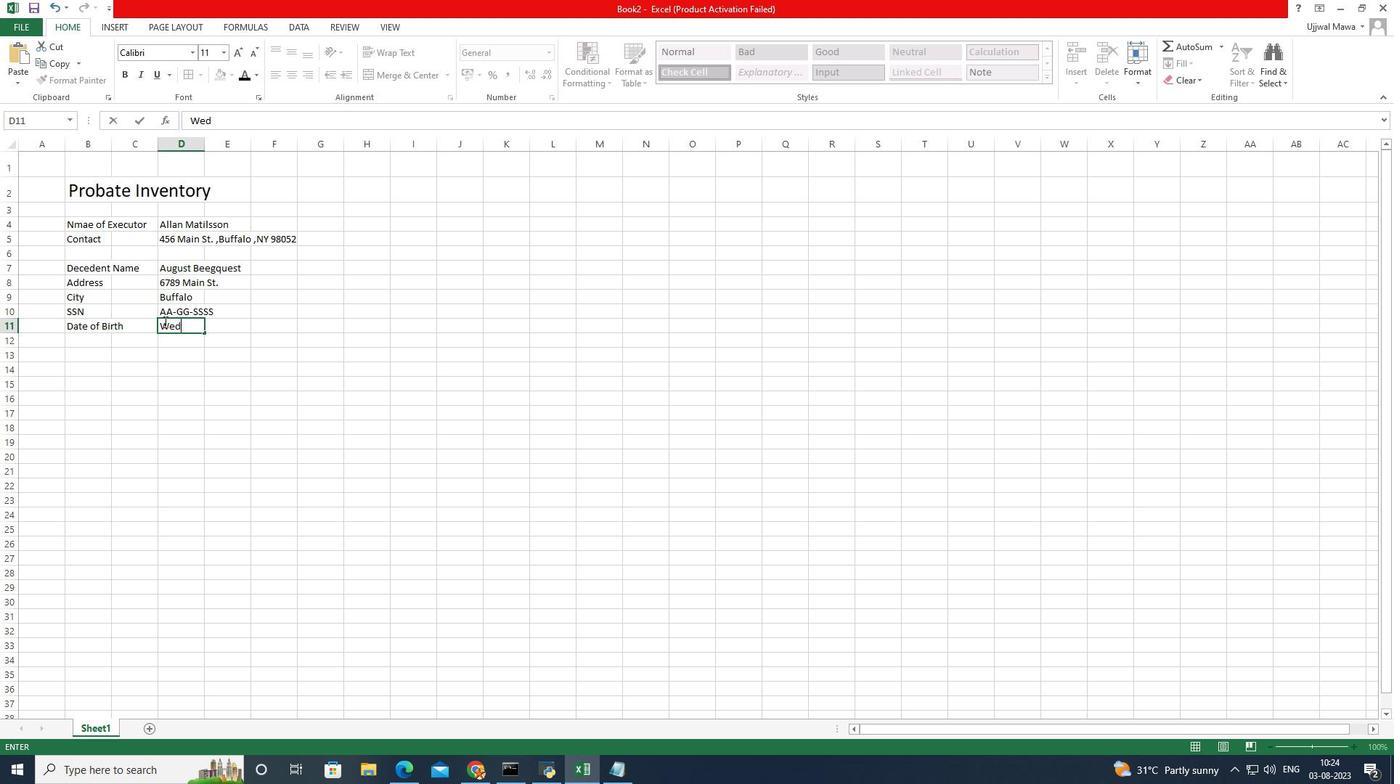 
Action: Mouse moved to (167, 321)
Screenshot: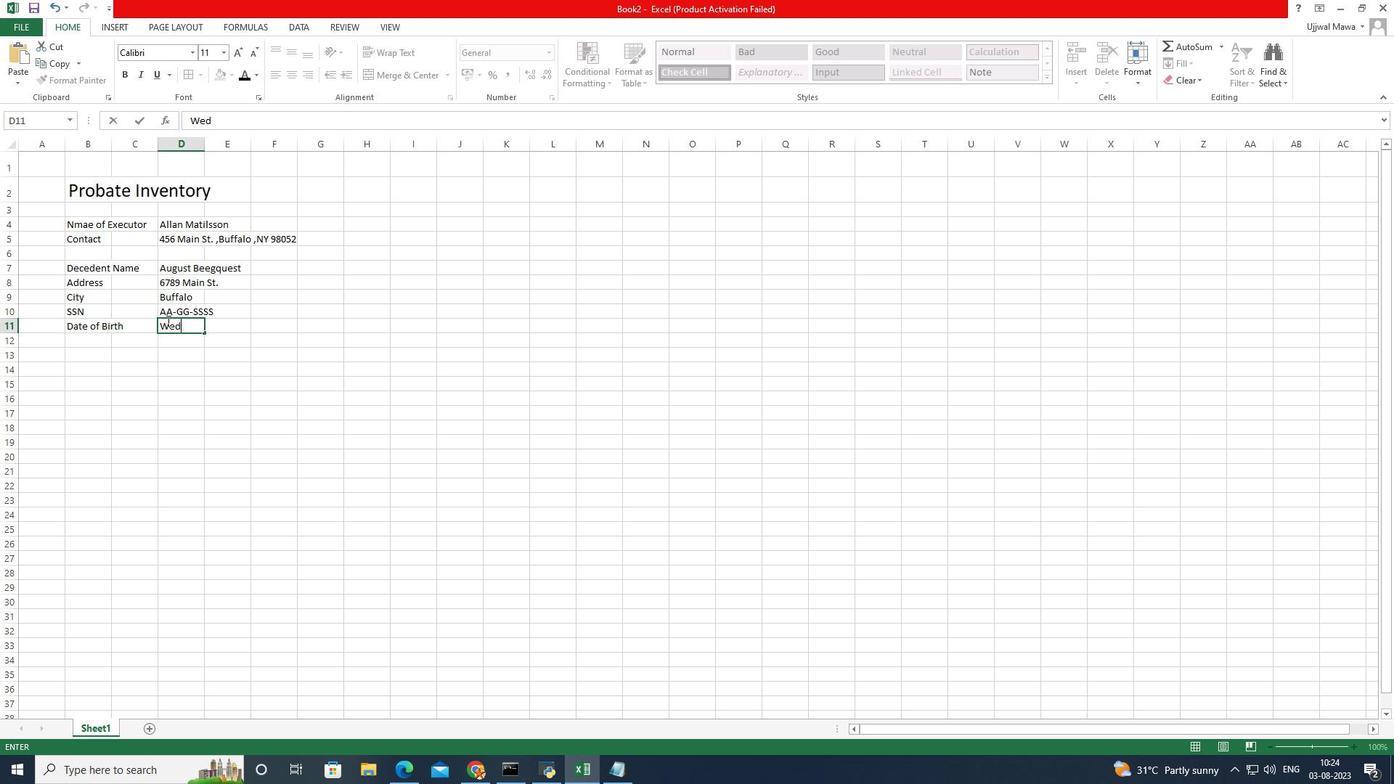 
Action: Key pressed ,<Key.space><Key.caps_lock>J<Key.caps_lock>uly<Key.space>16,<Key.space>1986
Screenshot: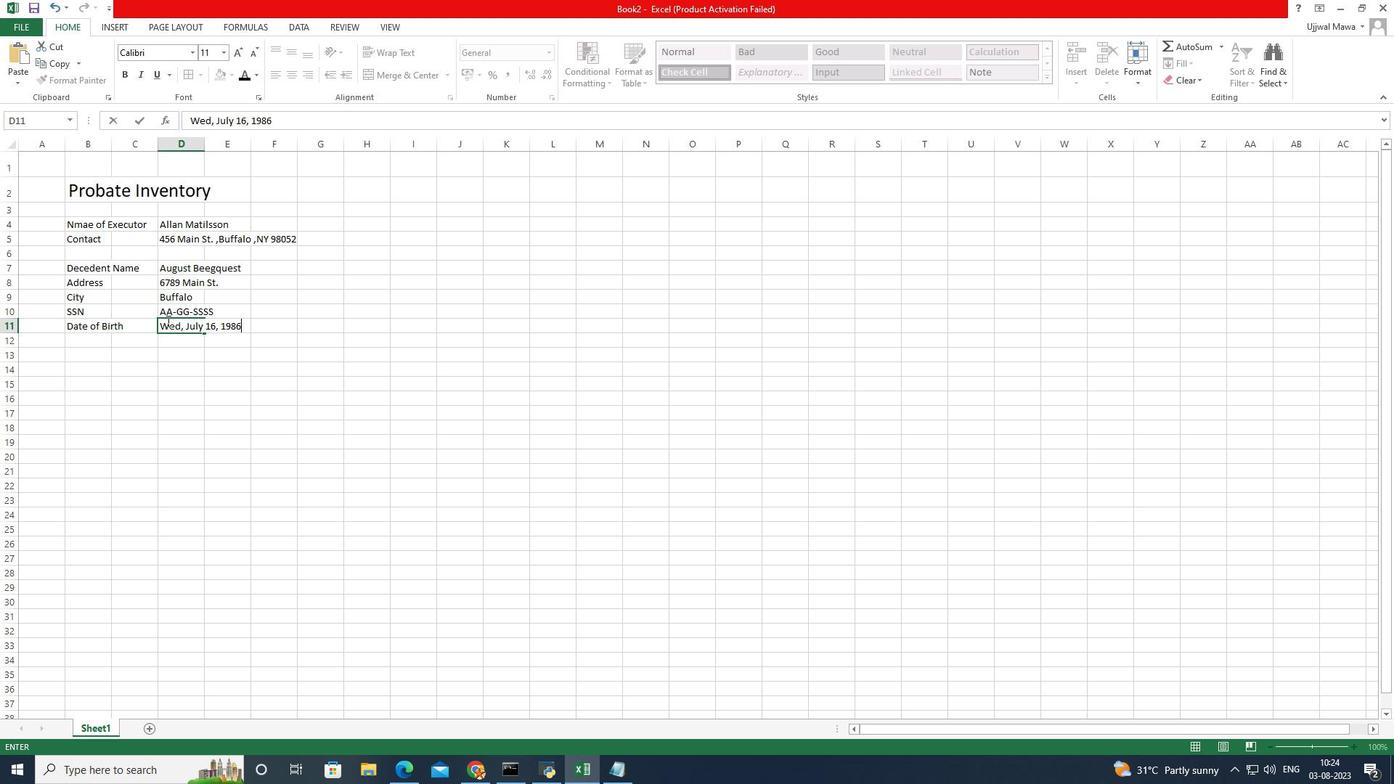 
Action: Mouse moved to (147, 364)
Screenshot: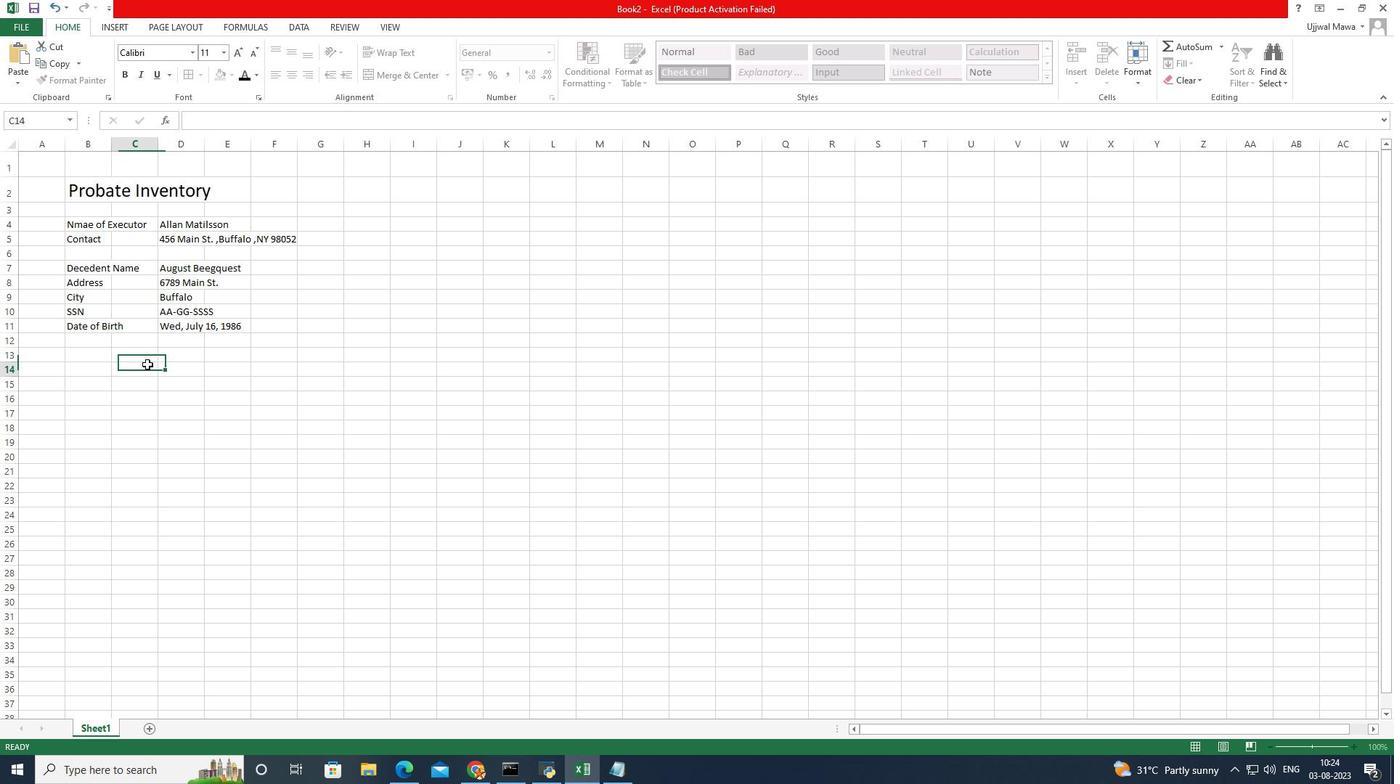
Action: Mouse pressed left at (147, 364)
Screenshot: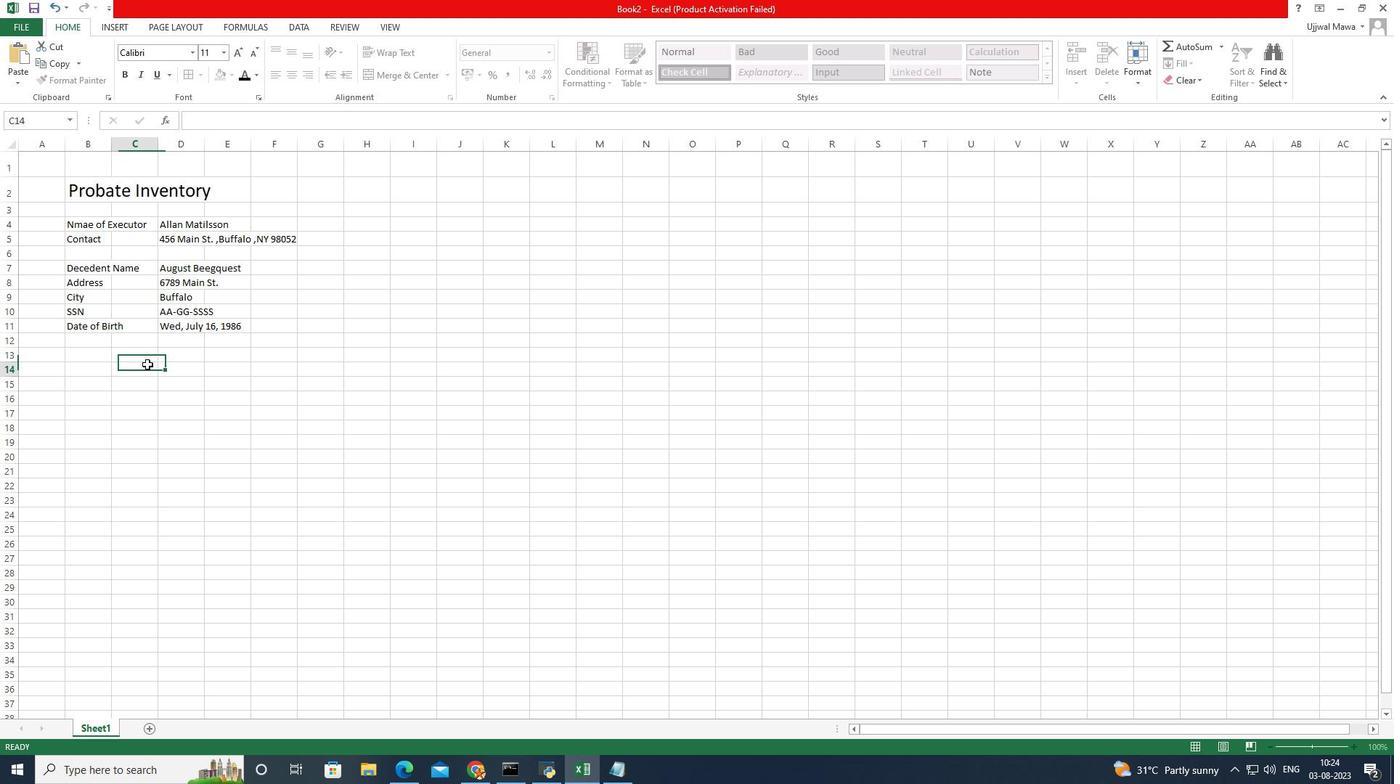 
Action: Mouse pressed right at (147, 364)
Screenshot: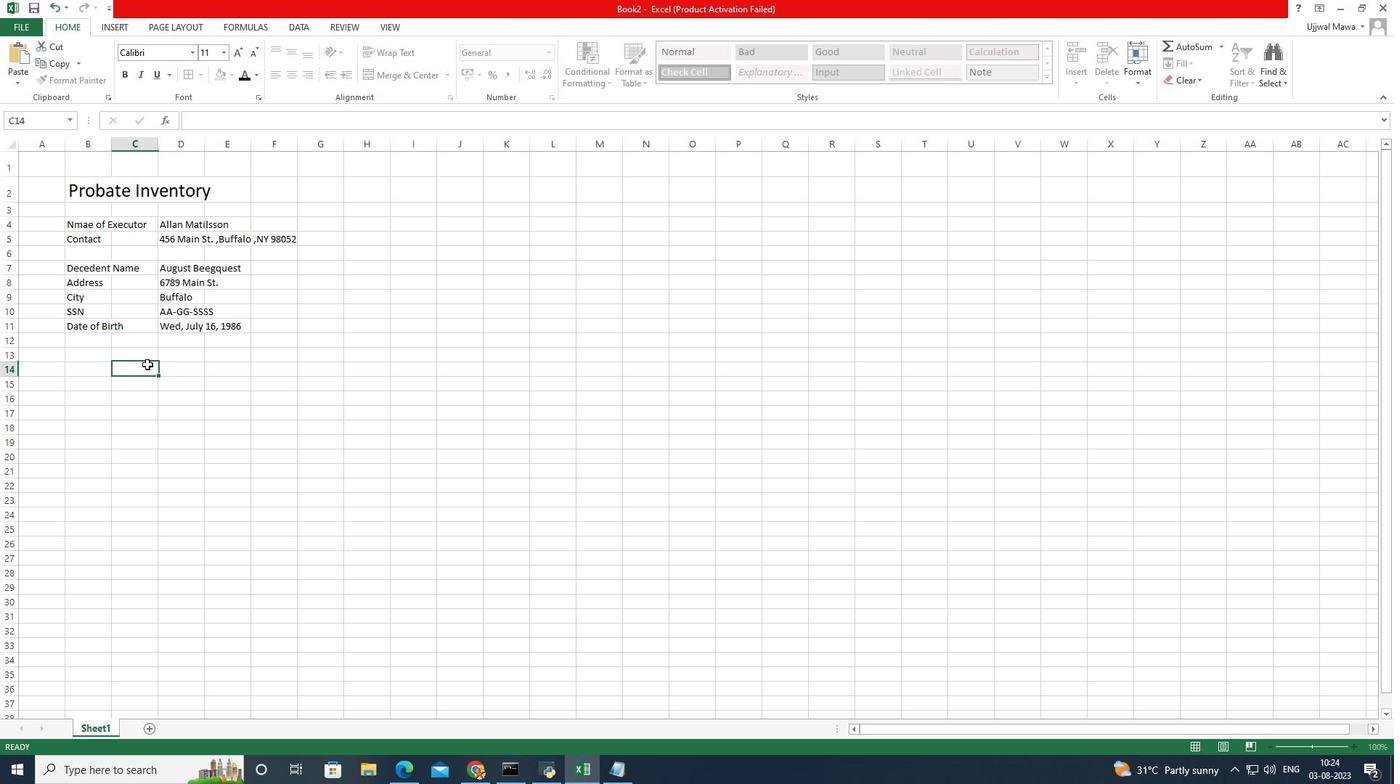 
Action: Mouse moved to (126, 350)
Screenshot: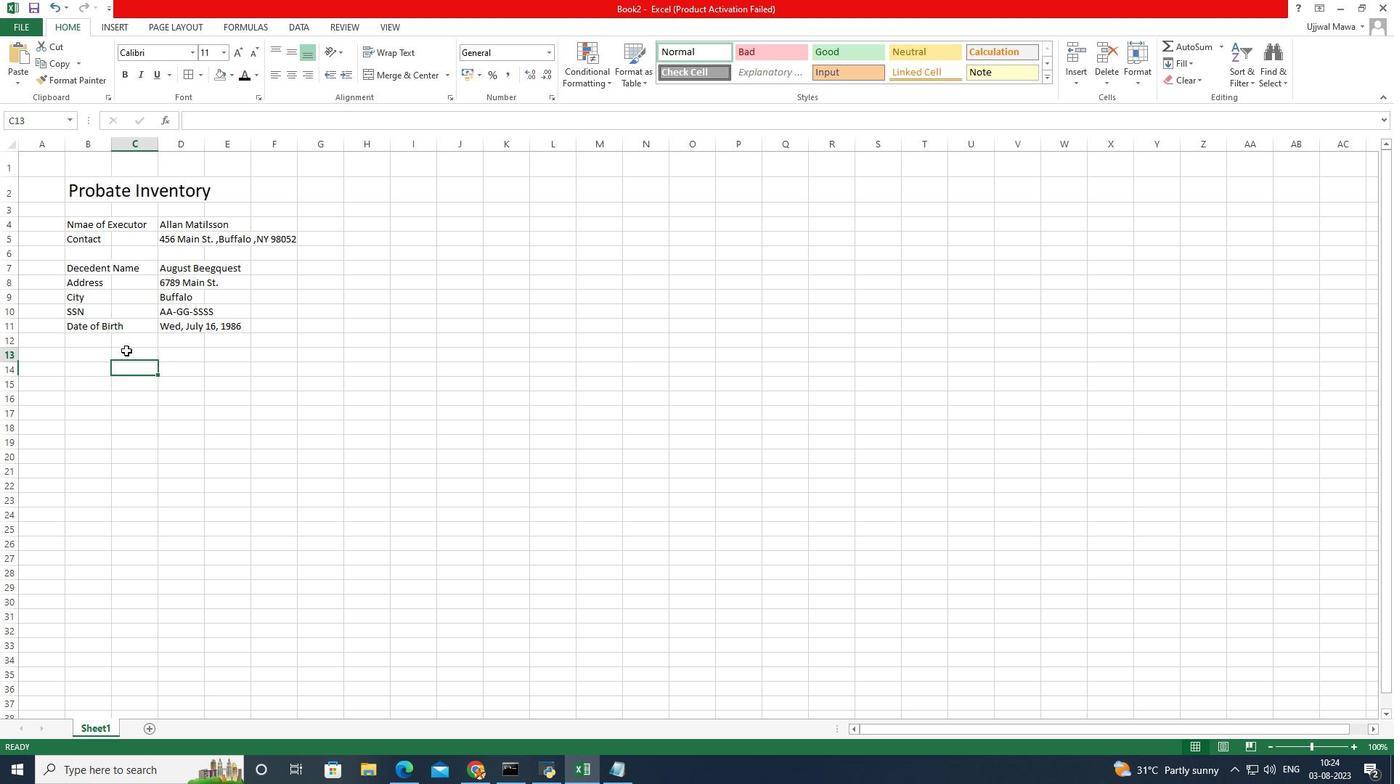 
Action: Mouse pressed left at (126, 350)
Screenshot: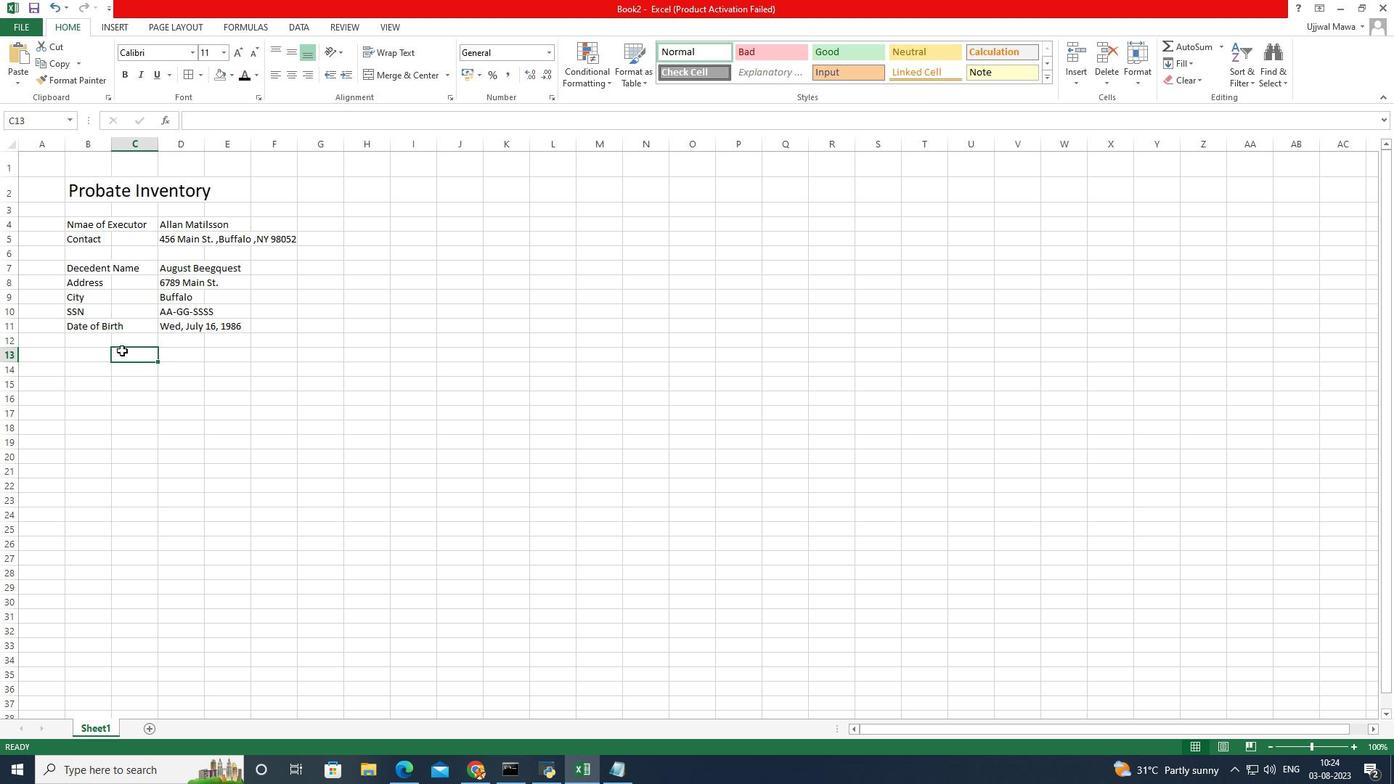 
Action: Mouse moved to (84, 345)
Screenshot: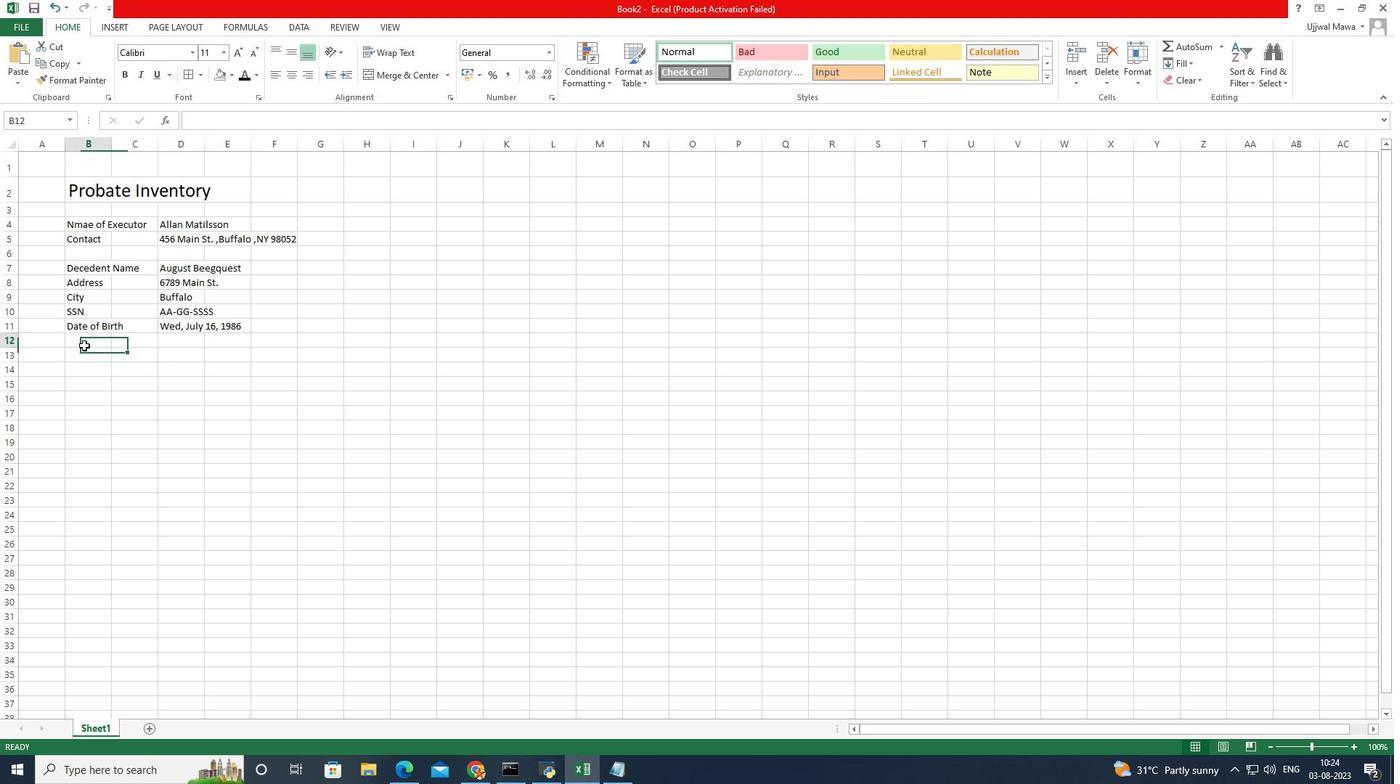 
Action: Mouse pressed left at (84, 345)
Screenshot: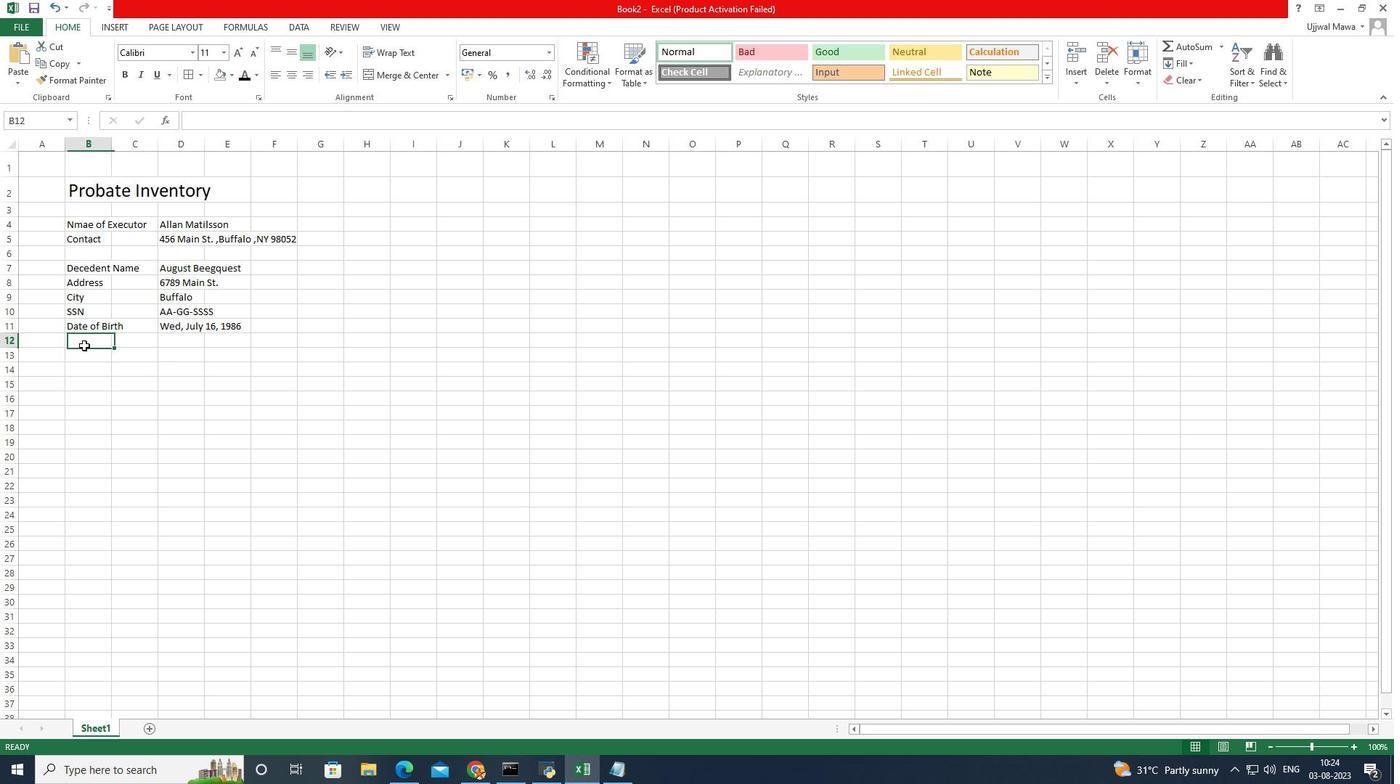 
Action: Mouse moved to (83, 354)
Screenshot: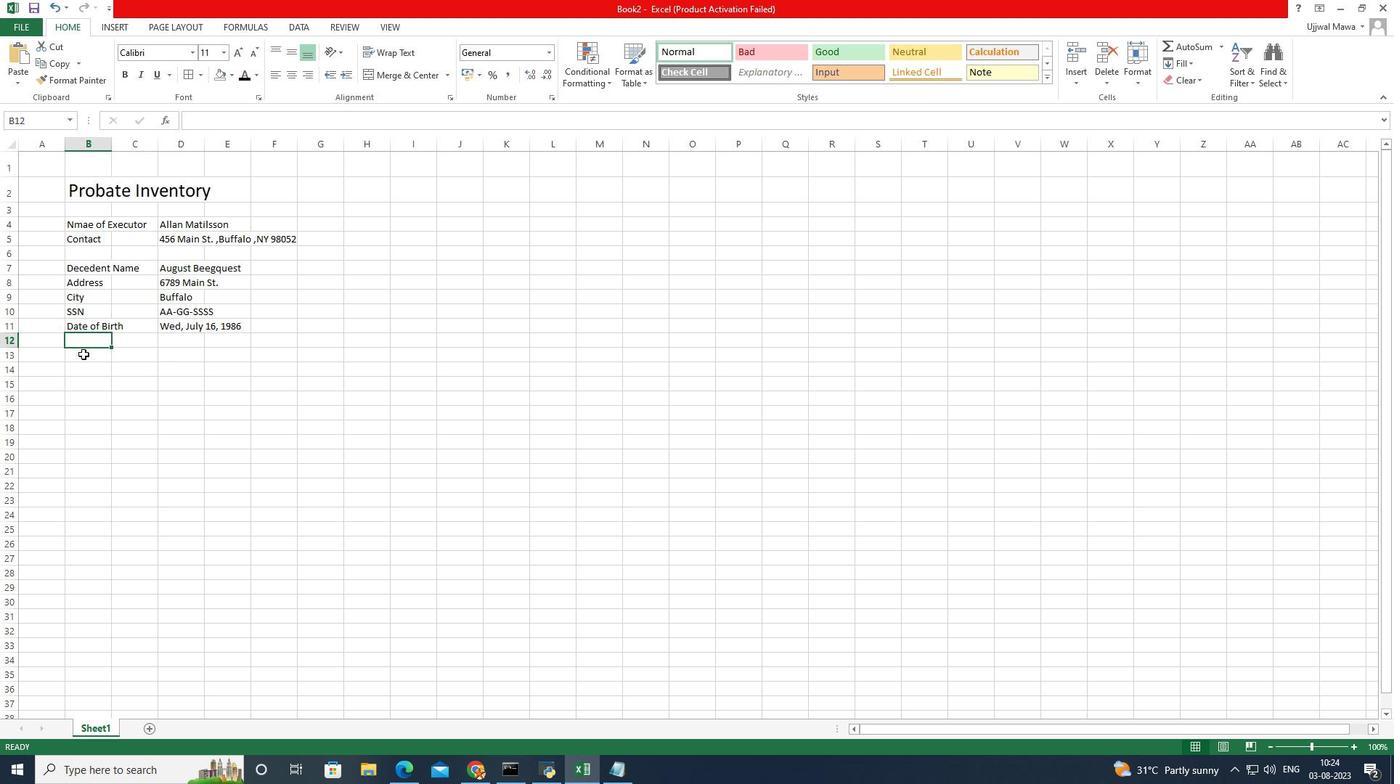 
Action: Key pressed <Key.caps_lock>A<Key.caps_lock>
Screenshot: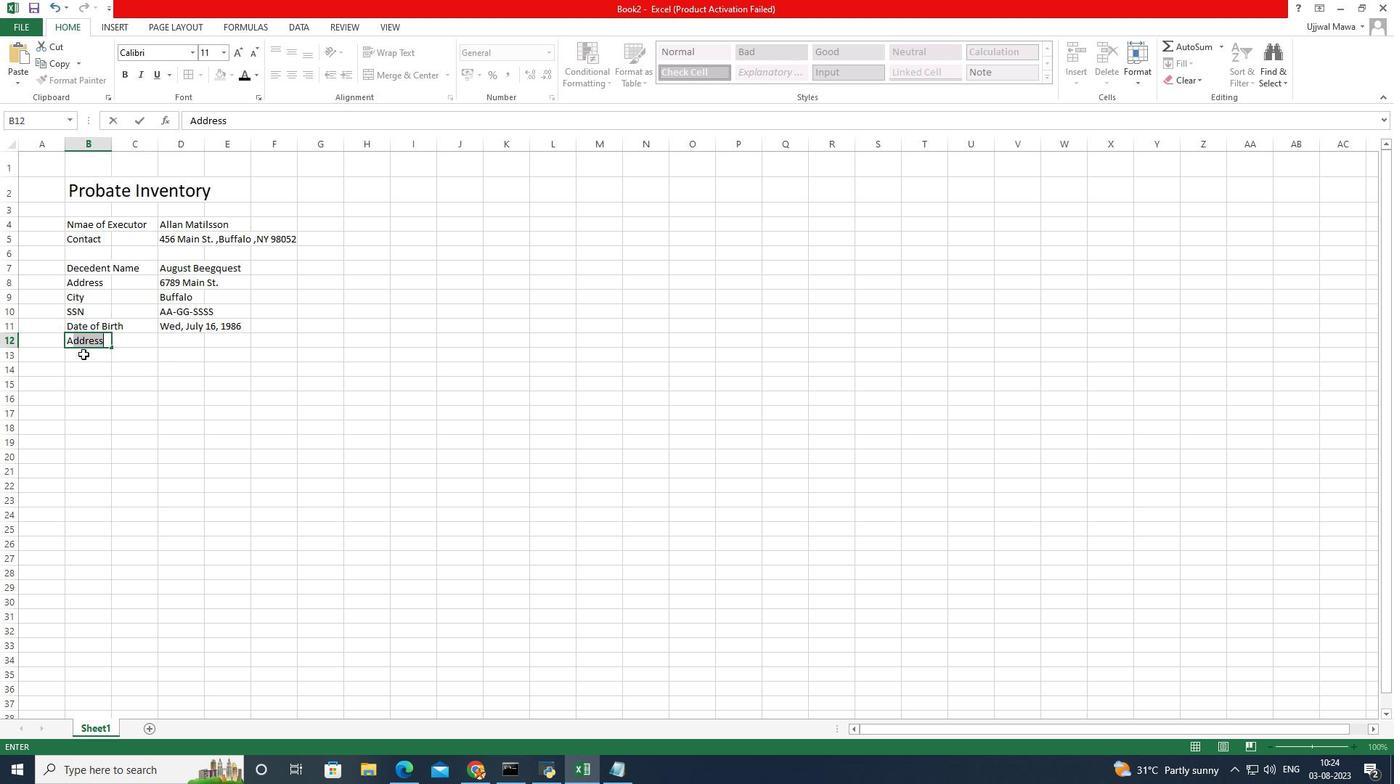 
Action: Mouse moved to (122, 331)
Screenshot: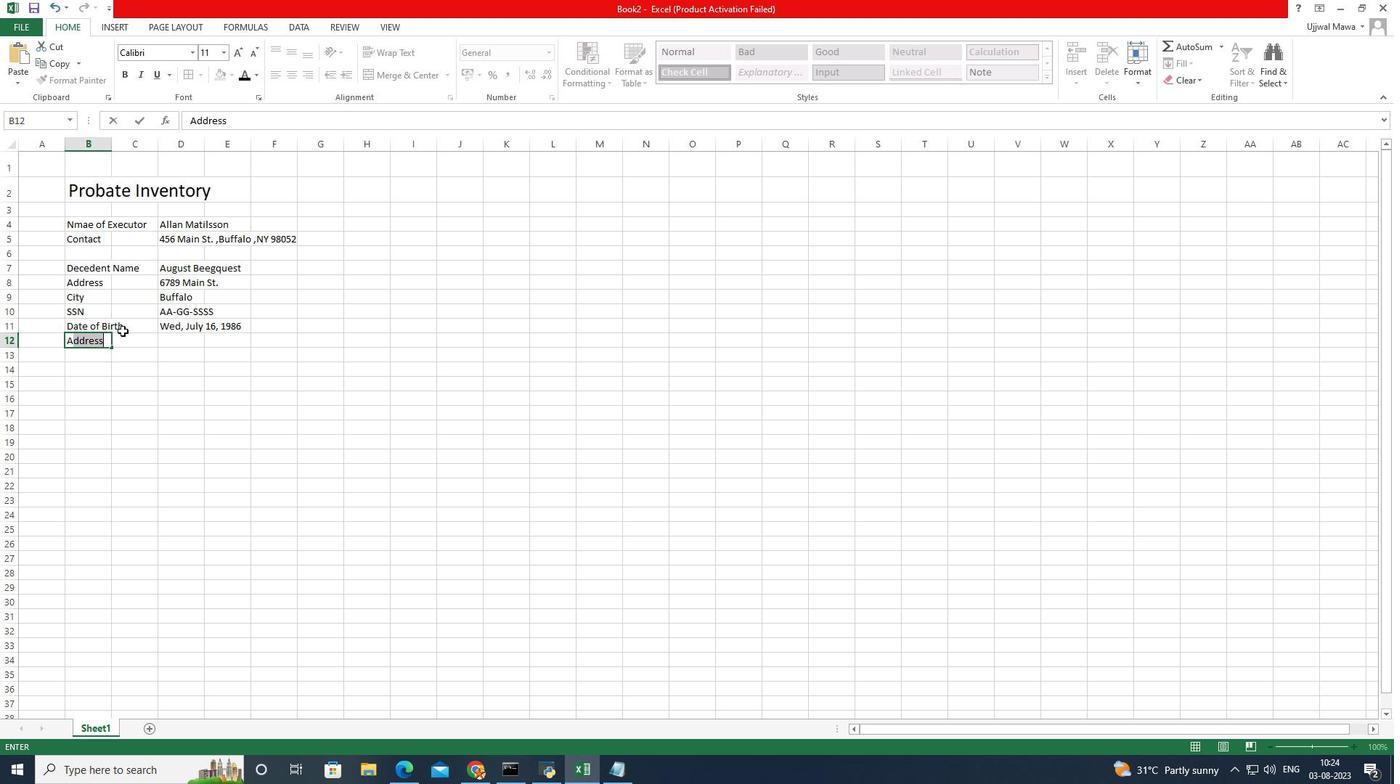 
Action: Key pressed <Key.backspace><Key.backspace><Key.caps_lock>D<Key.caps_lock>ate<Key.space>of<Key.space><Key.caps_lock>D<Key.caps_lock>eath
Screenshot: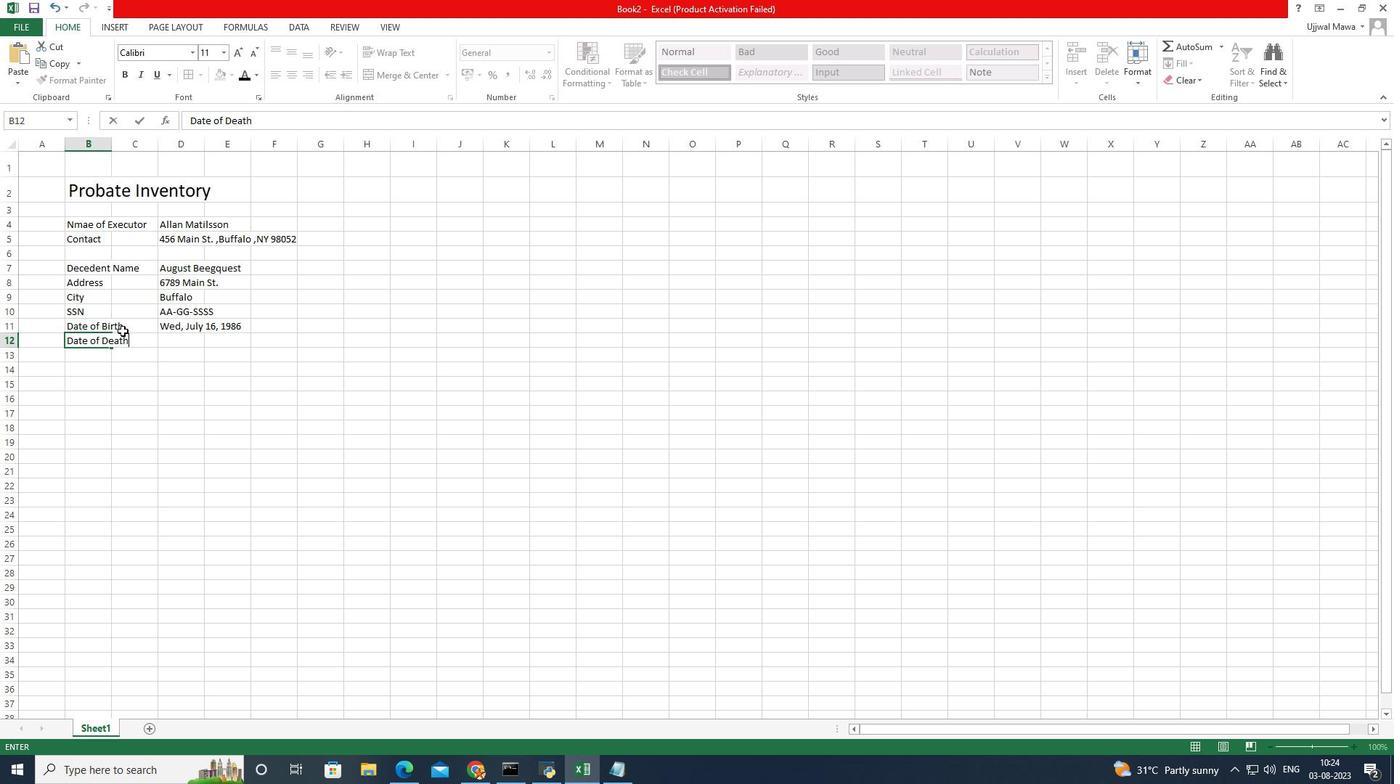 
Action: Mouse moved to (193, 342)
Screenshot: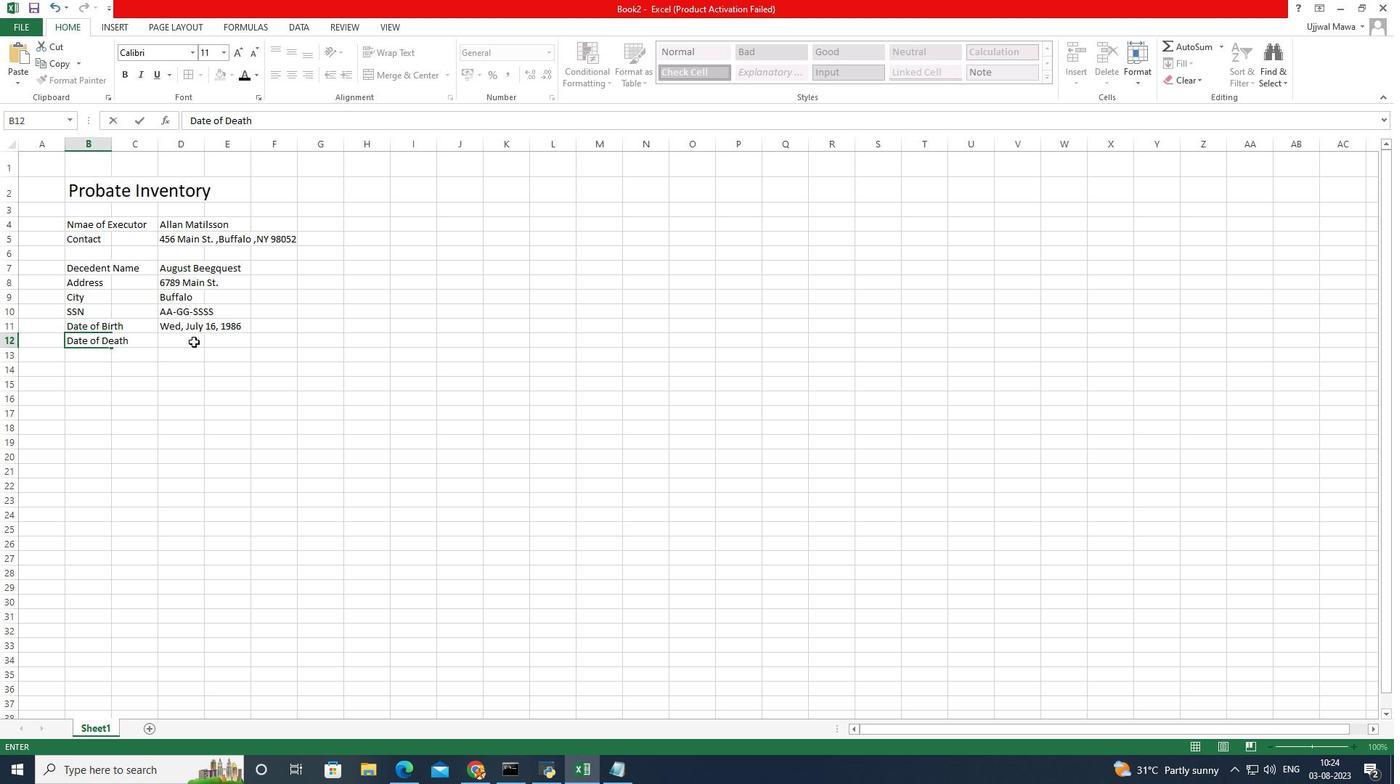 
Action: Mouse pressed left at (193, 342)
Screenshot: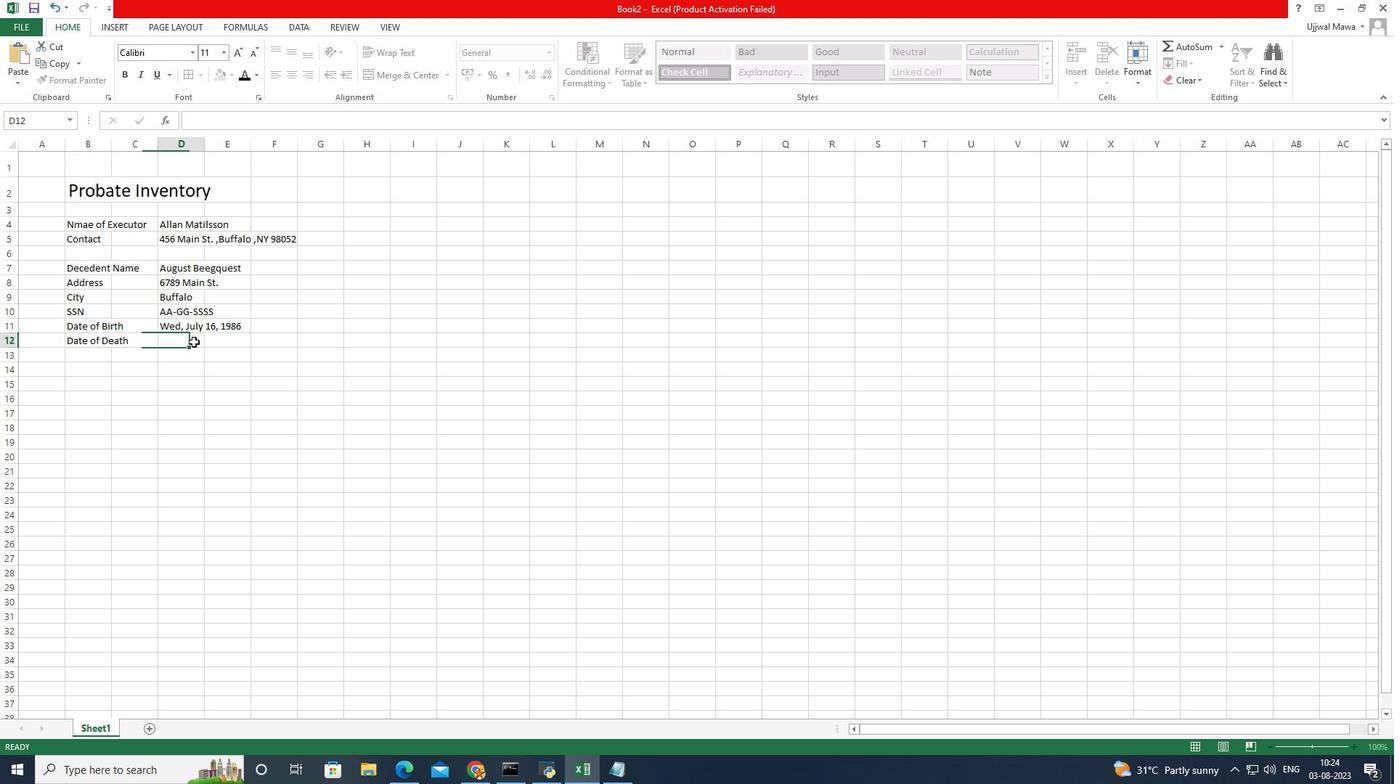 
Action: Mouse pressed left at (193, 342)
Screenshot: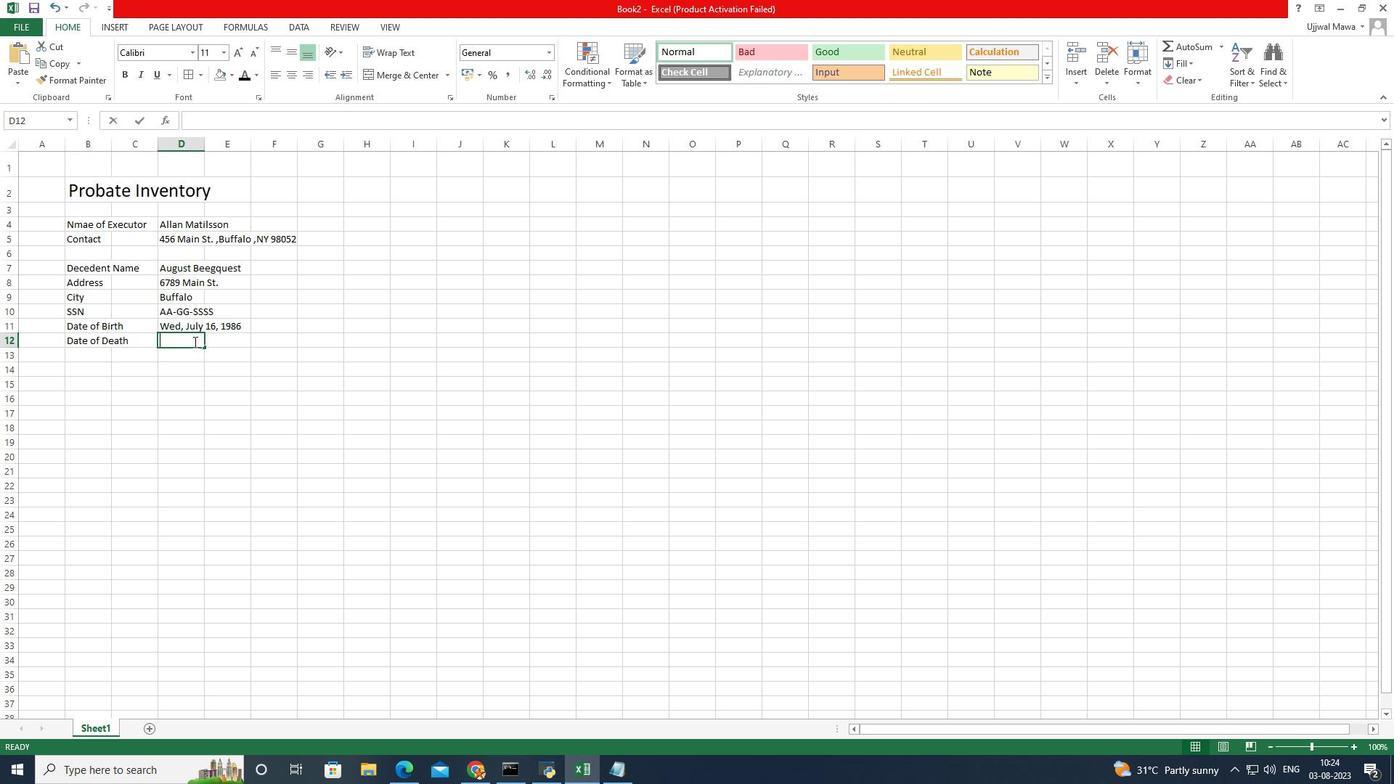 
Action: Key pressed <Key.caps_lock>T<Key.caps_lock>ue<Key.space>,<Key.space>
Screenshot: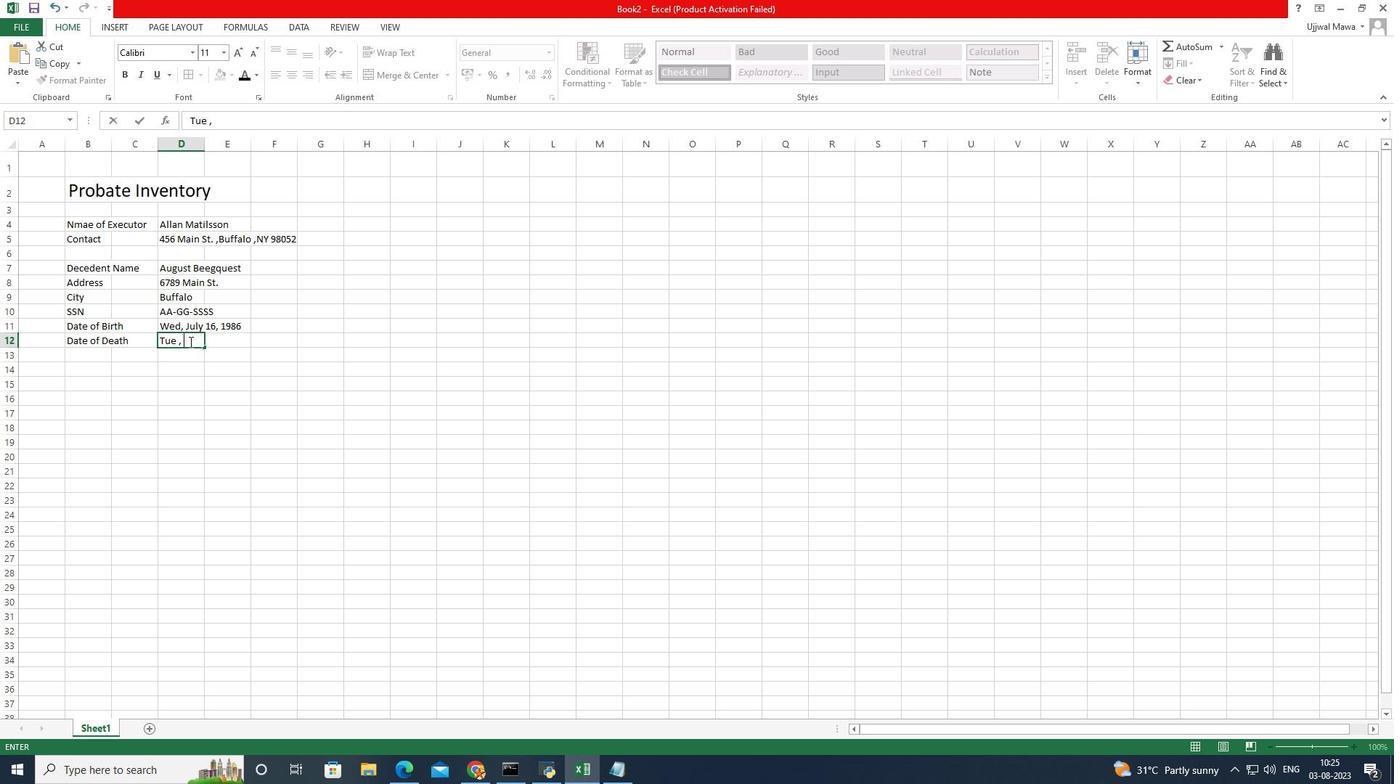 
Action: Mouse moved to (151, 341)
Screenshot: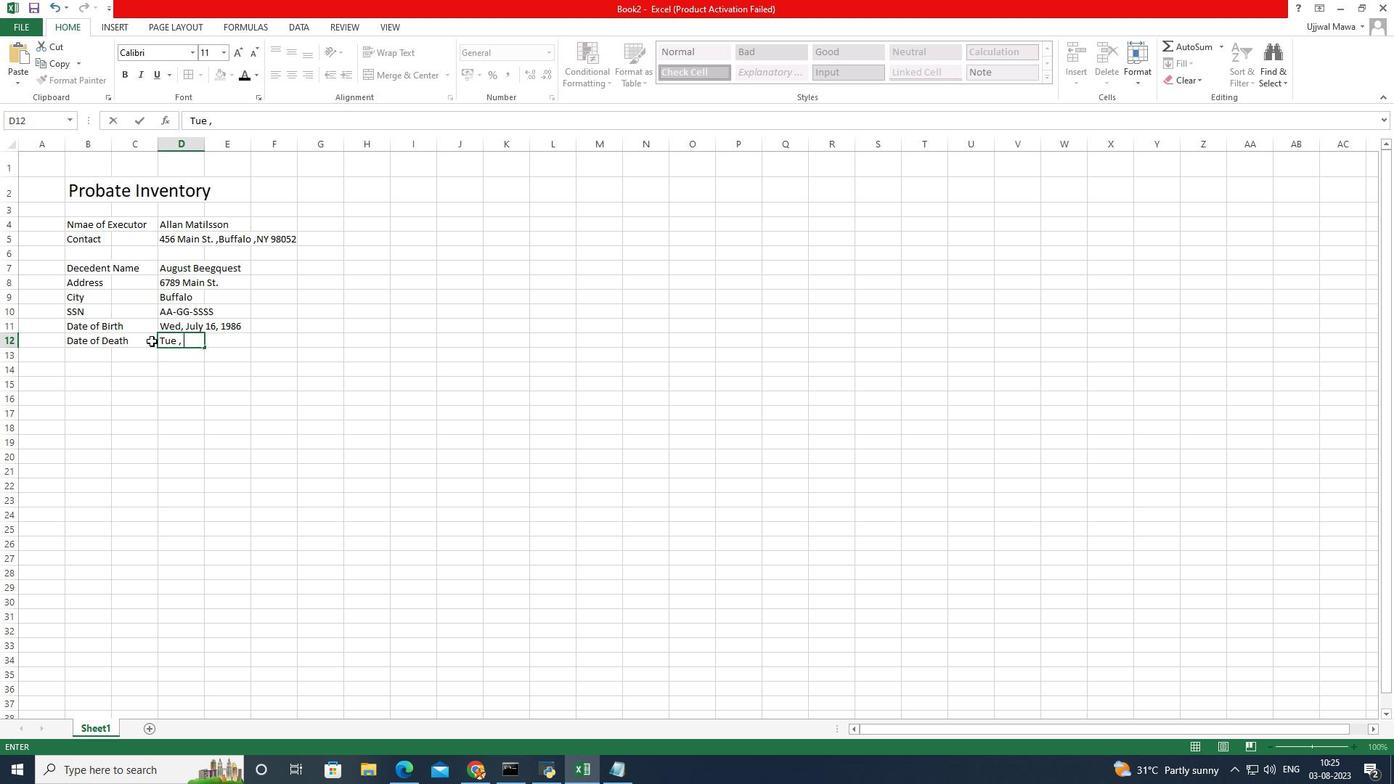 
Action: Key pressed <Key.caps_lock>S<Key.caps_lock>ep<Key.space><Key.backspace>tember<Key.space>26,<Key.space>2023<Key.enter>
Screenshot: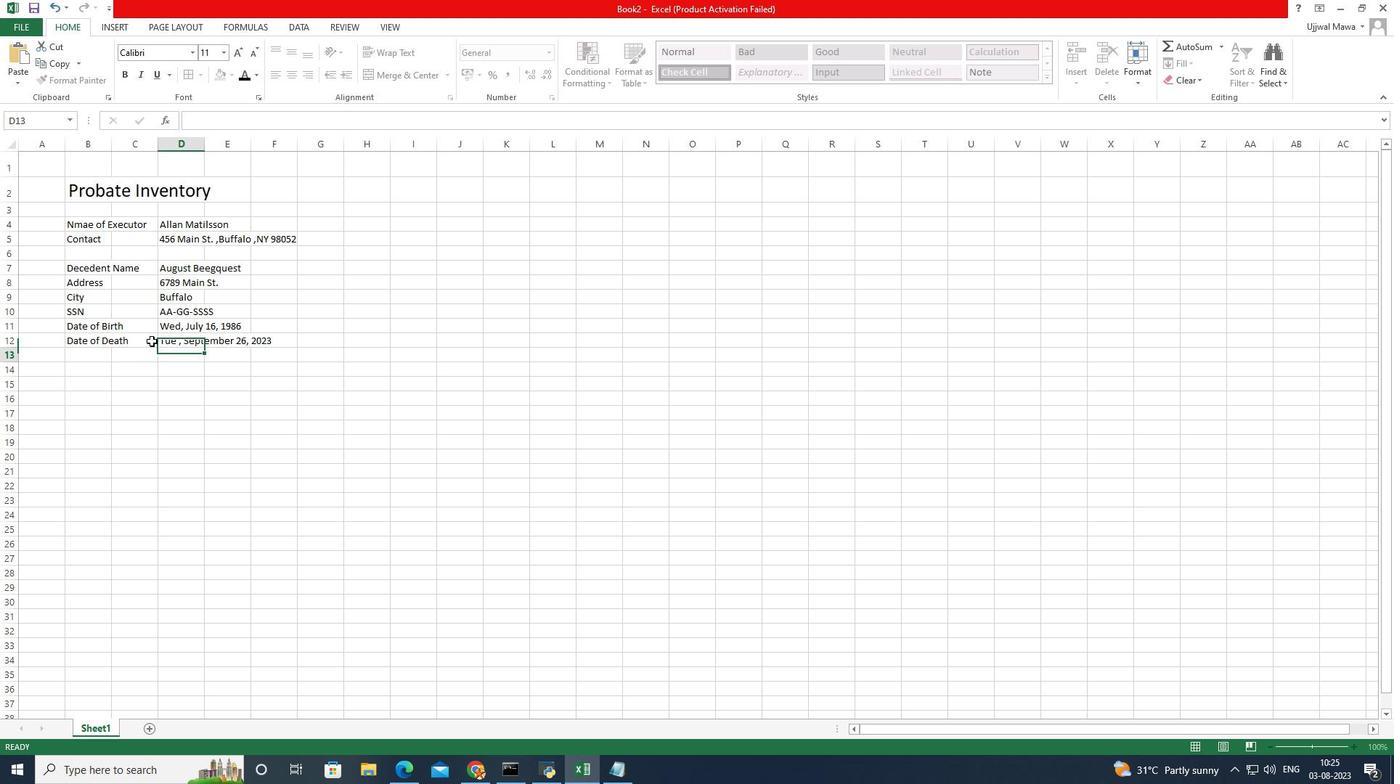 
Action: Mouse moved to (464, 301)
Screenshot: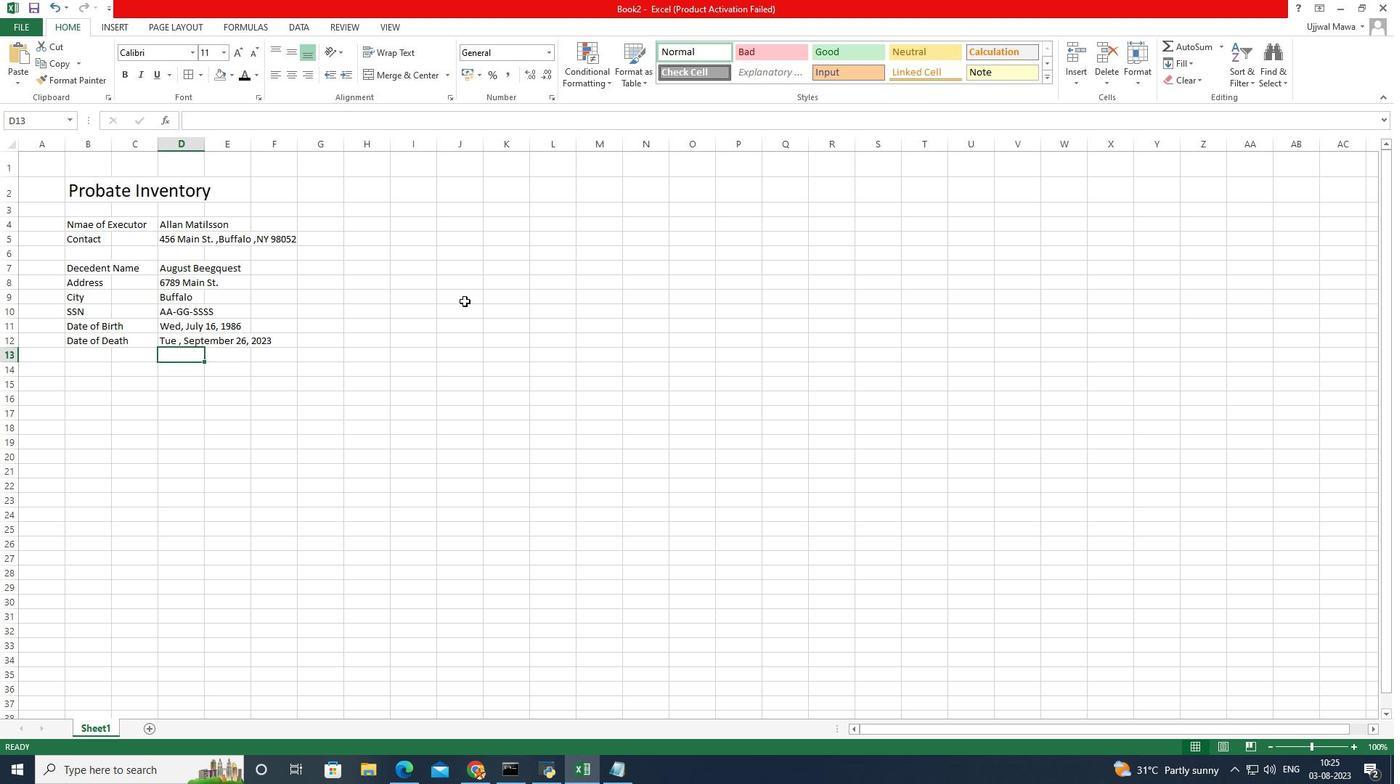 
Action: Mouse pressed left at (464, 301)
Screenshot: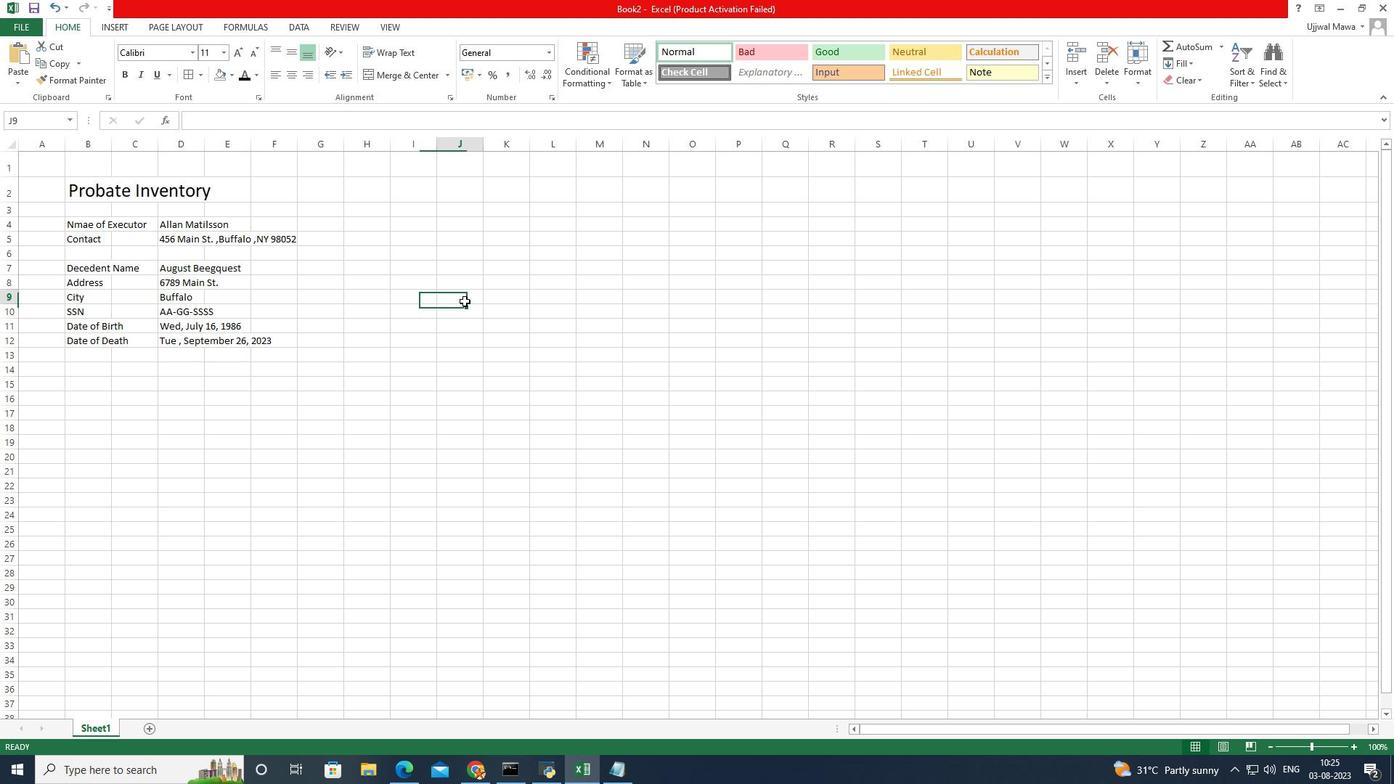 
Action: Mouse pressed left at (464, 301)
Screenshot: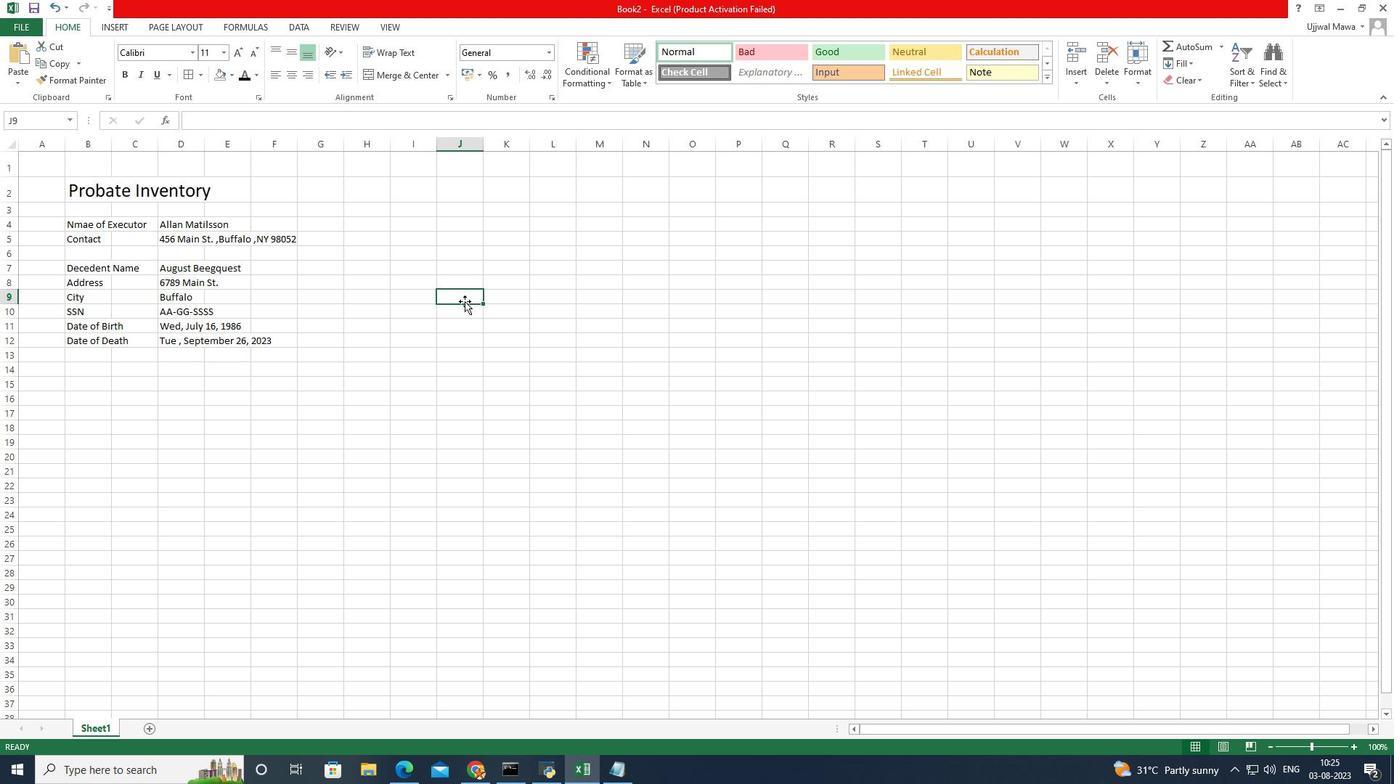
Action: Mouse moved to (459, 297)
Screenshot: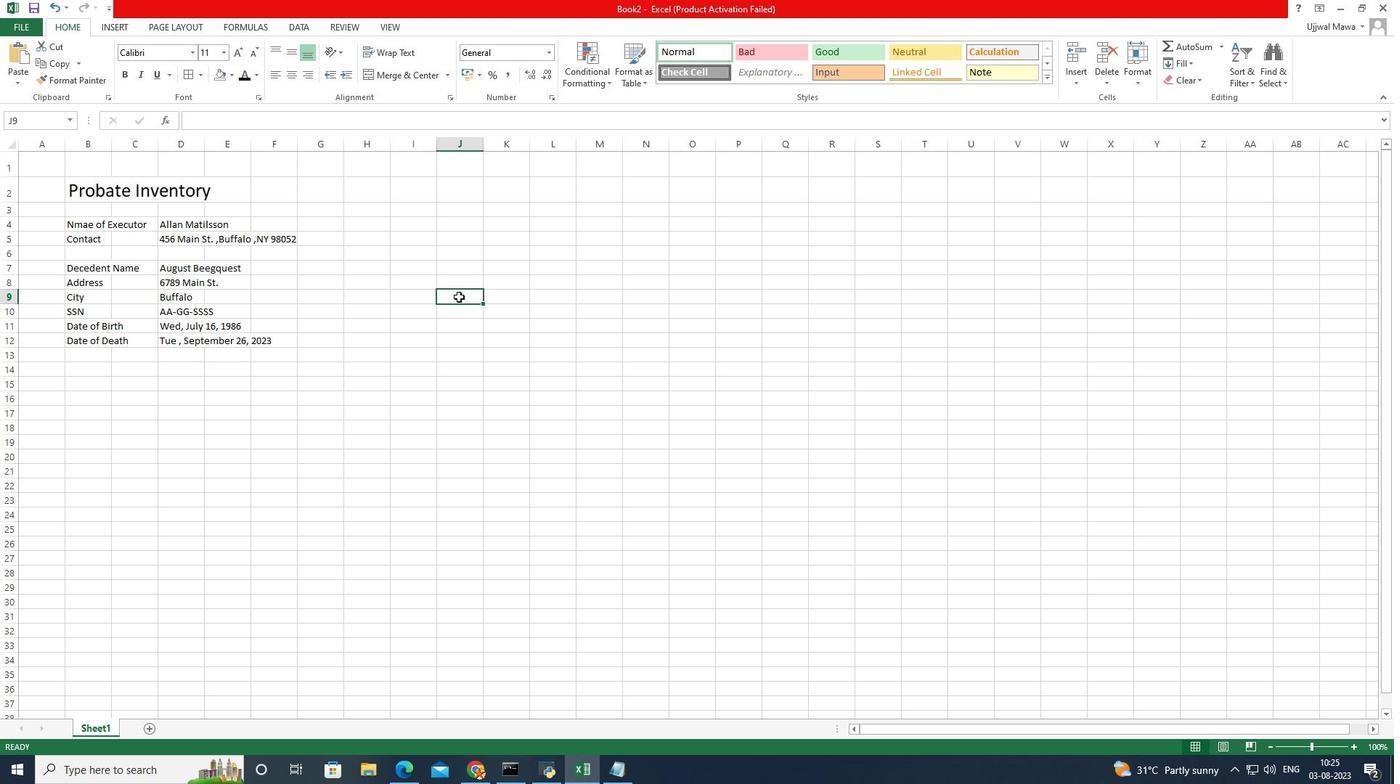 
Action: Key pressed <Key.caps_lock>S<Key.caps_lock>rtate<Key.backspace><Key.backspace><Key.backspace><Key.backspace><Key.backspace>tate
Screenshot: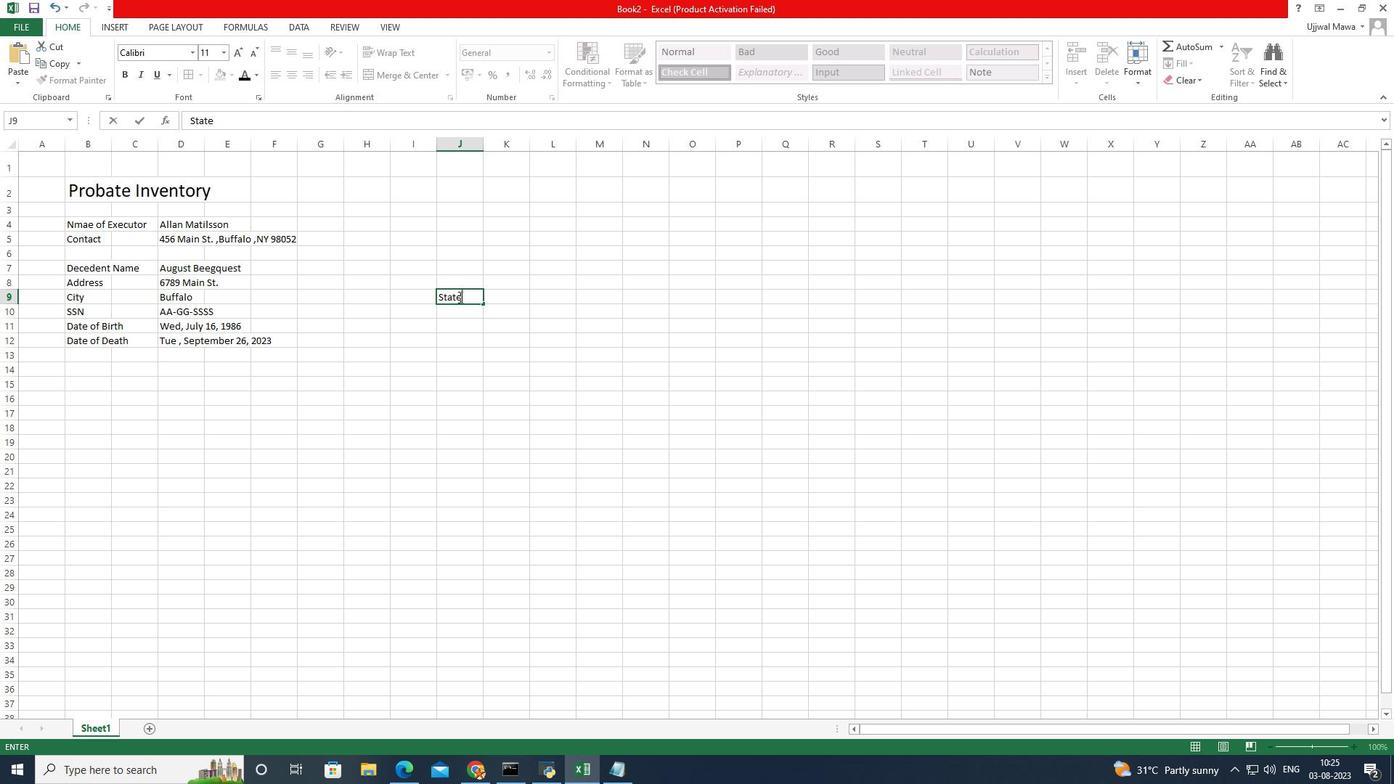 
Action: Mouse moved to (525, 297)
Screenshot: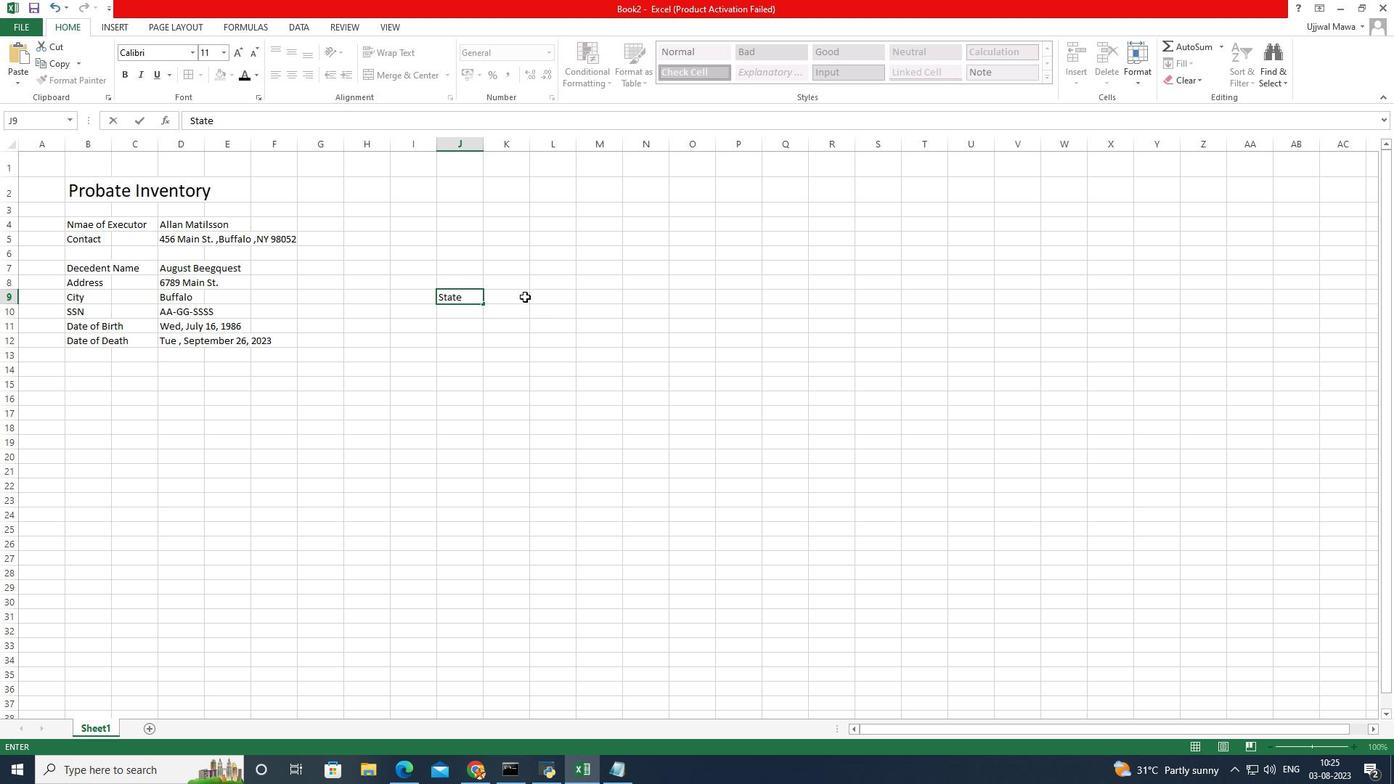 
Action: Mouse pressed left at (525, 297)
Screenshot: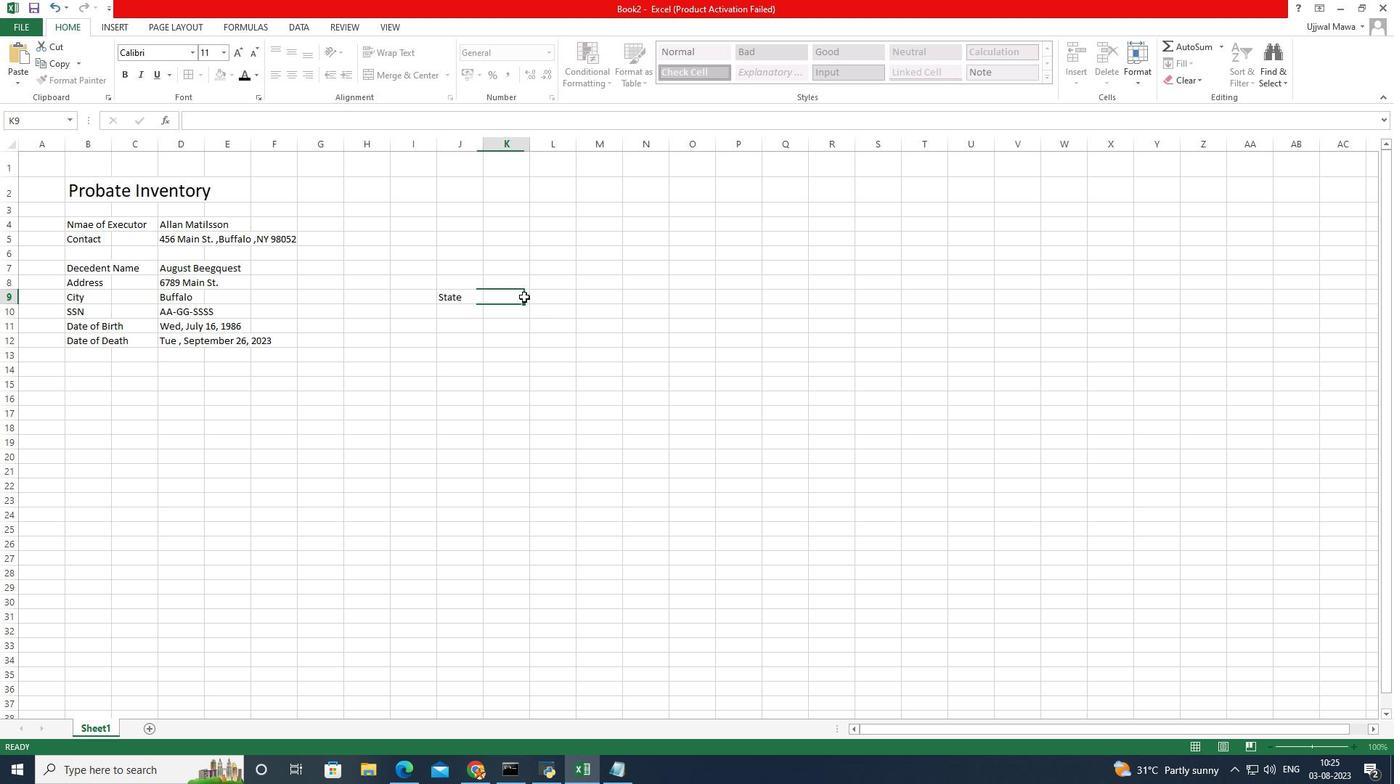 
Action: Mouse moved to (524, 297)
Screenshot: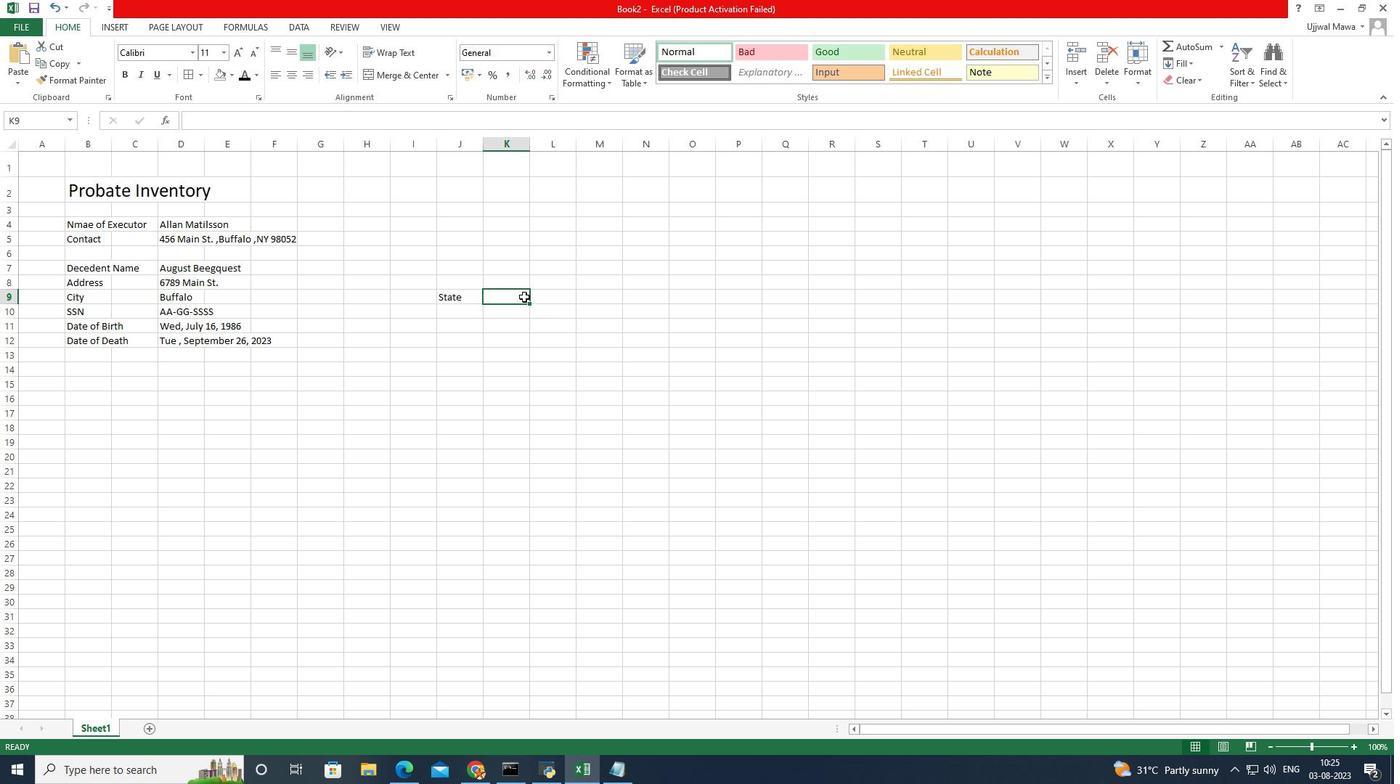
Action: Key pressed <Key.caps_lock>NY
Screenshot: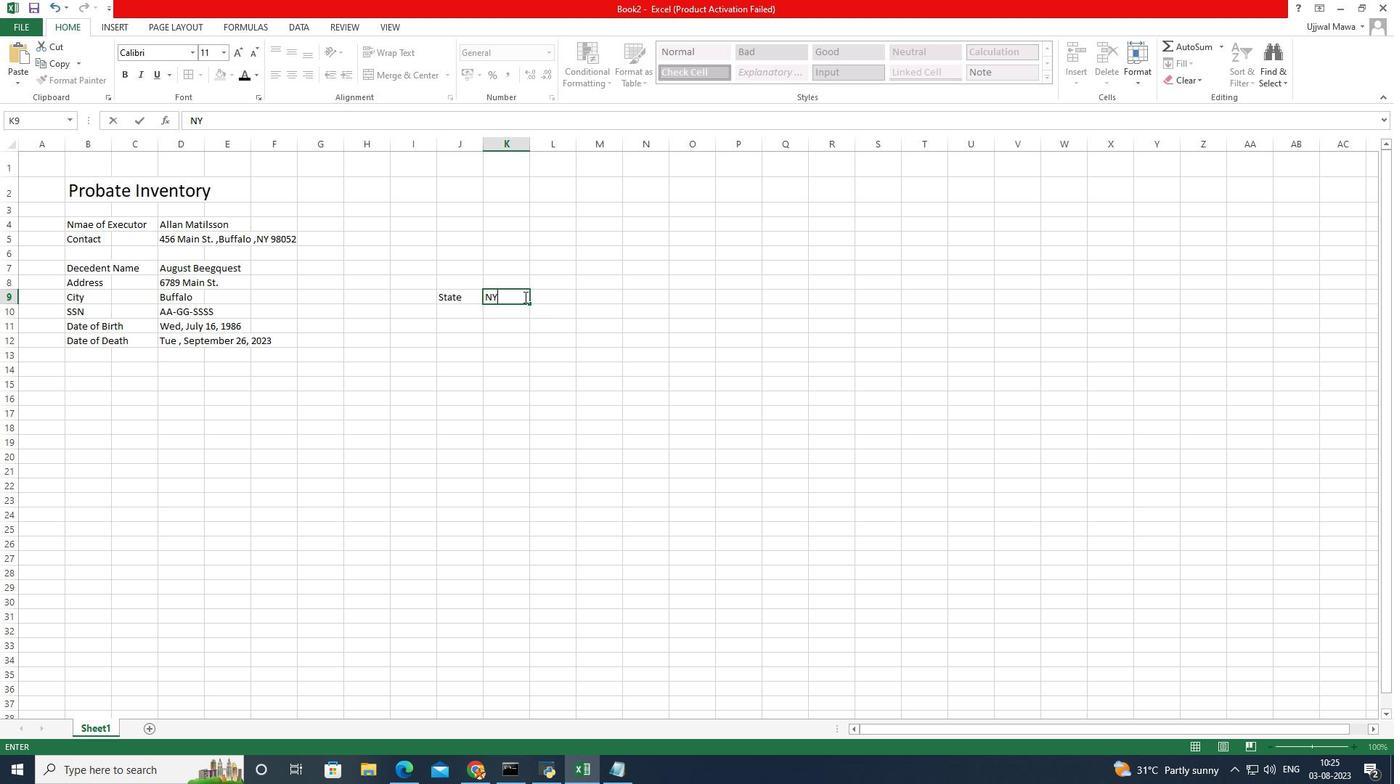 
Action: Mouse moved to (462, 307)
Screenshot: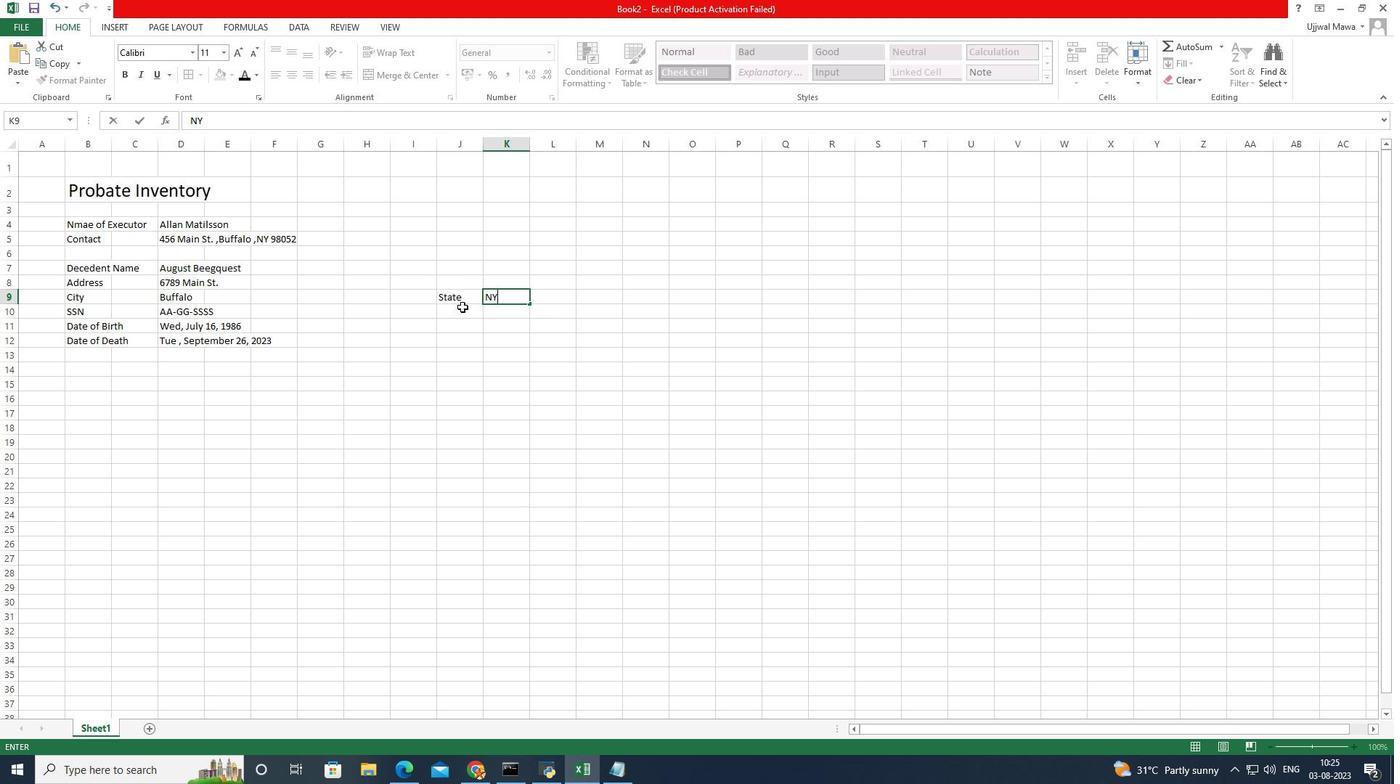 
Action: Mouse pressed left at (462, 307)
Screenshot: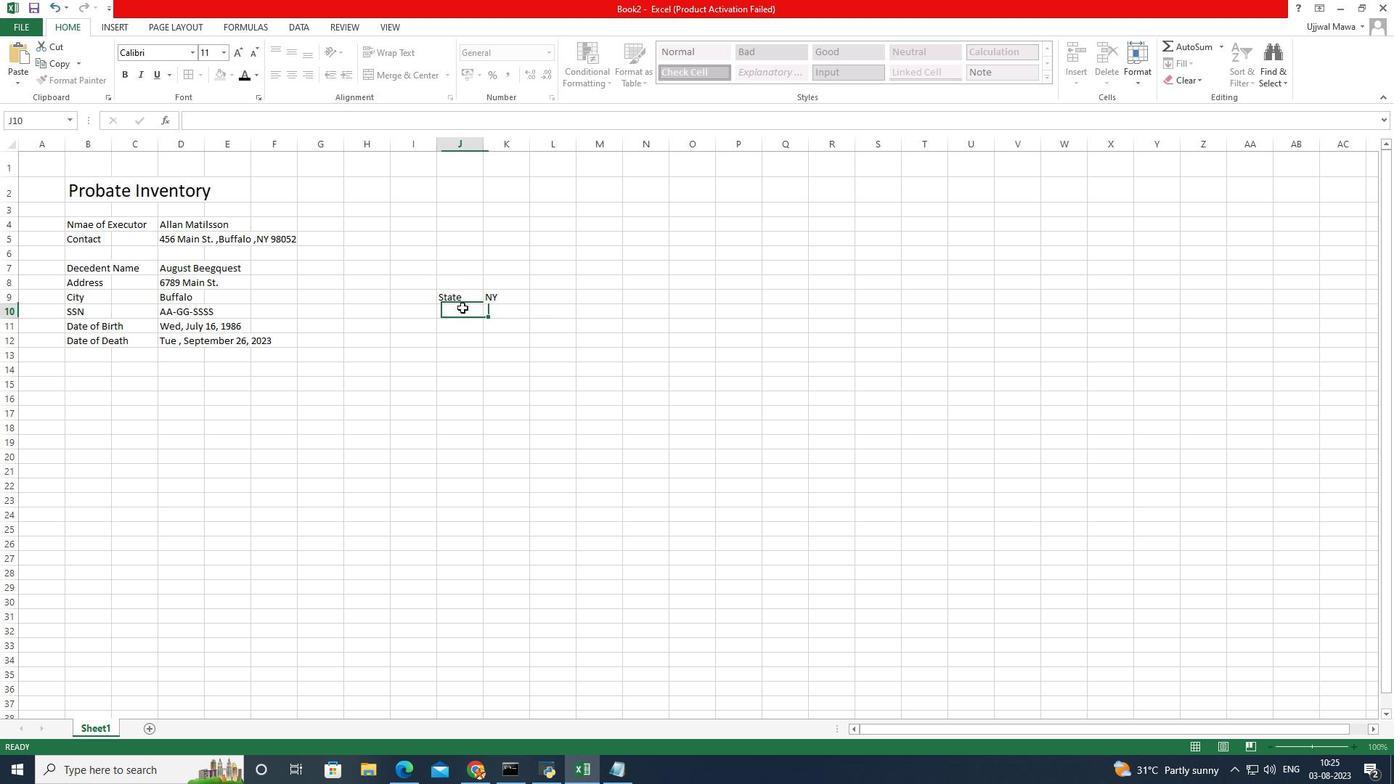 
Action: Mouse moved to (462, 308)
Screenshot: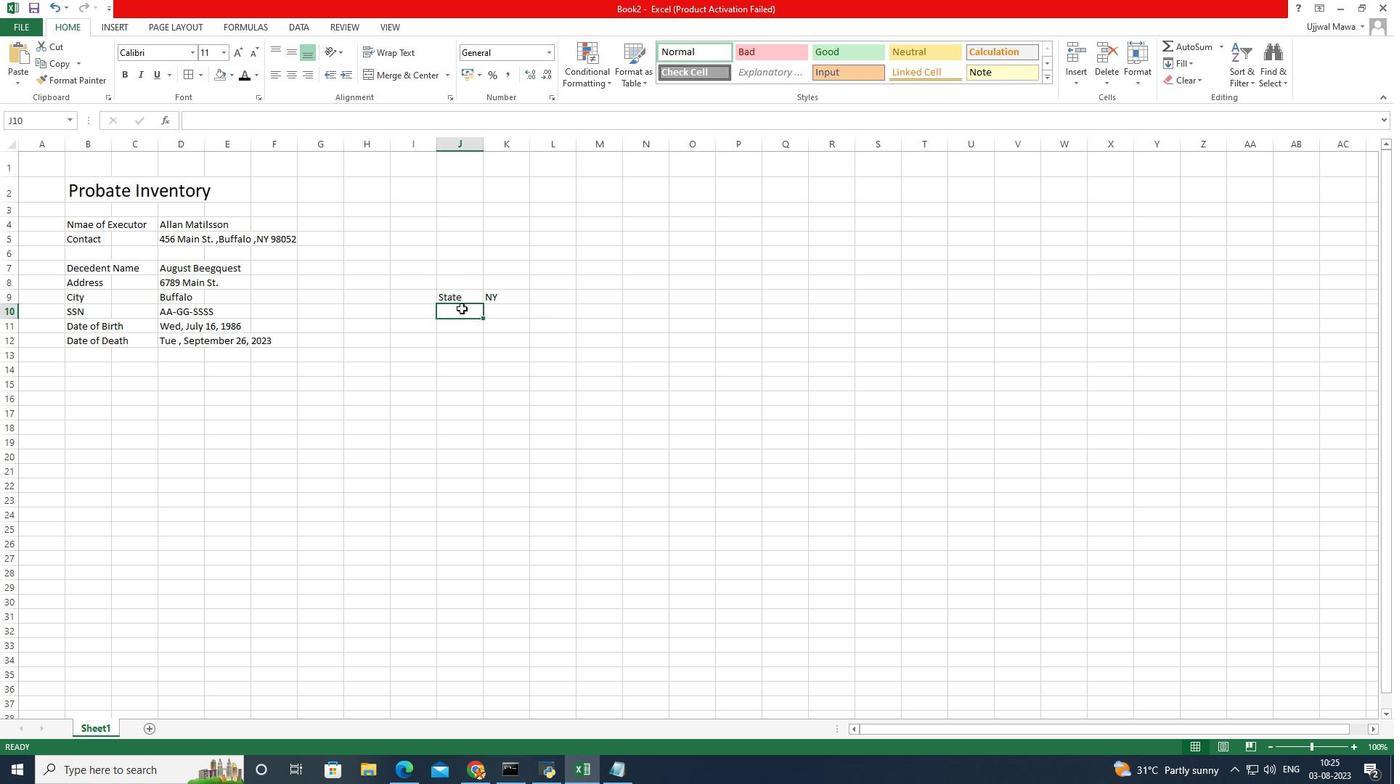 
Action: Mouse pressed left at (462, 308)
Screenshot: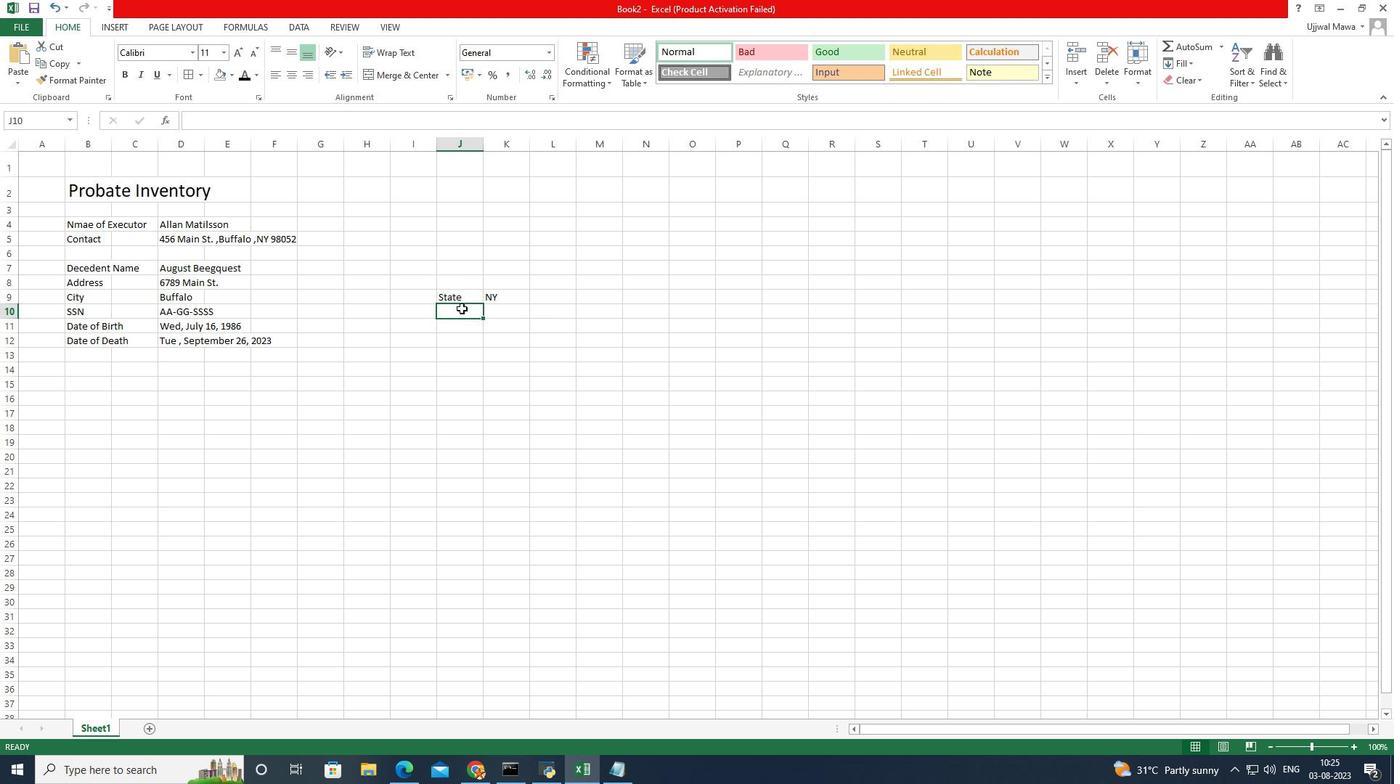 
Action: Key pressed <Key.caps_lock>o<Key.caps_lock>CU<Key.backspace>CUM<Key.backspace><Key.backspace><Key.backspace><Key.backspace><Key.backspace><Key.caps_lock>o<Key.caps_lock>CCUPATION
Screenshot: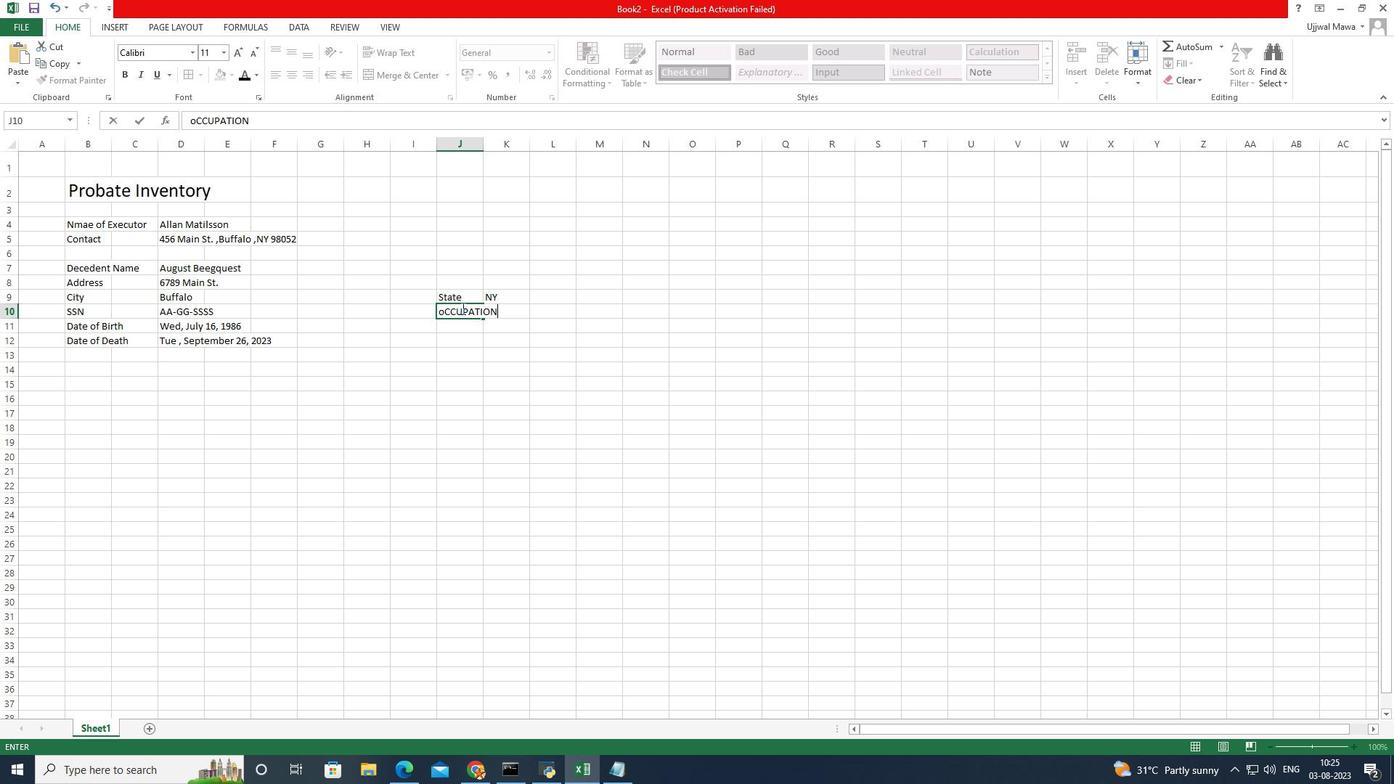 
Action: Mouse moved to (503, 311)
Screenshot: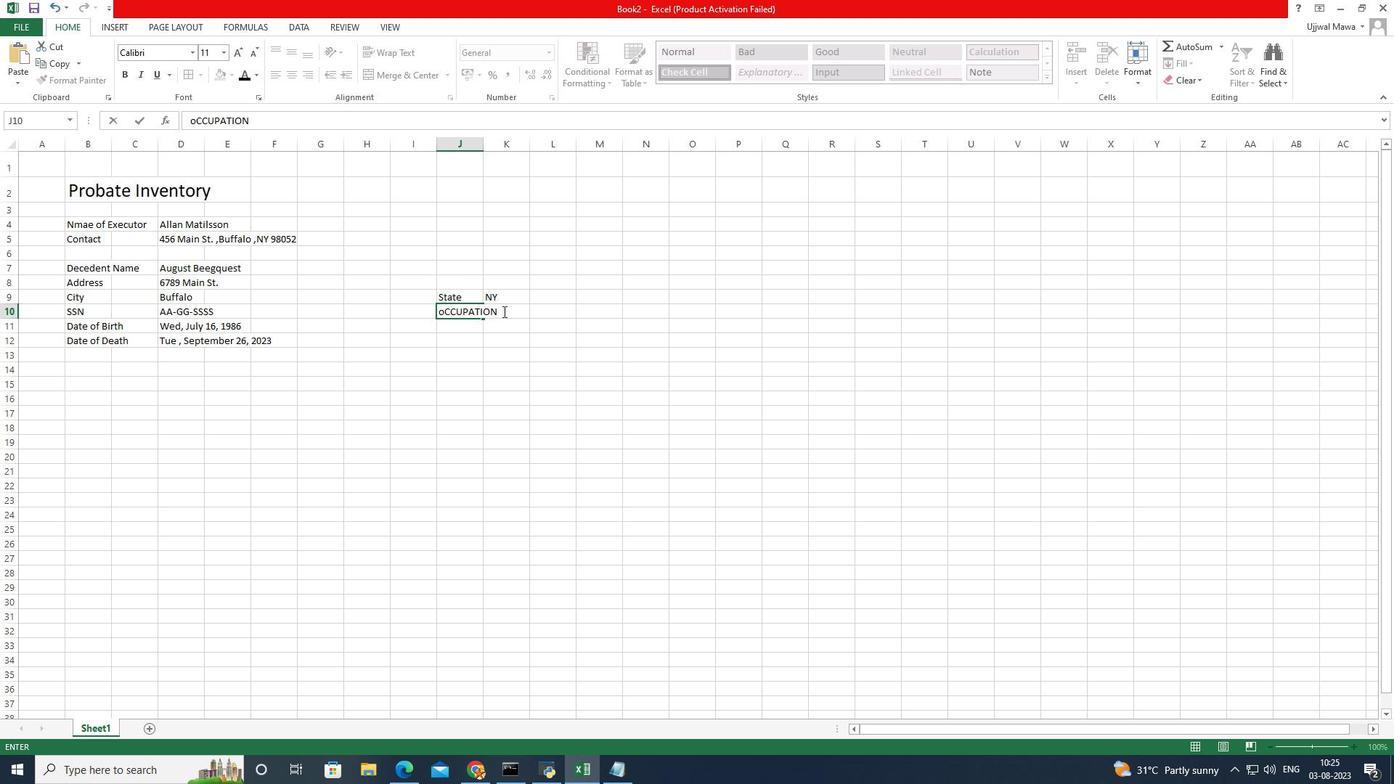
Action: Mouse pressed left at (503, 311)
Screenshot: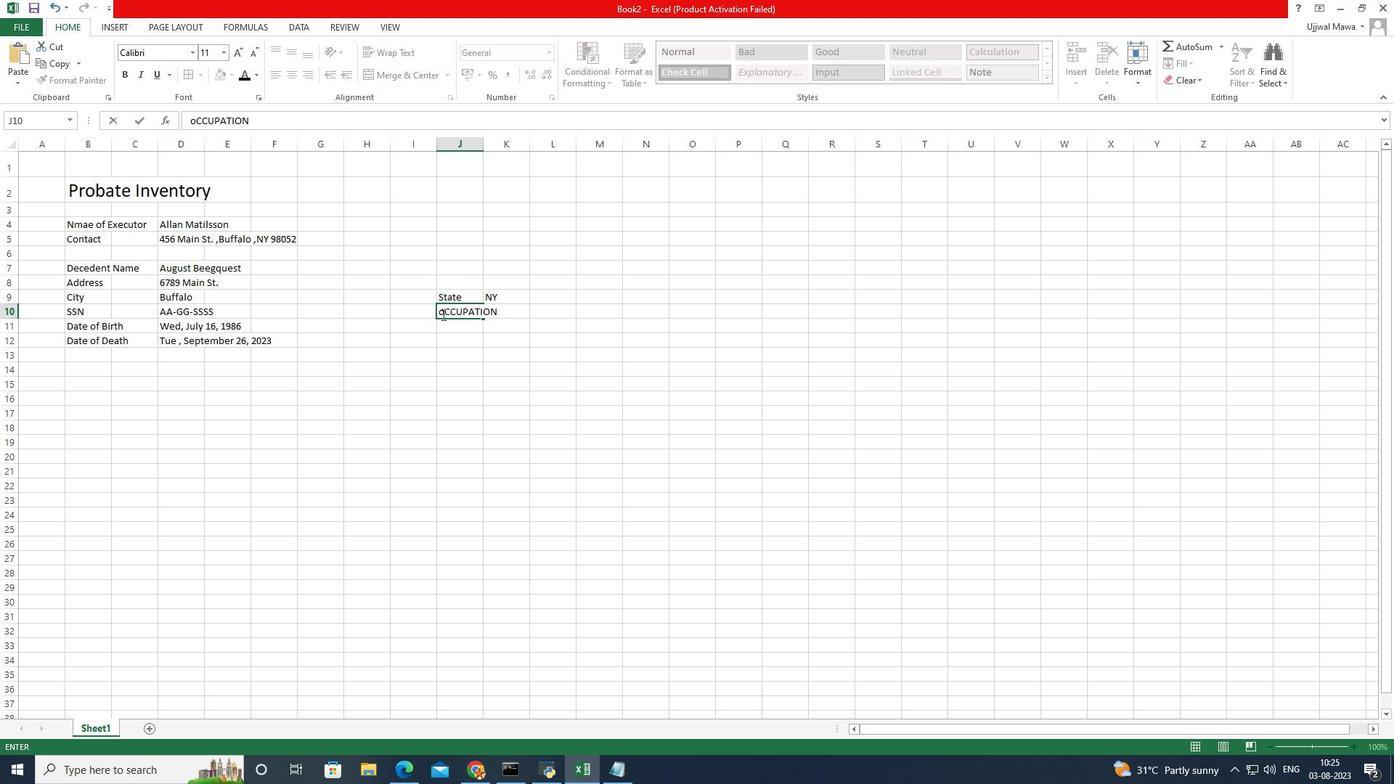 
Action: Mouse moved to (395, 316)
Screenshot: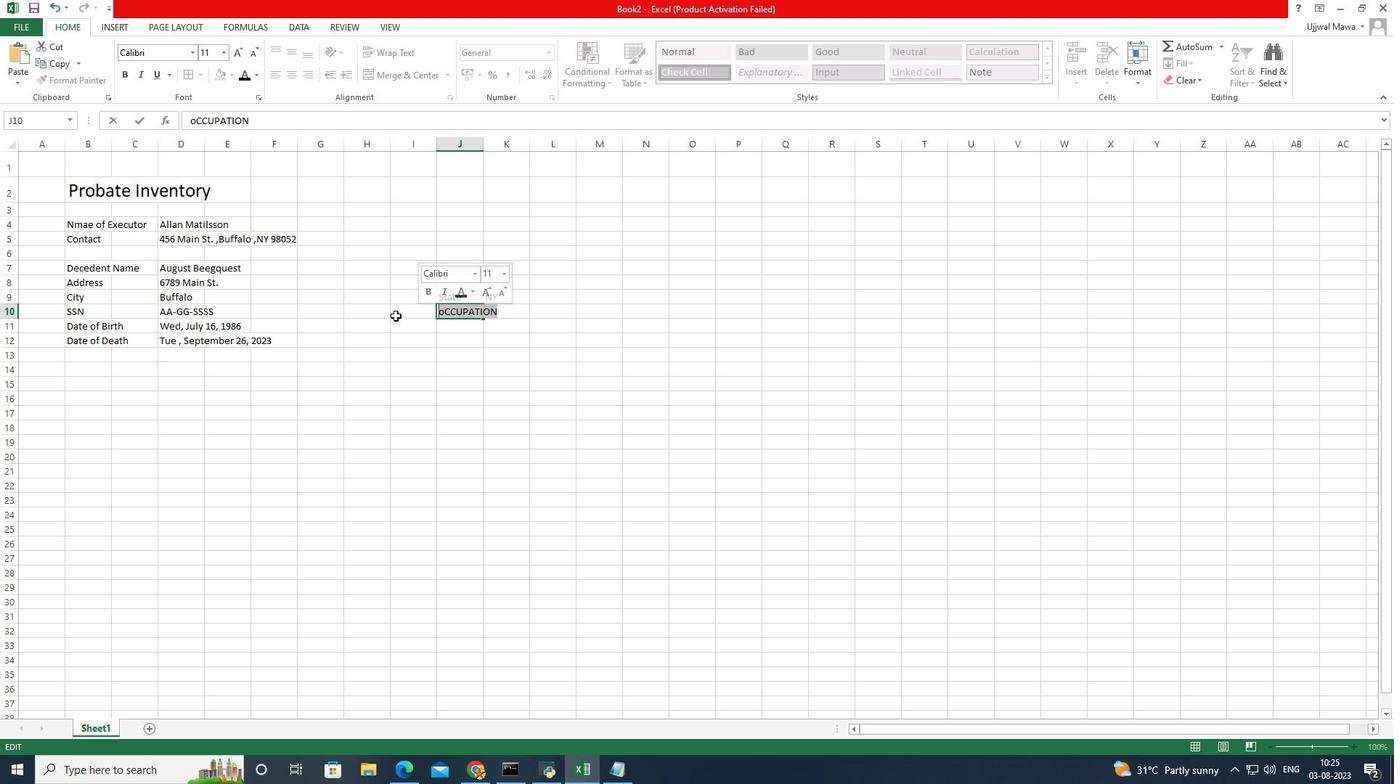 
Action: Key pressed <Key.caps_lock><Key.caps_lock>O<Key.caps_lock>ccupation
Screenshot: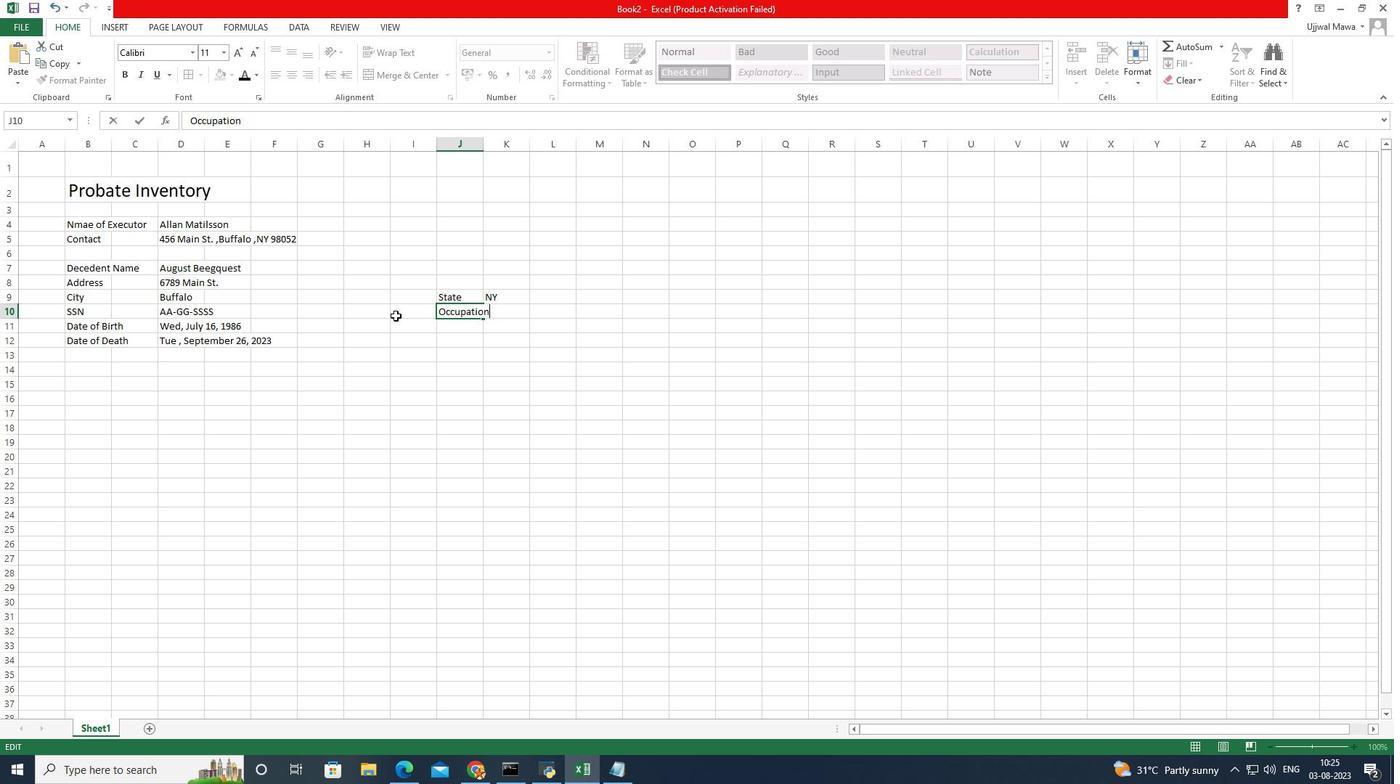 
Action: Mouse moved to (528, 305)
Screenshot: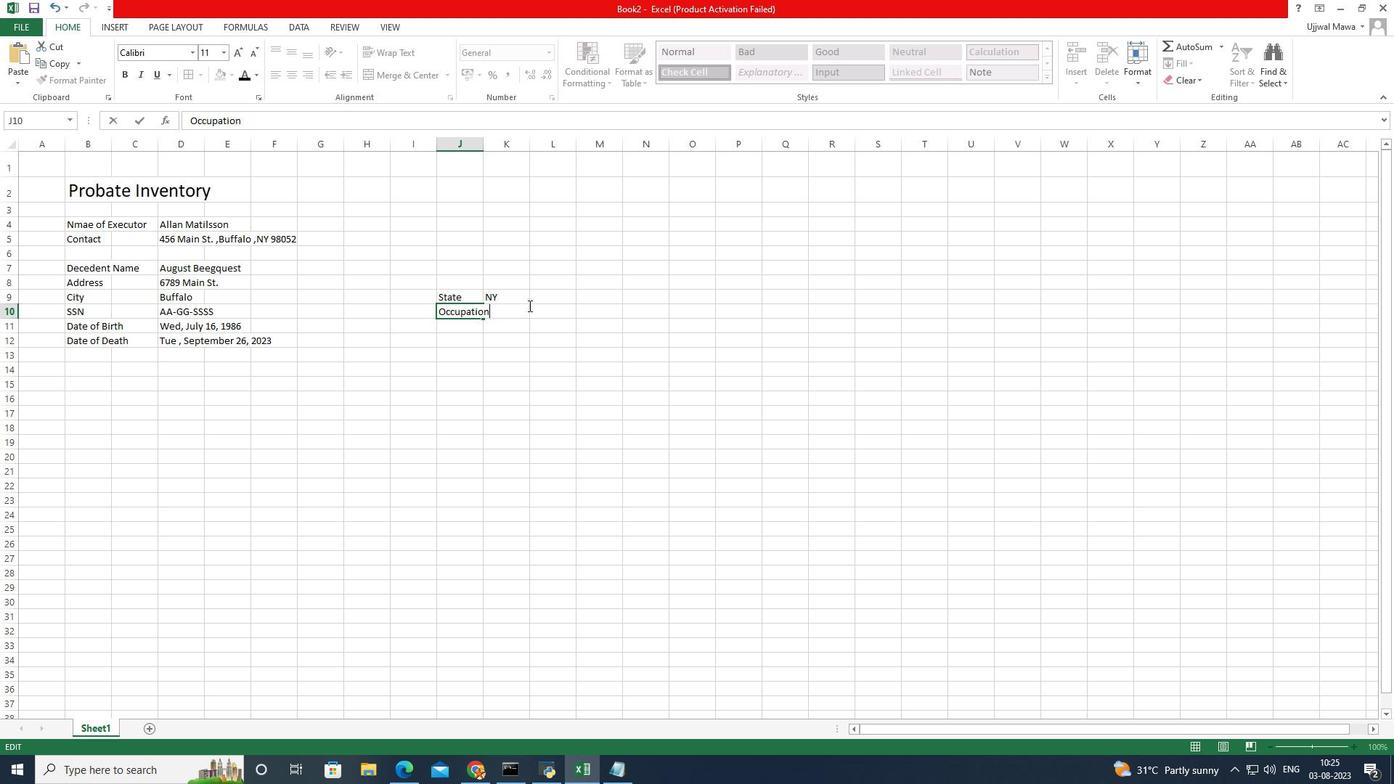 
Action: Mouse pressed left at (528, 305)
Screenshot: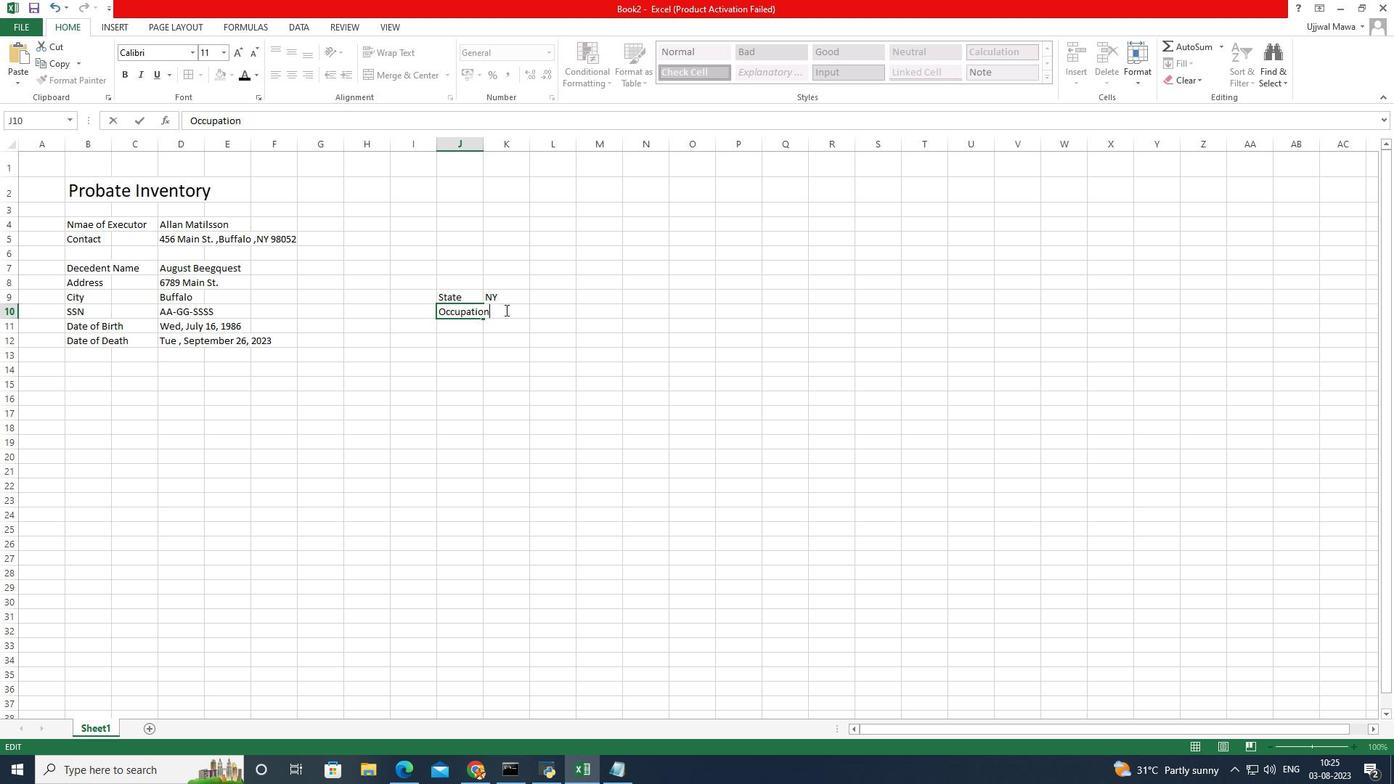 
Action: Mouse moved to (501, 311)
Screenshot: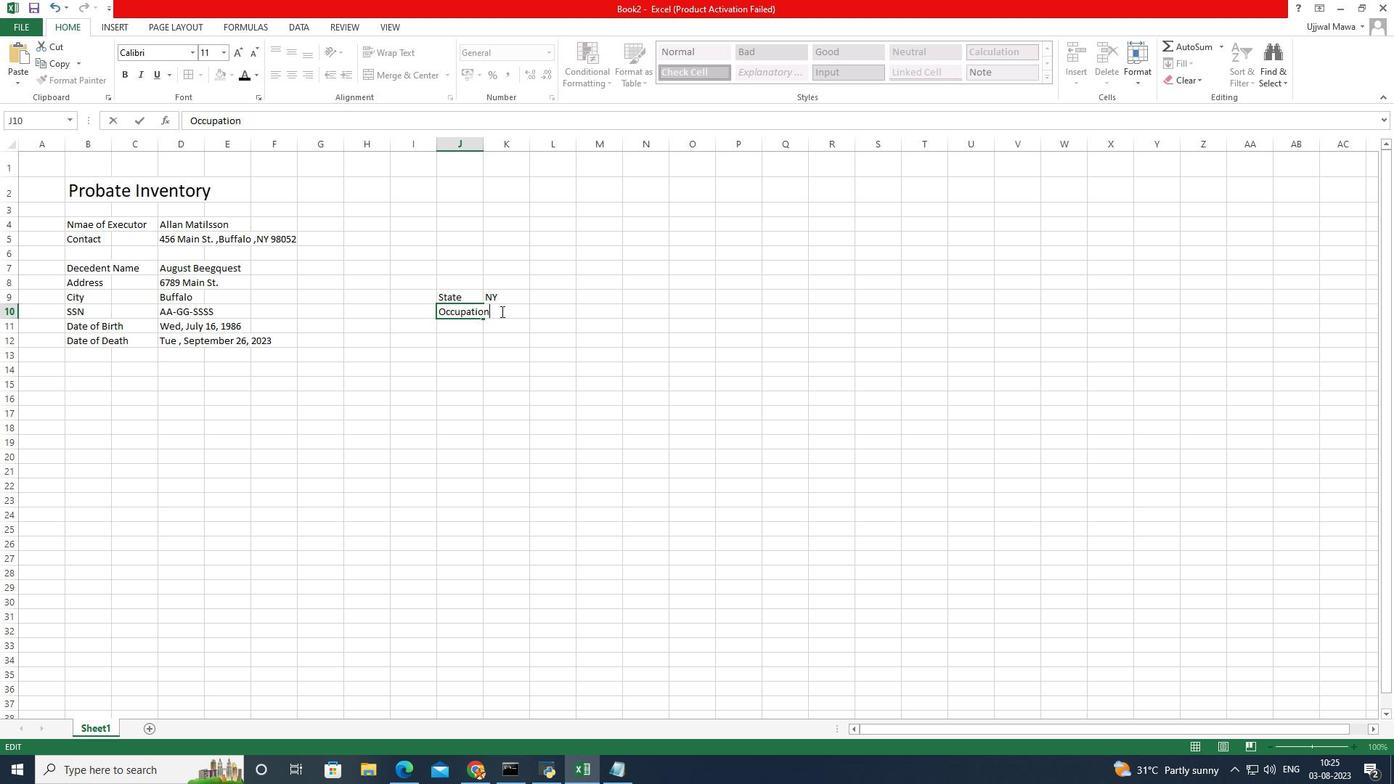 
Action: Mouse pressed left at (501, 311)
Screenshot: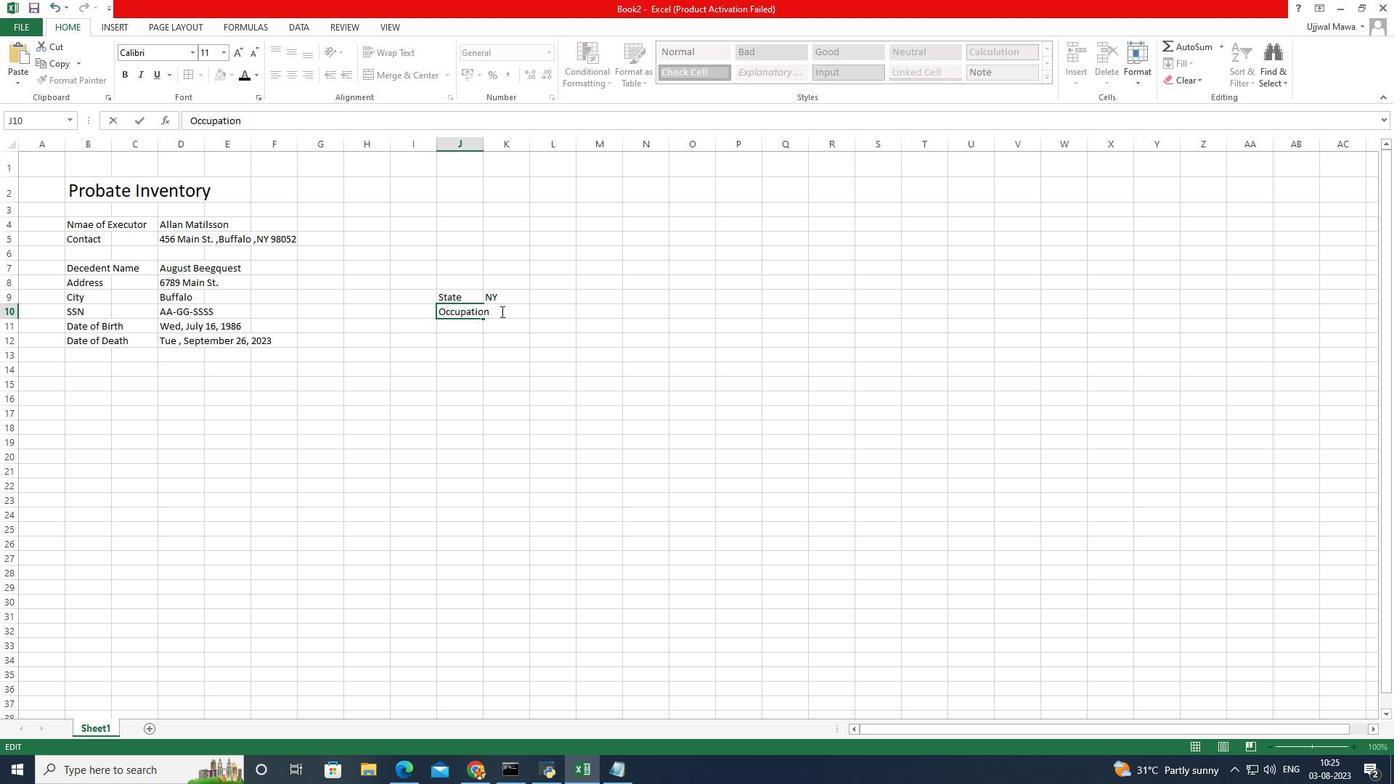 
Action: Mouse pressed left at (501, 311)
Screenshot: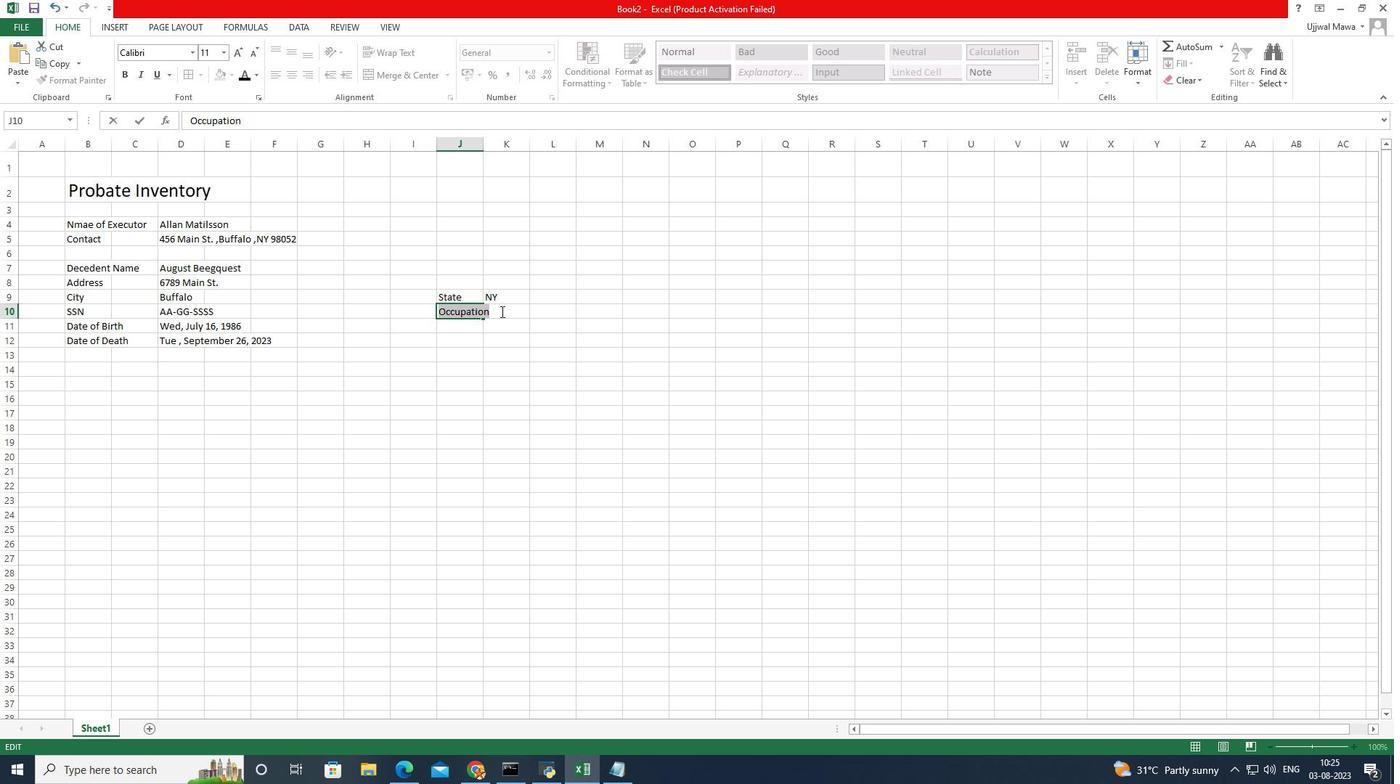 
Action: Mouse moved to (474, 342)
Screenshot: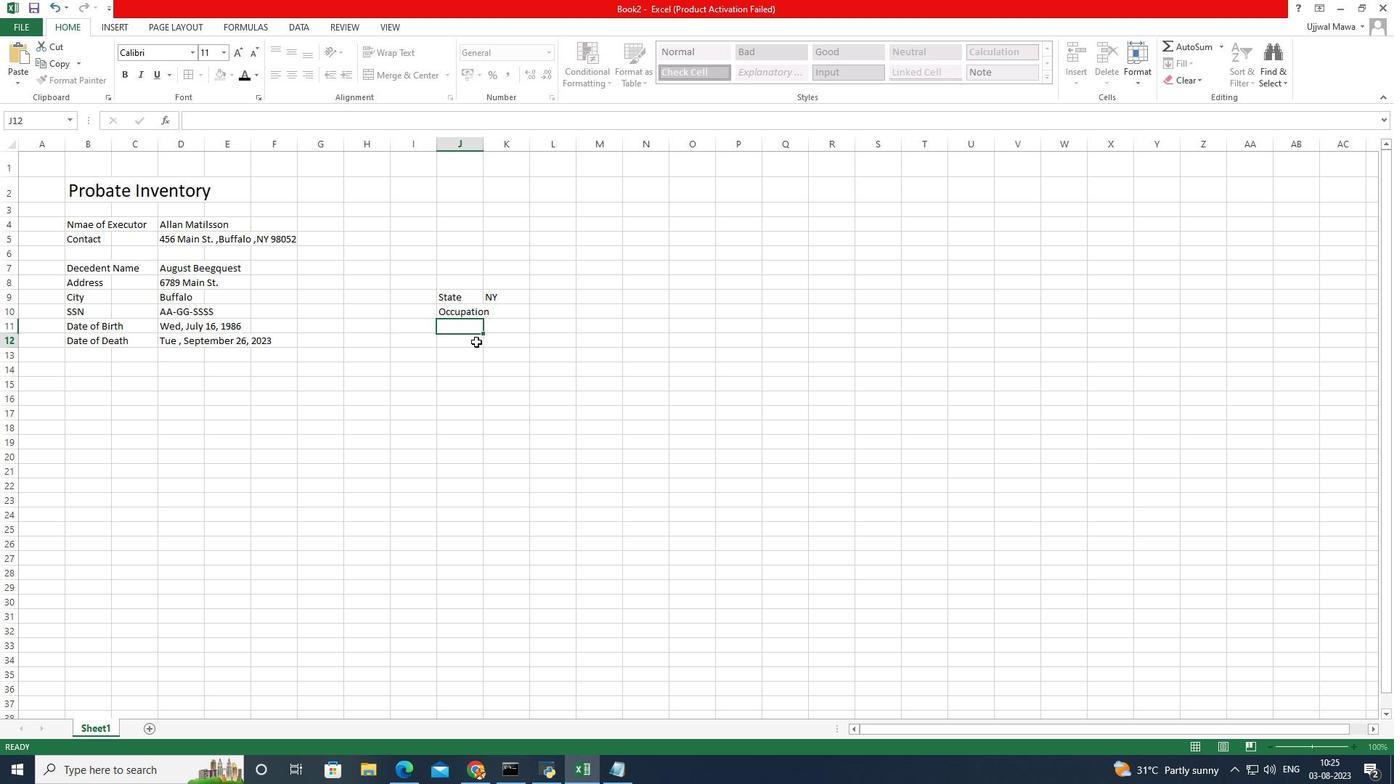 
Action: Mouse pressed left at (474, 342)
Screenshot: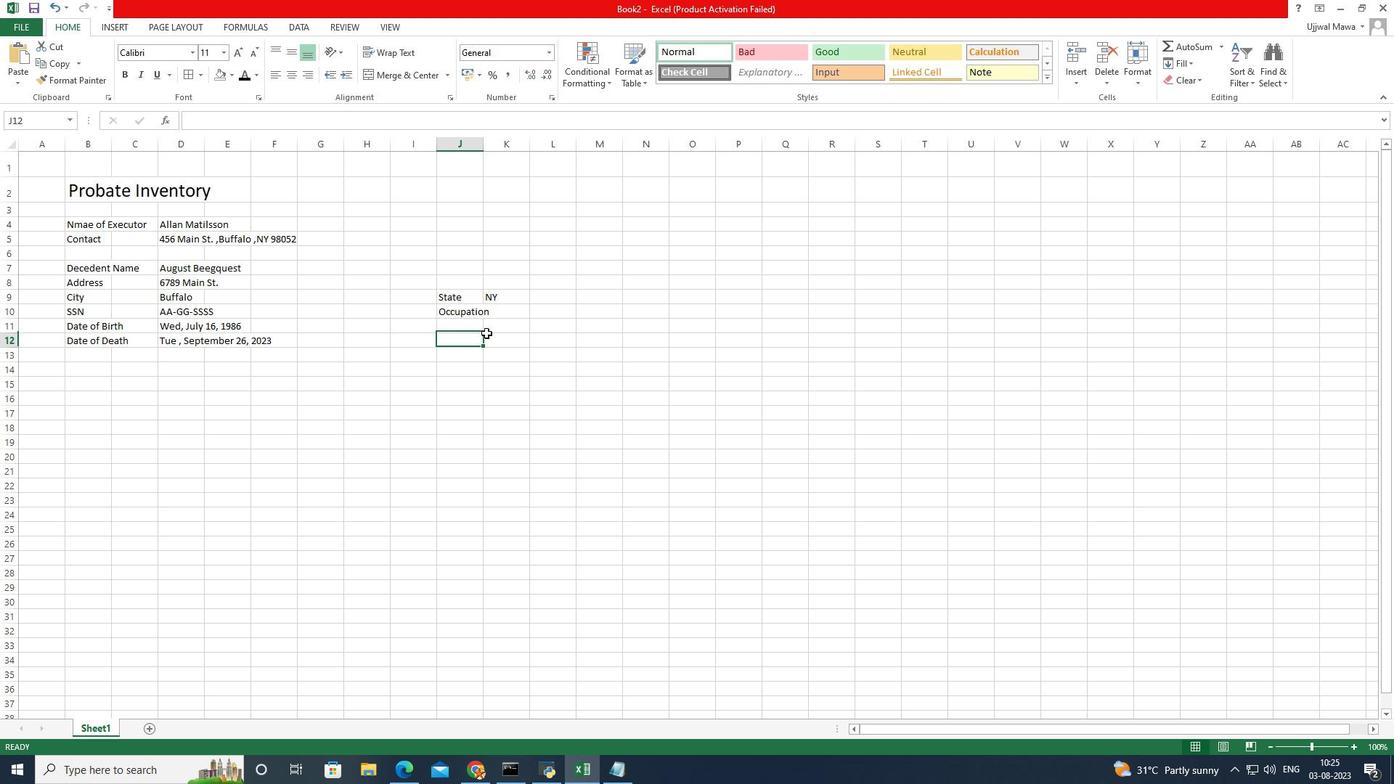 
Action: Mouse moved to (503, 314)
Screenshot: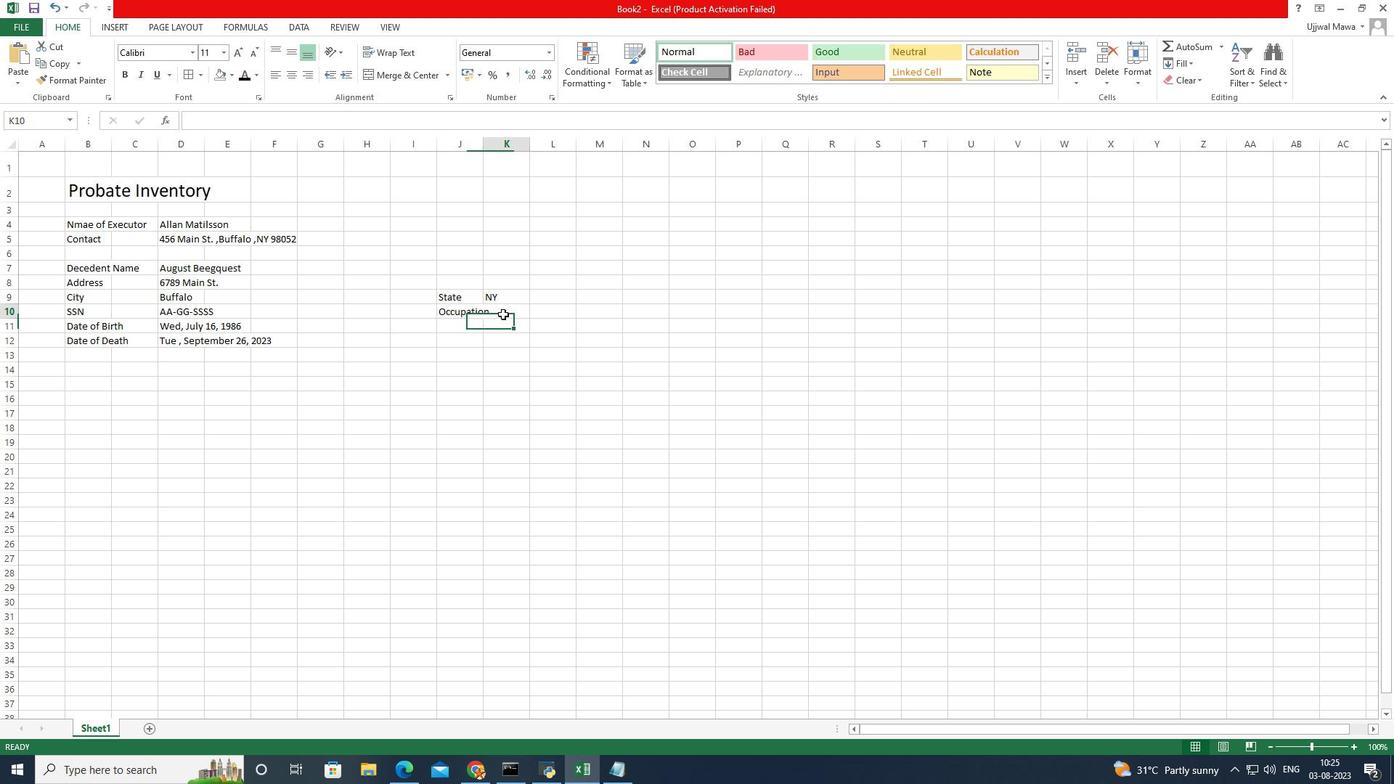 
Action: Mouse pressed left at (503, 314)
Screenshot: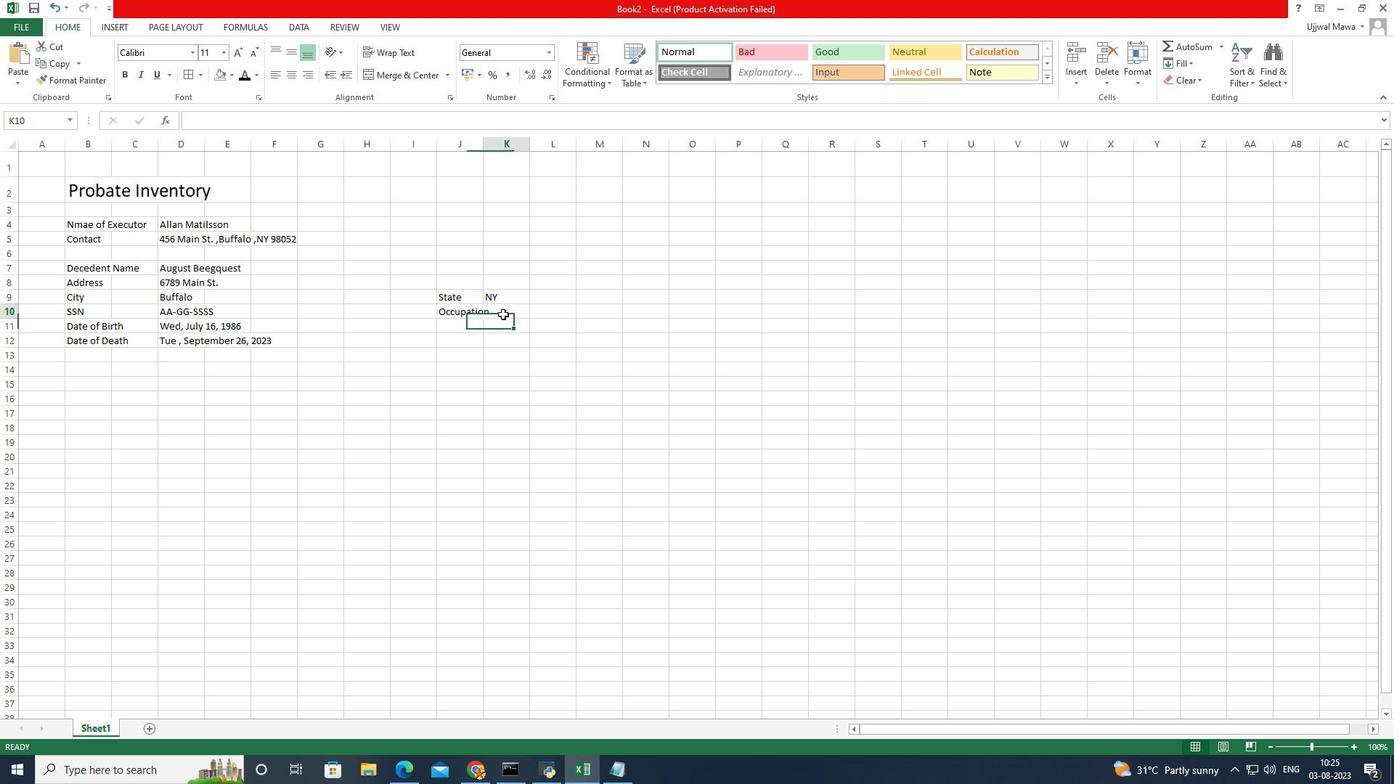 
Action: Mouse pressed left at (503, 314)
Screenshot: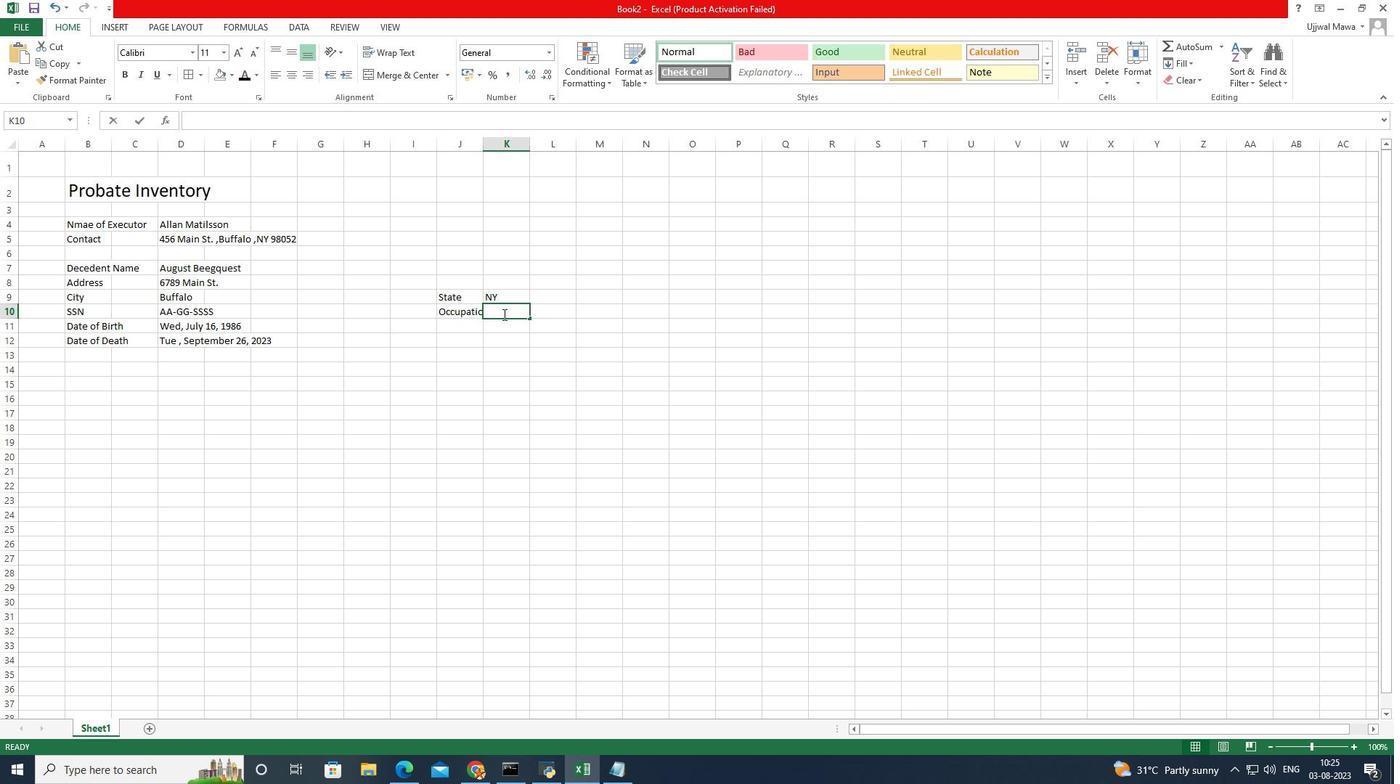 
Action: Mouse moved to (507, 284)
Screenshot: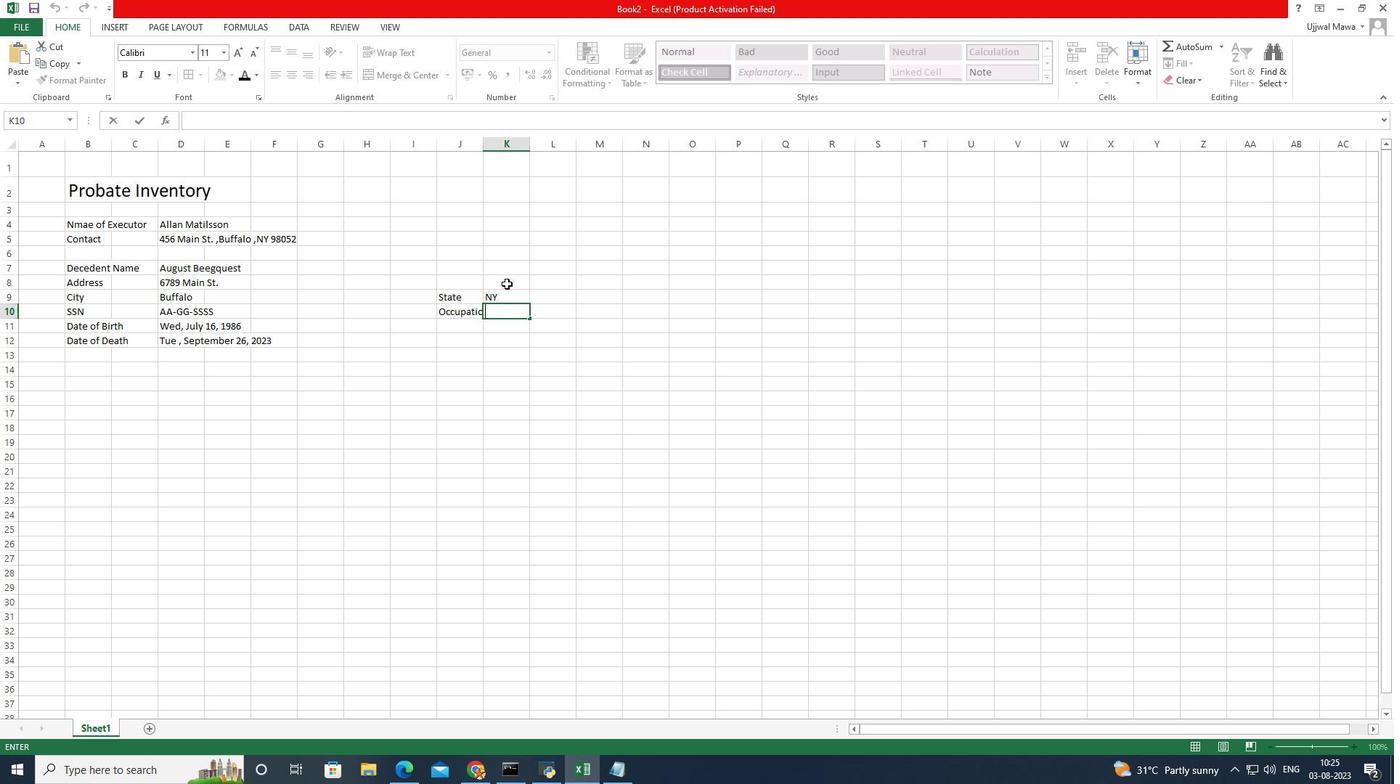 
Action: Key pressed <Key.caps_lock>D<Key.caps_lock>entist
Screenshot: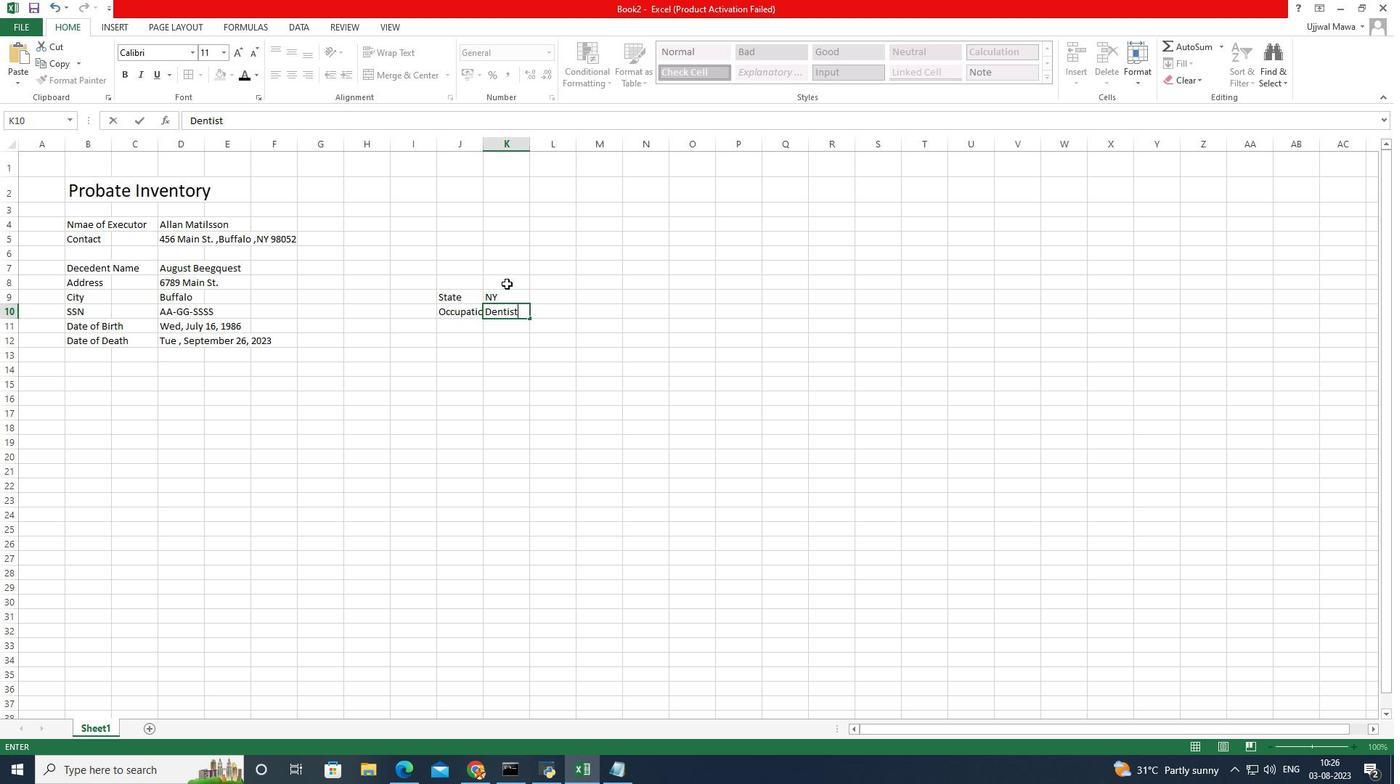 
Action: Mouse moved to (409, 400)
Screenshot: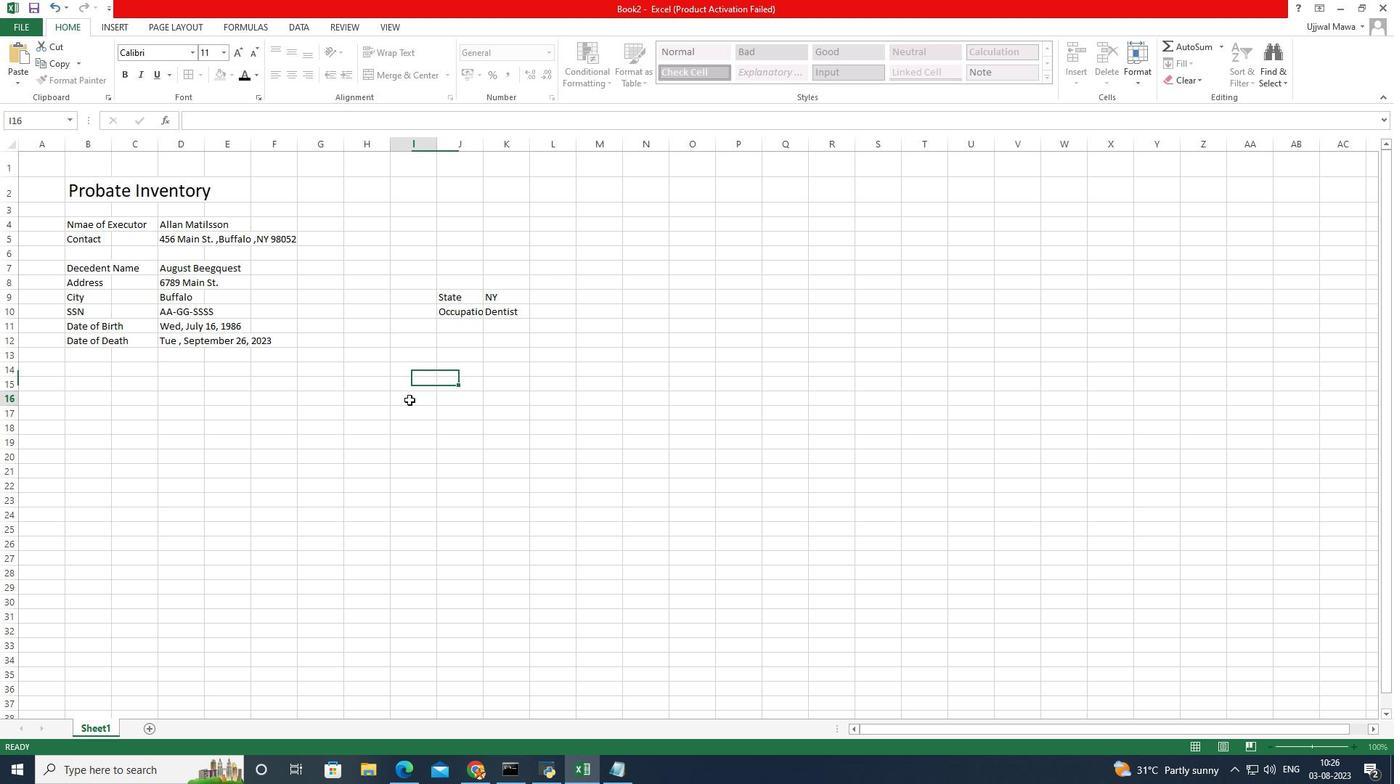 
Action: Mouse pressed left at (409, 400)
Screenshot: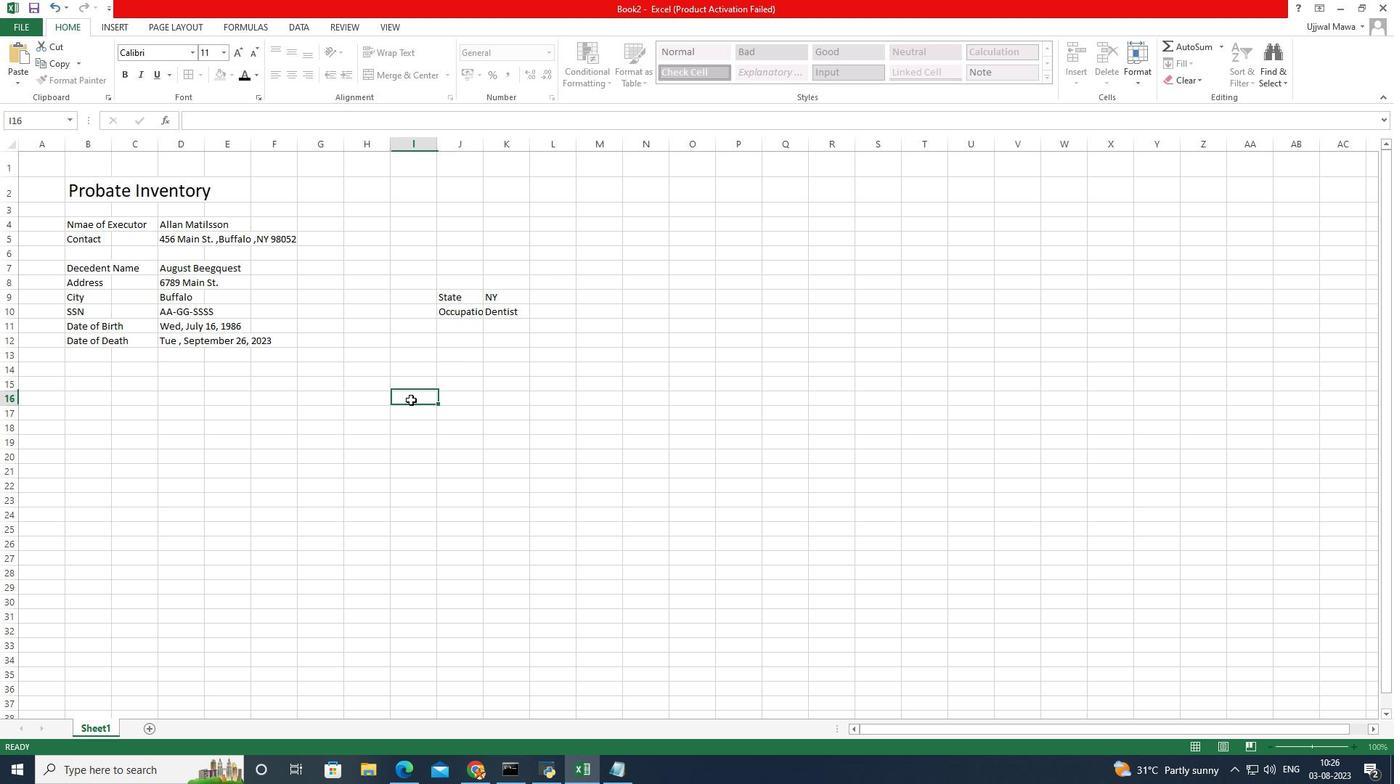 
Action: Mouse moved to (453, 327)
Screenshot: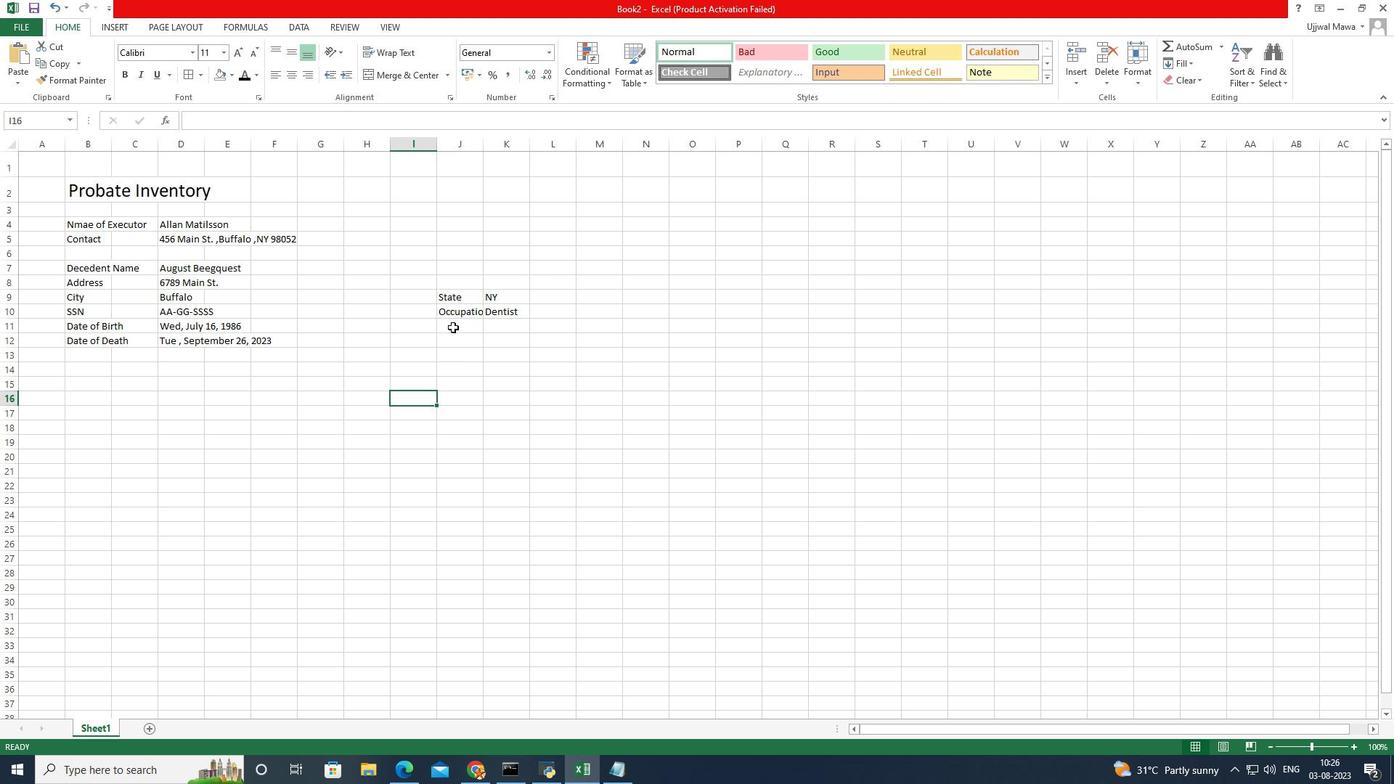 
Action: Mouse pressed left at (453, 327)
Screenshot: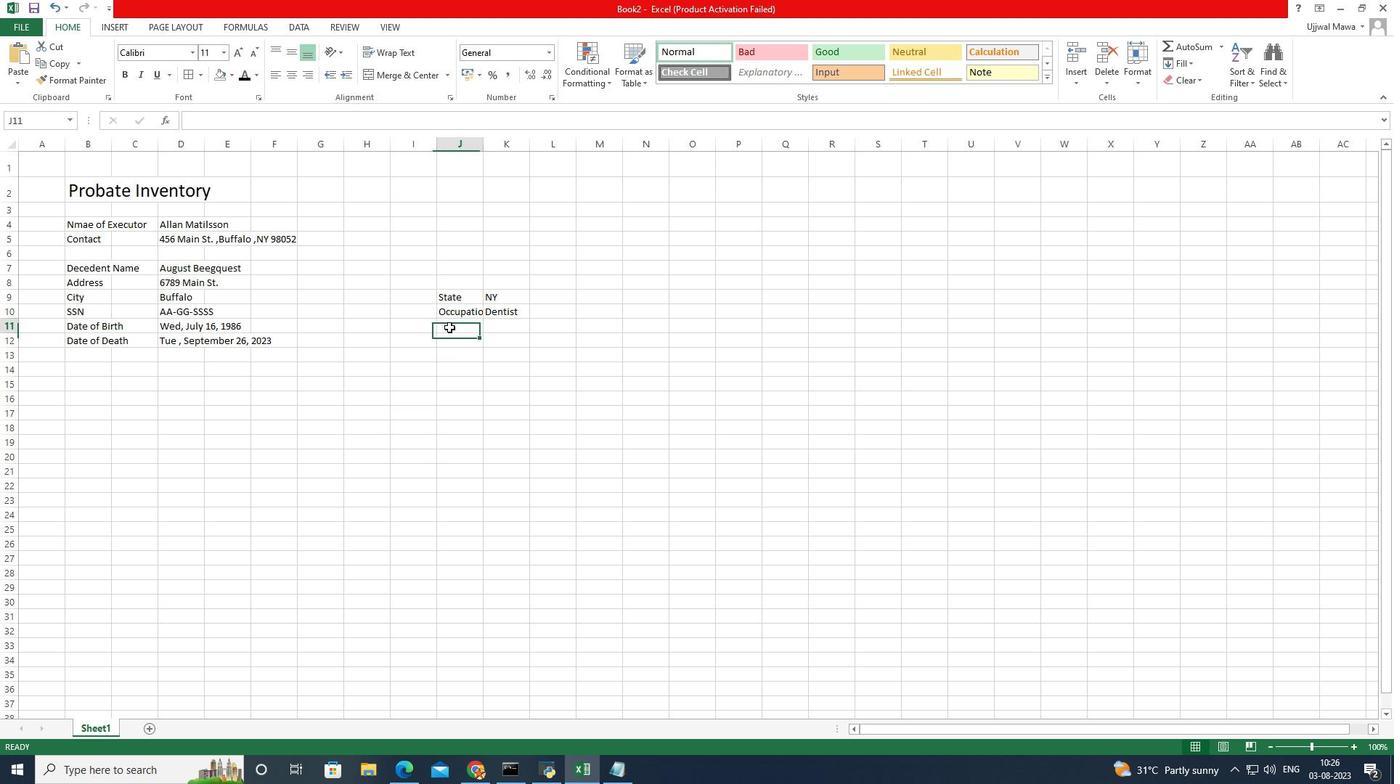 
Action: Mouse moved to (449, 327)
Screenshot: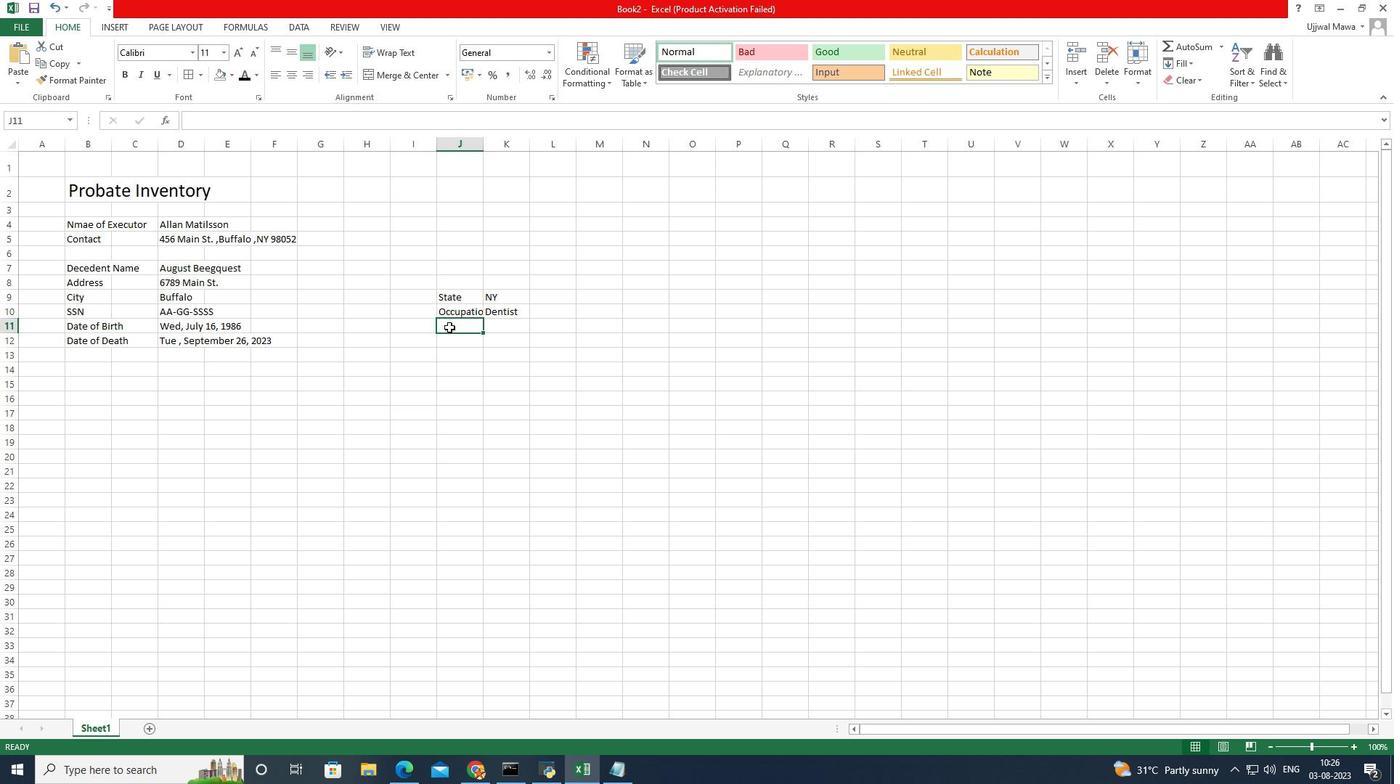 
Action: Mouse pressed left at (449, 327)
Screenshot: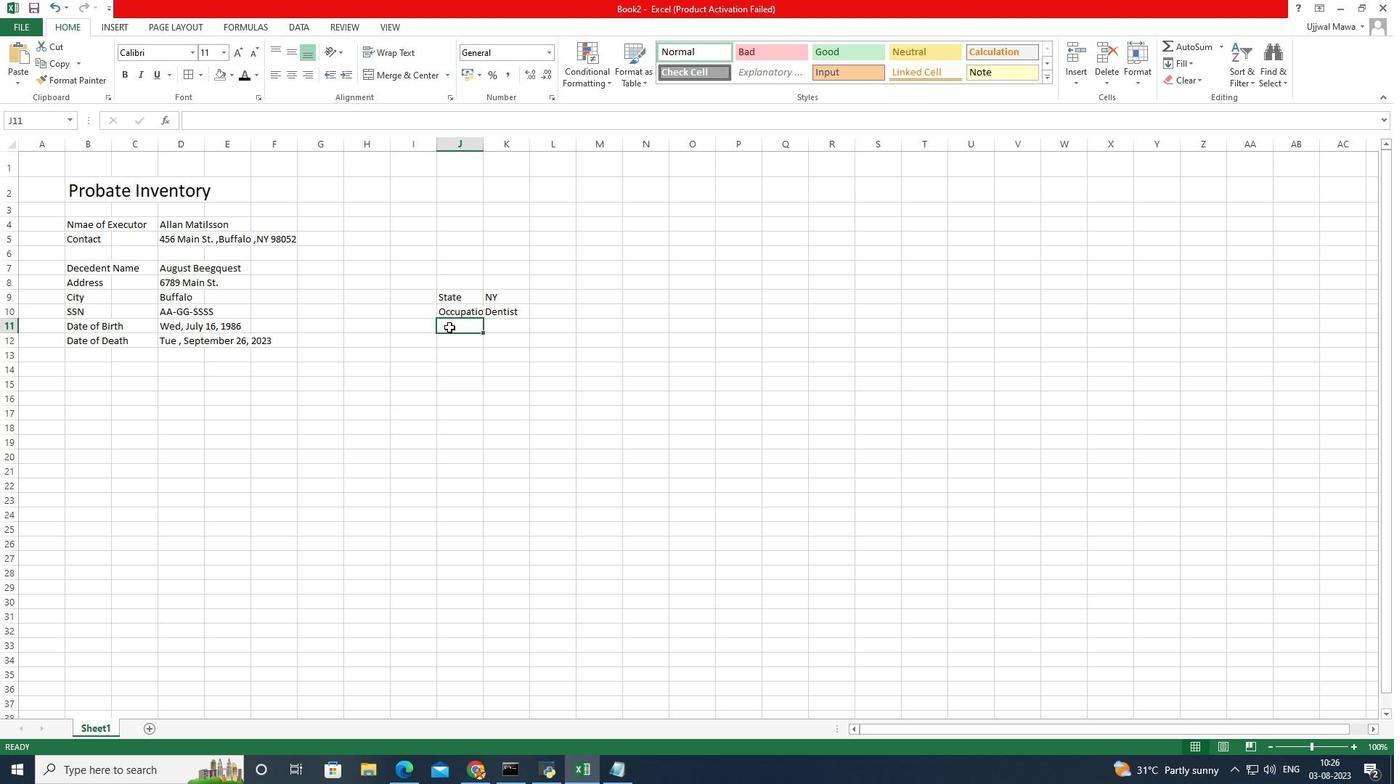 
Action: Mouse pressed left at (449, 327)
Screenshot: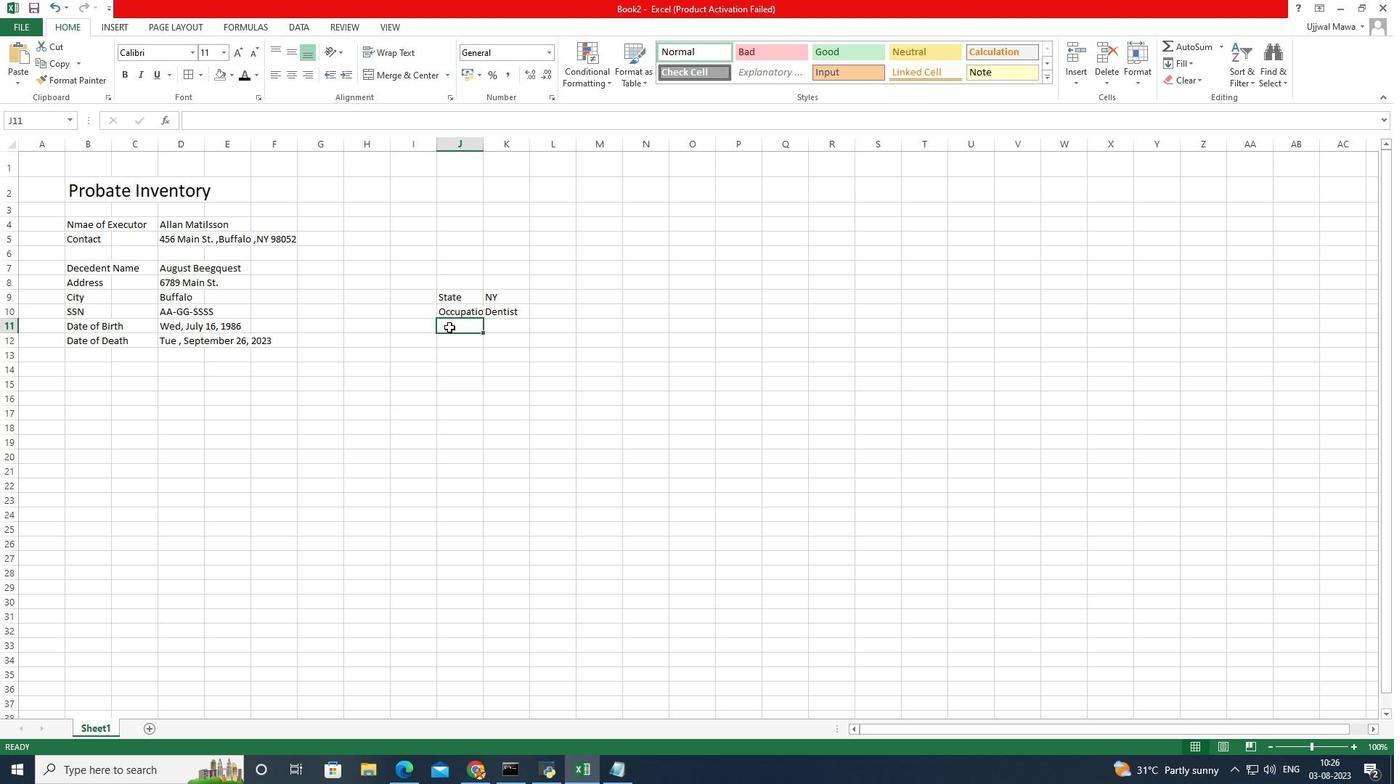 
Action: Mouse pressed left at (449, 327)
Screenshot: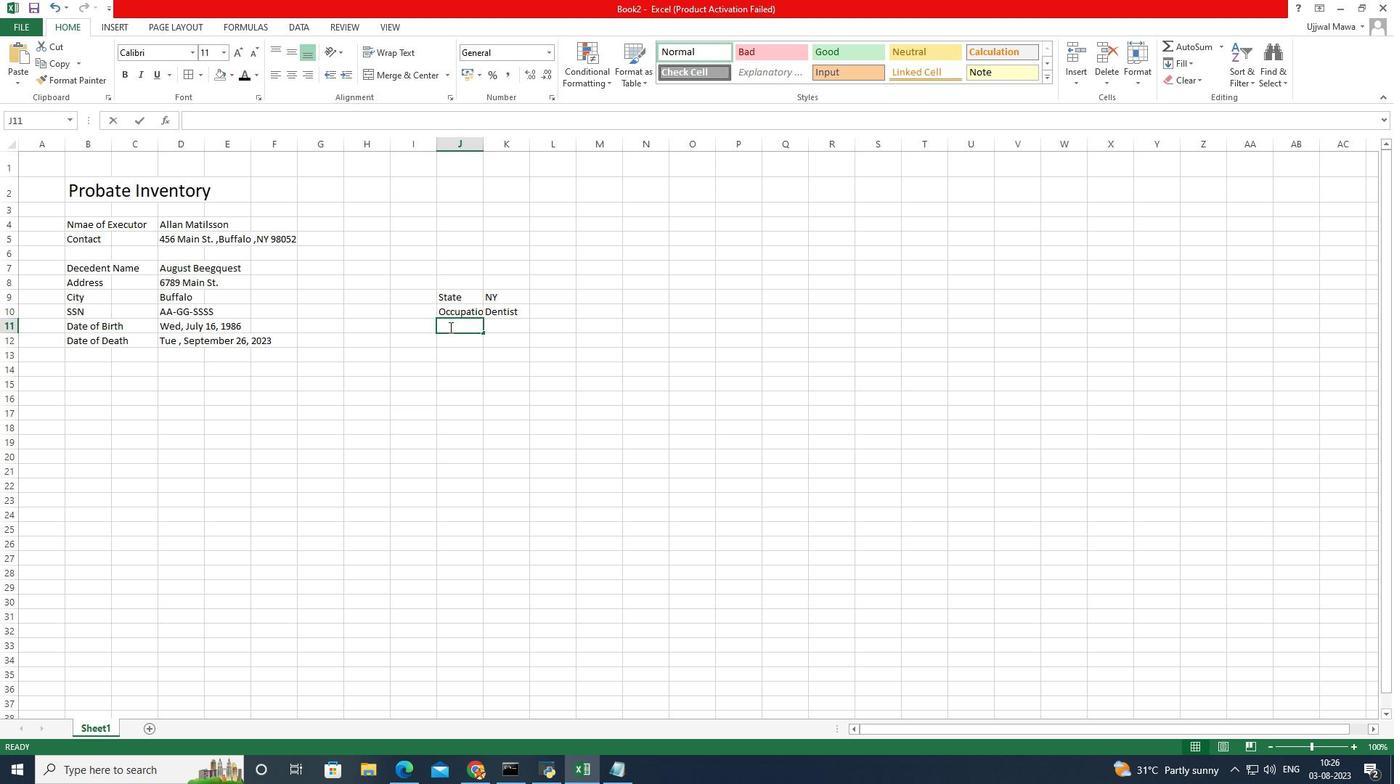 
Action: Mouse moved to (449, 326)
Screenshot: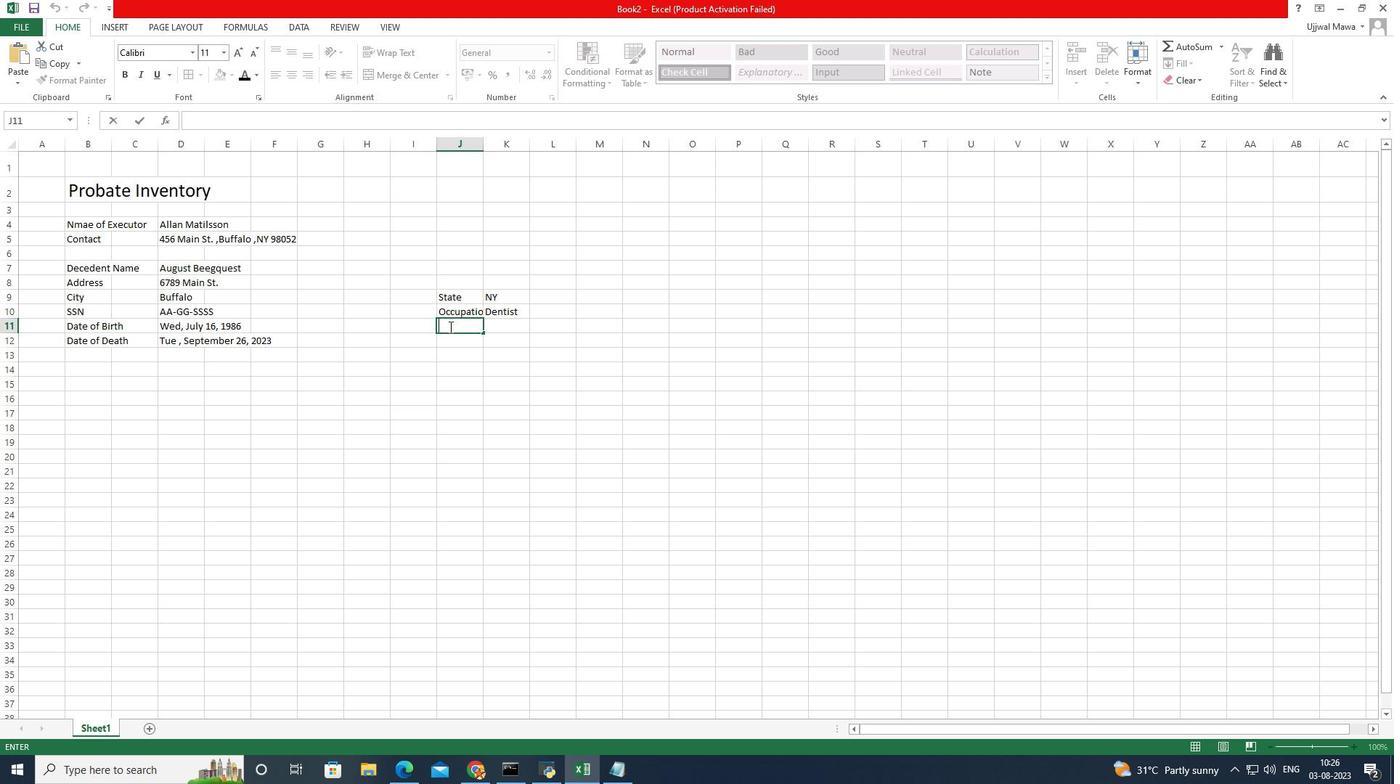 
Action: Key pressed <Key.caps_lock>P<Key.caps_lock>lace<Key.space>of<Key.space><Key.caps_lock>B<Key.caps_lock>oit<Key.backspace><Key.backspace><Key.backspace>irty<Key.backspace>h
Screenshot: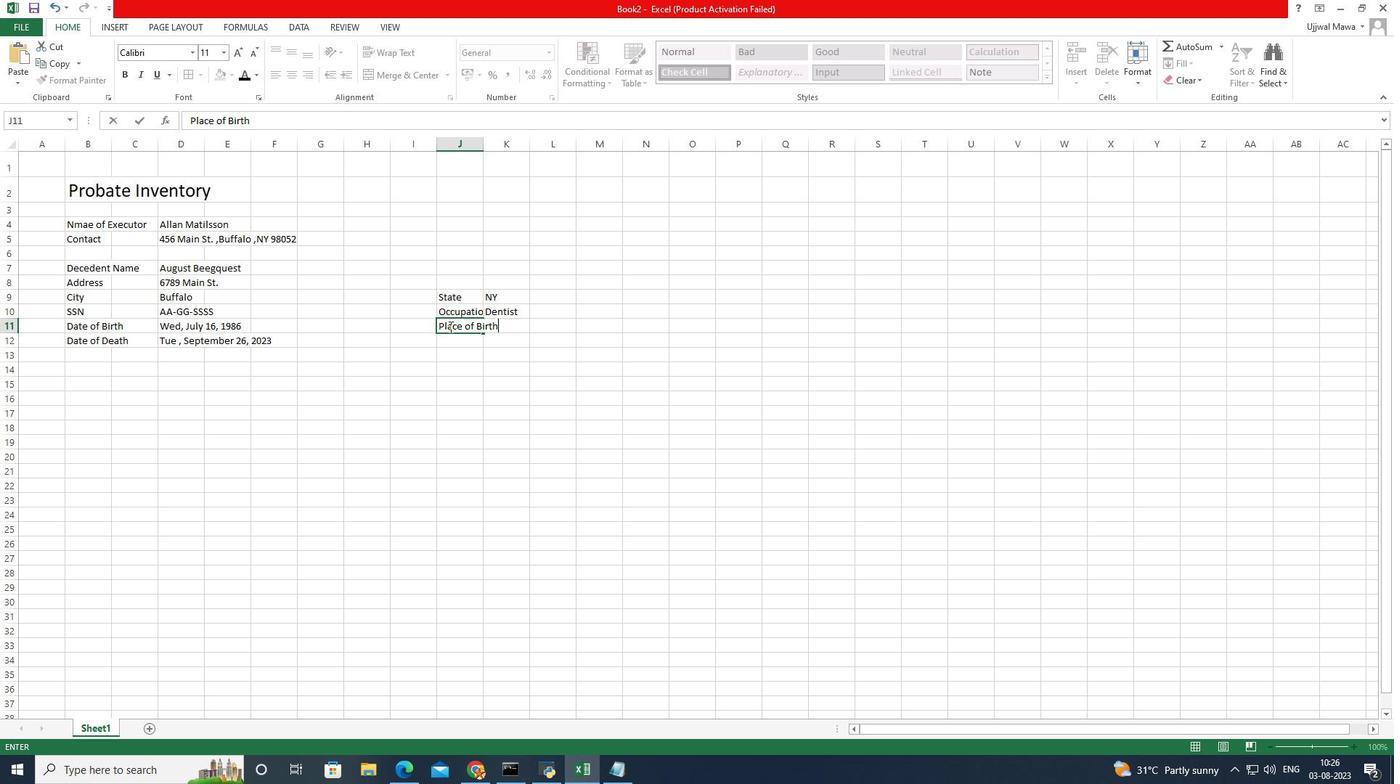 
Action: Mouse moved to (511, 343)
Screenshot: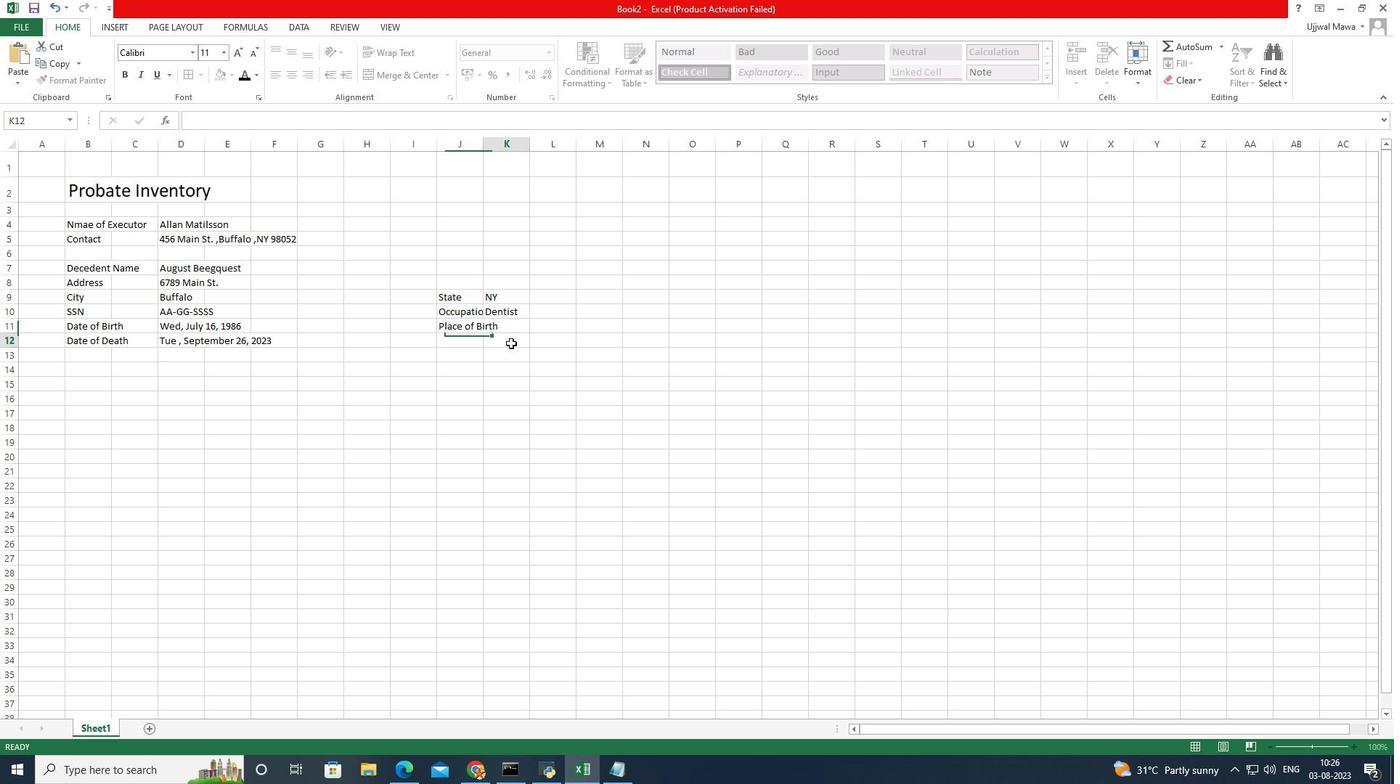
Action: Mouse pressed left at (511, 343)
Screenshot: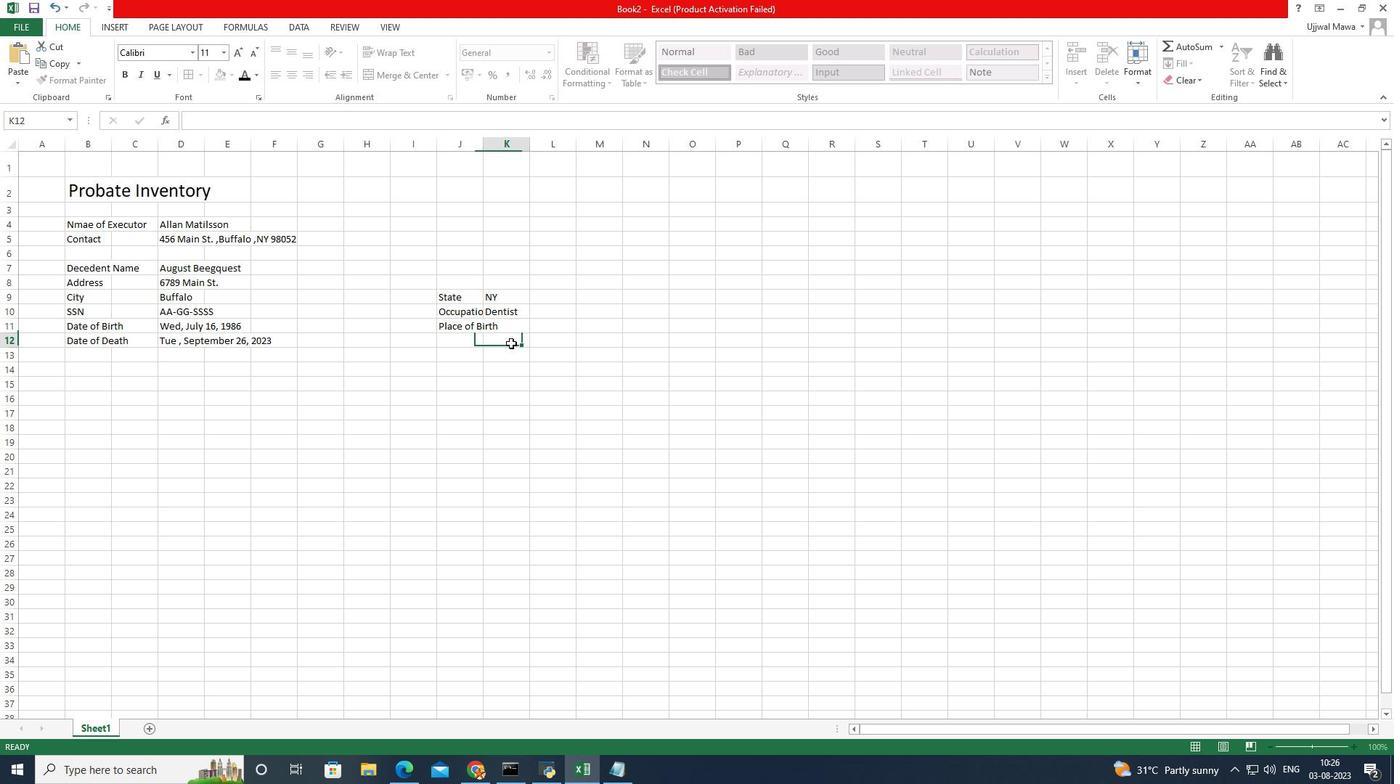 
Action: Mouse moved to (512, 330)
Screenshot: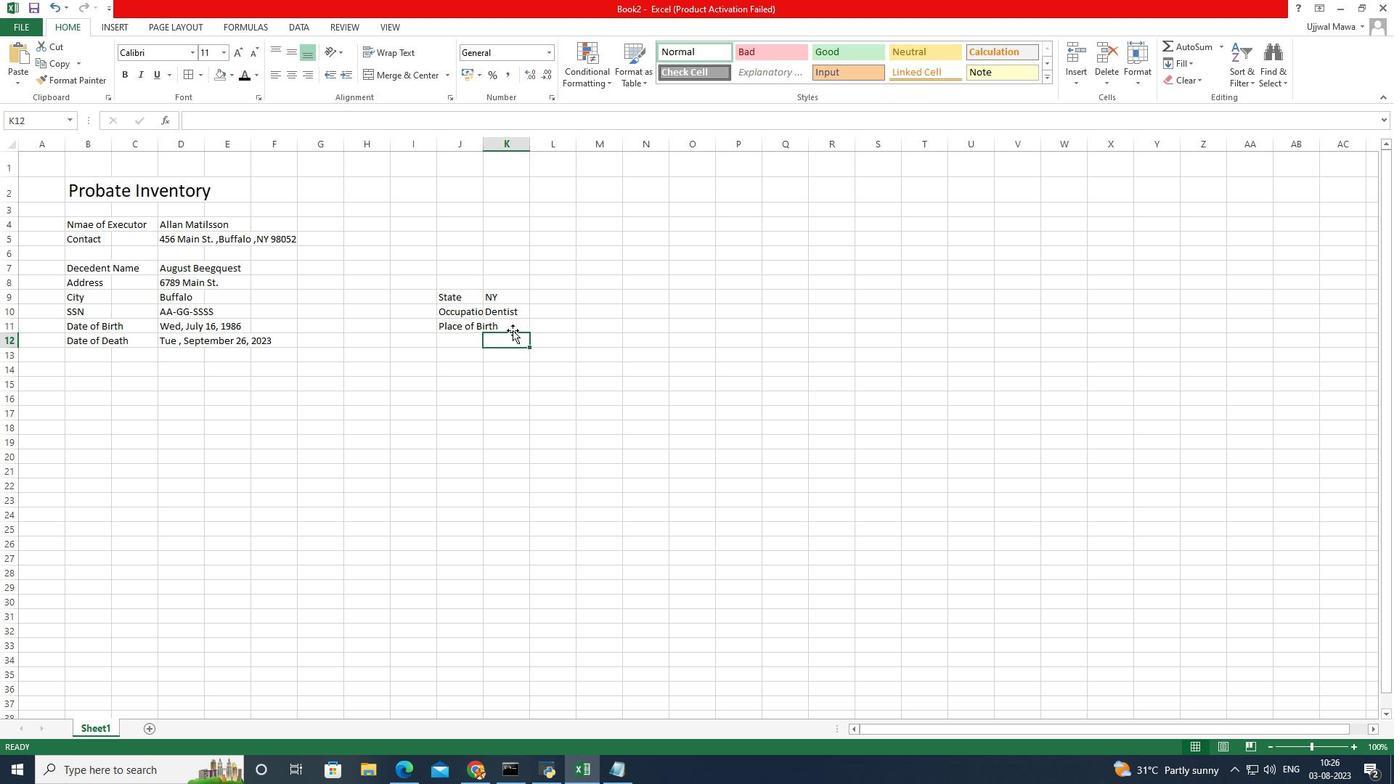 
Action: Mouse pressed left at (512, 330)
Screenshot: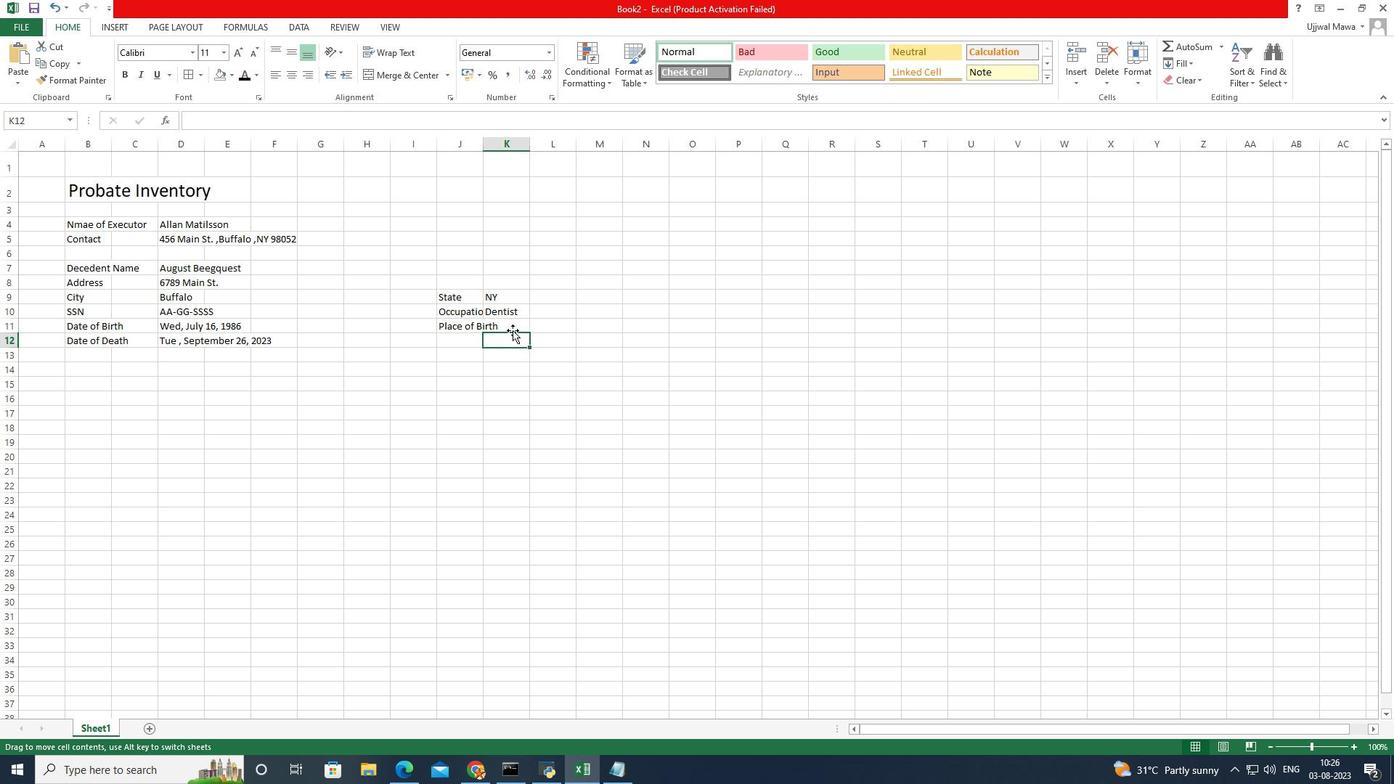 
Action: Mouse pressed left at (512, 330)
Screenshot: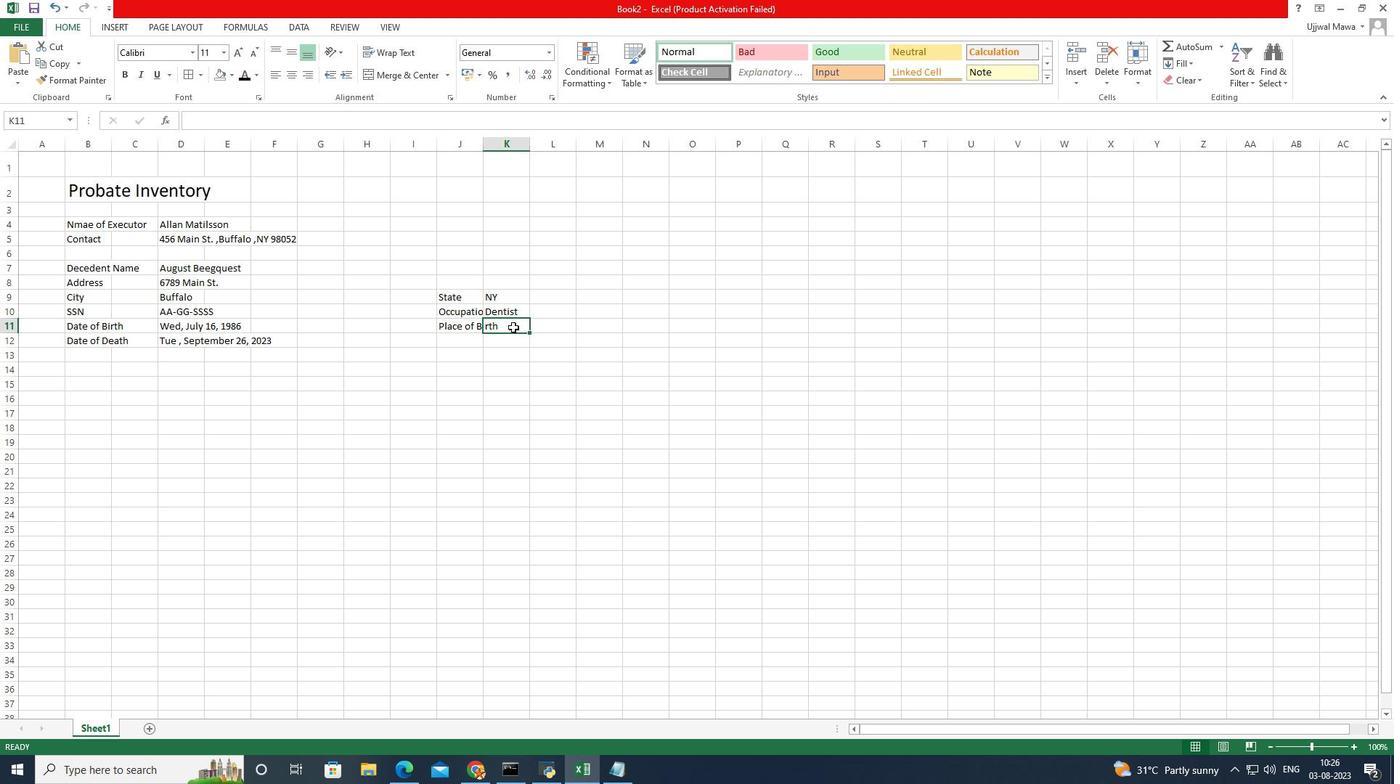 
Action: Mouse moved to (514, 322)
Screenshot: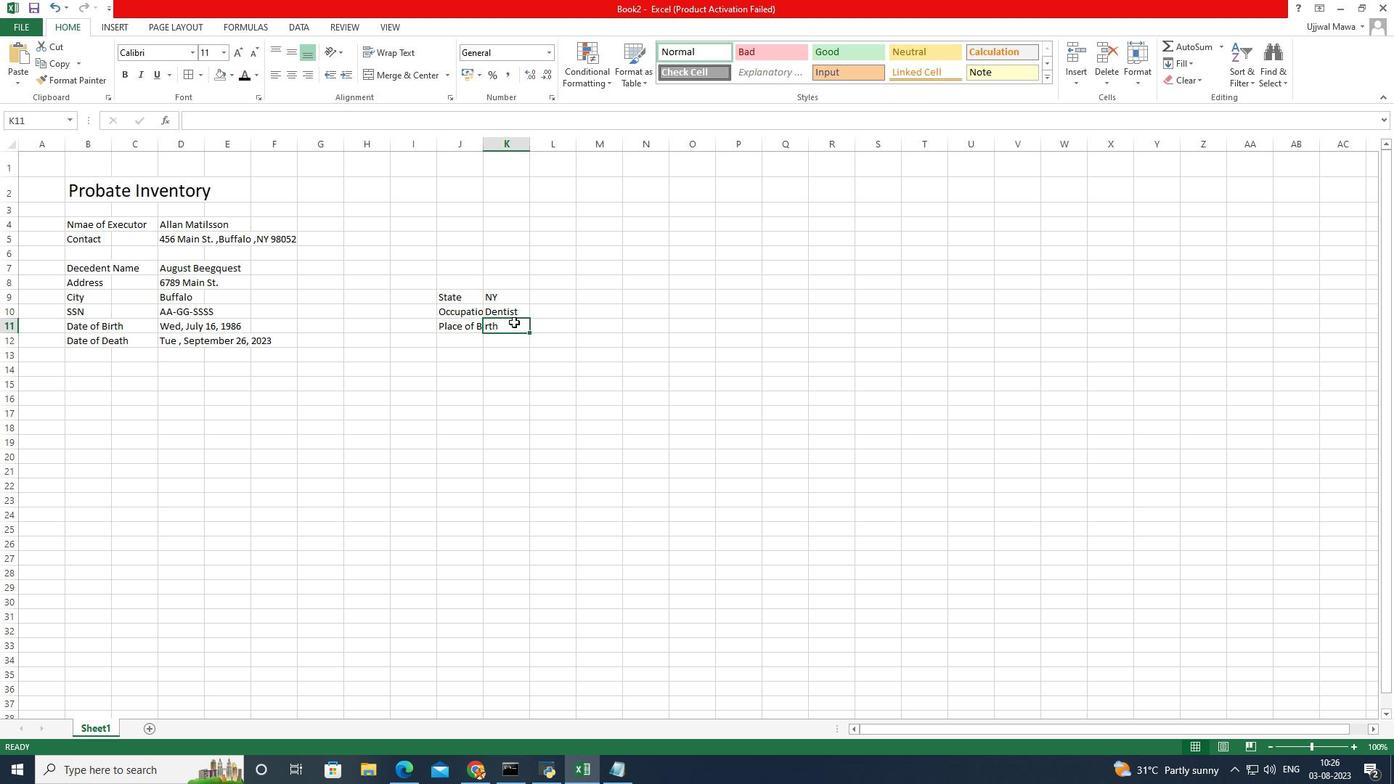 
Action: Mouse pressed left at (514, 322)
Screenshot: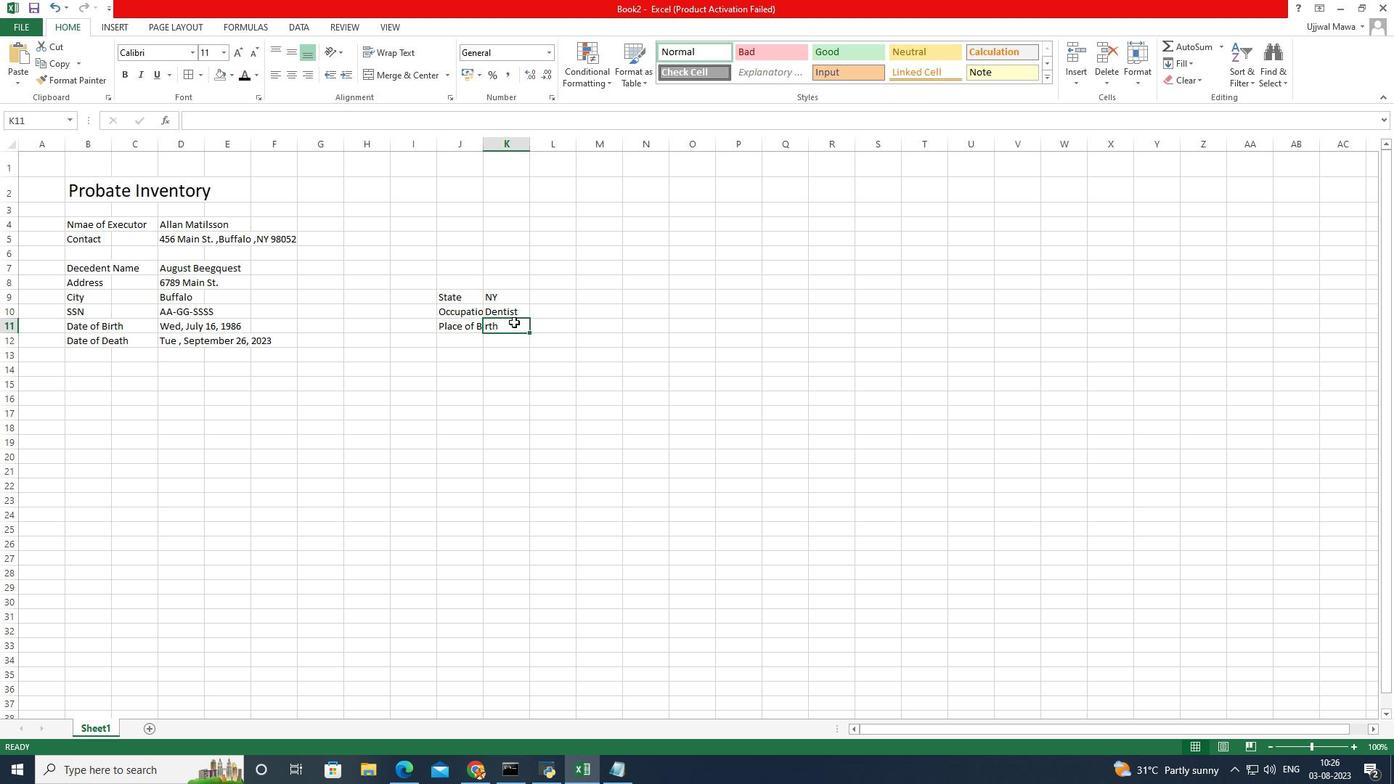 
Action: Mouse moved to (512, 325)
Screenshot: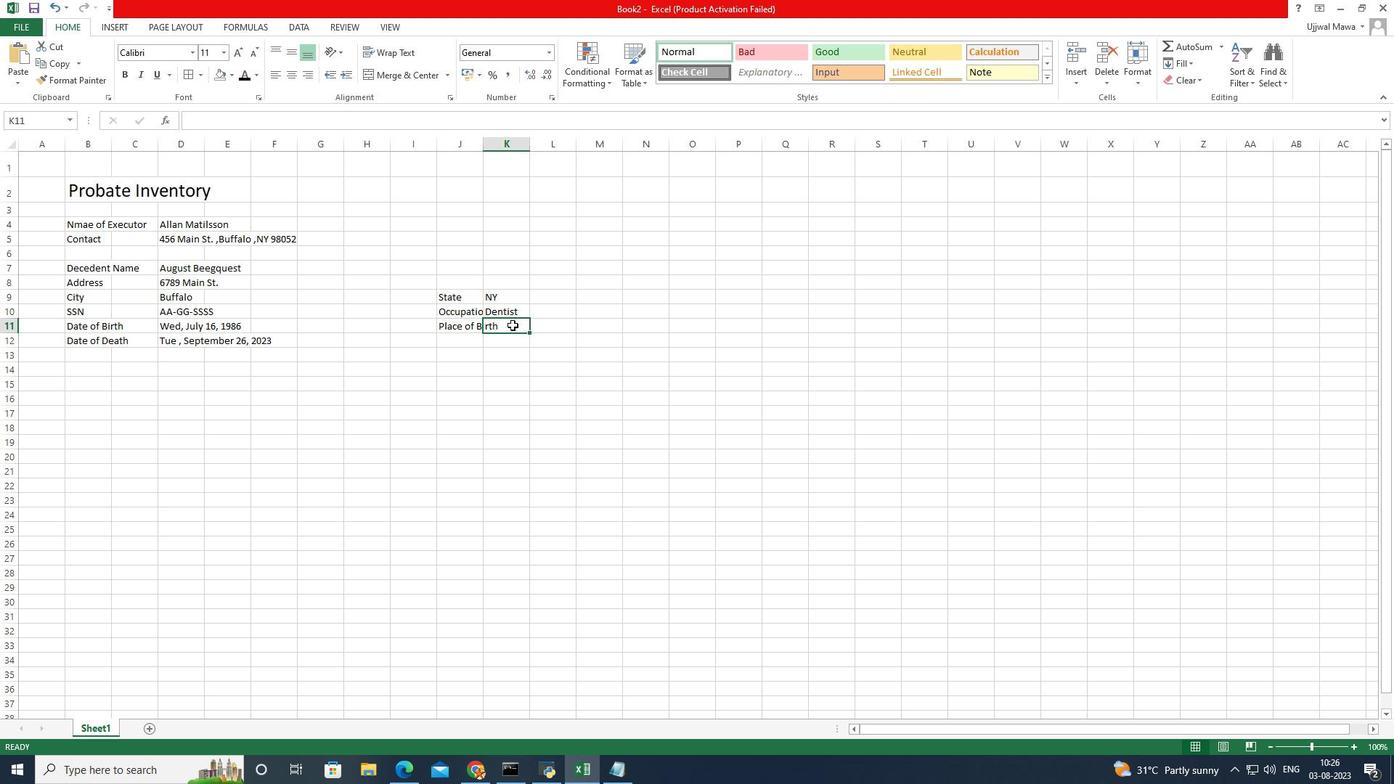 
Action: Mouse pressed left at (512, 325)
Screenshot: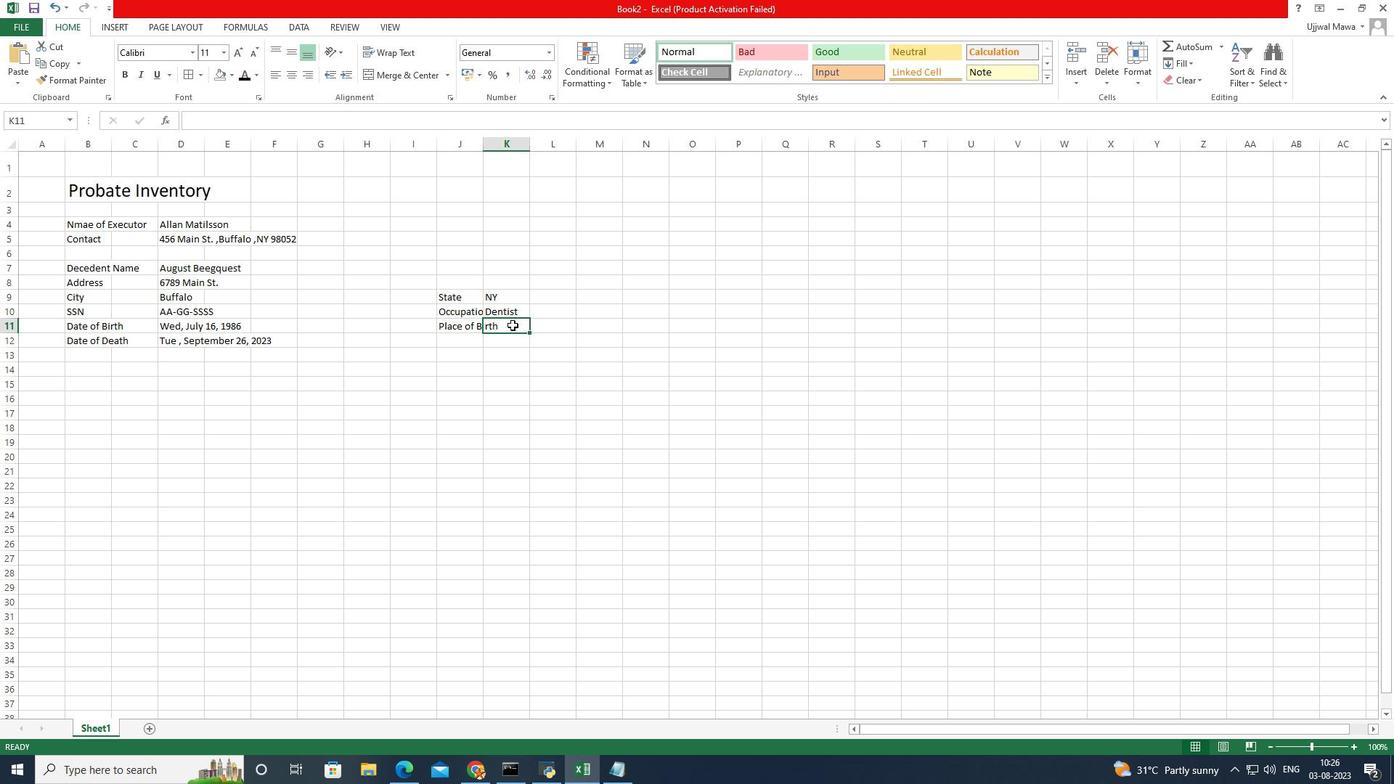 
Action: Mouse pressed left at (512, 325)
Screenshot: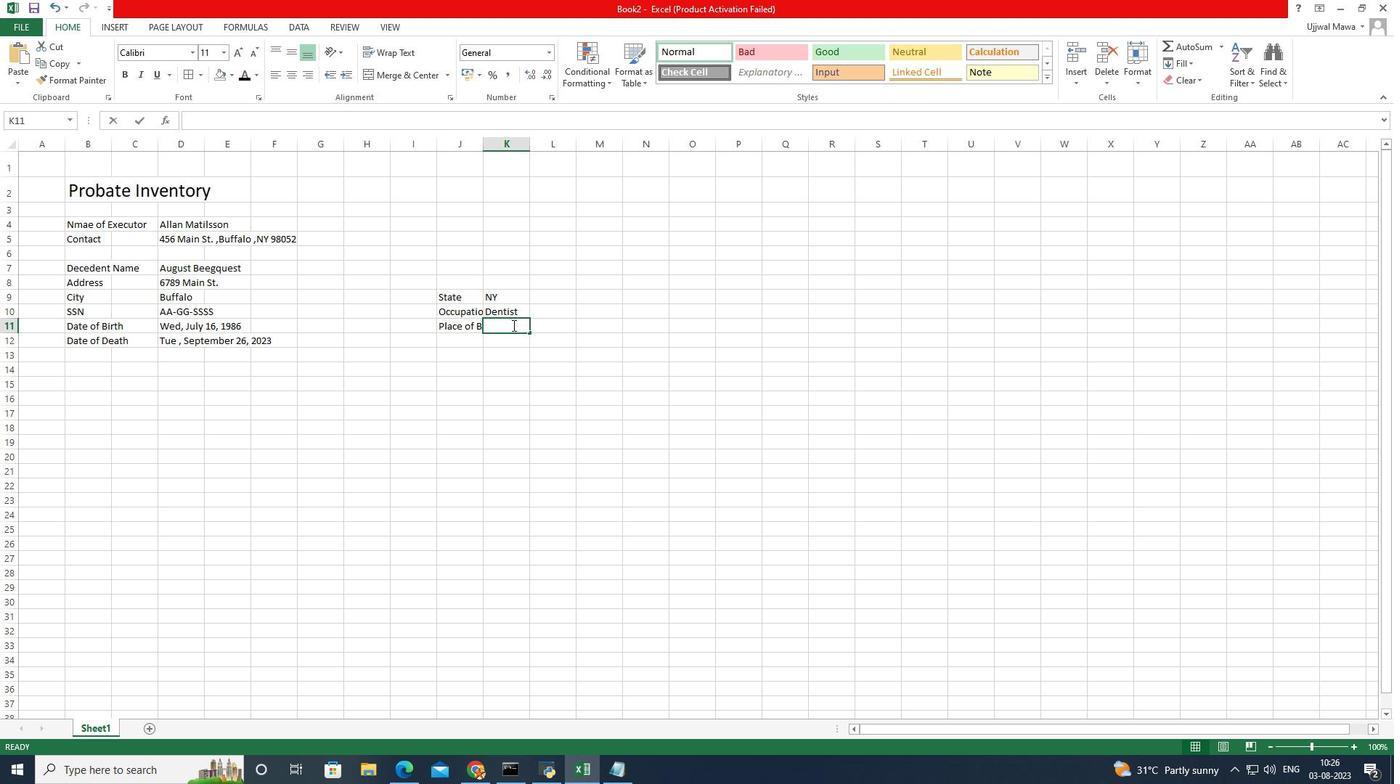 
Action: Key pressed <Key.caps_lock>N<Key.caps_lock>.<Key.caps_lock>Y<Key.caps_lock>
Screenshot: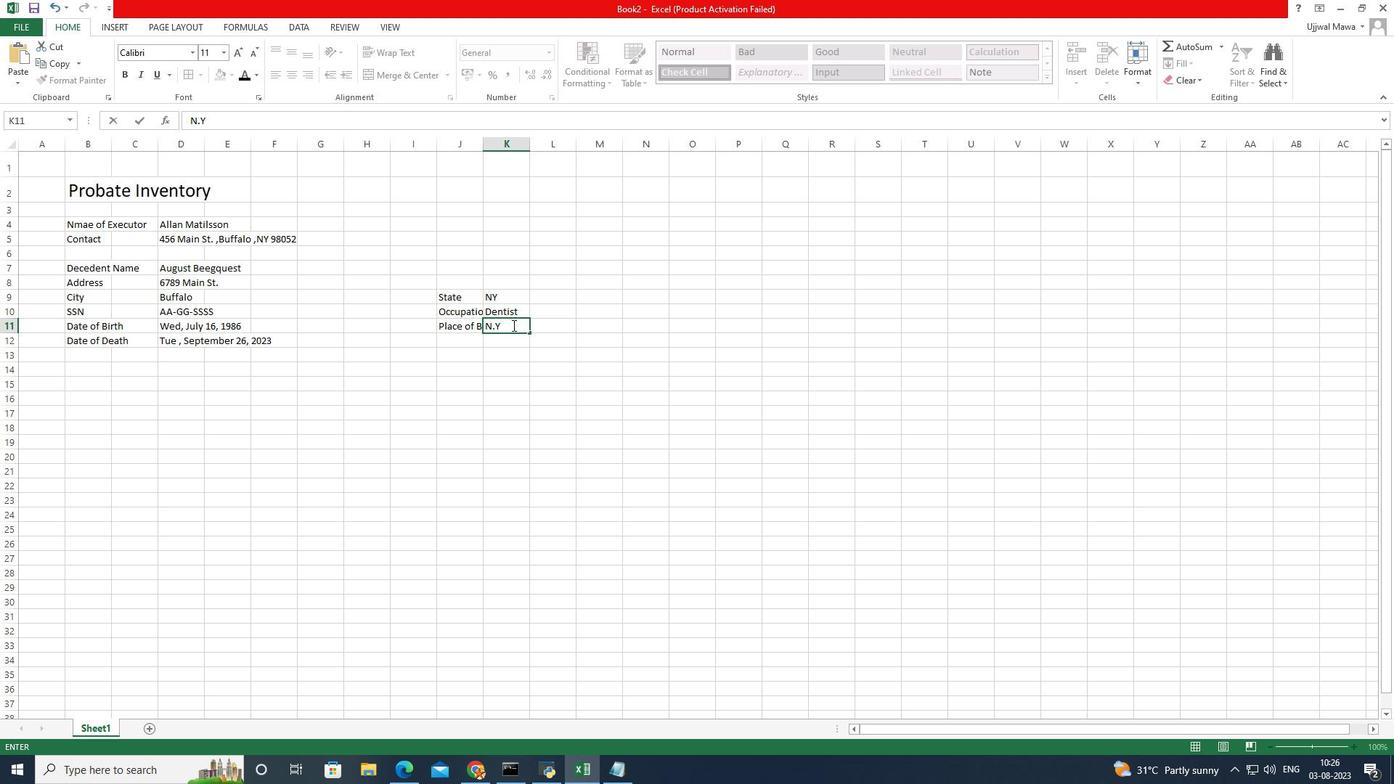 
Action: Mouse moved to (446, 374)
Screenshot: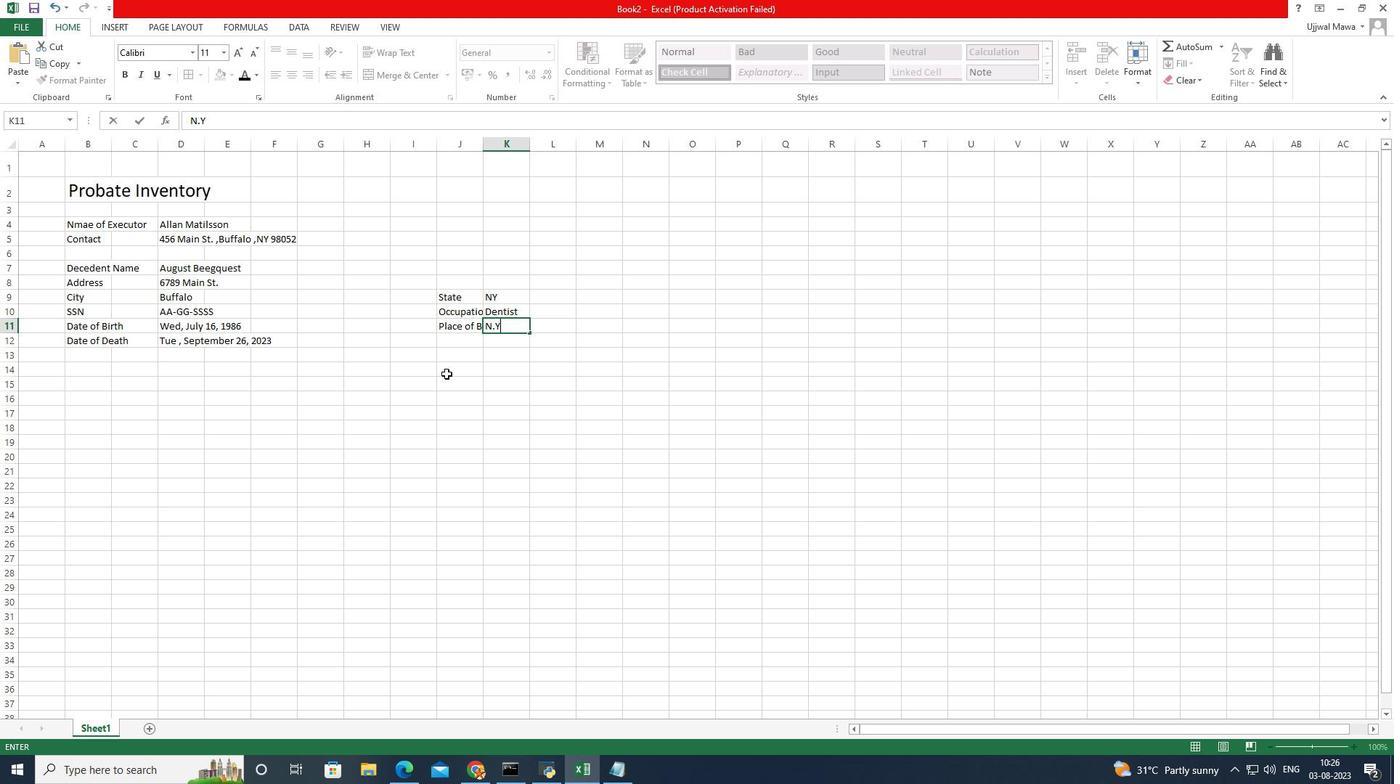 
Action: Mouse pressed left at (446, 374)
Screenshot: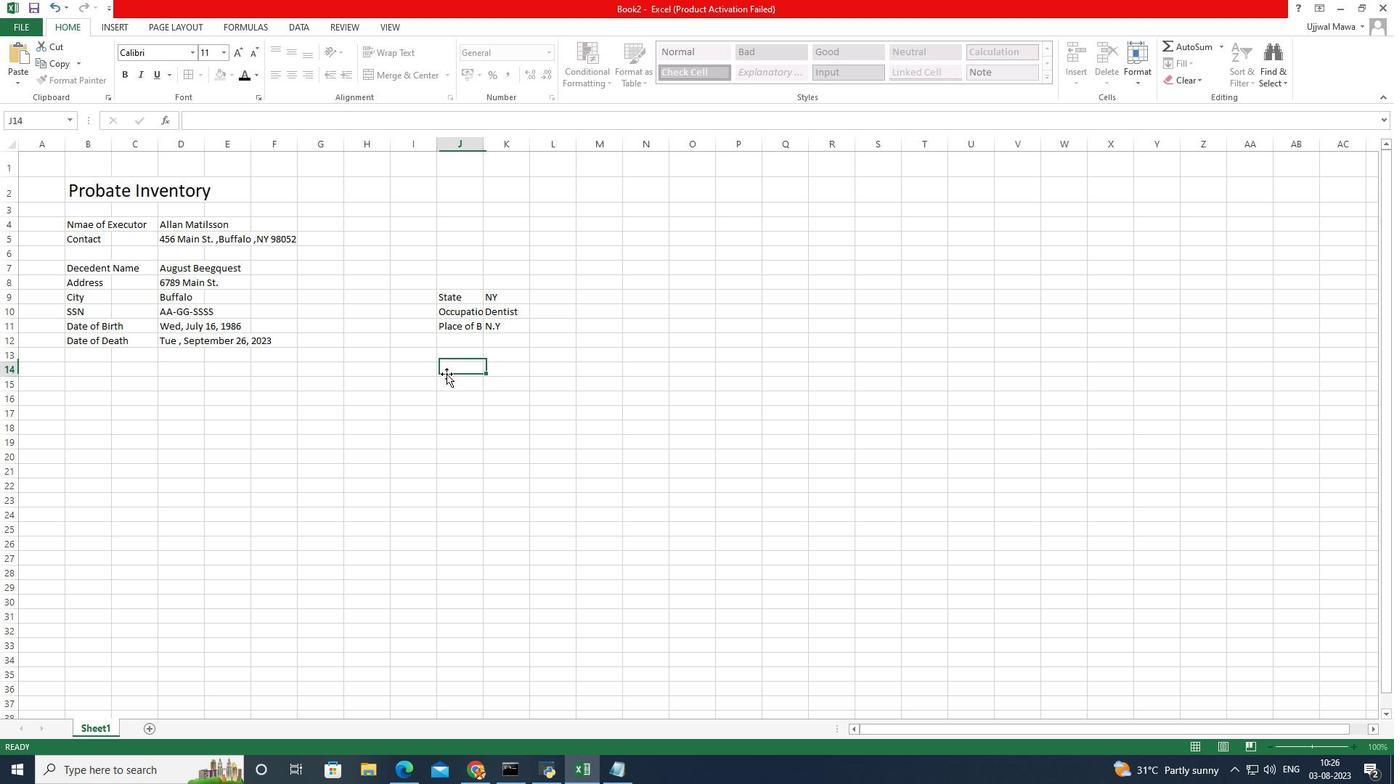 
Action: Mouse moved to (464, 346)
Screenshot: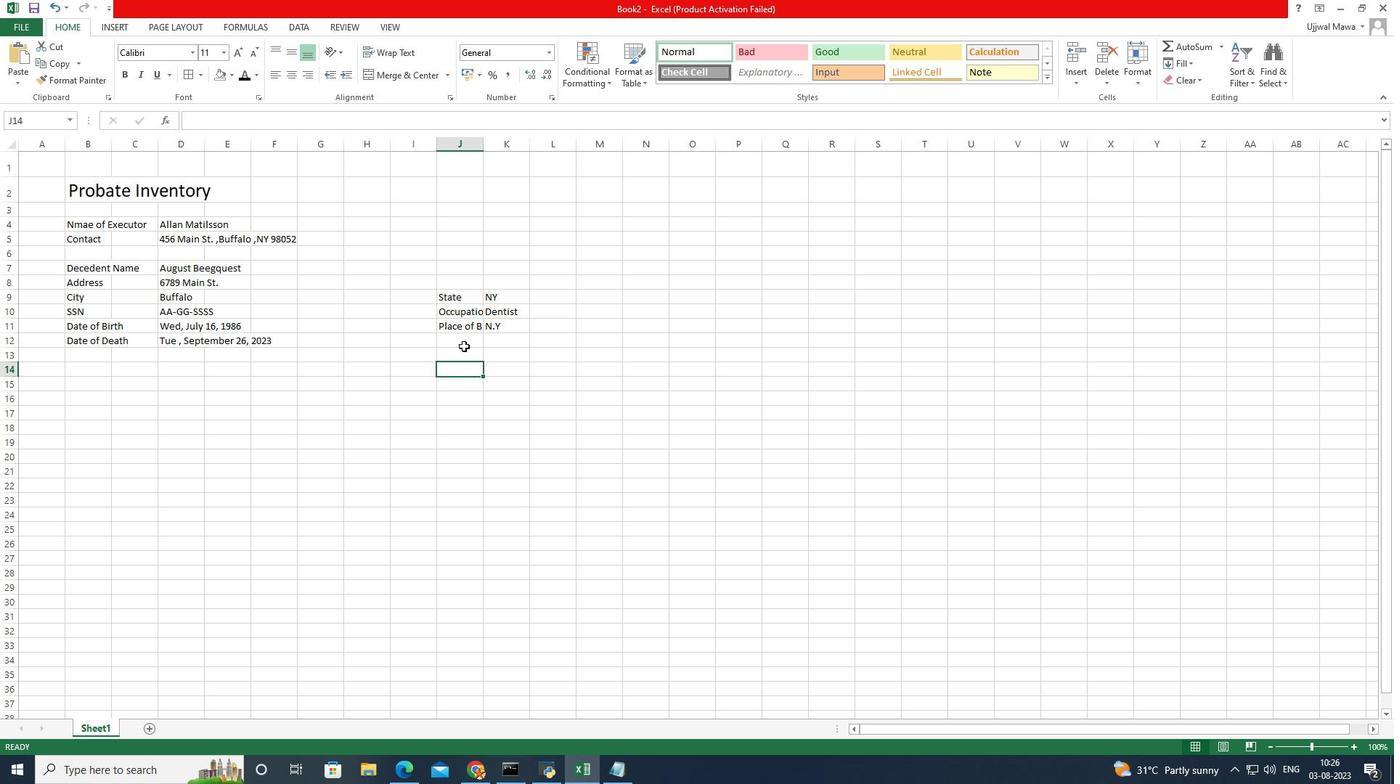 
Action: Mouse pressed left at (464, 346)
Screenshot: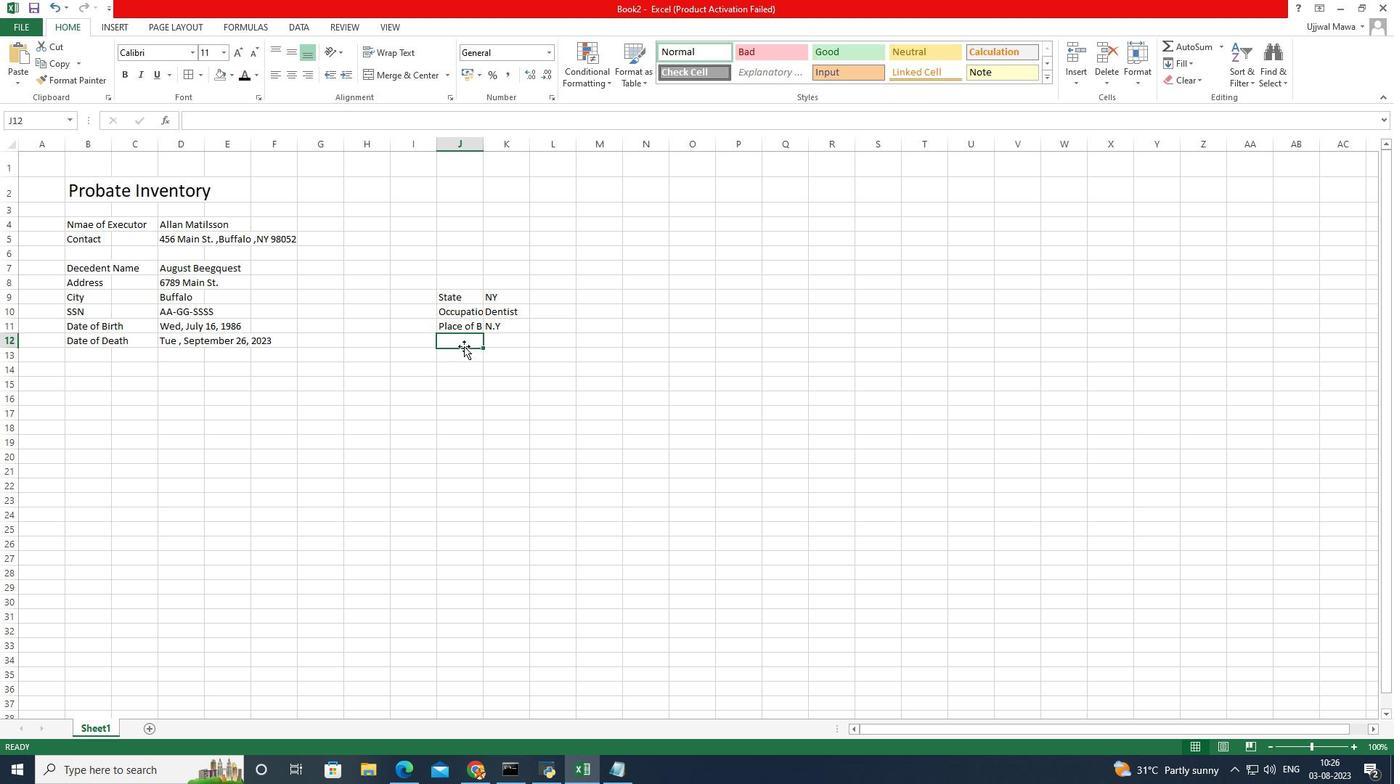 
Action: Mouse moved to (484, 138)
Screenshot: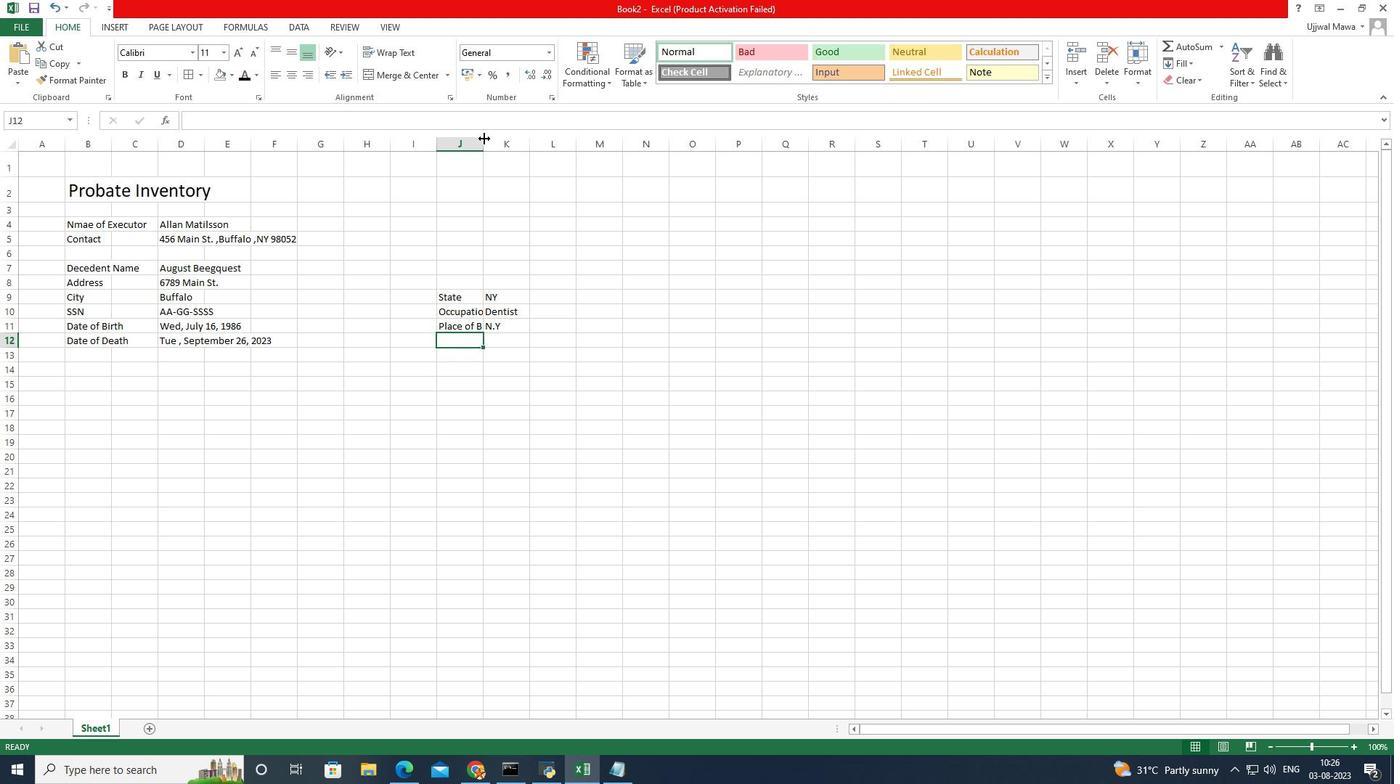 
Action: Mouse pressed left at (484, 138)
Screenshot: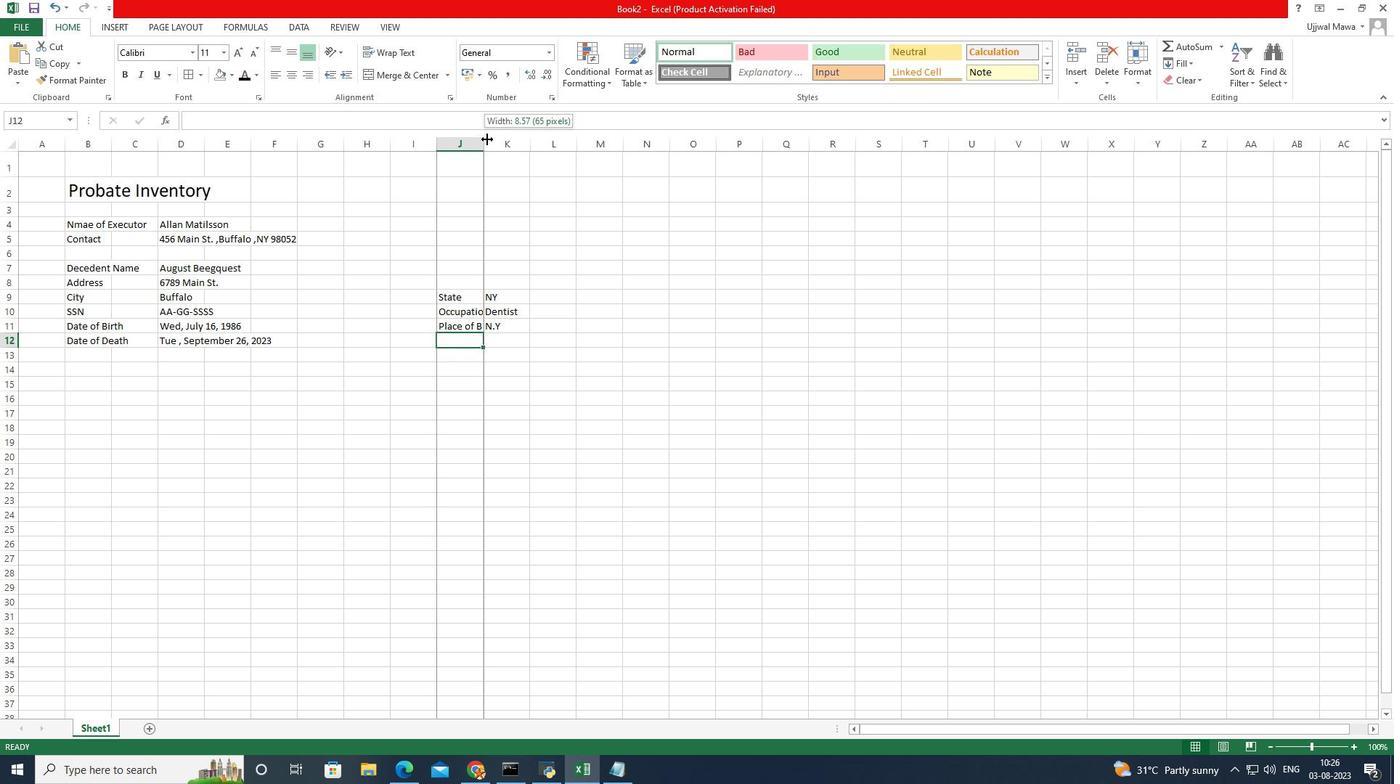 
Action: Mouse moved to (475, 342)
Screenshot: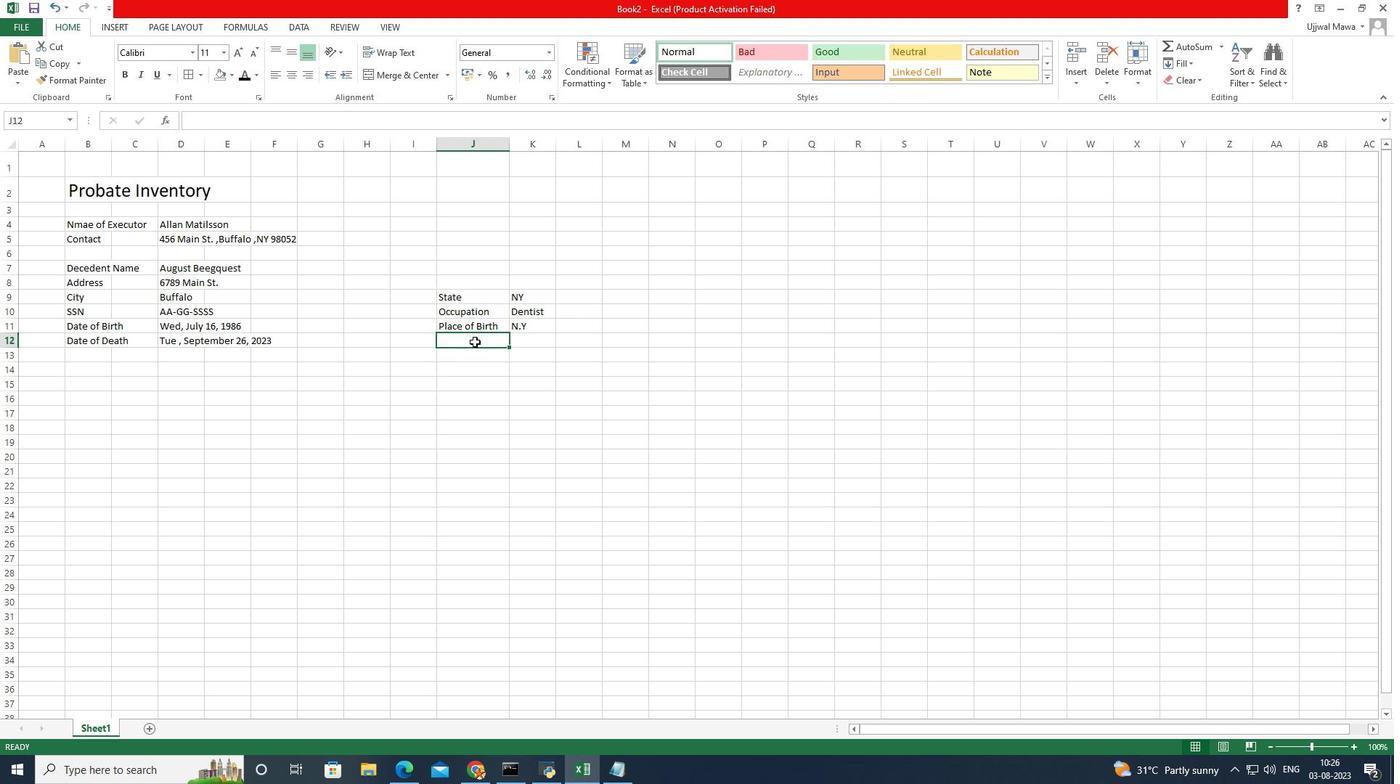 
Action: Mouse pressed left at (475, 342)
Screenshot: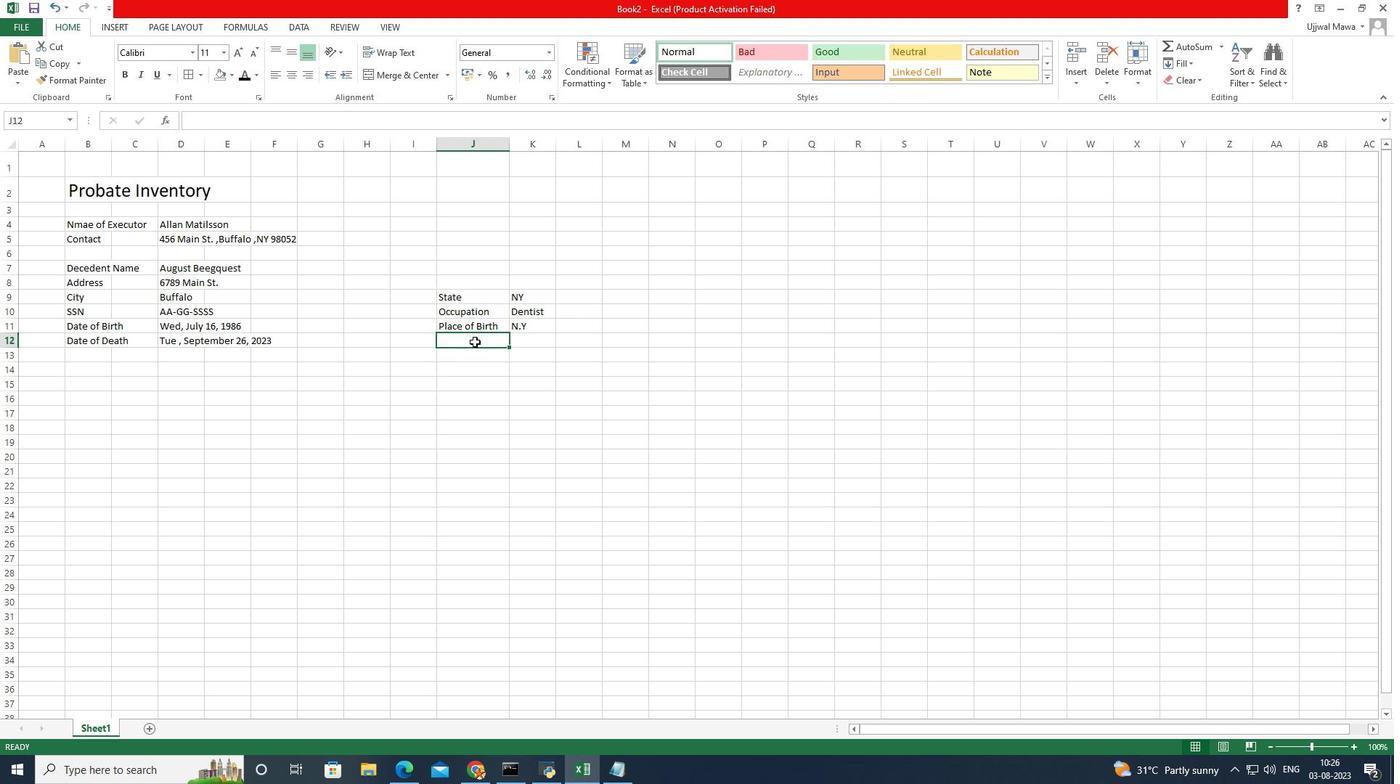 
Action: Mouse pressed left at (475, 342)
Screenshot: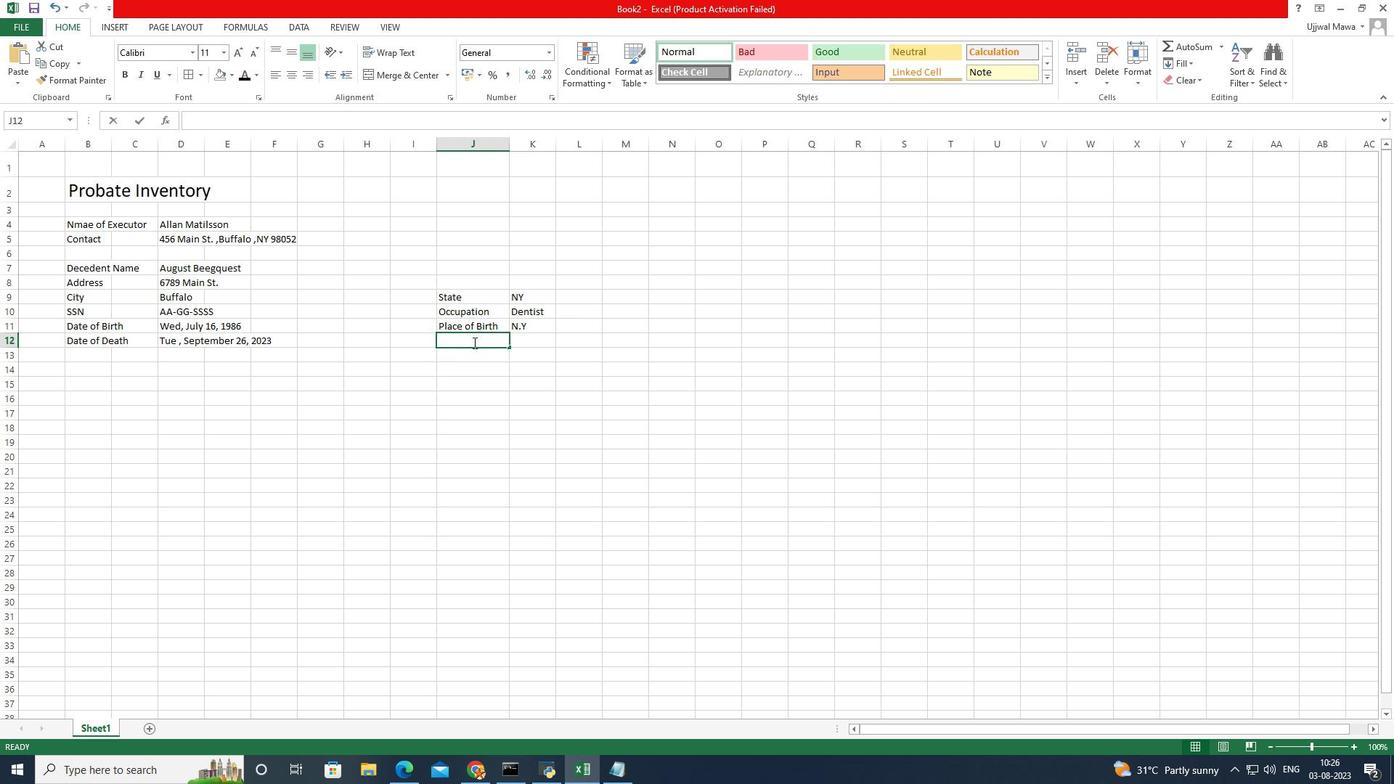 
Action: Mouse moved to (473, 342)
Screenshot: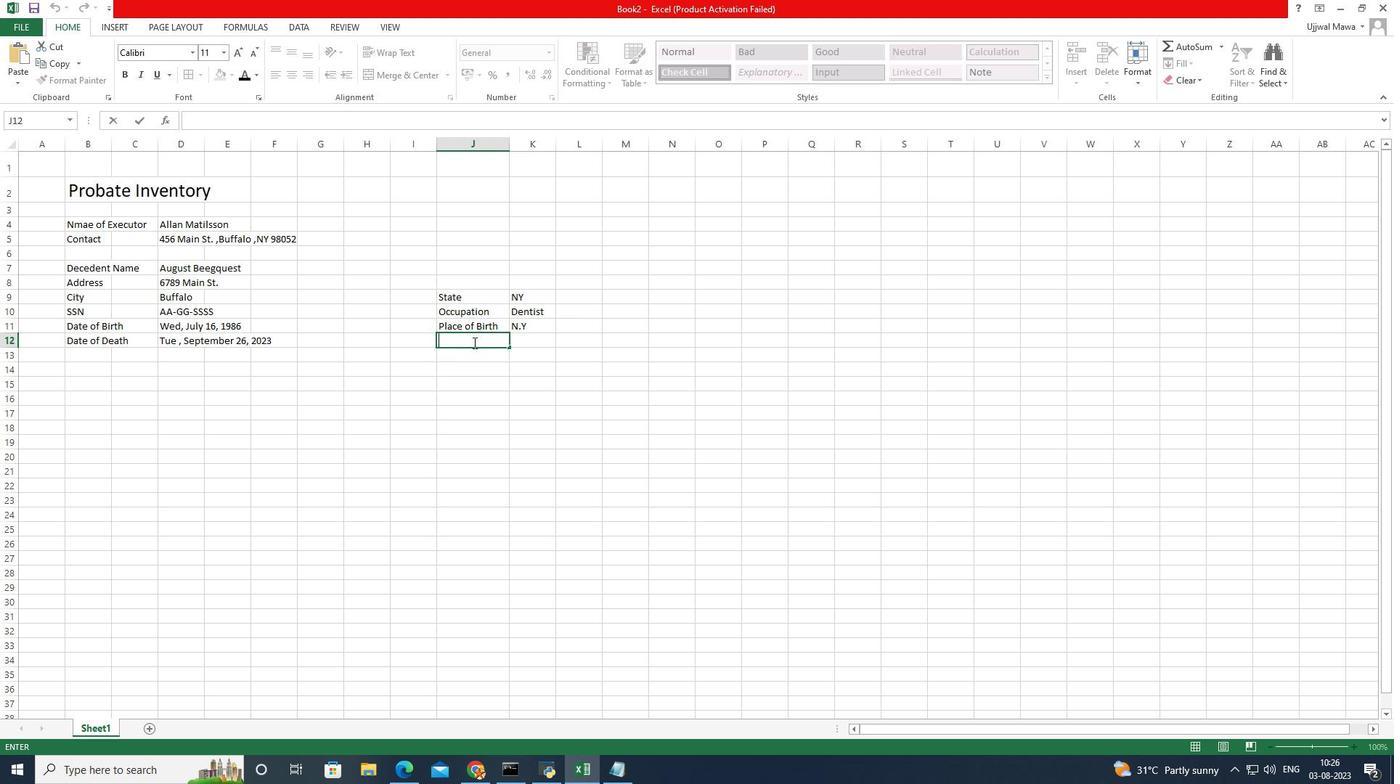 
Action: Key pressed <Key.caps_lock>P<Key.caps_lock>lace<Key.space>of<Key.space><Key.caps_lock>D<Key.caps_lock>eath
Screenshot: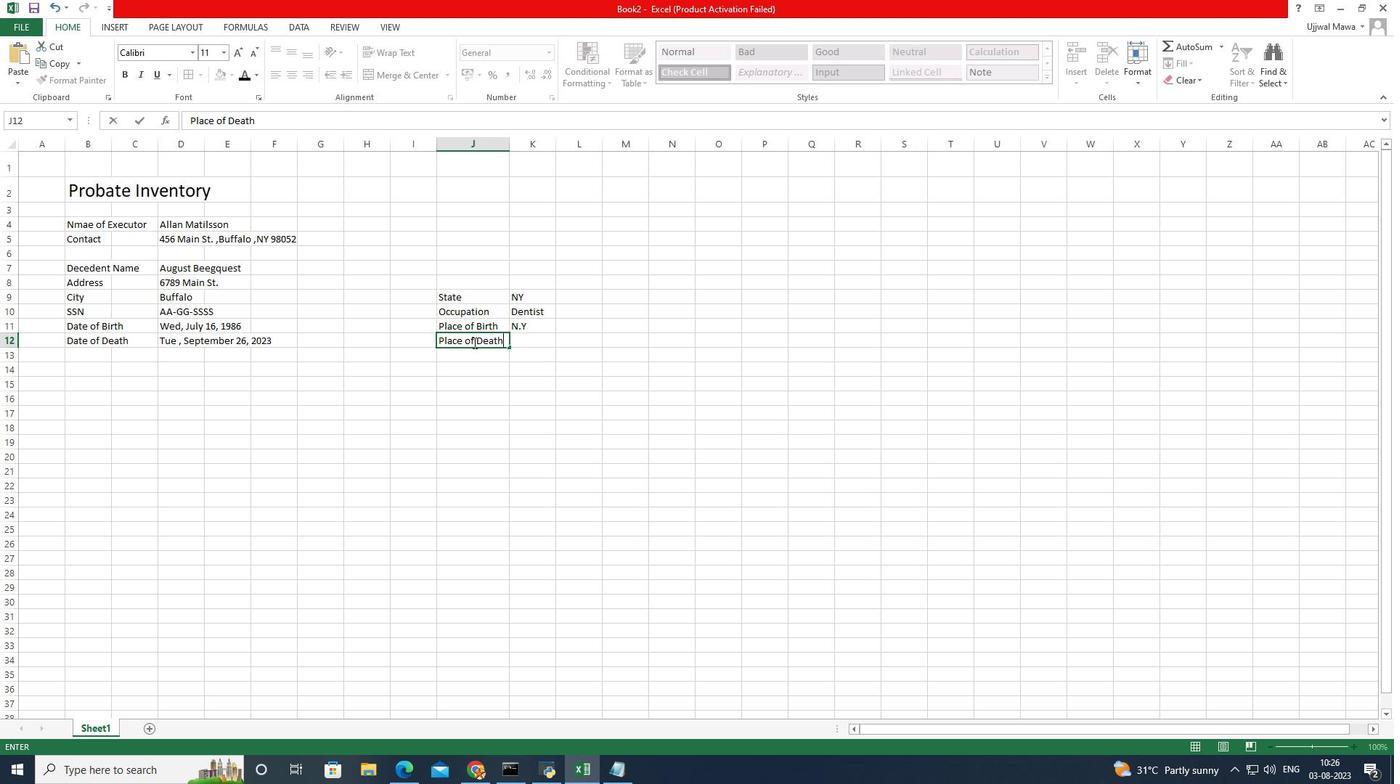 
Action: Mouse moved to (525, 337)
Screenshot: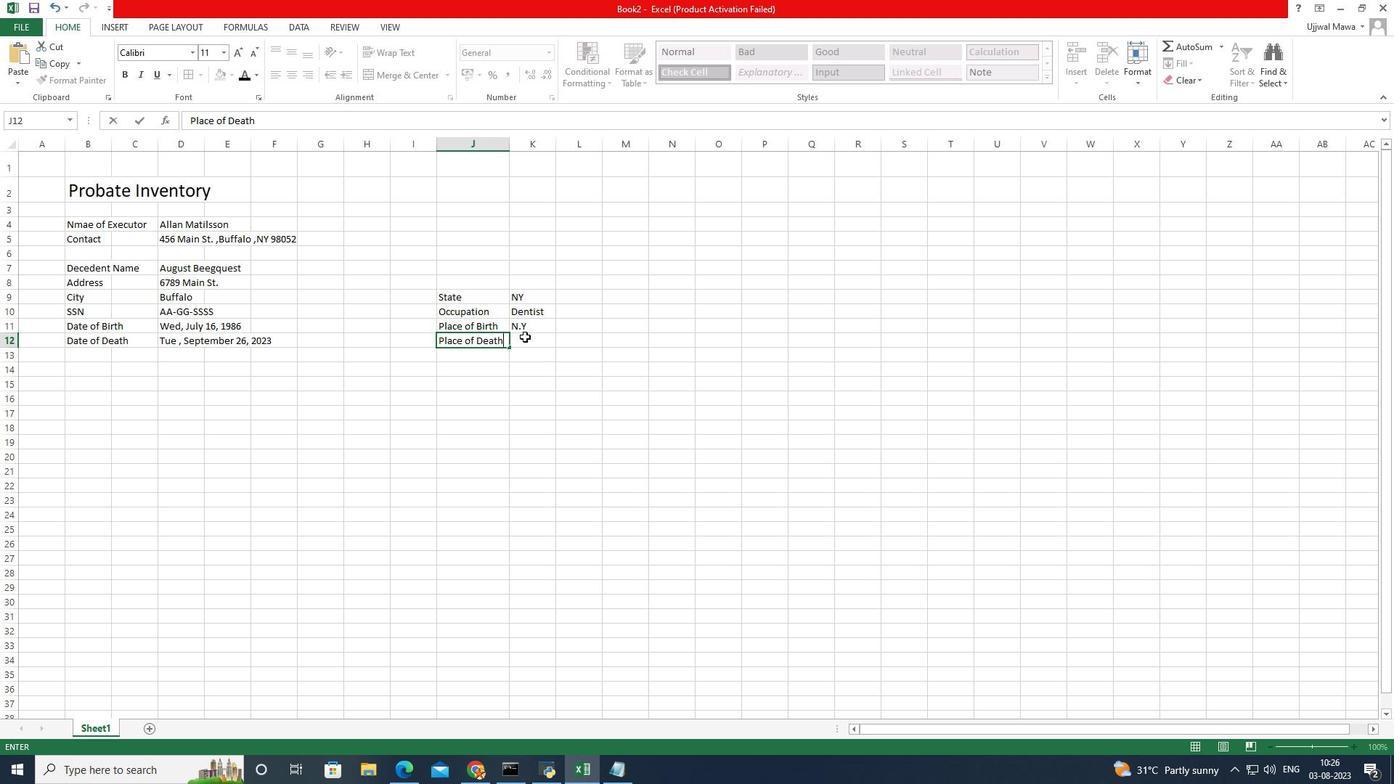 
Action: Mouse pressed left at (525, 337)
Screenshot: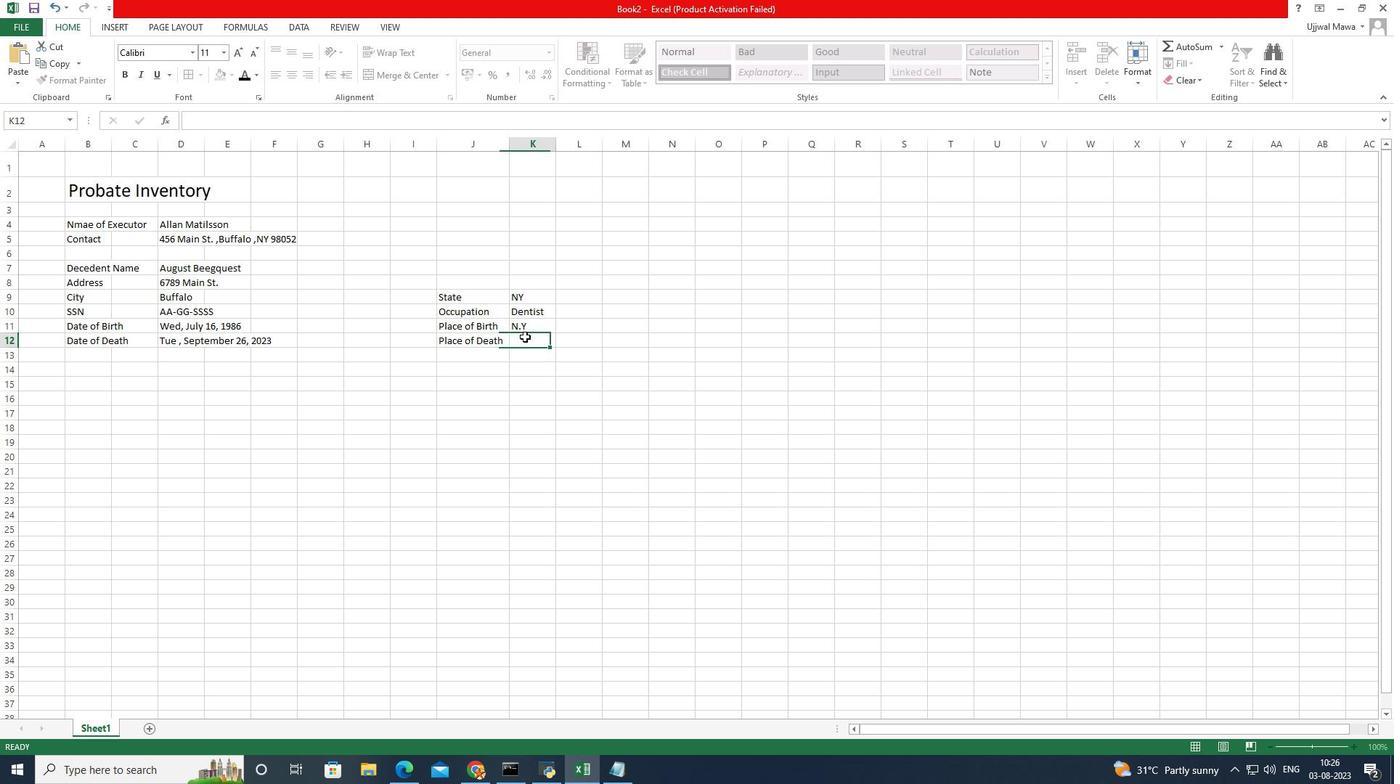 
Action: Mouse moved to (550, 332)
Screenshot: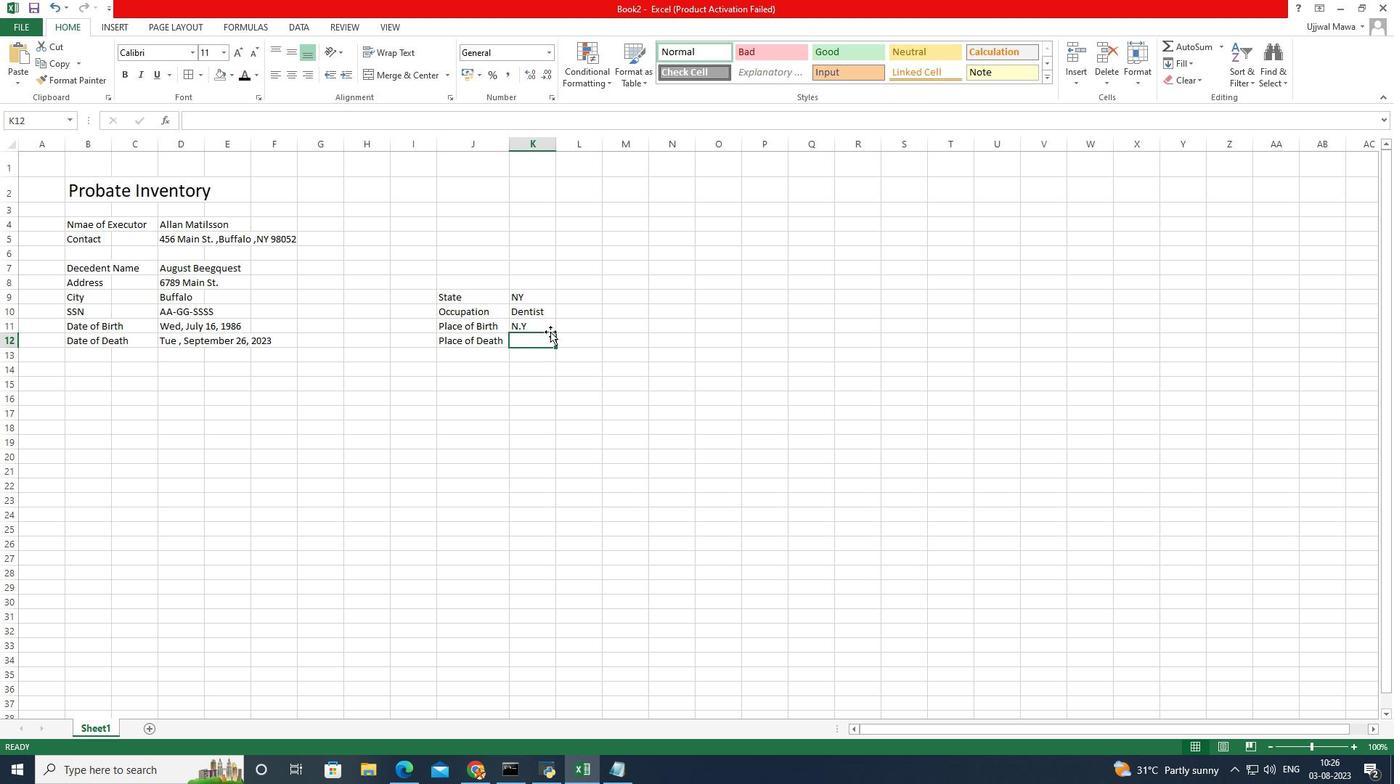 
Action: Key pressed <Key.caps_lock>N.Y
Screenshot: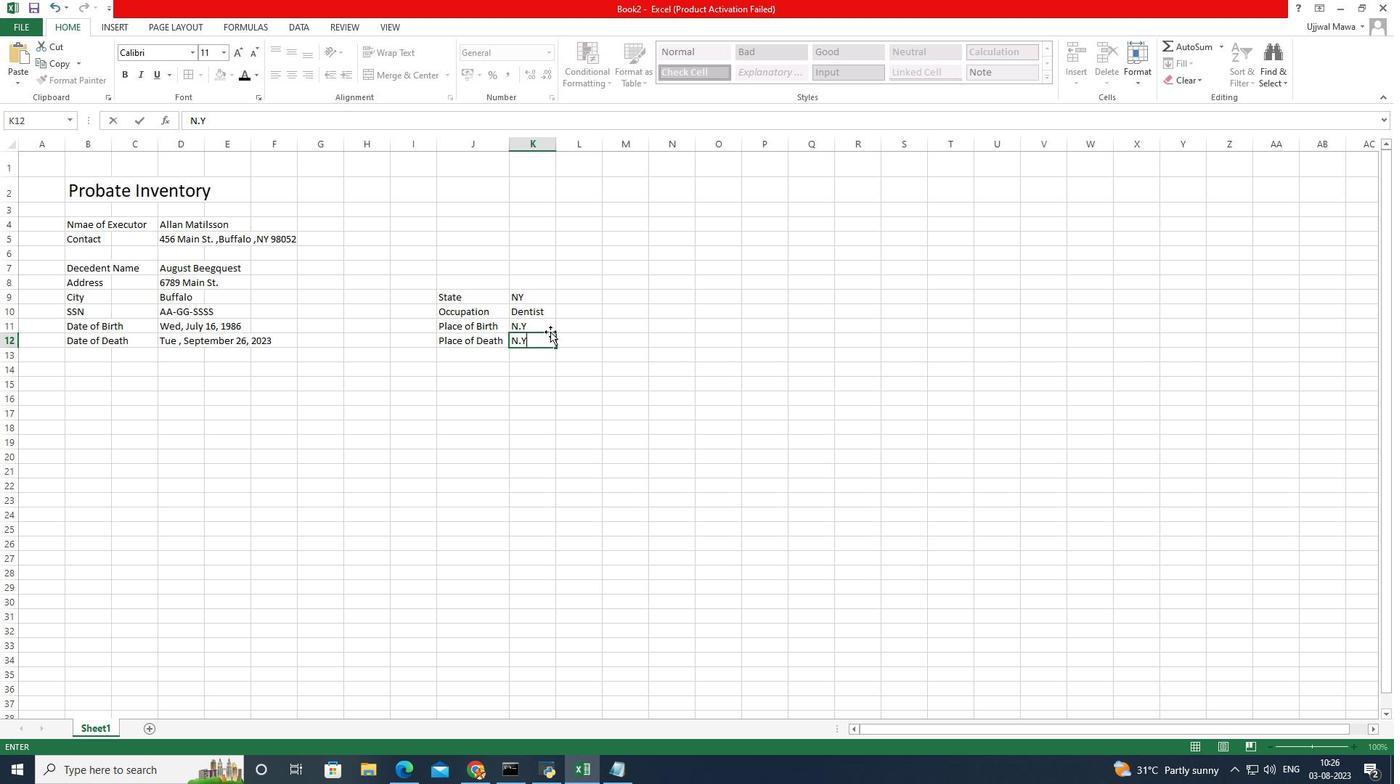 
Action: Mouse moved to (520, 294)
Screenshot: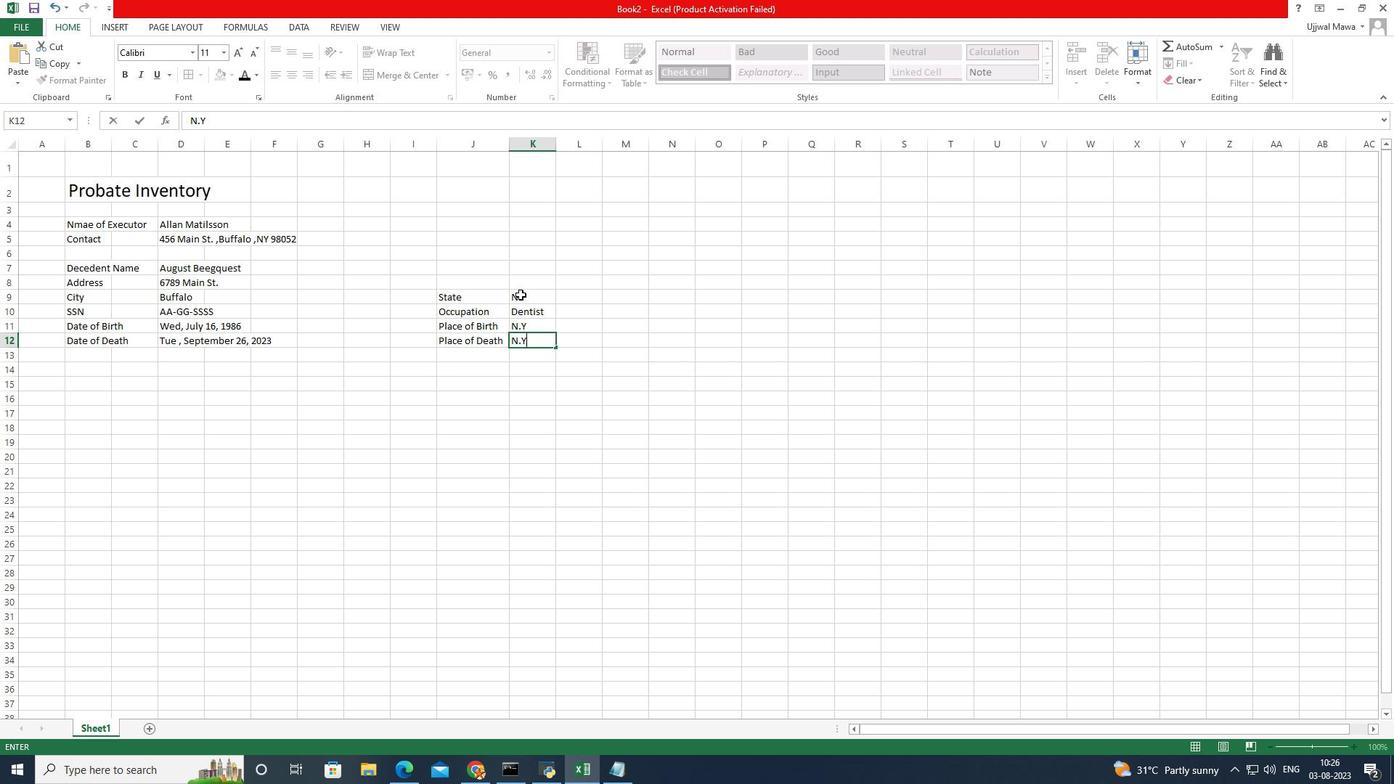 
Action: Mouse pressed left at (520, 294)
Screenshot: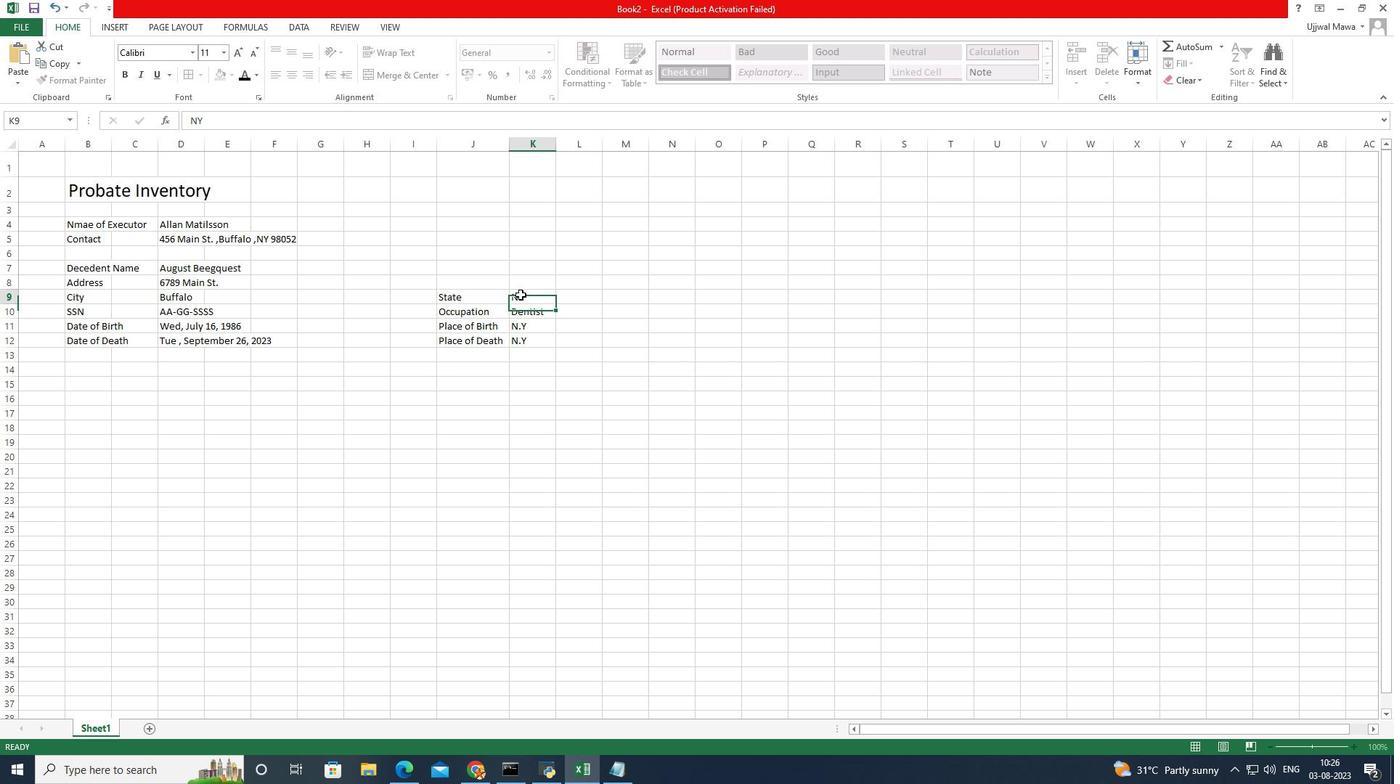 
Action: Mouse pressed left at (520, 294)
Screenshot: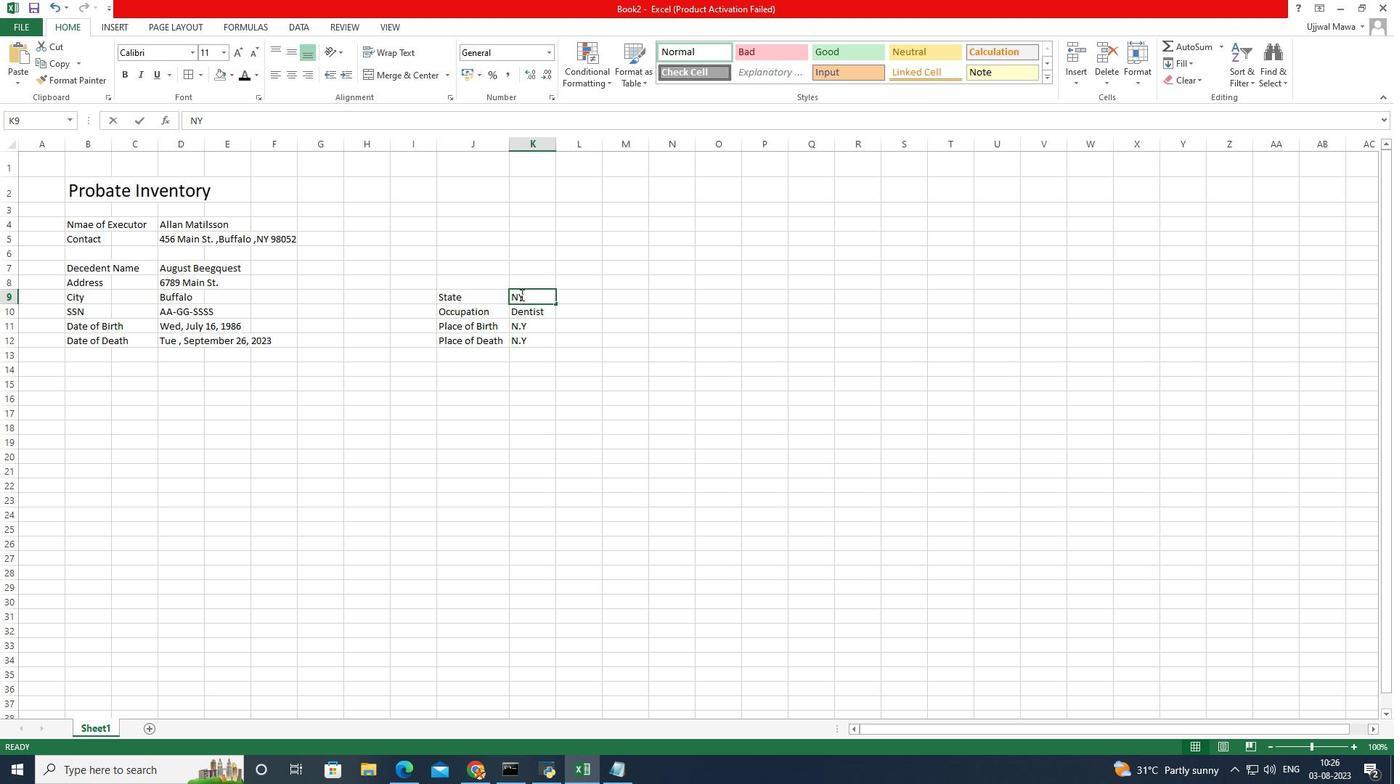 
Action: Mouse pressed left at (520, 294)
Screenshot: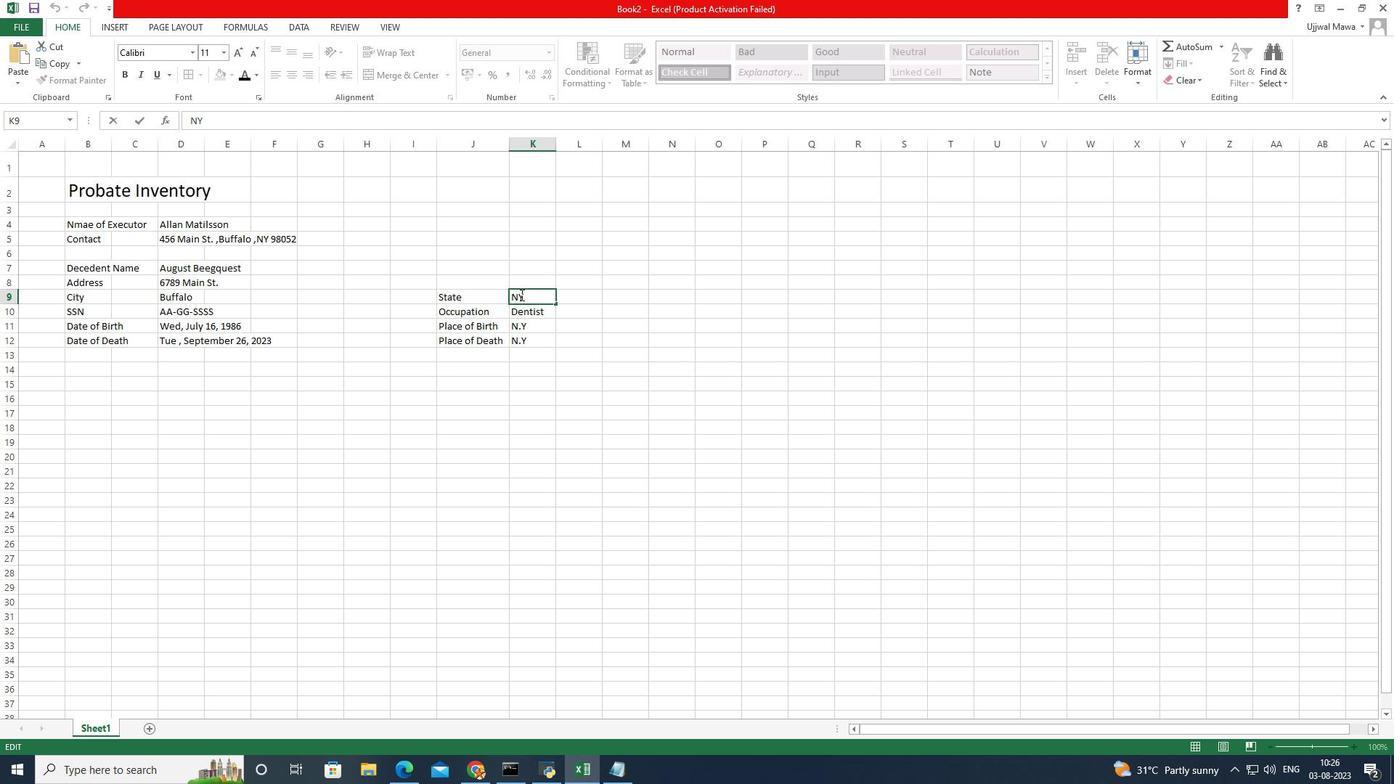 
Action: Mouse moved to (520, 257)
Screenshot: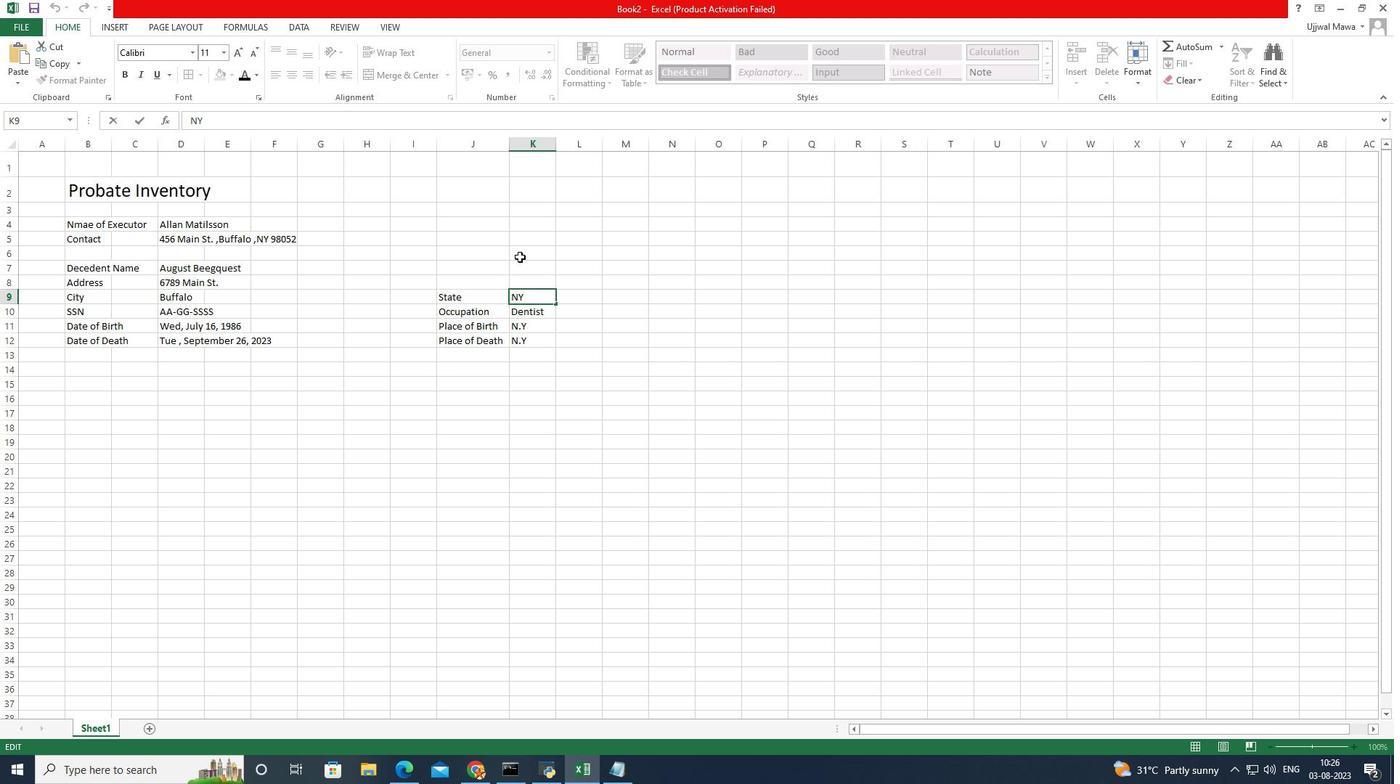 
Action: Key pressed .
Screenshot: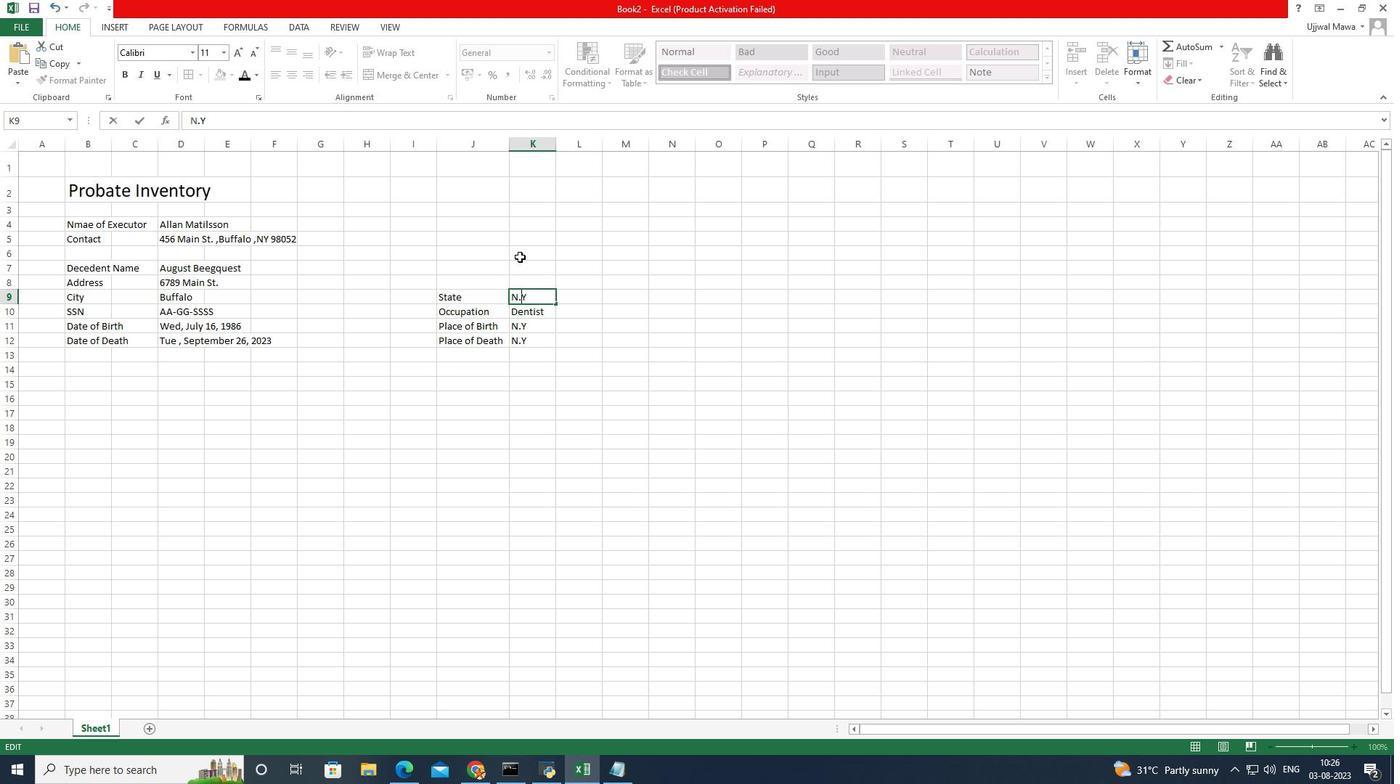 
Action: Mouse moved to (258, 234)
Screenshot: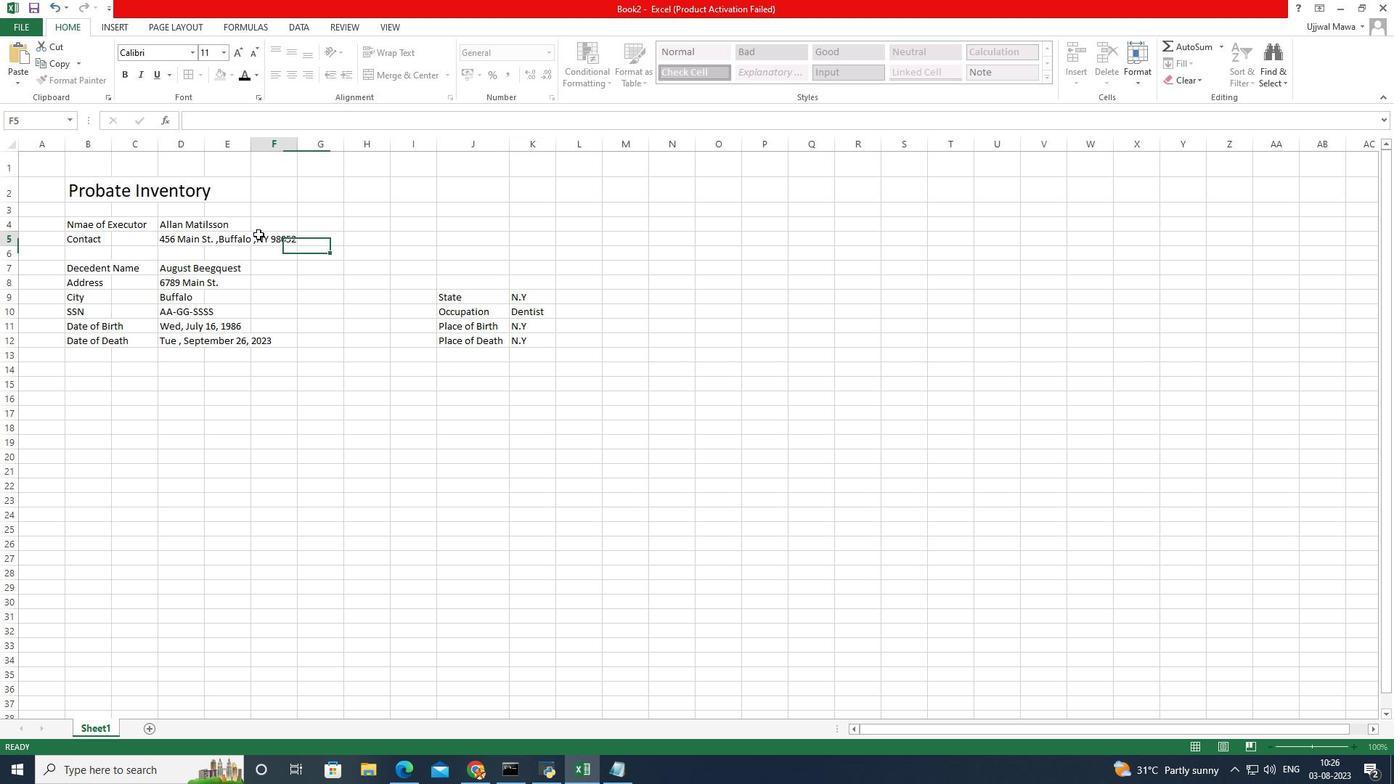 
Action: Mouse pressed left at (258, 234)
Screenshot: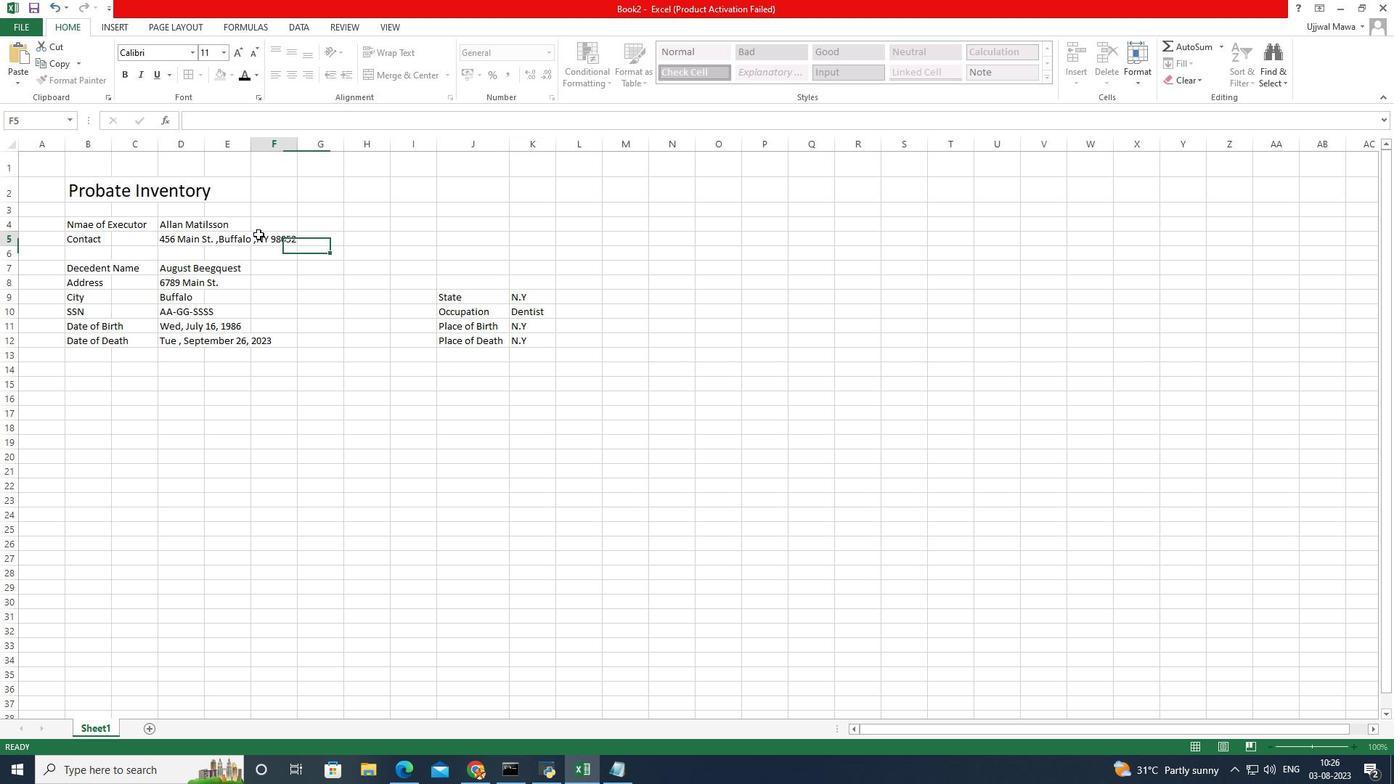 
Action: Mouse moved to (182, 243)
Screenshot: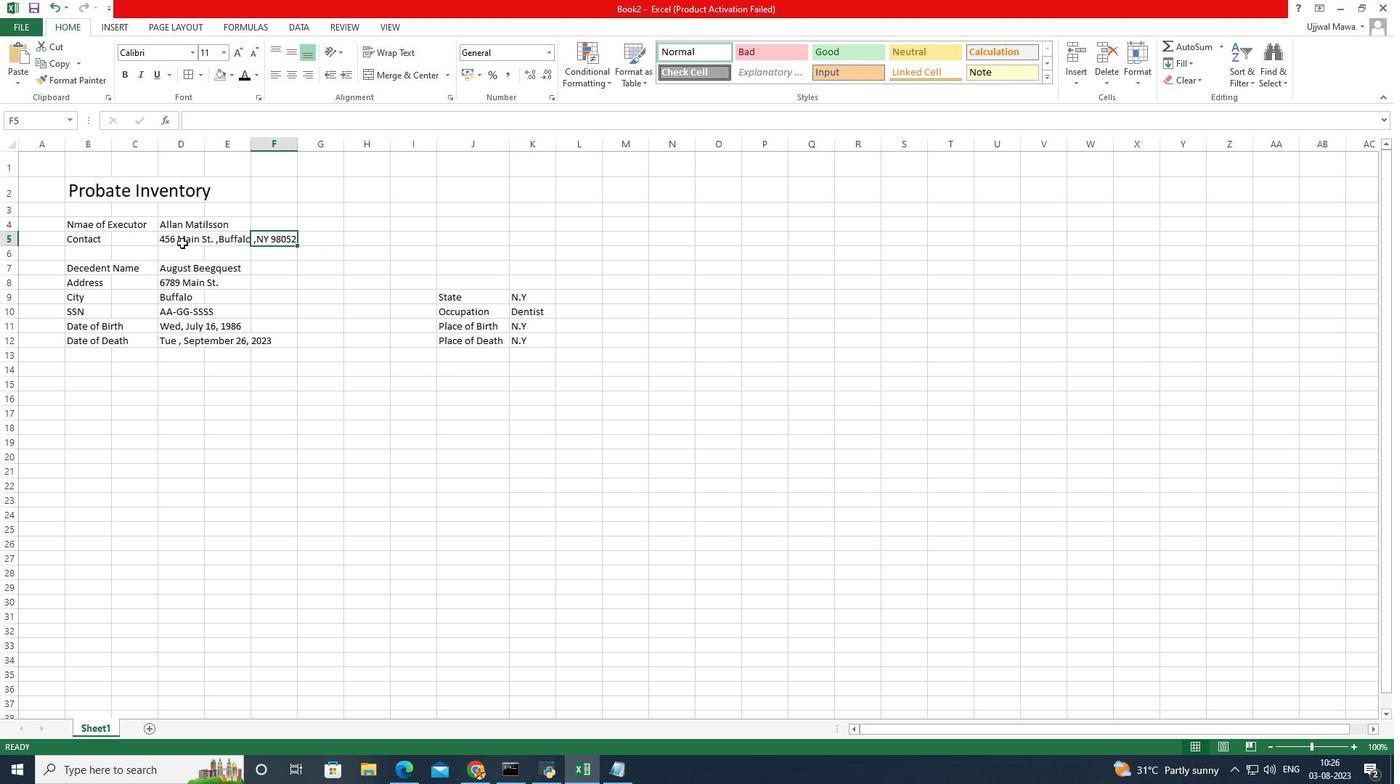 
Action: Mouse pressed left at (182, 243)
Screenshot: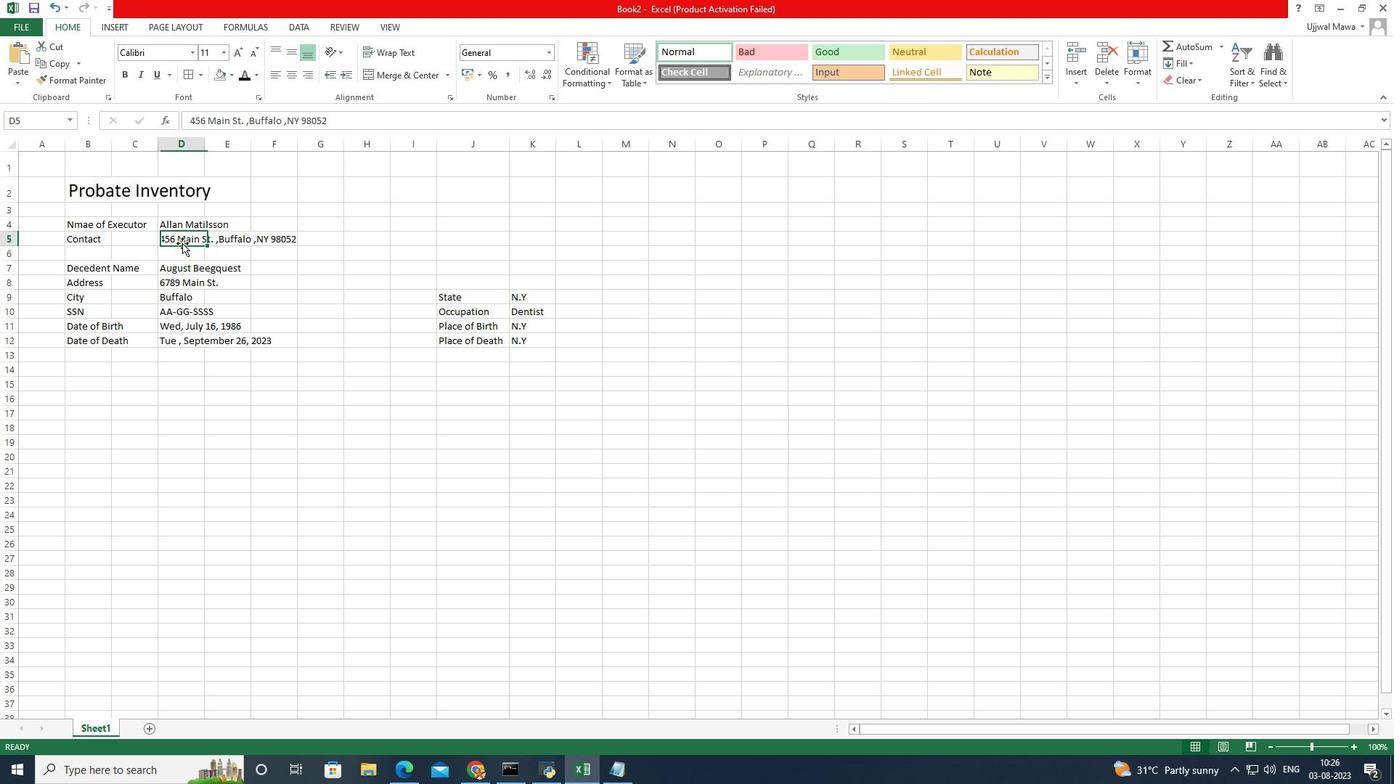 
Action: Mouse pressed left at (182, 243)
Screenshot: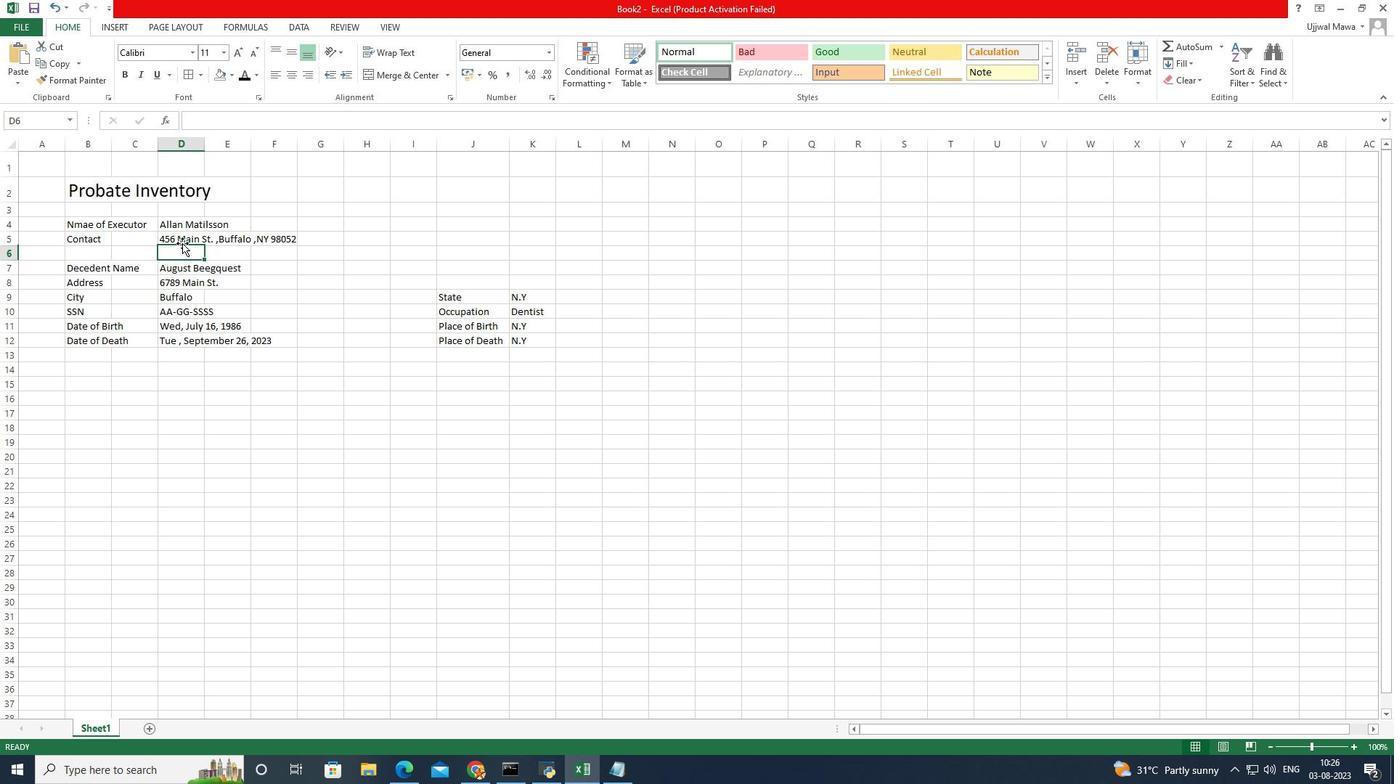
Action: Mouse moved to (184, 239)
Screenshot: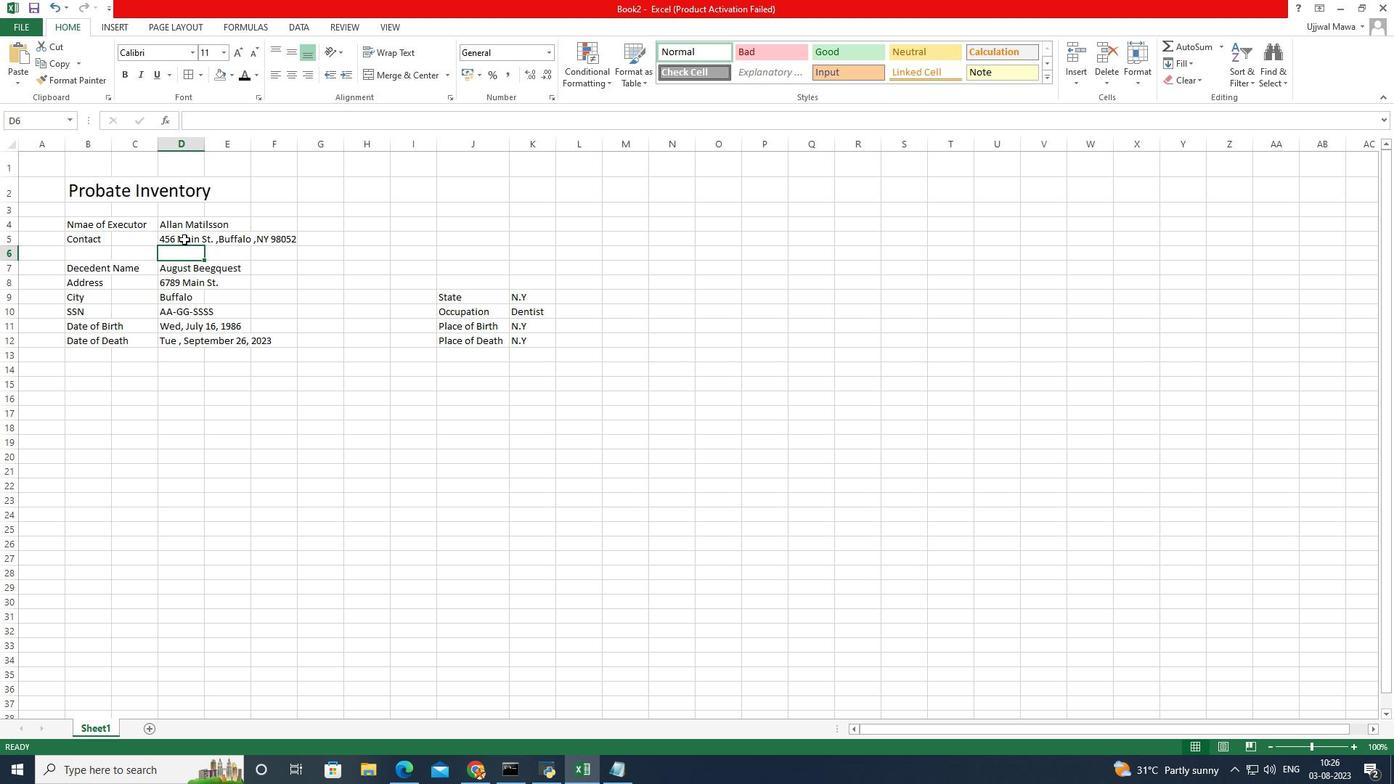 
Action: Mouse pressed left at (184, 239)
Screenshot: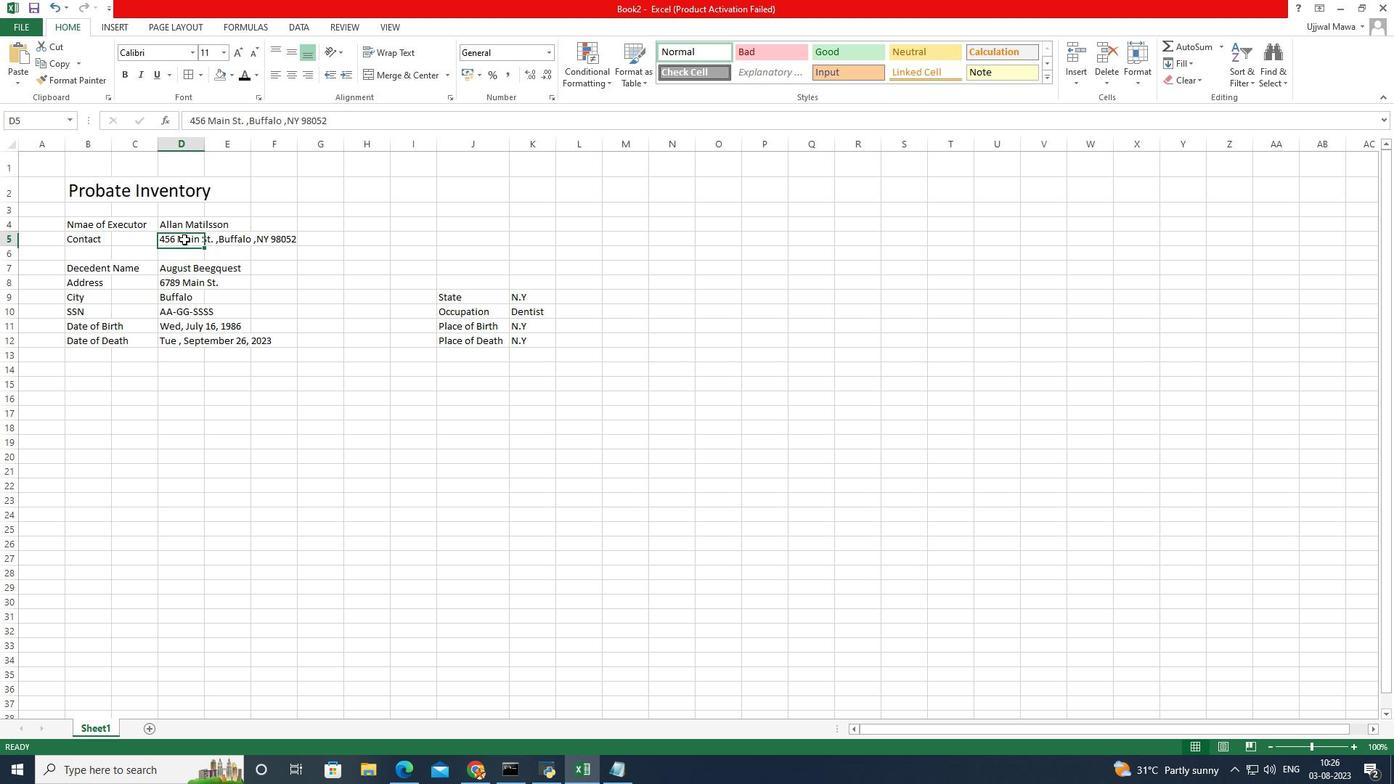 
Action: Mouse pressed left at (184, 239)
Screenshot: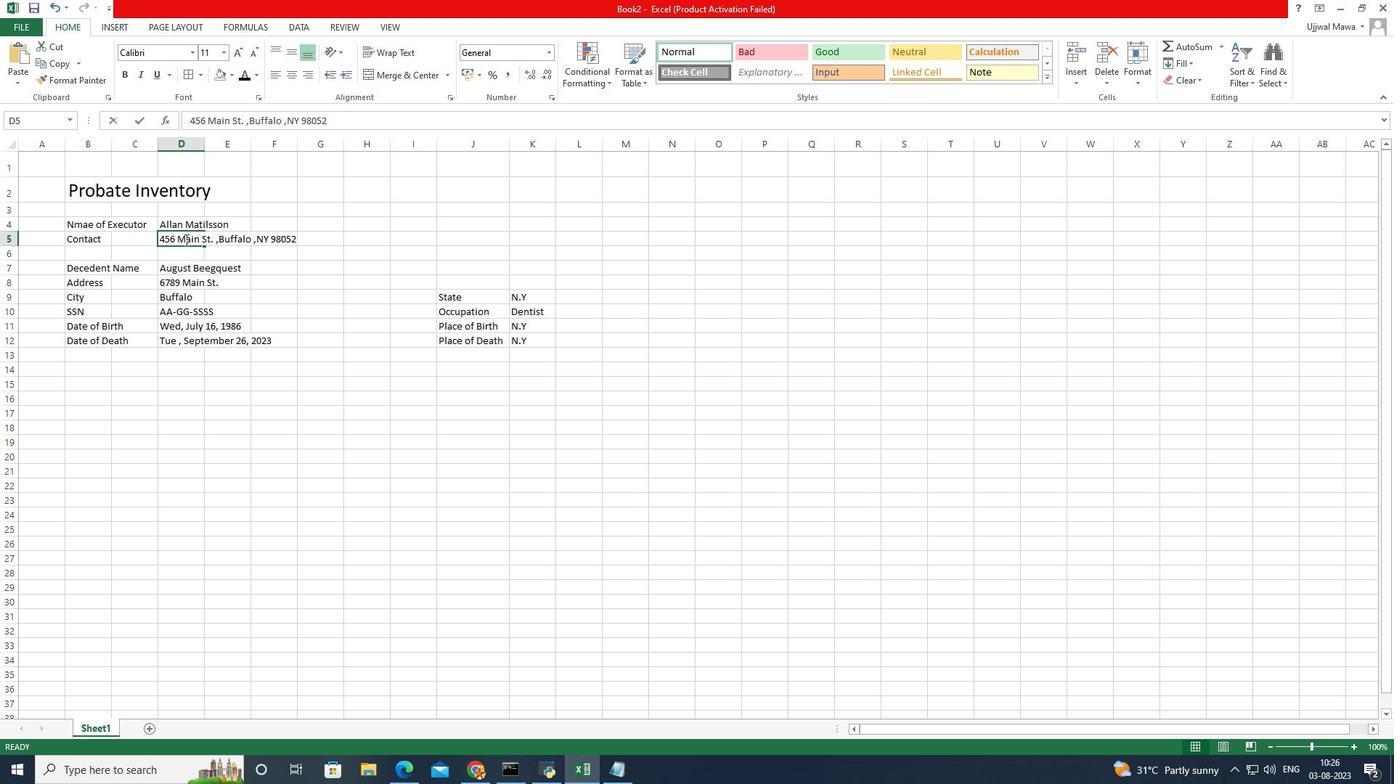 
Action: Mouse moved to (262, 240)
Screenshot: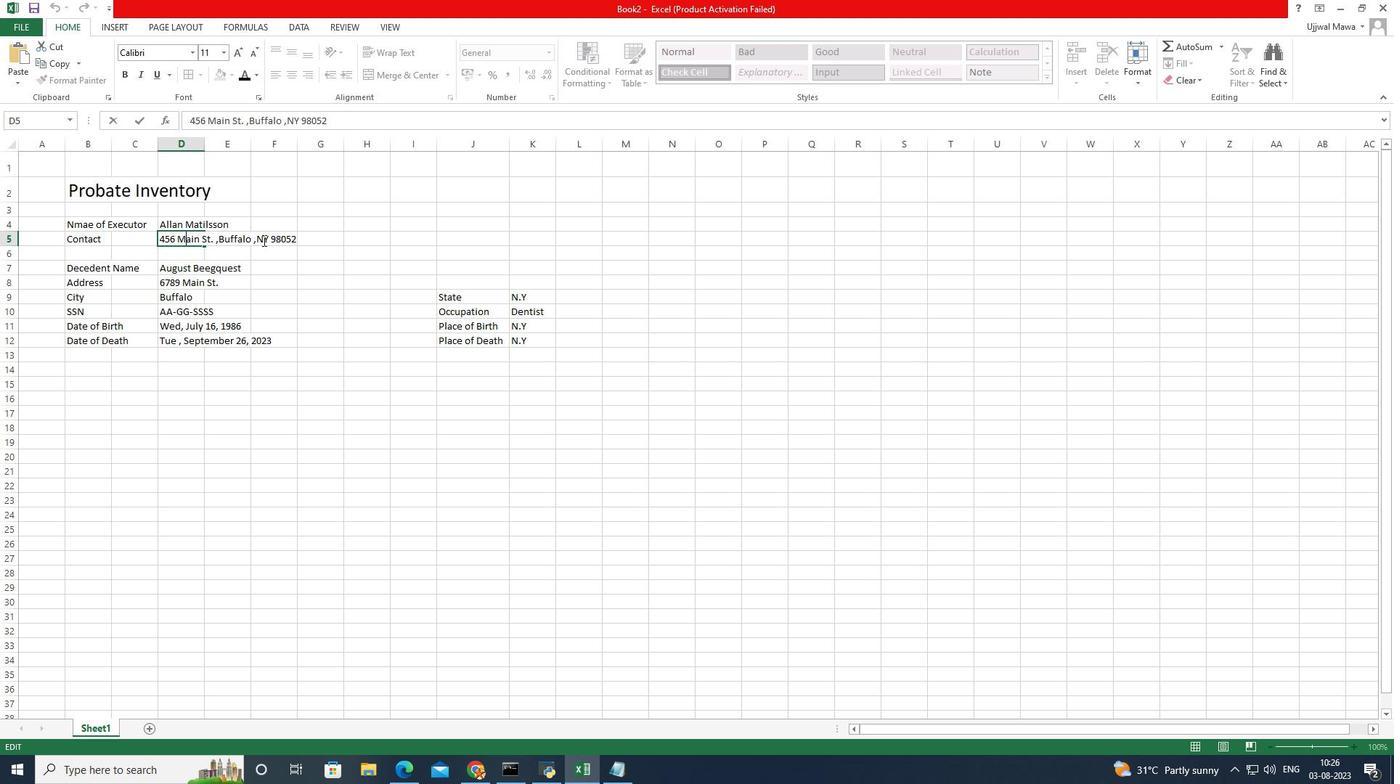 
Action: Mouse pressed left at (262, 240)
Screenshot: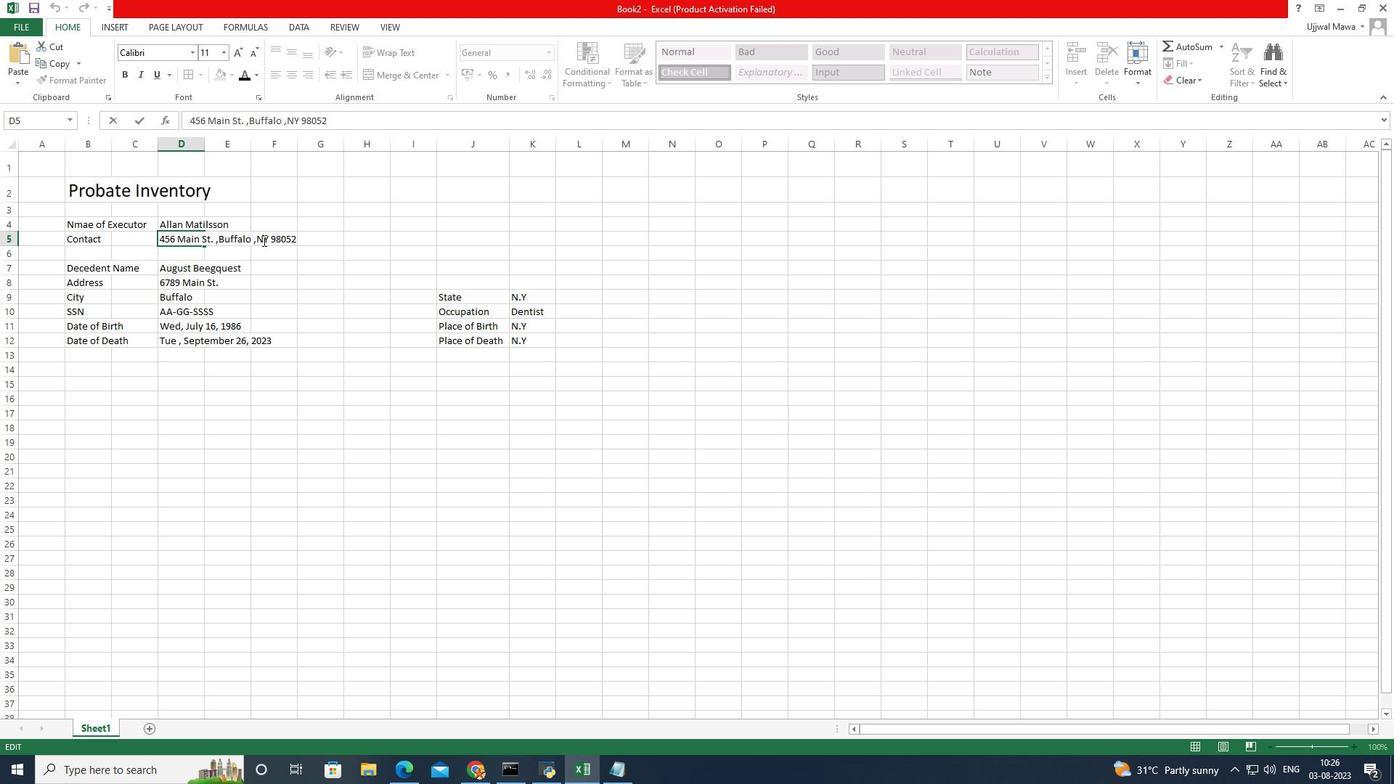 
Action: Key pressed .
Screenshot: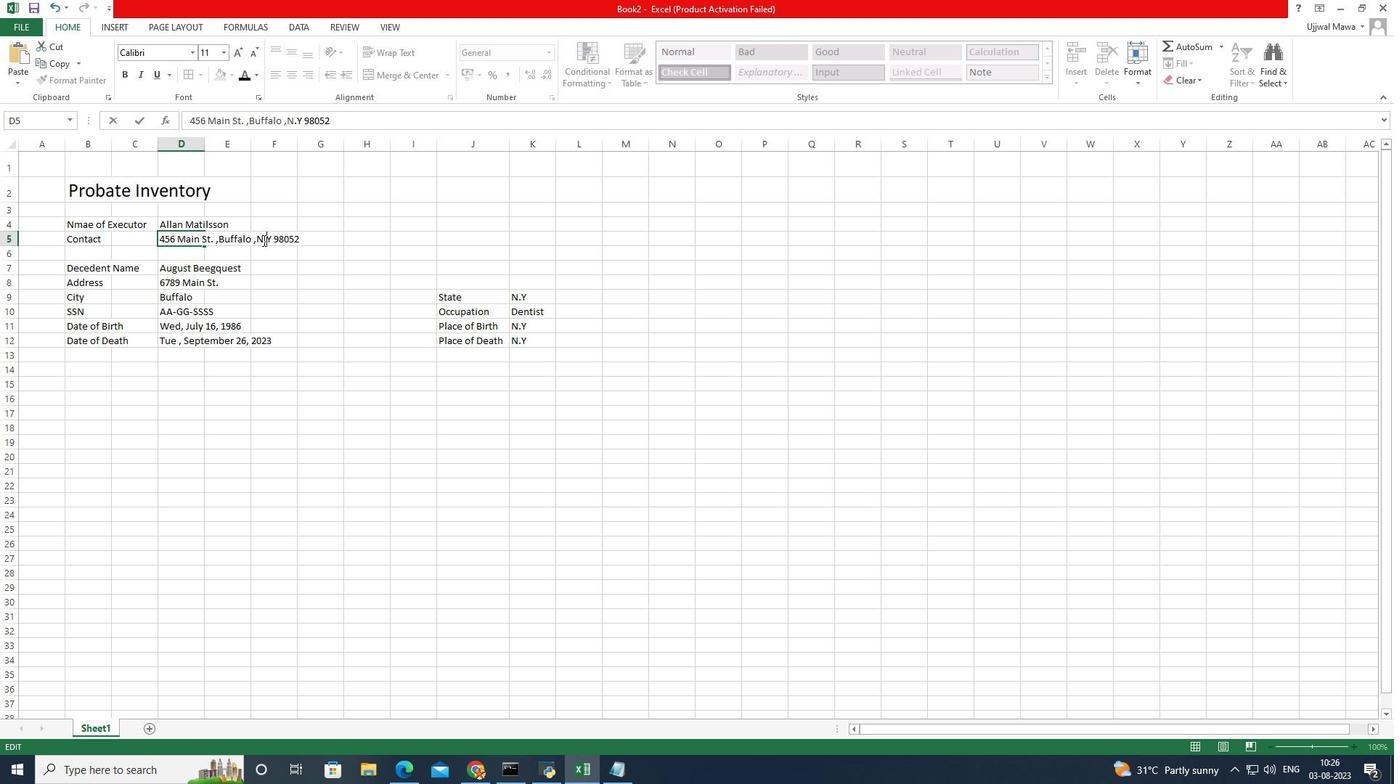 
Action: Mouse moved to (430, 448)
Screenshot: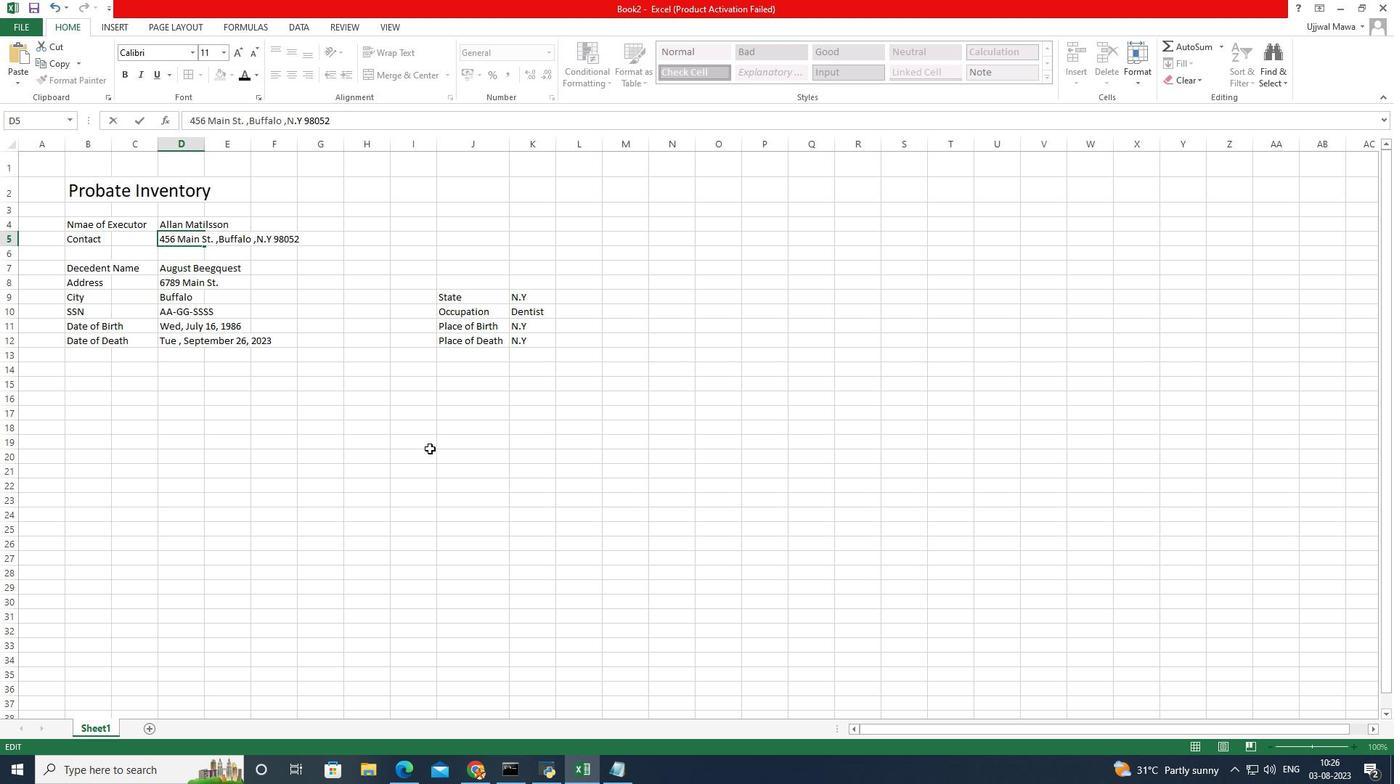 
Action: Mouse pressed left at (430, 448)
Screenshot: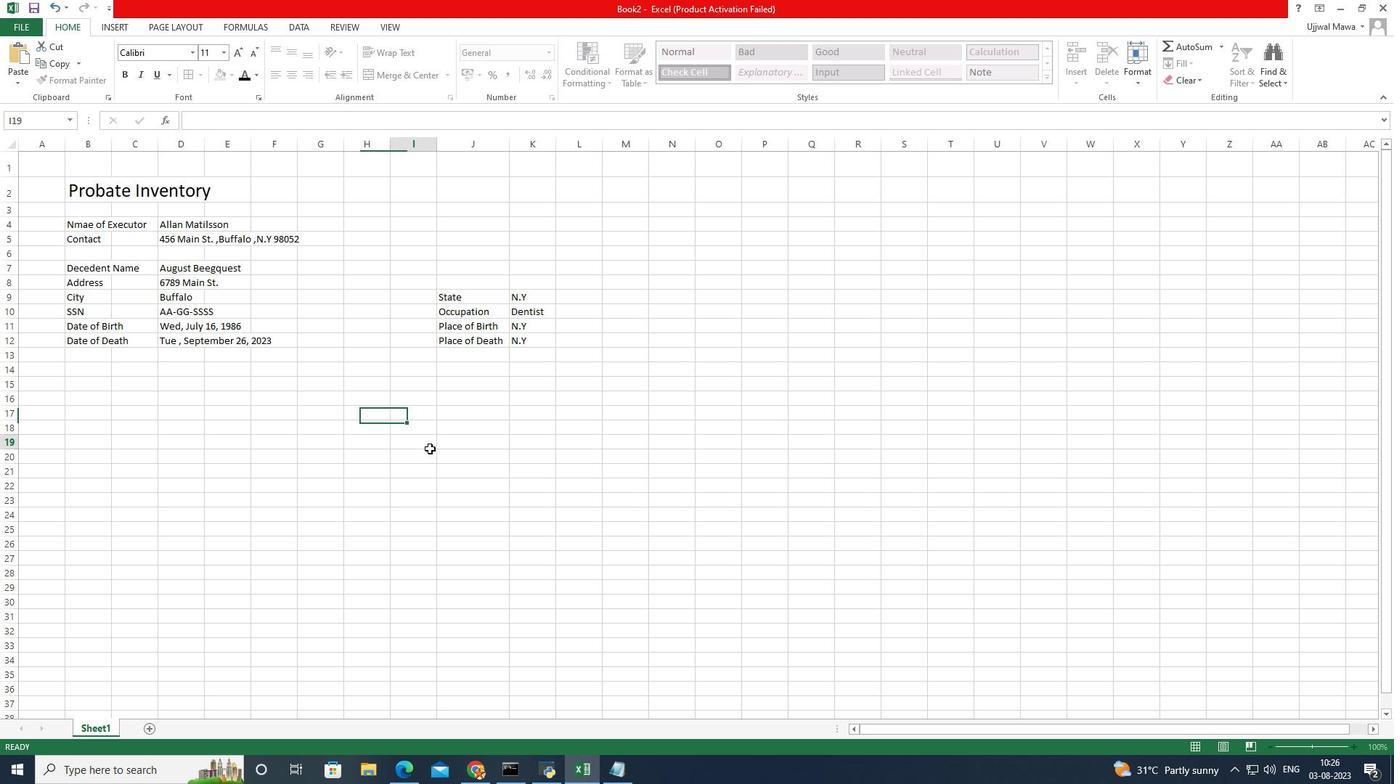 
Action: Mouse moved to (249, 416)
Screenshot: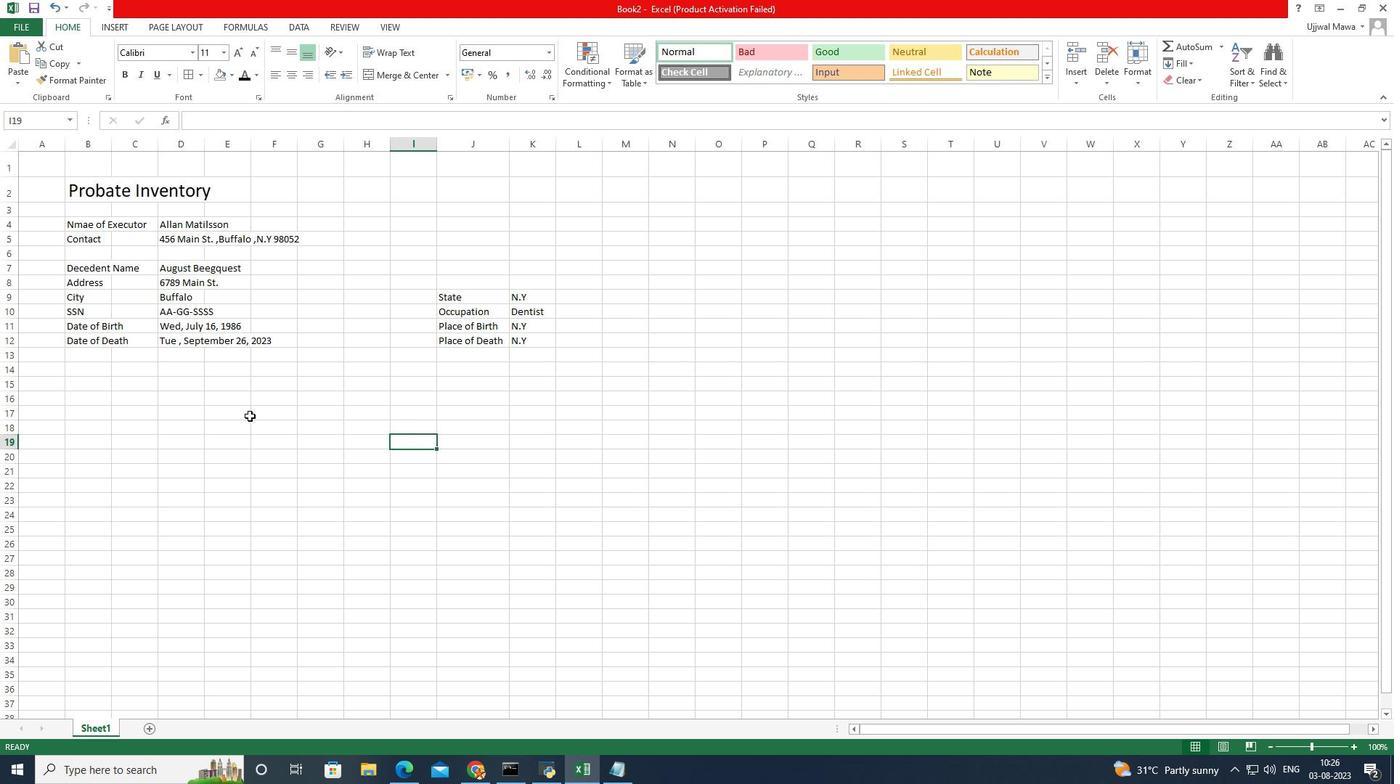 
Action: Mouse pressed left at (249, 416)
Screenshot: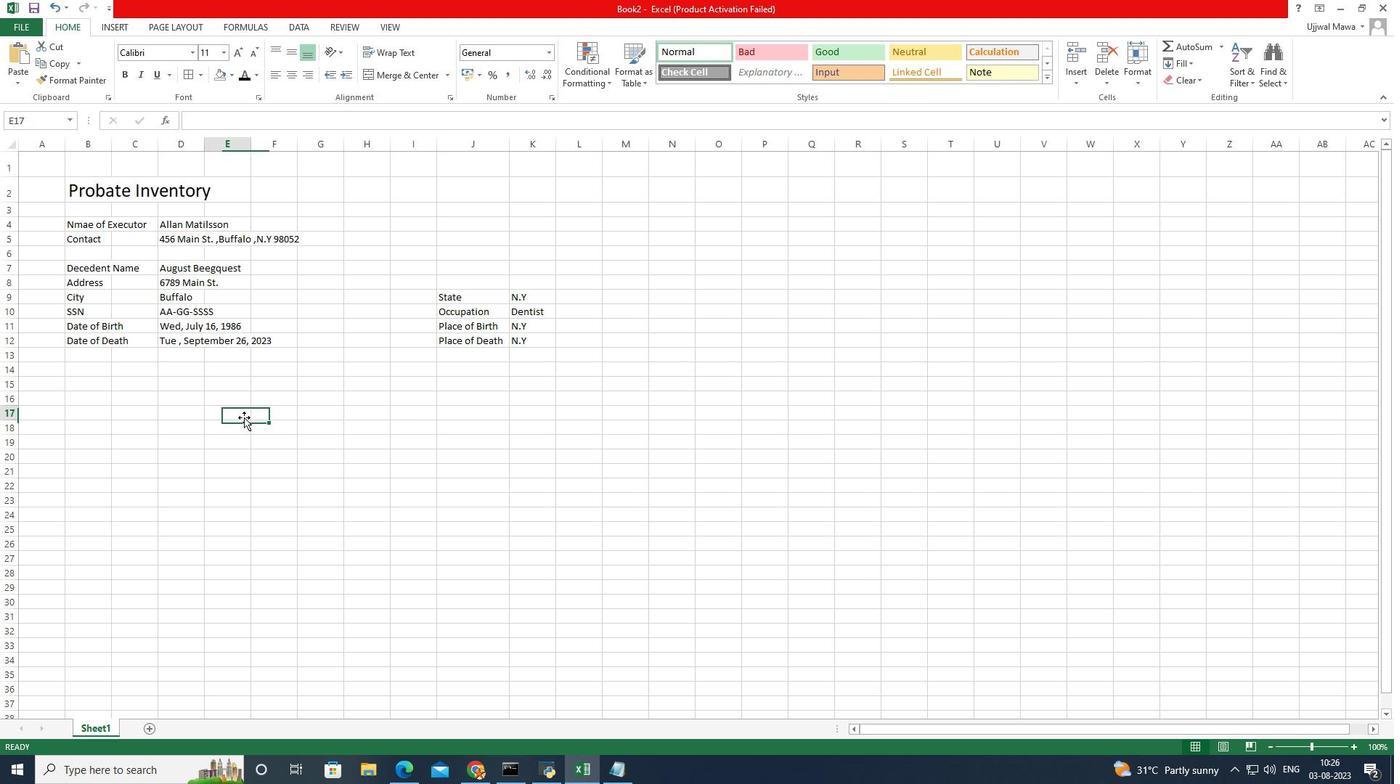 
Action: Mouse moved to (101, 374)
Screenshot: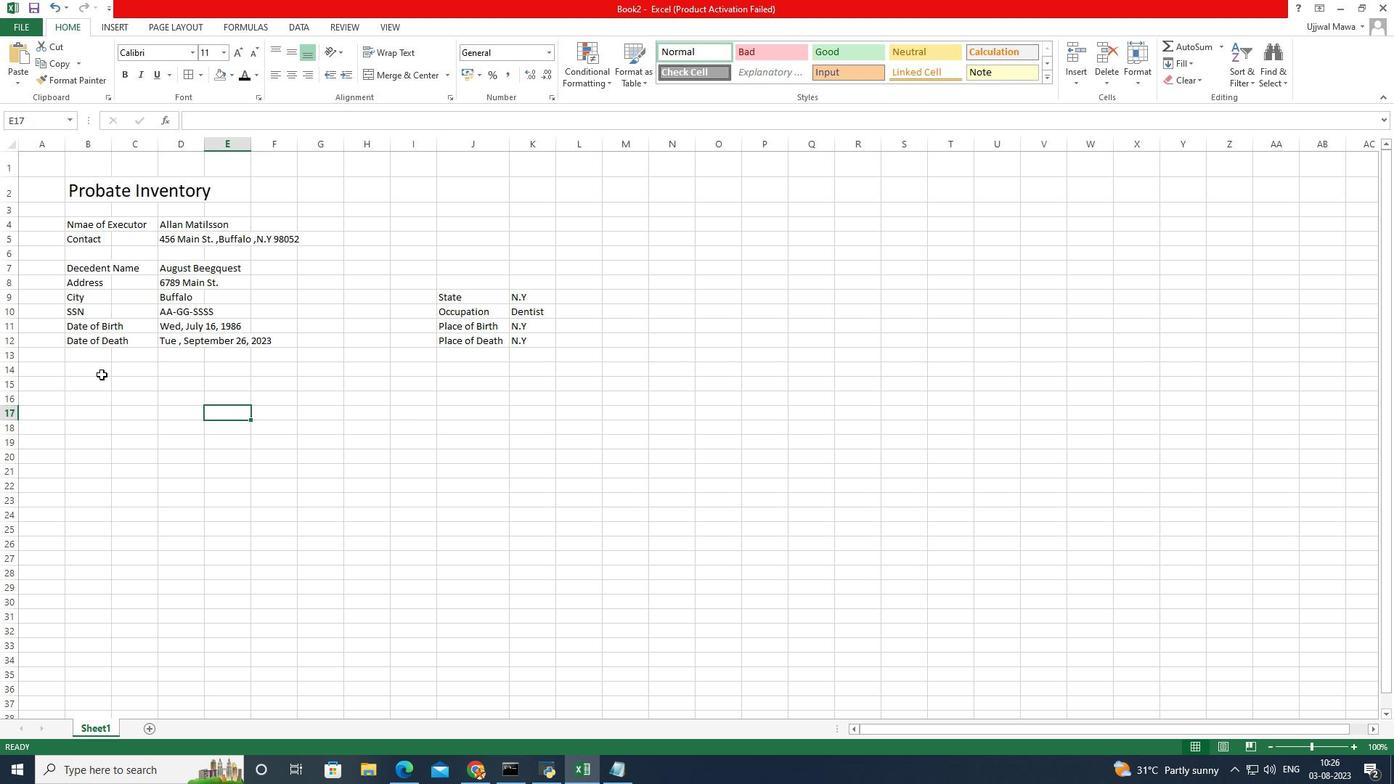 
Action: Mouse pressed left at (101, 374)
Screenshot: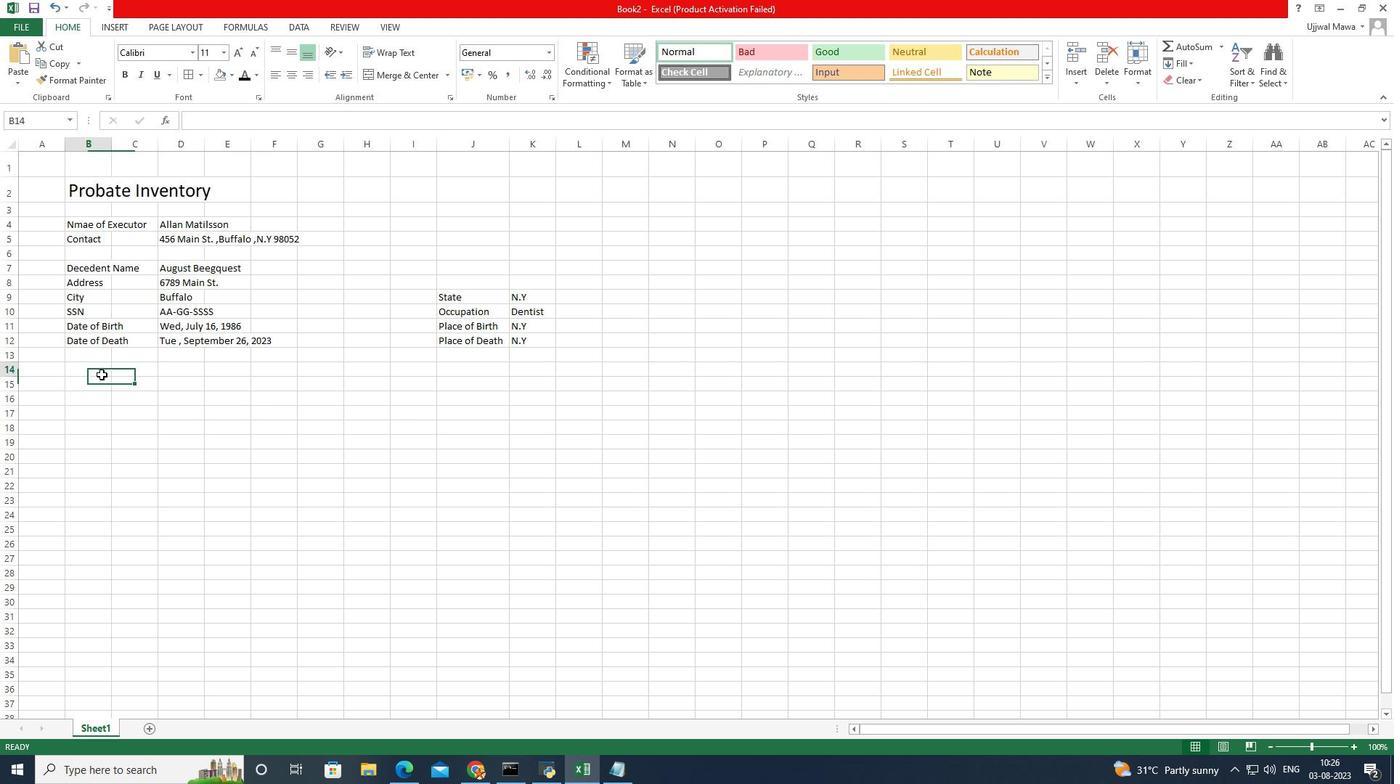 
Action: Mouse pressed left at (101, 374)
Screenshot: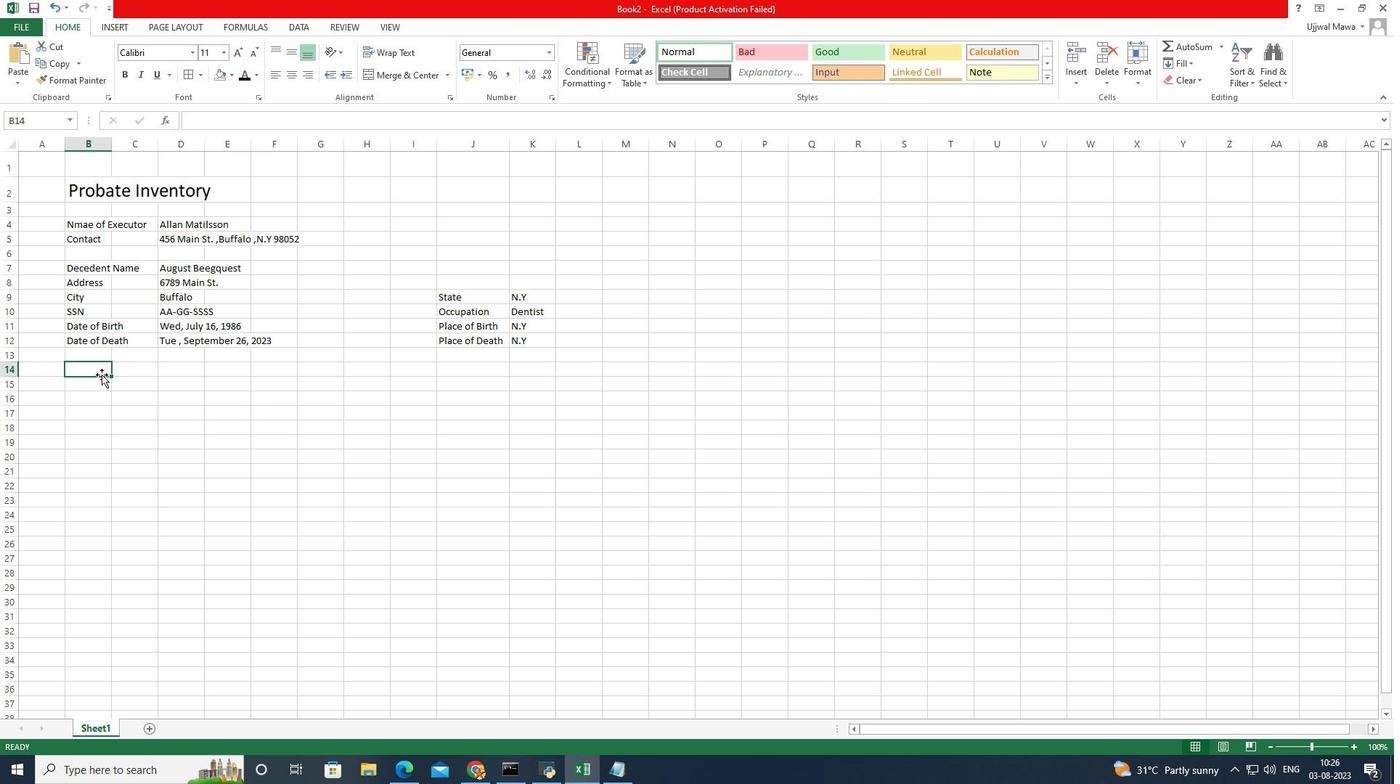 
Action: Mouse moved to (107, 353)
Screenshot: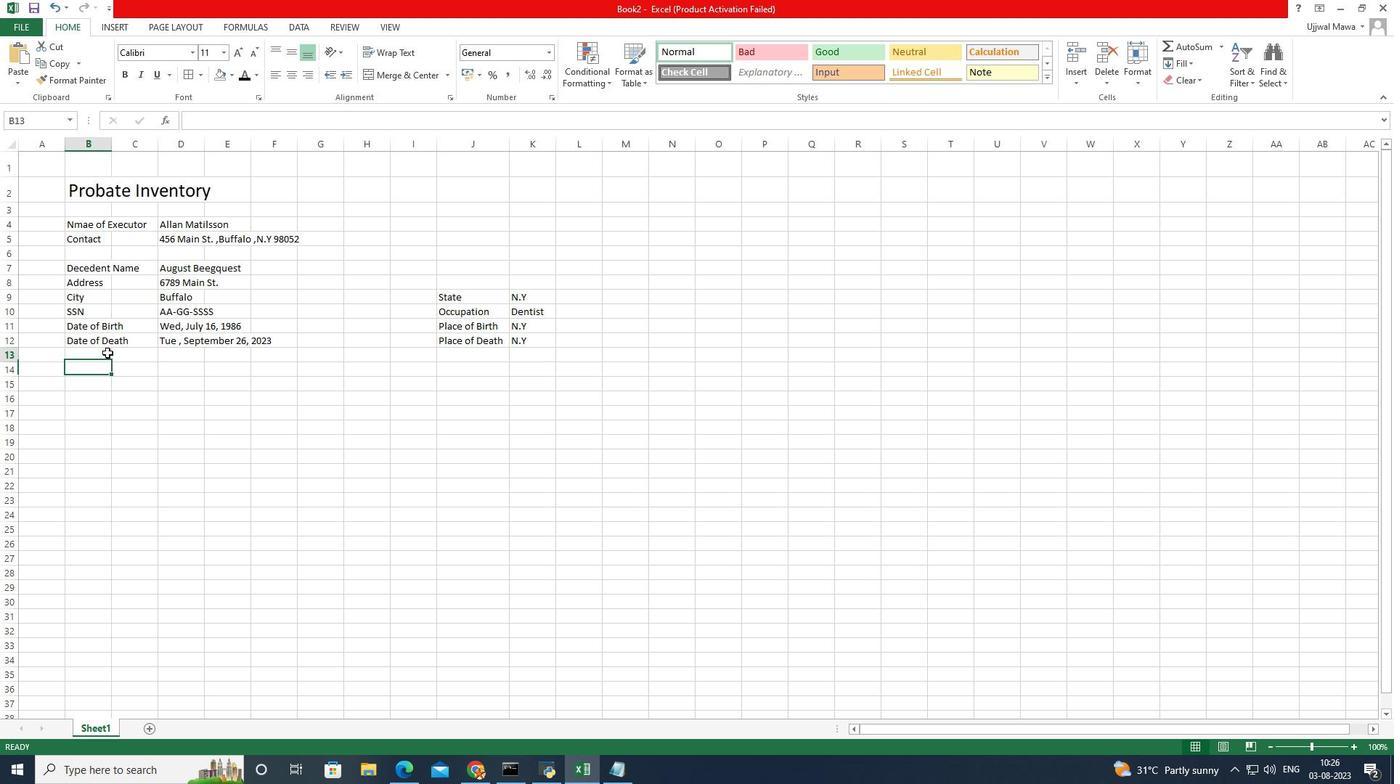 
Action: Mouse pressed left at (107, 353)
Screenshot: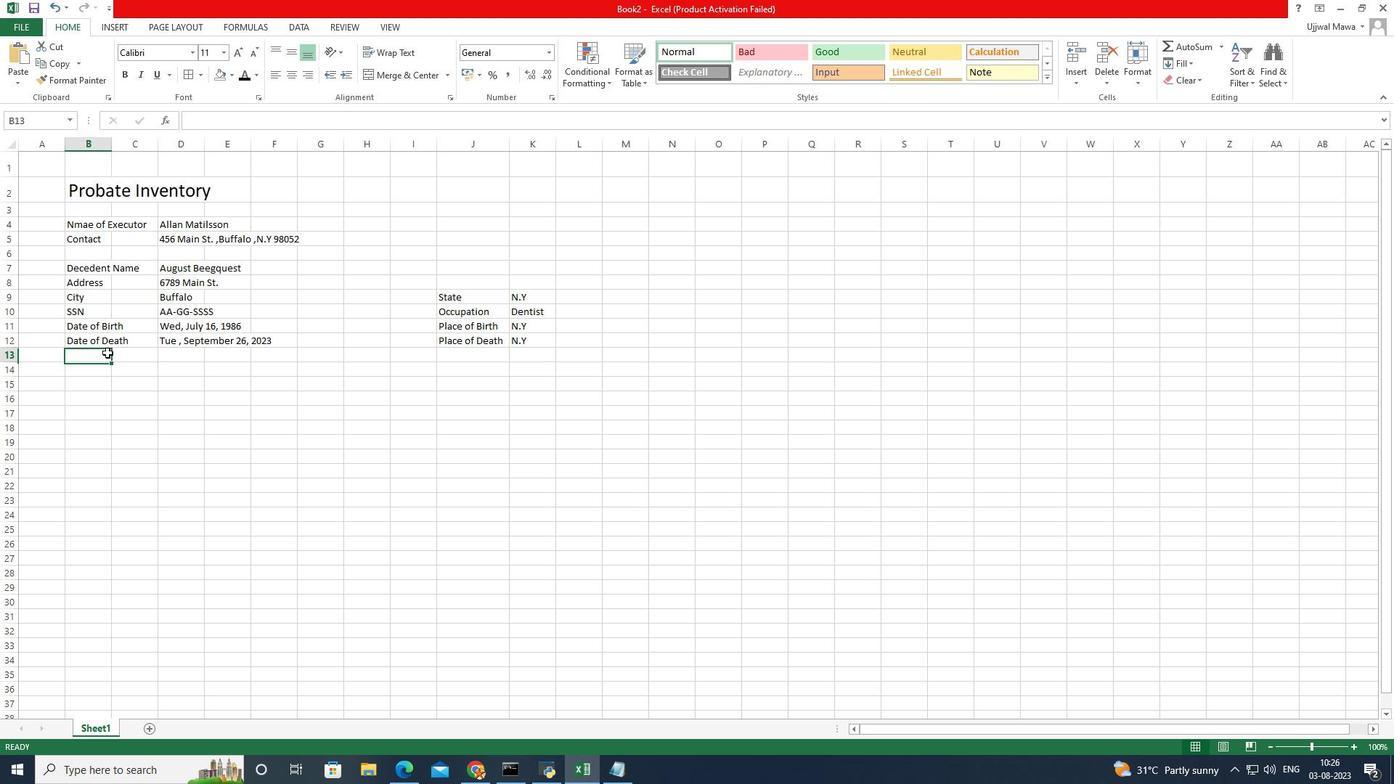 
Action: Mouse moved to (152, 343)
Screenshot: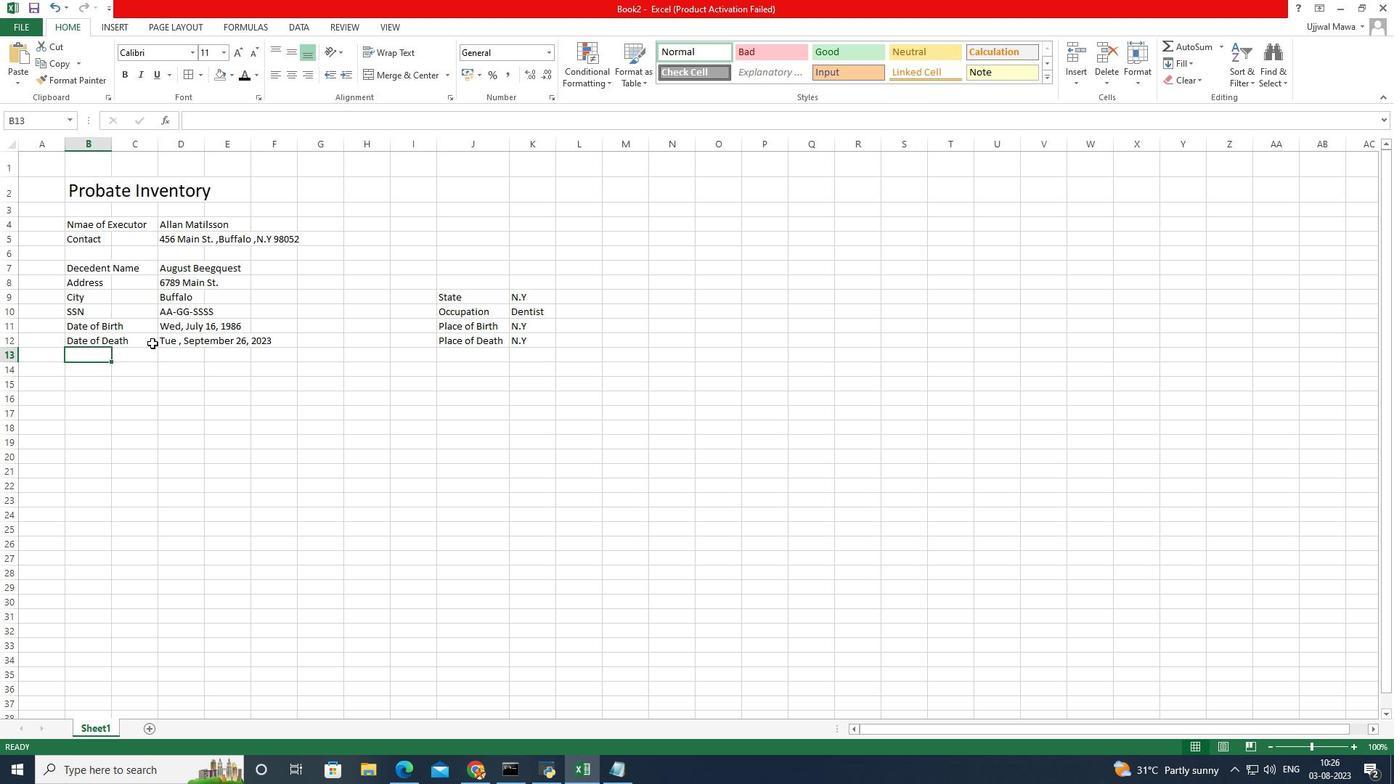 
Action: Key pressed <Key.caps_lock>a<Key.caps_lock>DDED<Key.space><Key.caps_lock><Key.caps_lock>I<Key.caps_lock>nformt<Key.backspace><Key.backspace>mation
Screenshot: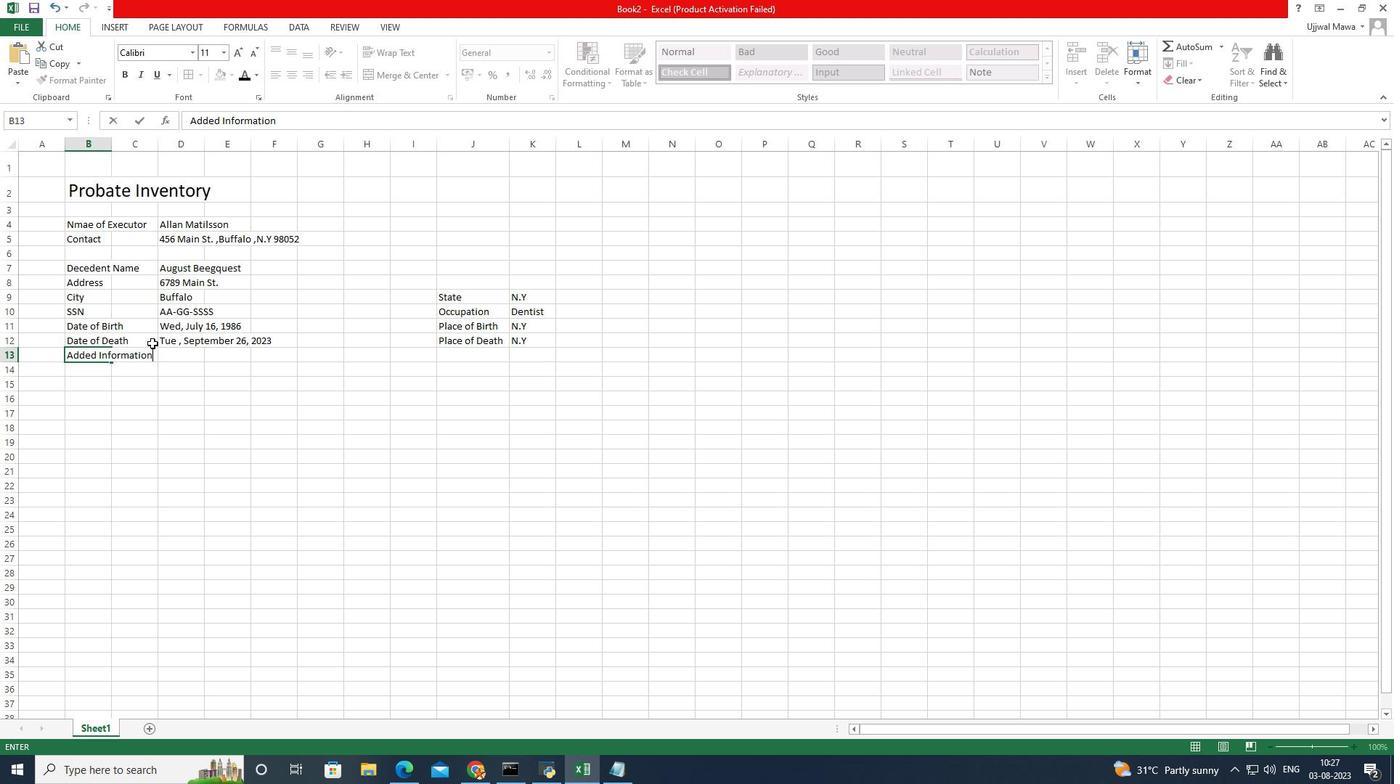 
Action: Mouse moved to (254, 535)
Screenshot: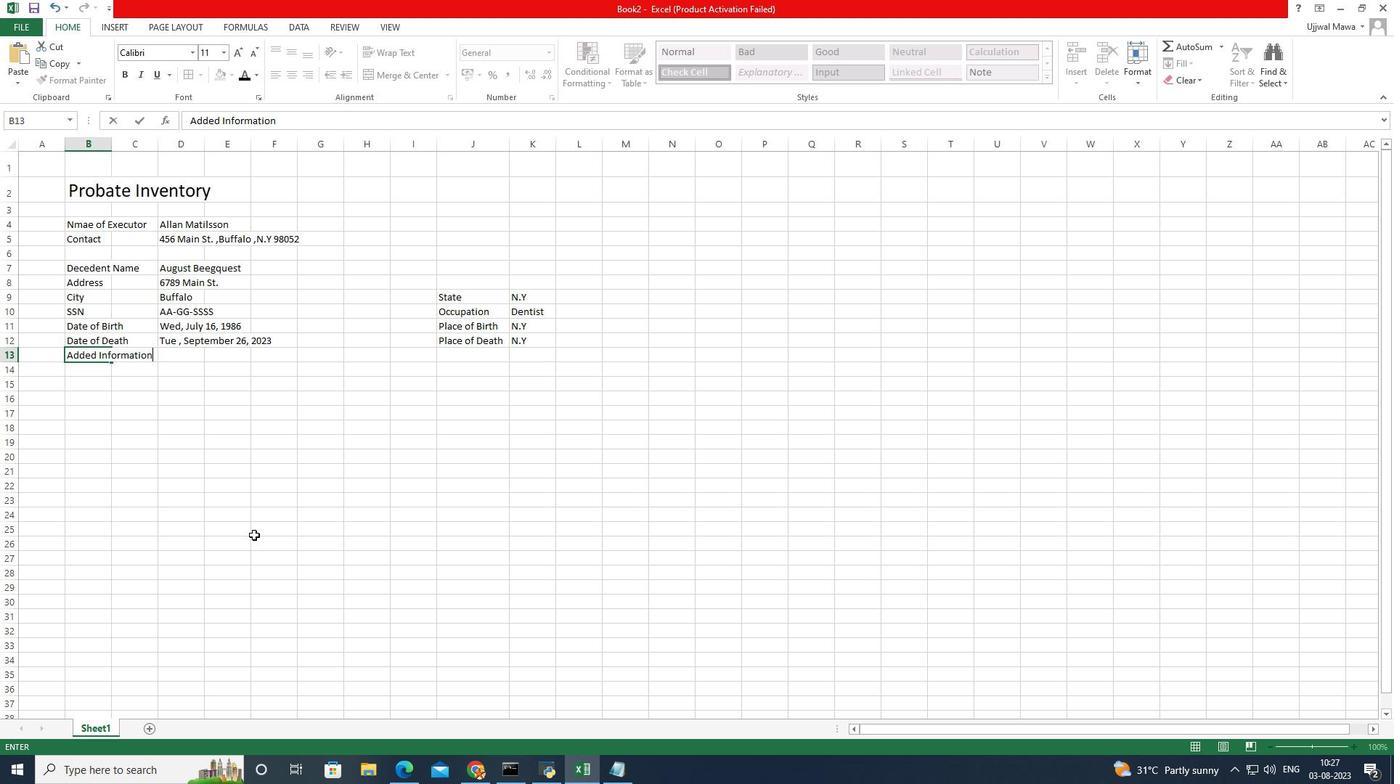 
Action: Mouse pressed left at (254, 535)
Screenshot: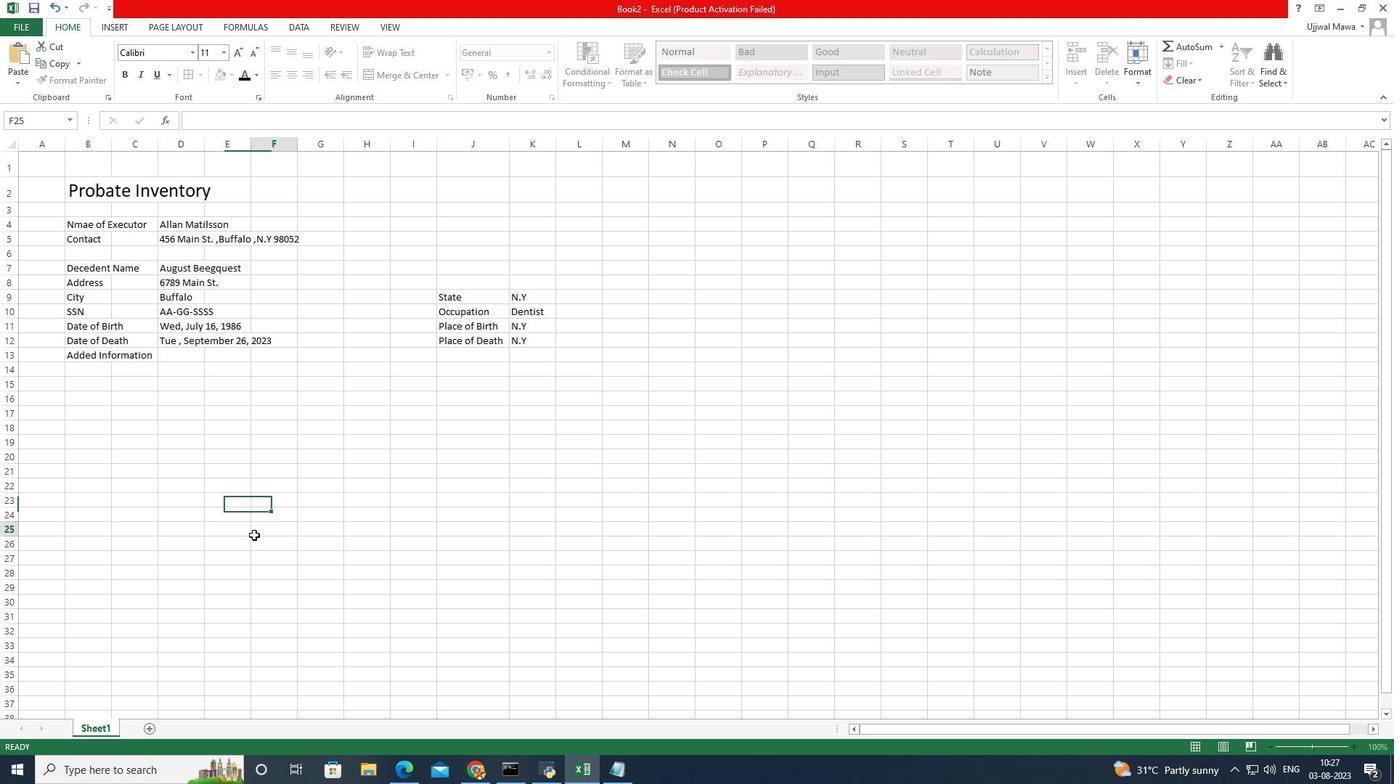 
Action: Mouse moved to (104, 382)
Screenshot: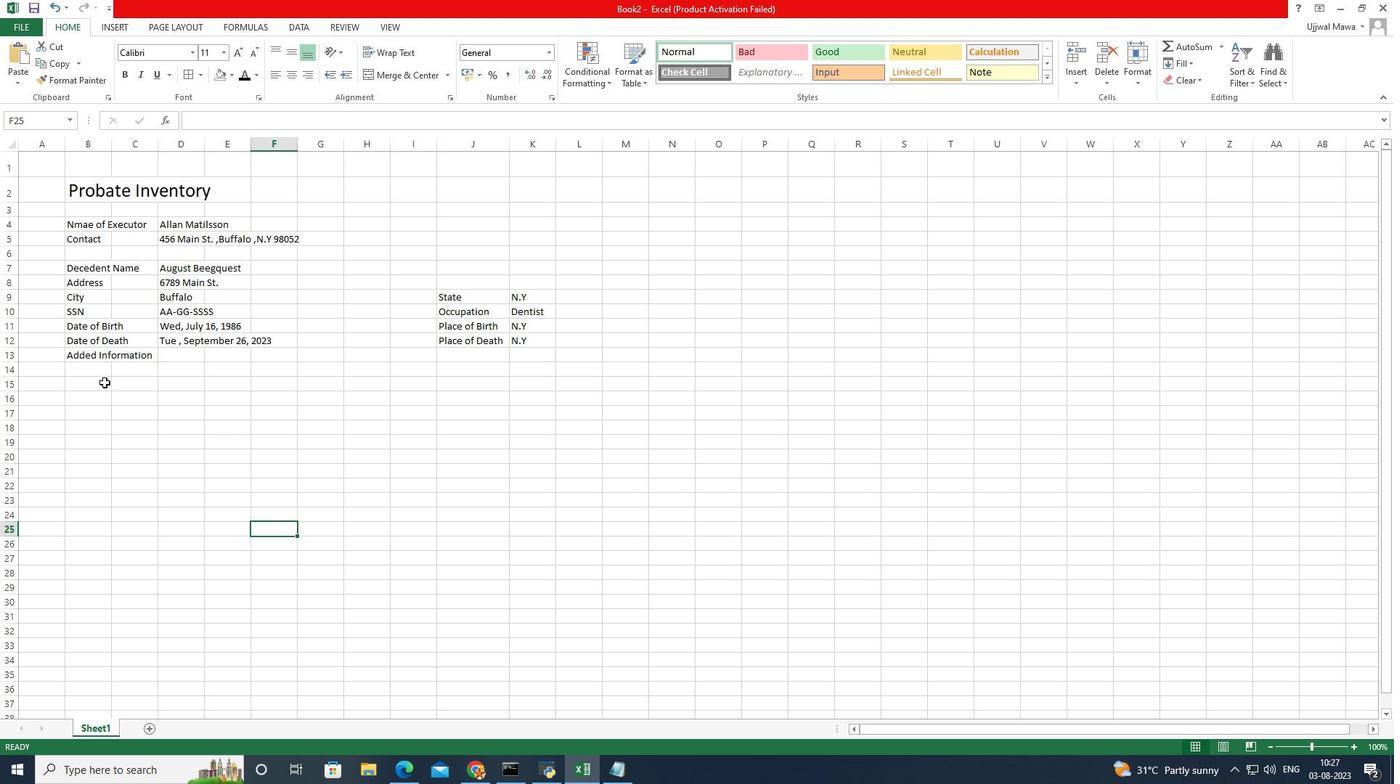 
Action: Mouse pressed left at (104, 382)
Screenshot: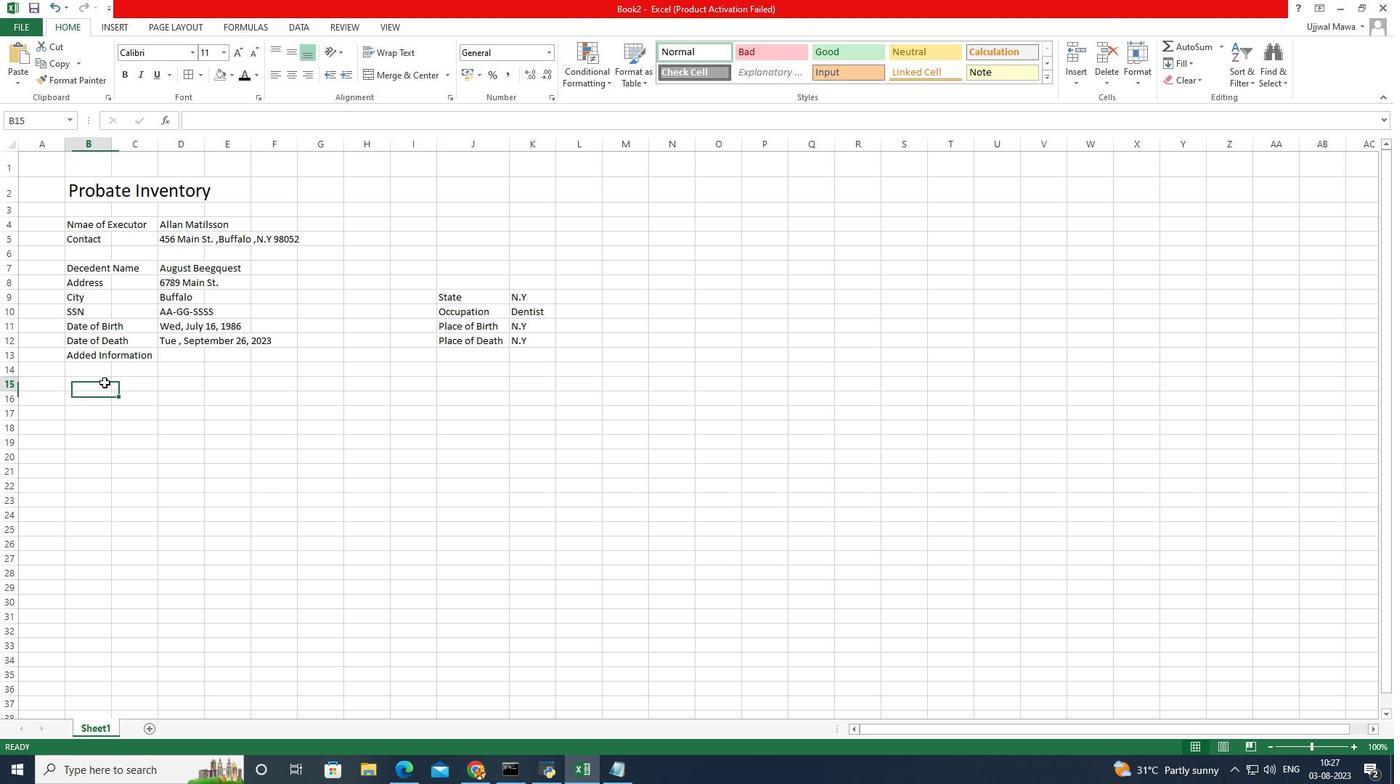 
Action: Mouse pressed left at (104, 382)
Screenshot: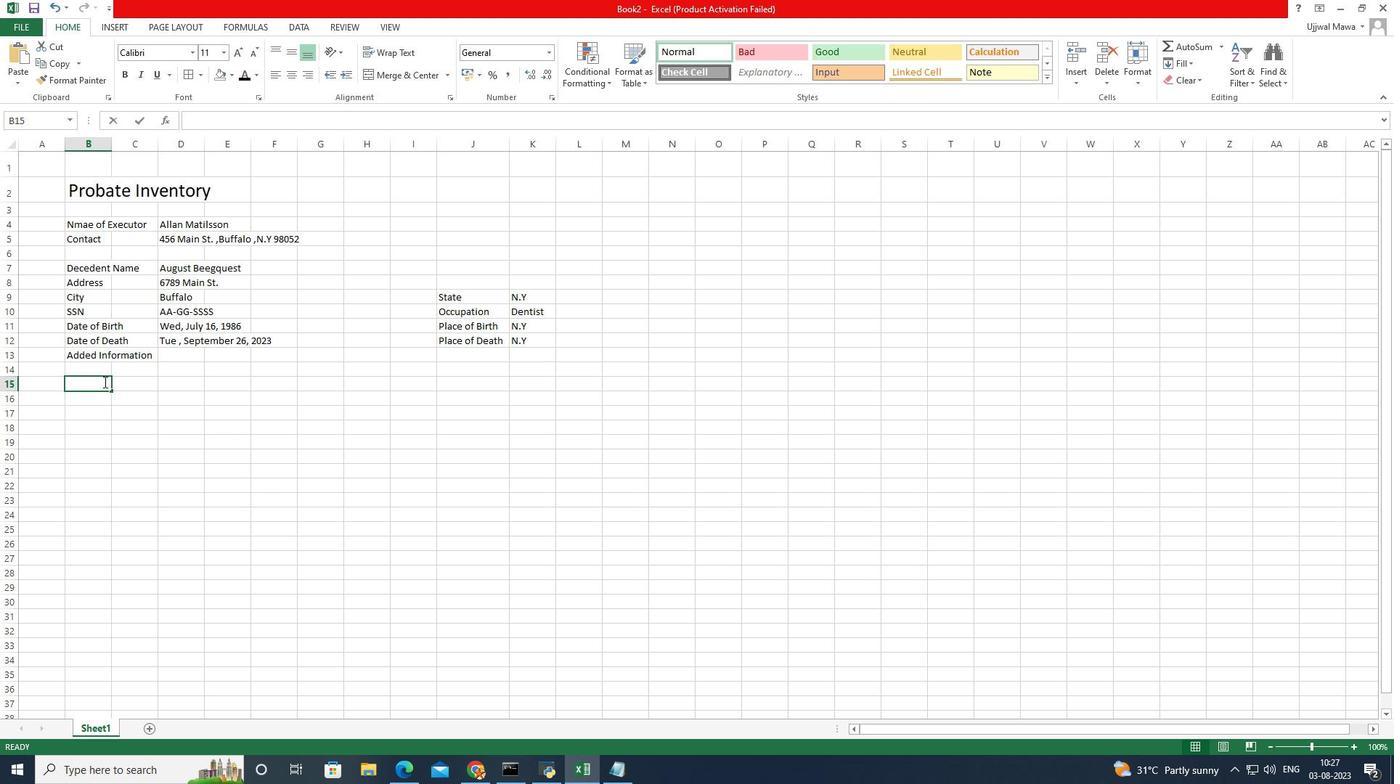 
Action: Mouse moved to (170, 394)
Screenshot: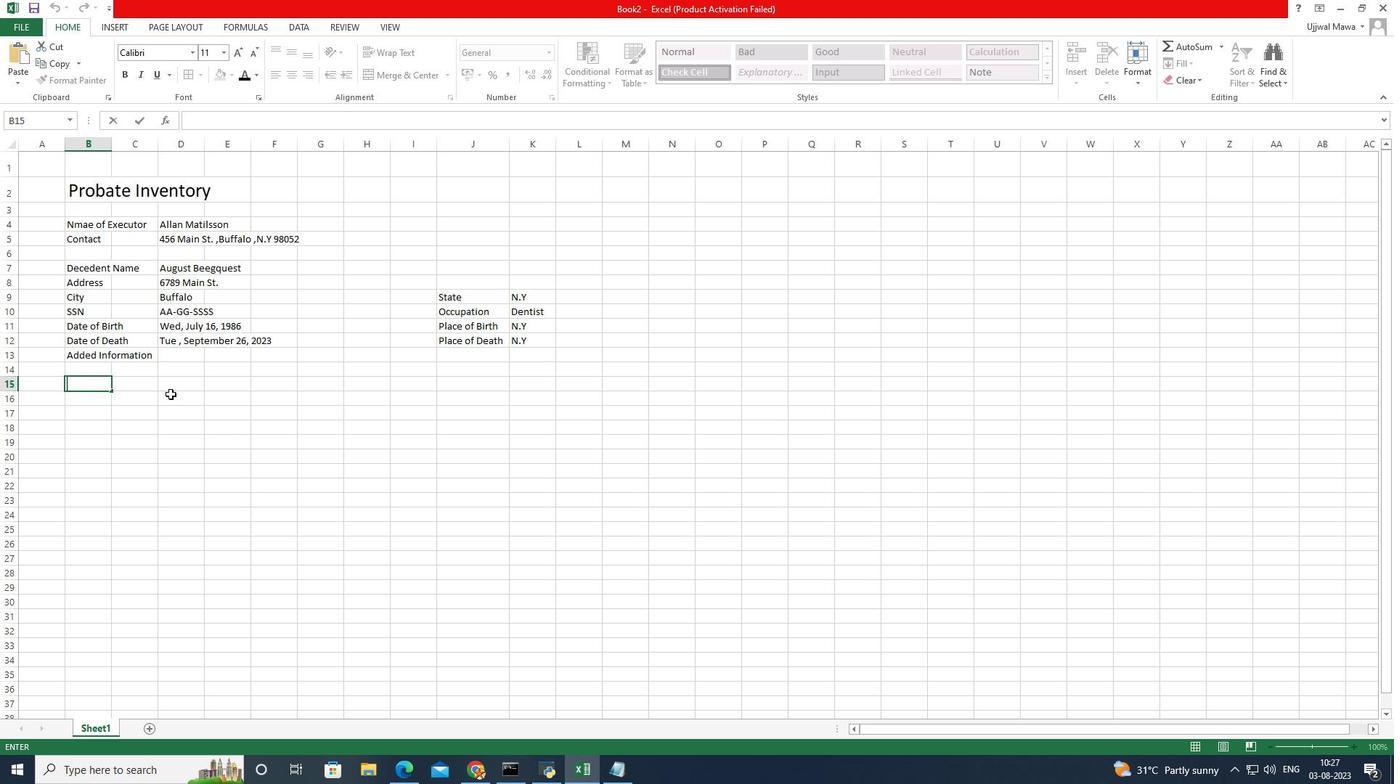 
Action: Key pressed <Key.caps_lock>S<Key.caps_lock>pouse,<Key.space><Key.caps_lock>C<Key.caps_lock>hildren<Key.space>and<Key.space><Key.caps_lock>O<Key.caps_lock>ther<Key.space><Key.caps_lock>D<Key.caps_lock>ependents
Screenshot: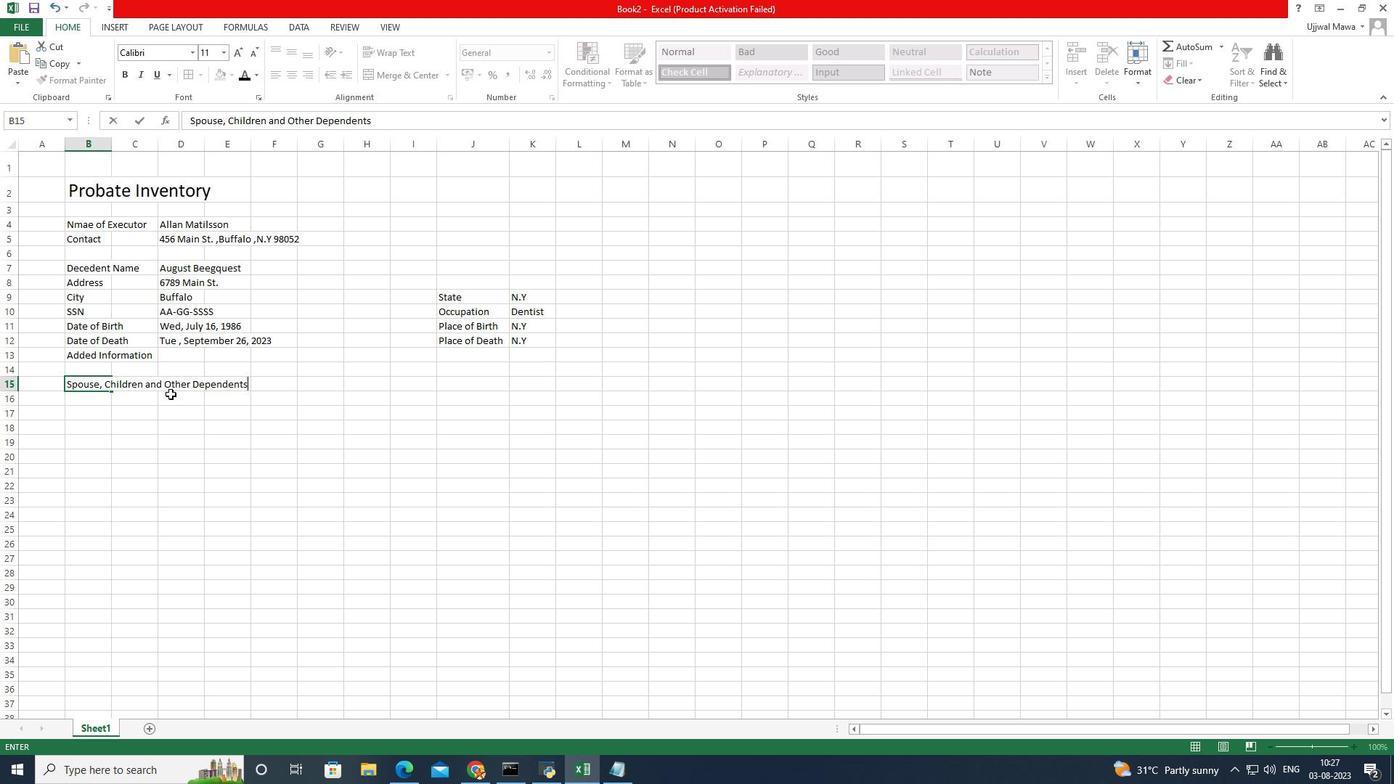
Action: Mouse moved to (249, 387)
Screenshot: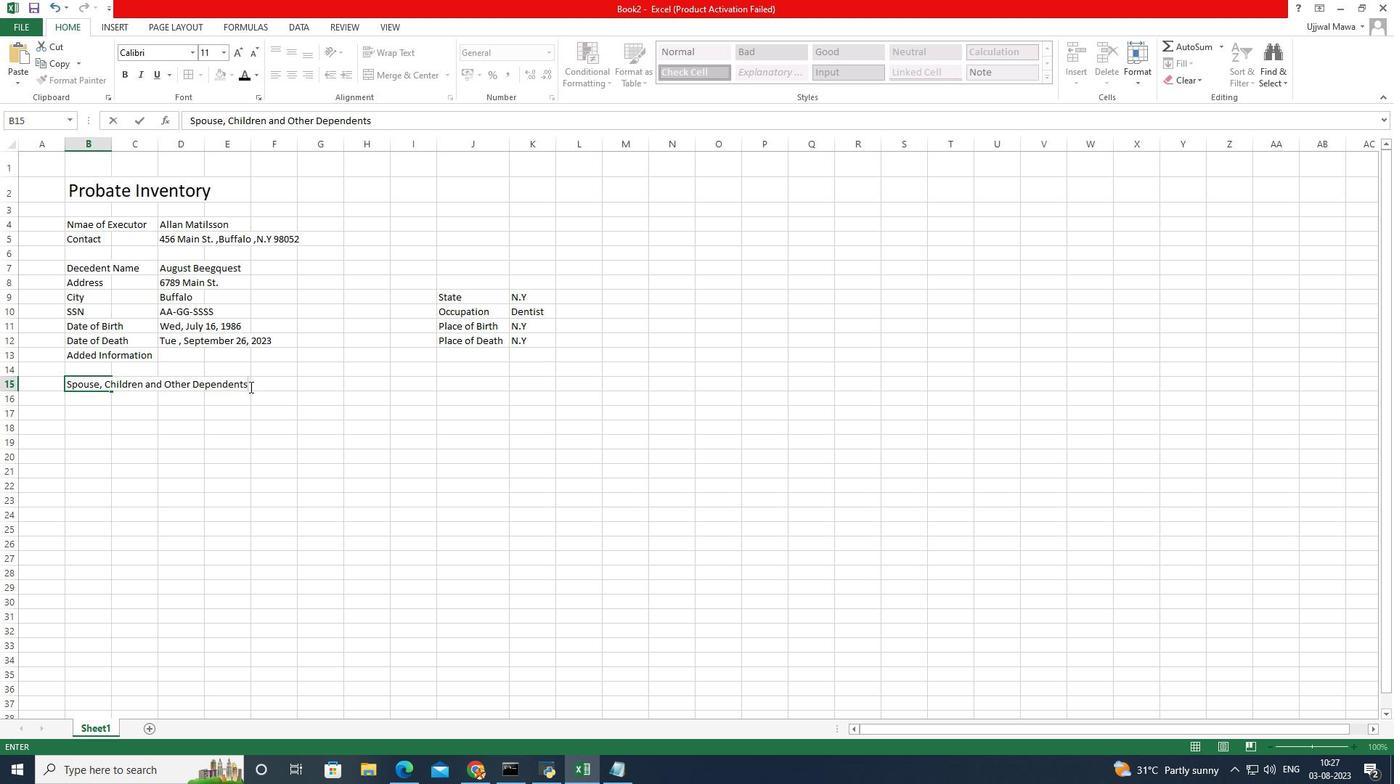 
Action: Mouse pressed left at (249, 387)
Screenshot: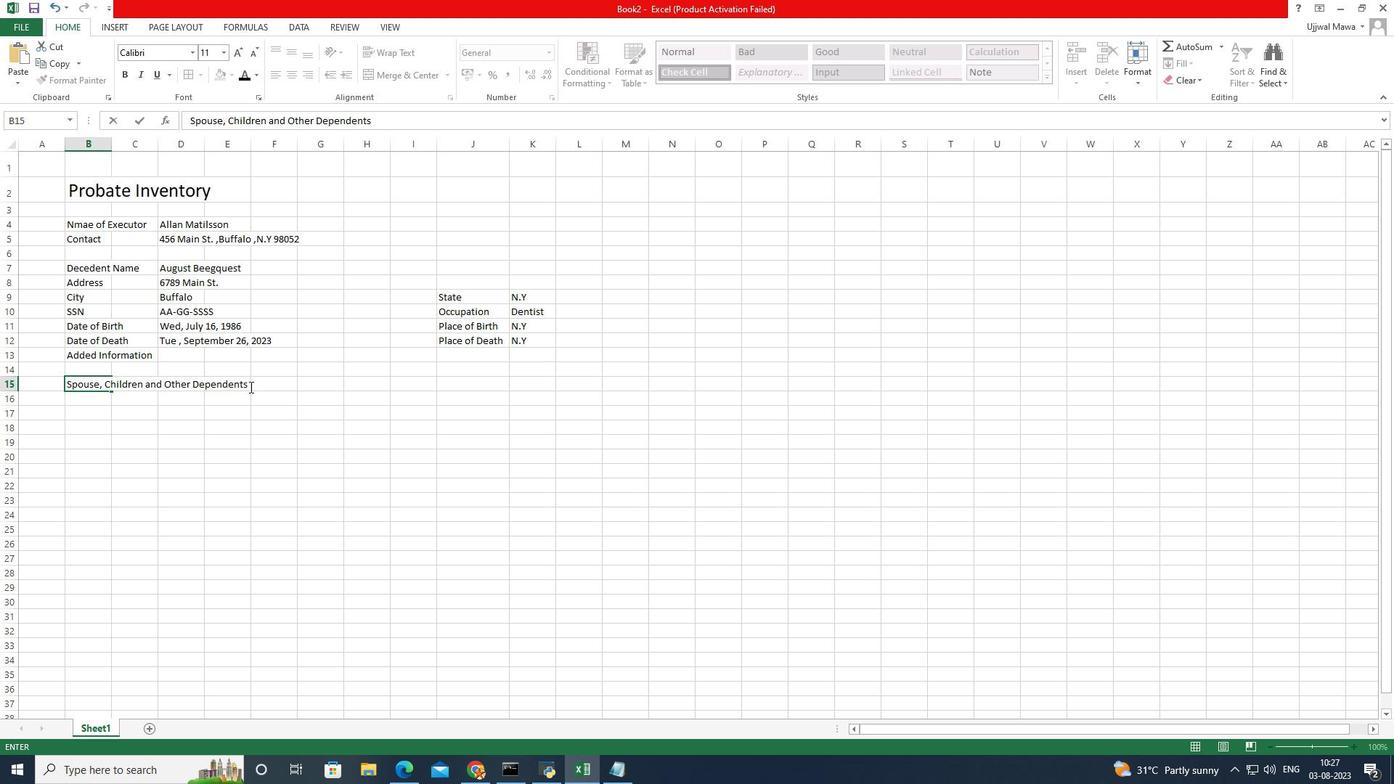 
Action: Mouse moved to (239, 50)
Screenshot: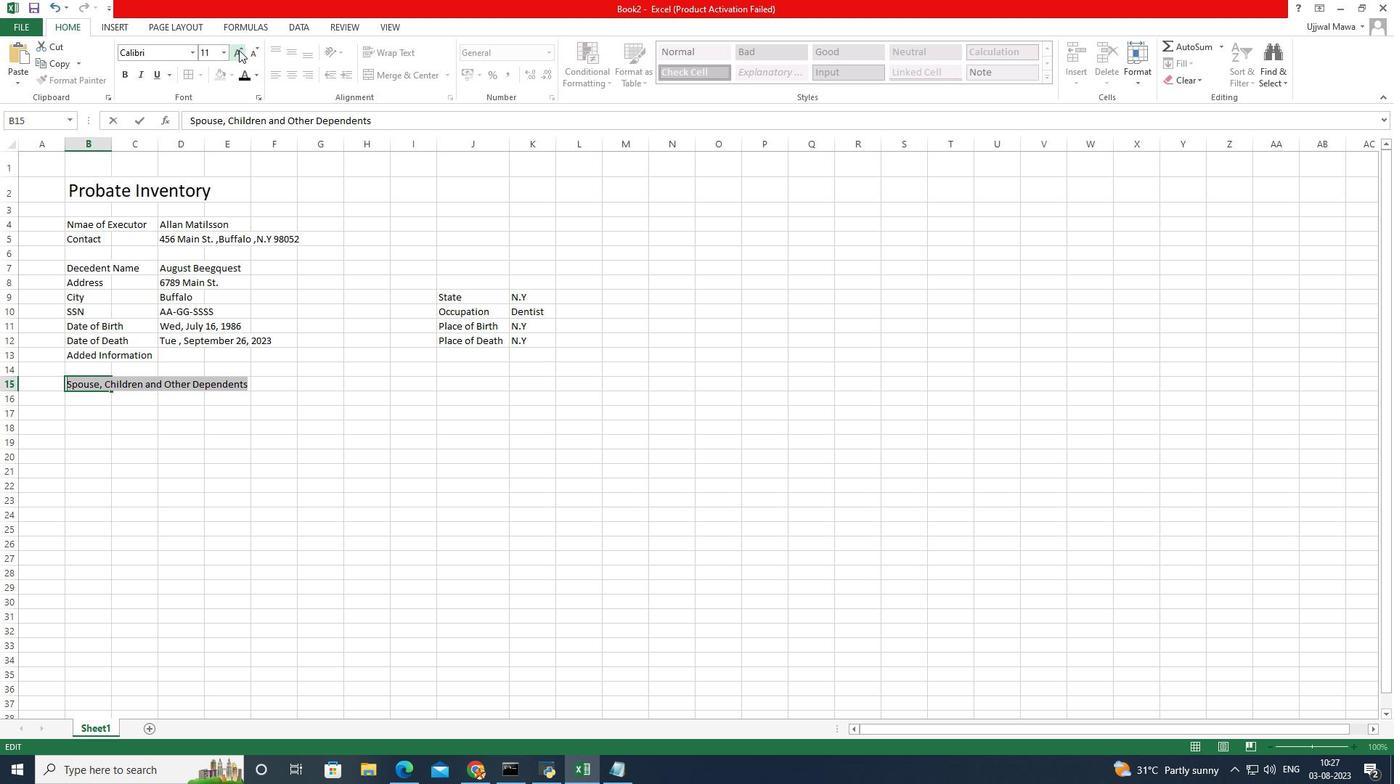 
Action: Mouse pressed left at (239, 50)
Screenshot: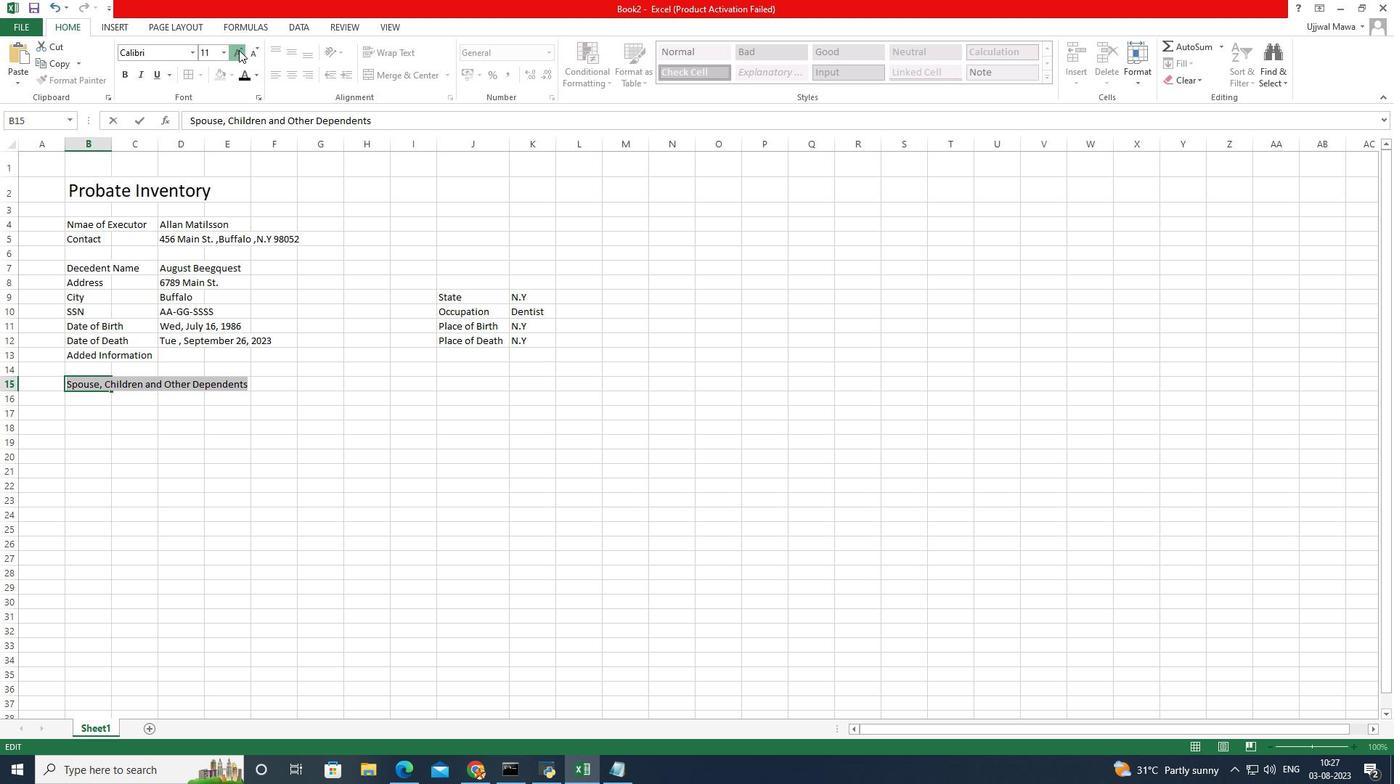 
Action: Mouse pressed left at (239, 50)
